 Task: Explore the indoor layout of the Mall of America in Minneapolis.
Action: Key pressed makll<Key.backspace><Key.backspace><Key.backspace>ll<Key.space>of<Key.space>amer
Screenshot: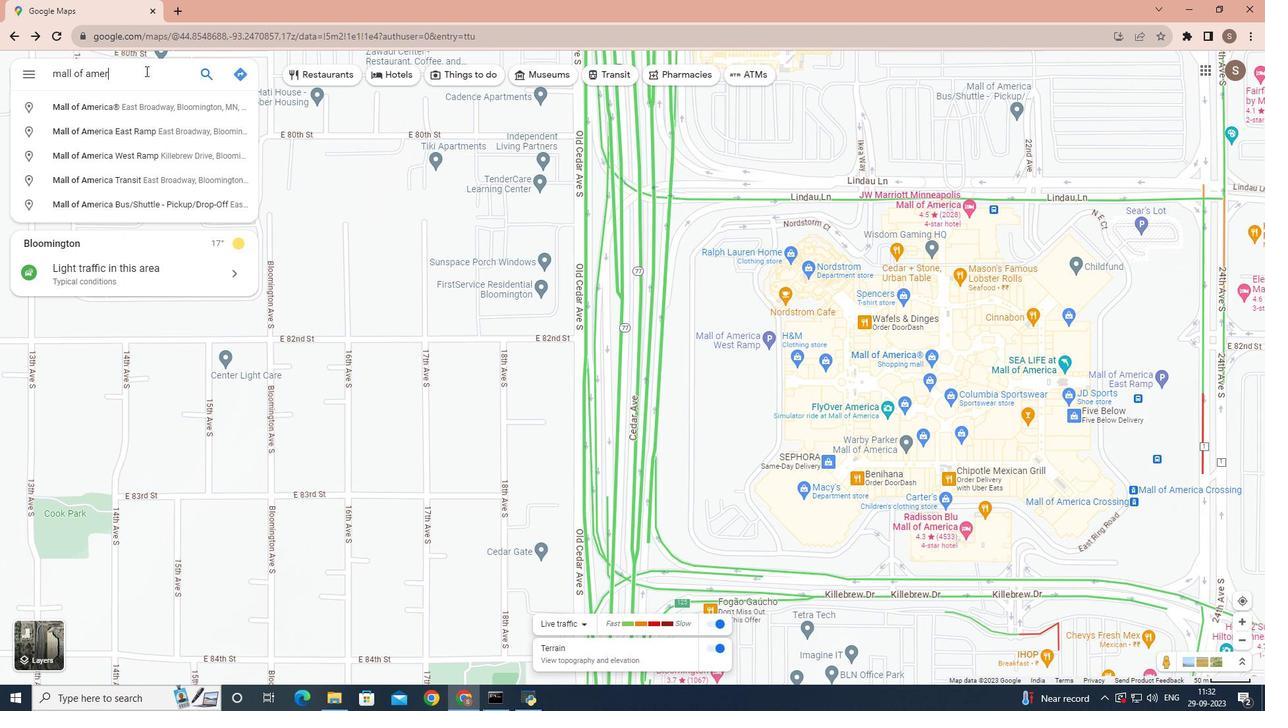 
Action: Mouse moved to (119, 103)
Screenshot: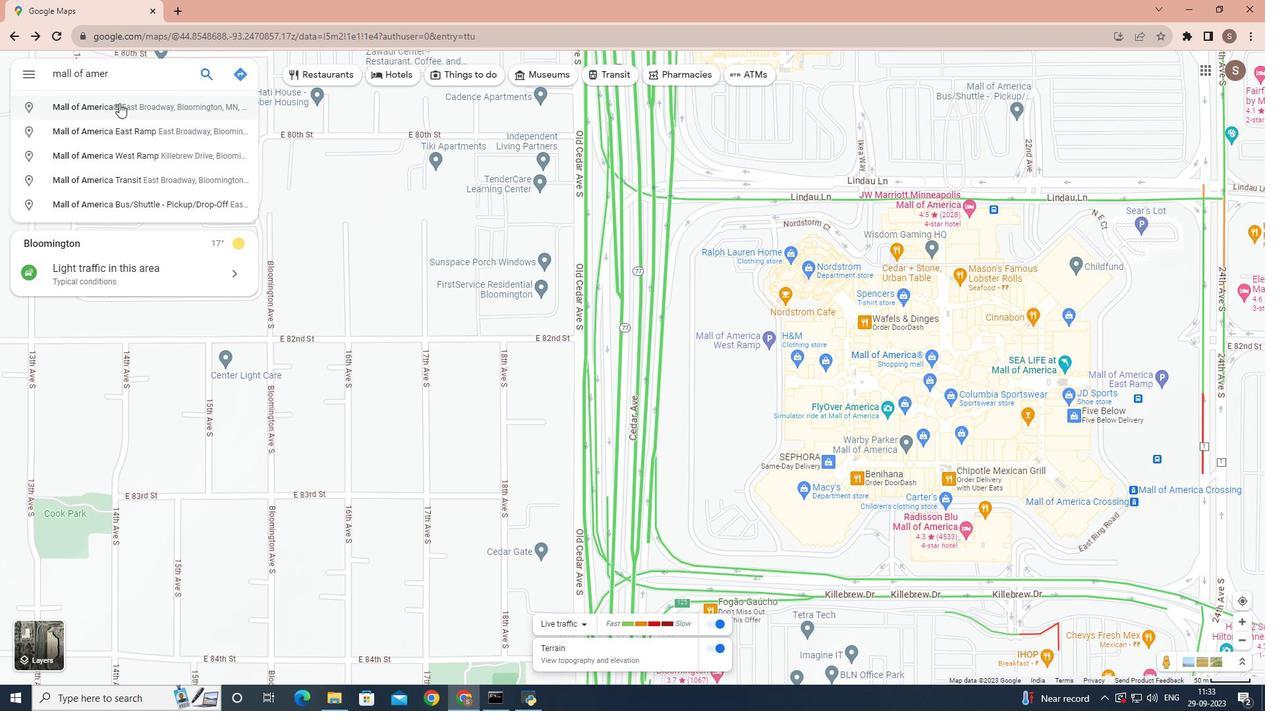 
Action: Mouse pressed left at (119, 103)
Screenshot: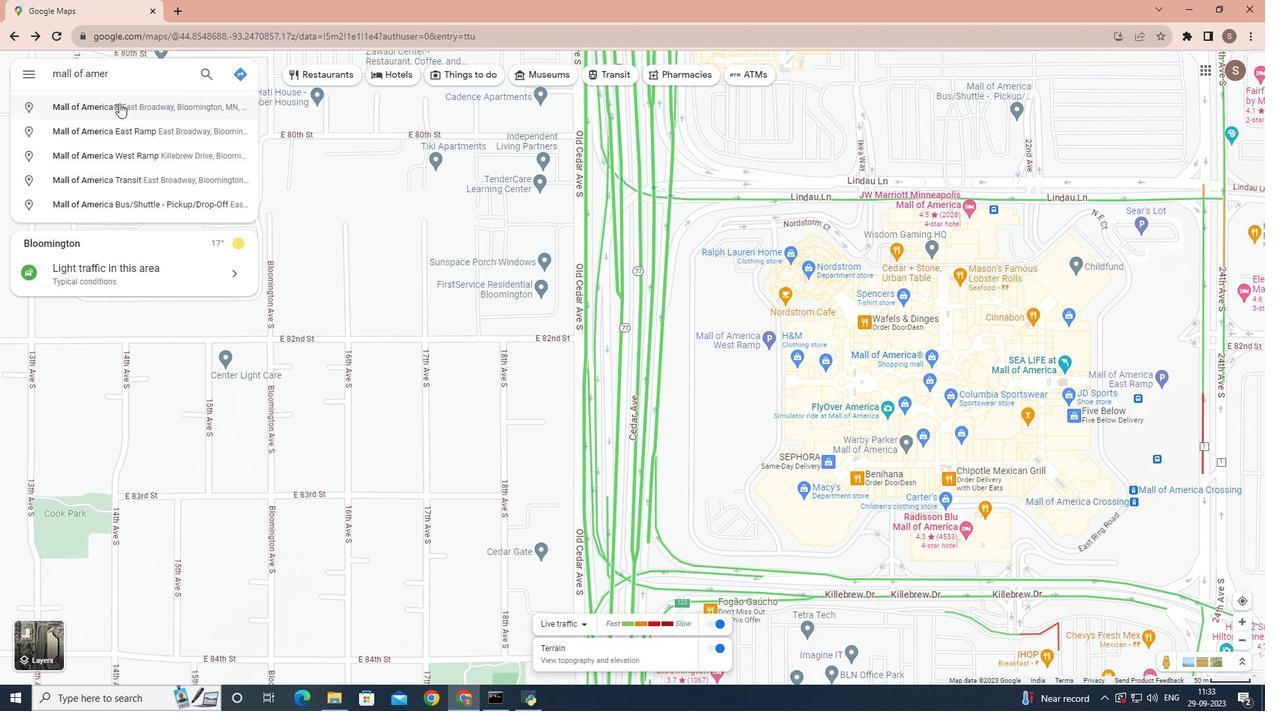 
Action: Mouse moved to (118, 104)
Screenshot: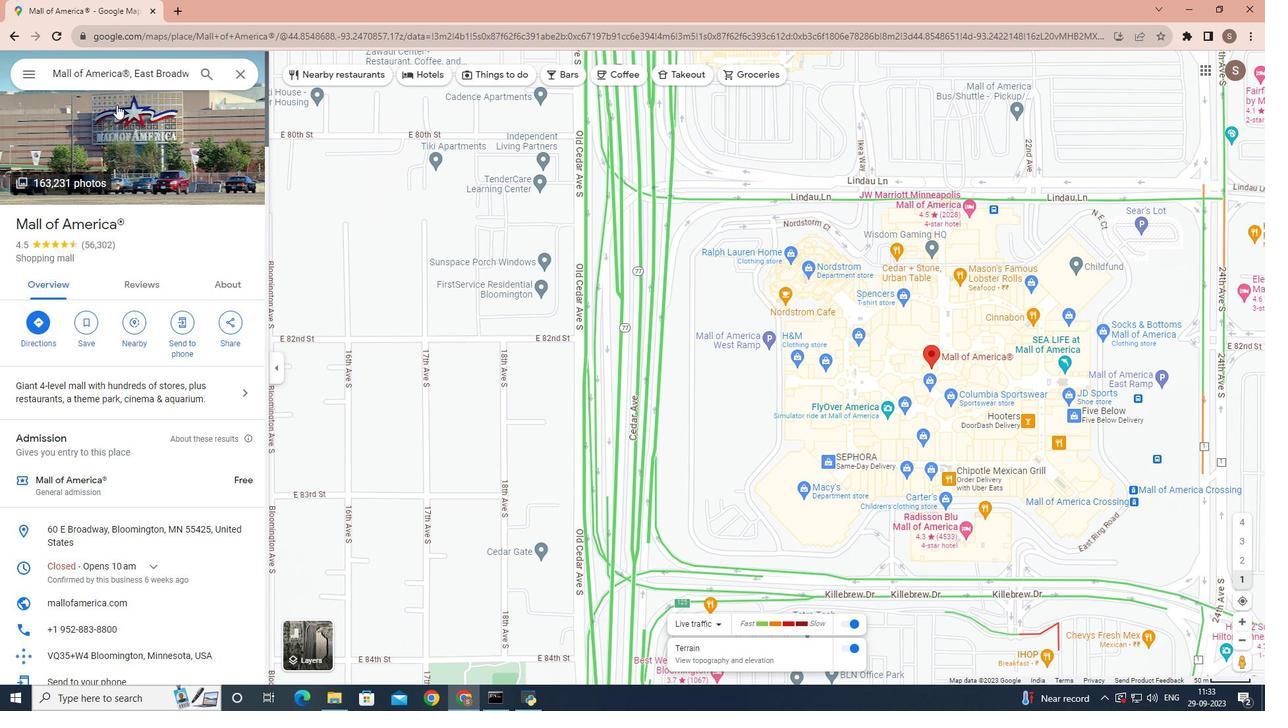 
Action: Mouse scrolled (118, 103) with delta (0, 0)
Screenshot: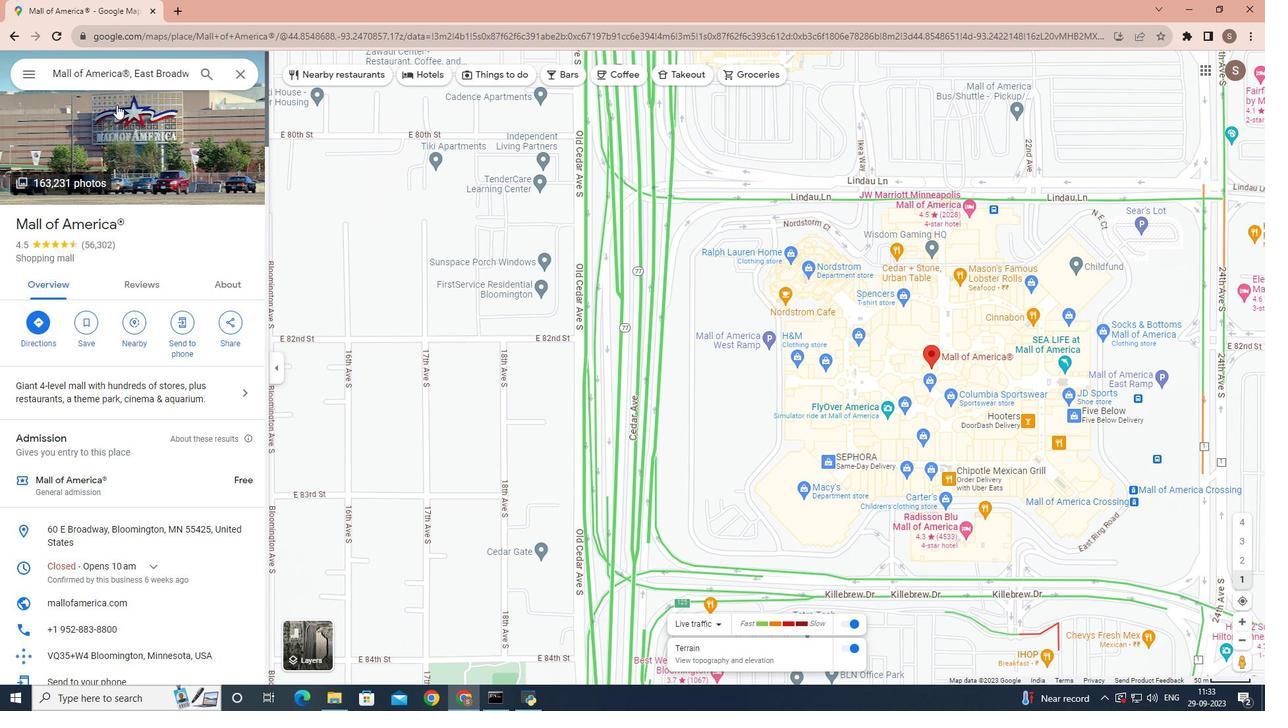 
Action: Mouse moved to (117, 104)
Screenshot: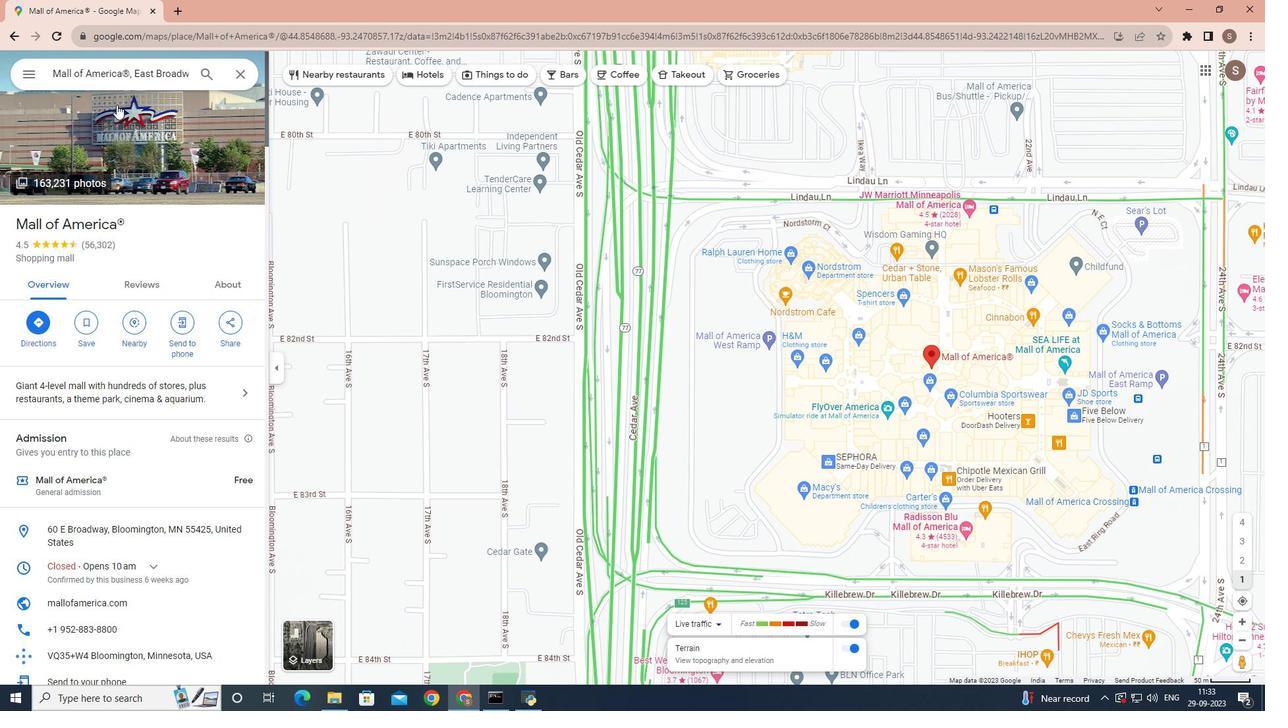 
Action: Mouse scrolled (117, 104) with delta (0, 0)
Screenshot: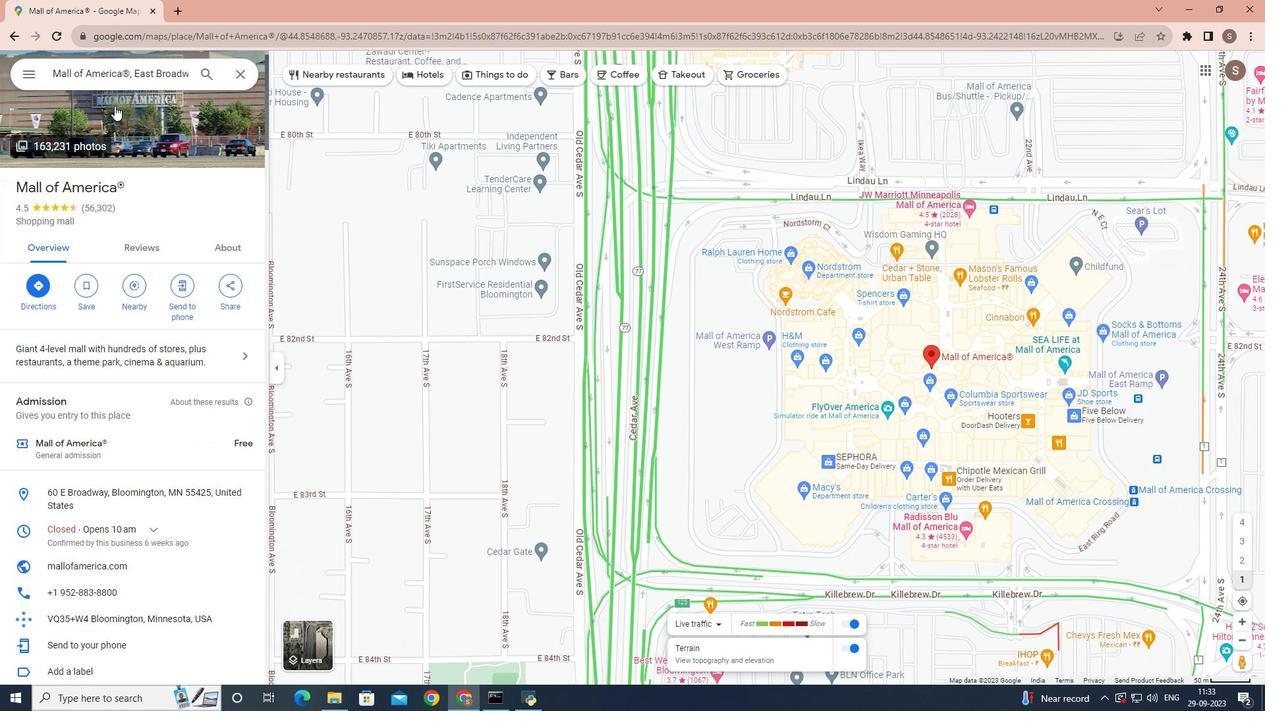 
Action: Mouse moved to (115, 105)
Screenshot: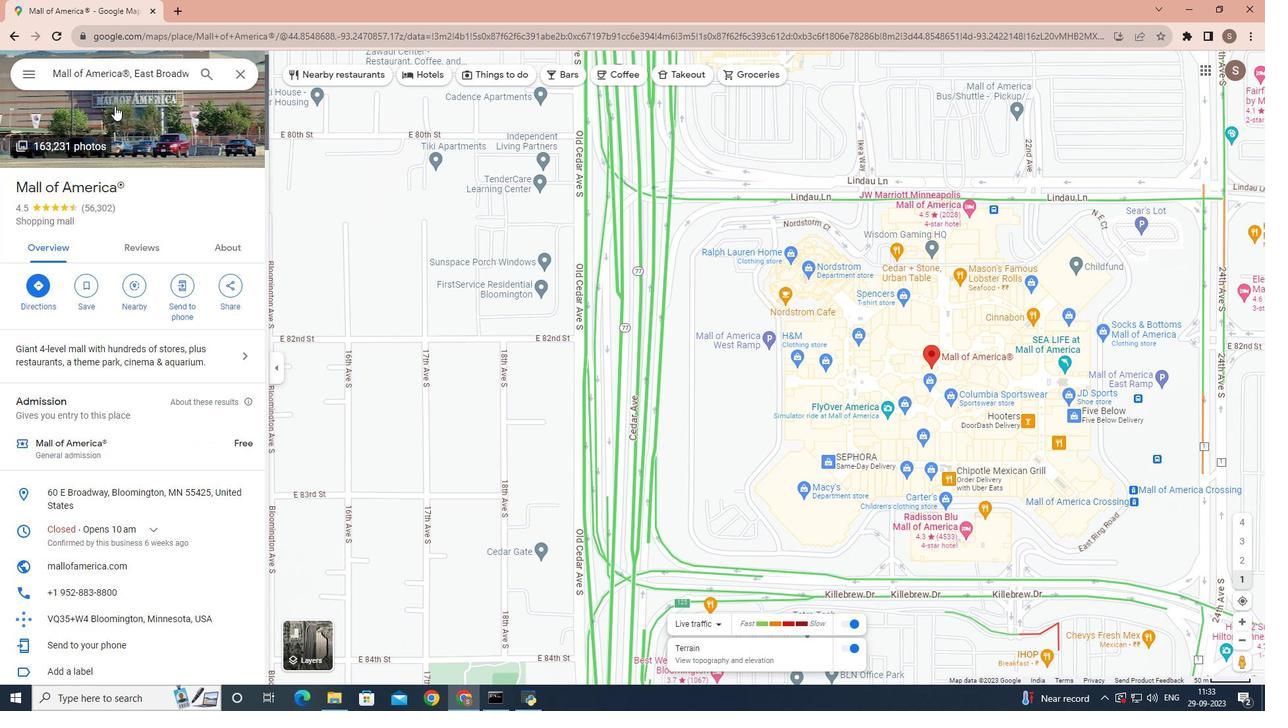 
Action: Mouse scrolled (115, 104) with delta (0, 0)
Screenshot: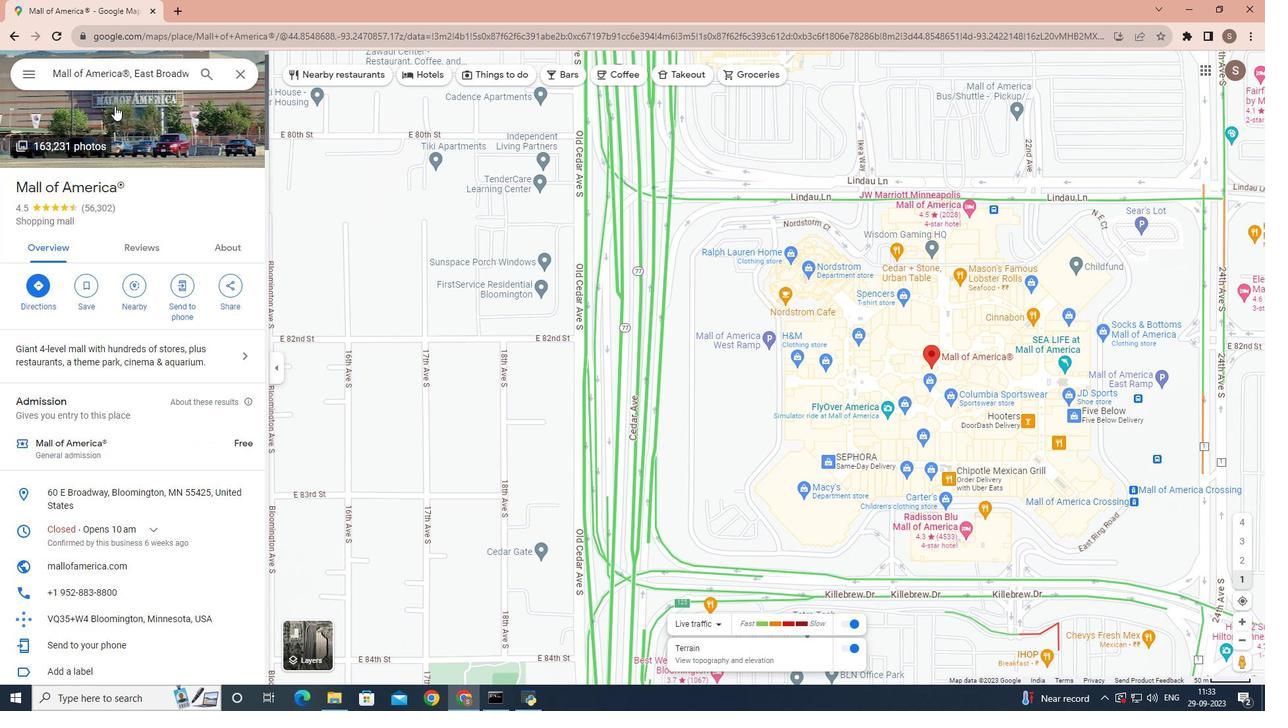 
Action: Mouse moved to (114, 106)
Screenshot: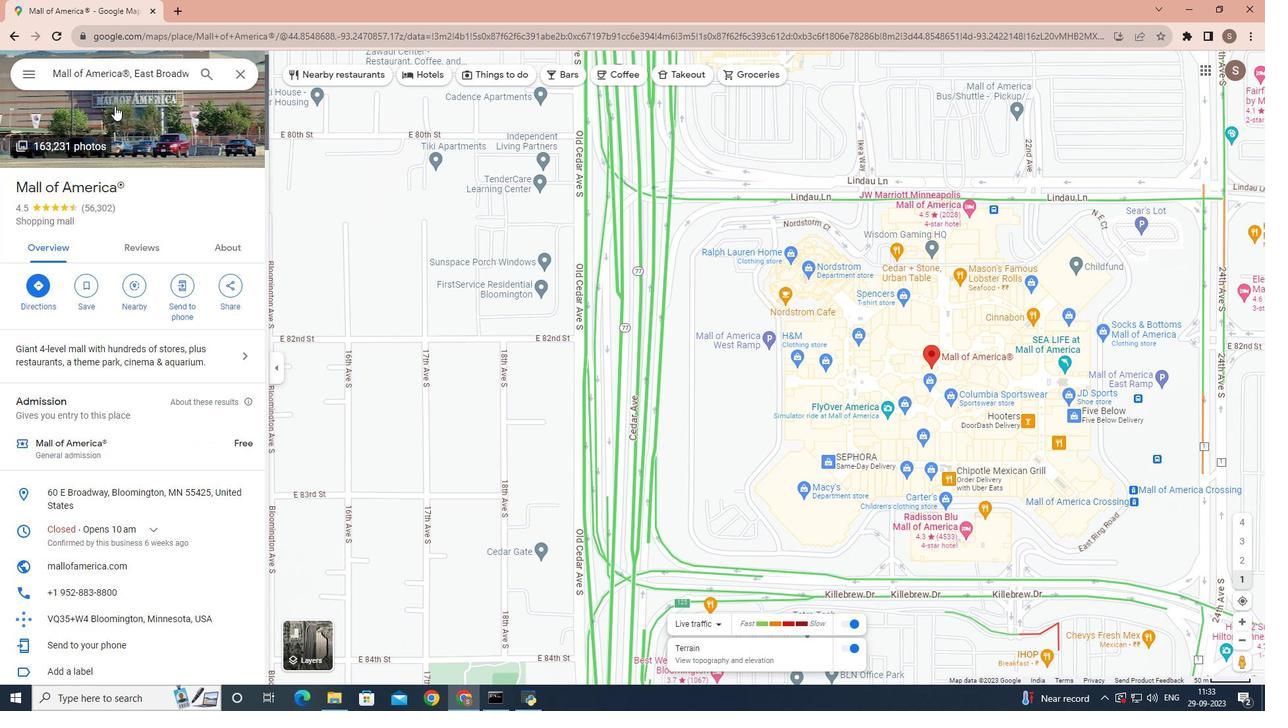 
Action: Mouse scrolled (114, 105) with delta (0, 0)
Screenshot: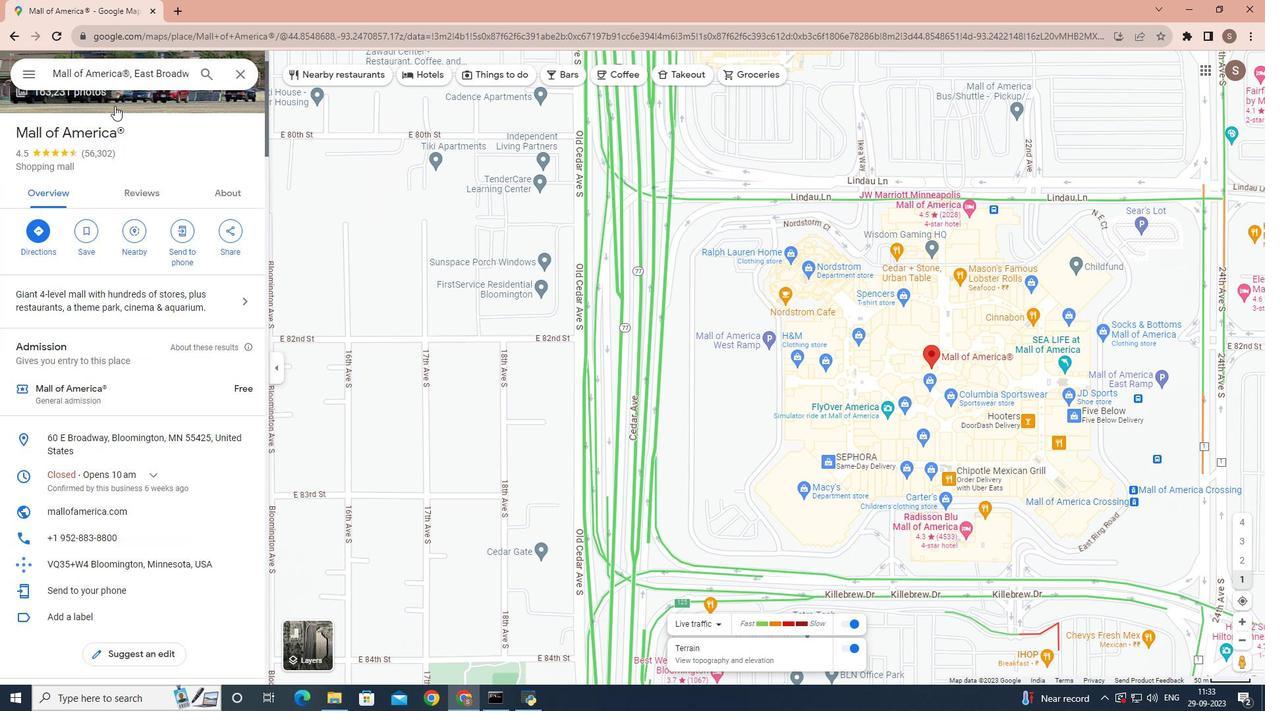 
Action: Mouse scrolled (114, 105) with delta (0, 0)
Screenshot: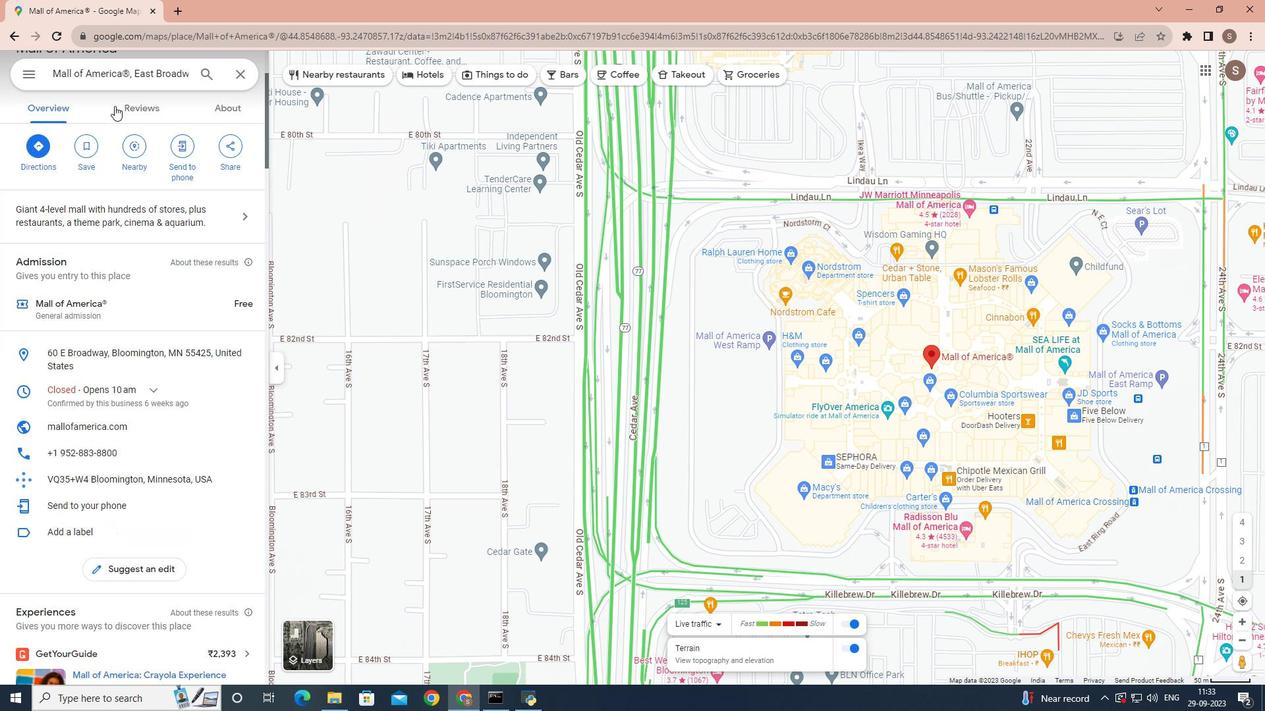 
Action: Mouse moved to (152, 203)
Screenshot: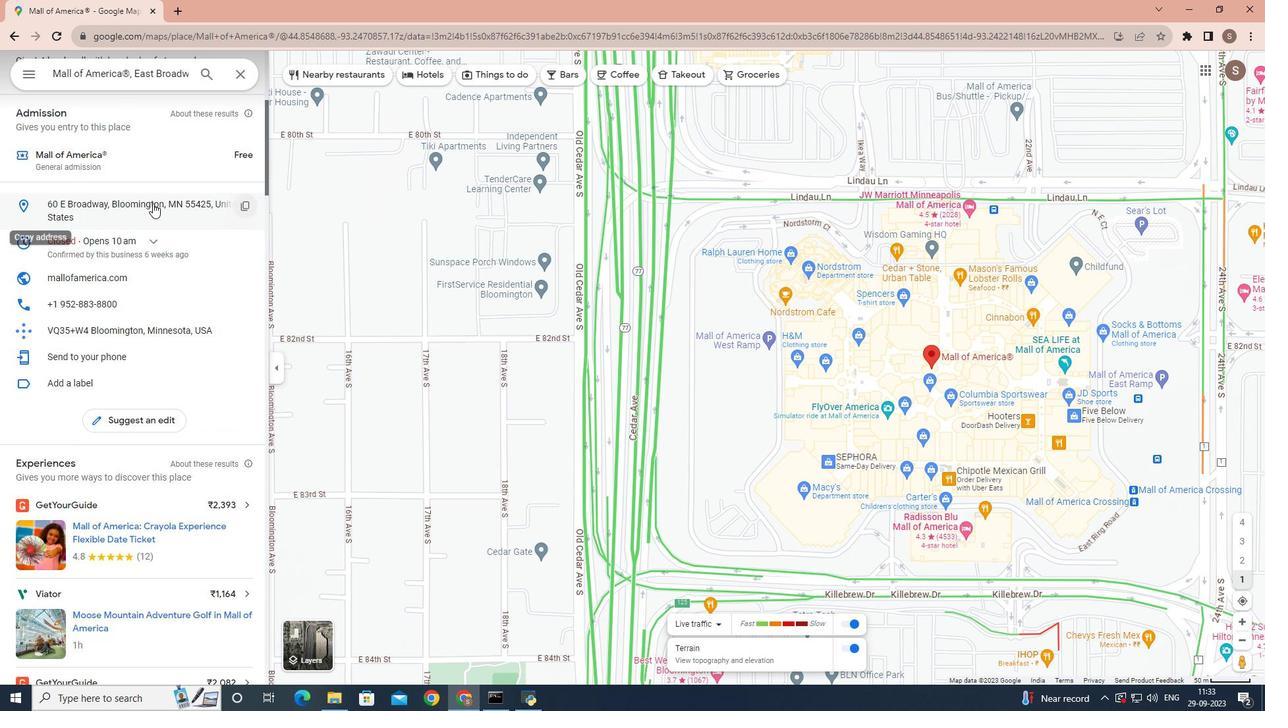 
Action: Mouse scrolled (152, 203) with delta (0, 0)
Screenshot: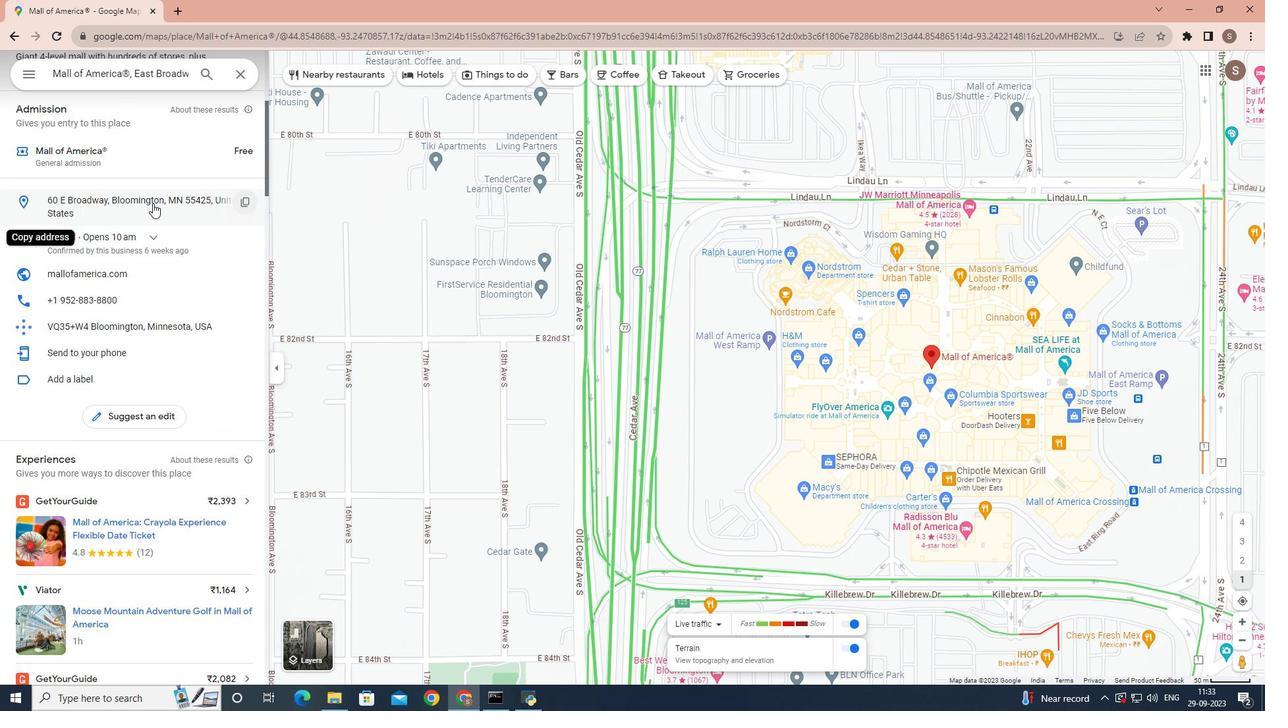 
Action: Mouse scrolled (152, 203) with delta (0, 0)
Screenshot: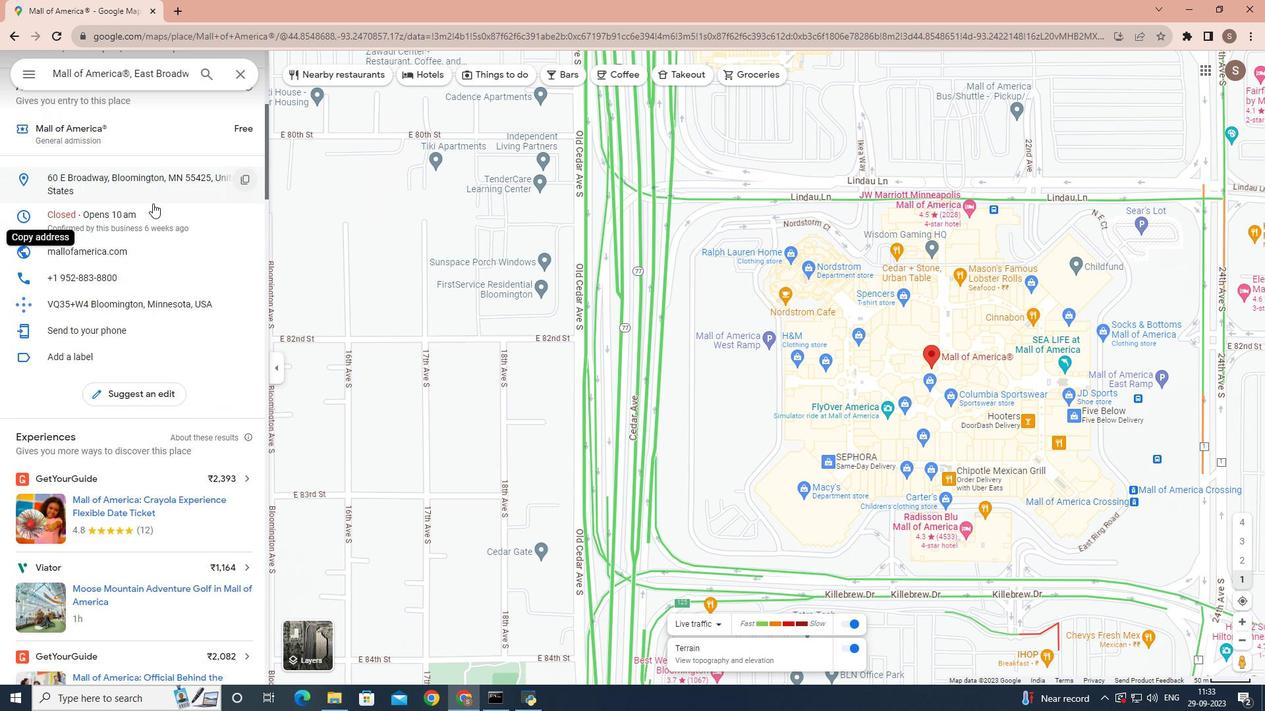 
Action: Mouse scrolled (152, 203) with delta (0, 0)
Screenshot: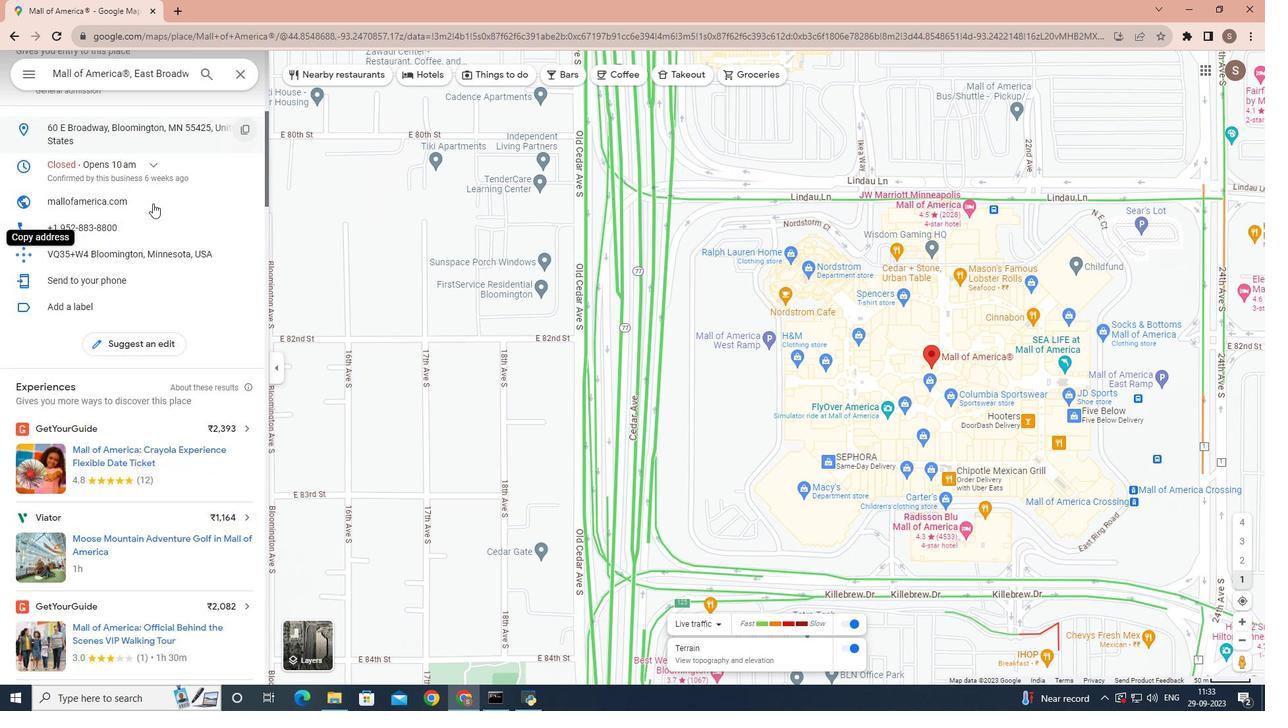 
Action: Mouse scrolled (152, 203) with delta (0, 0)
Screenshot: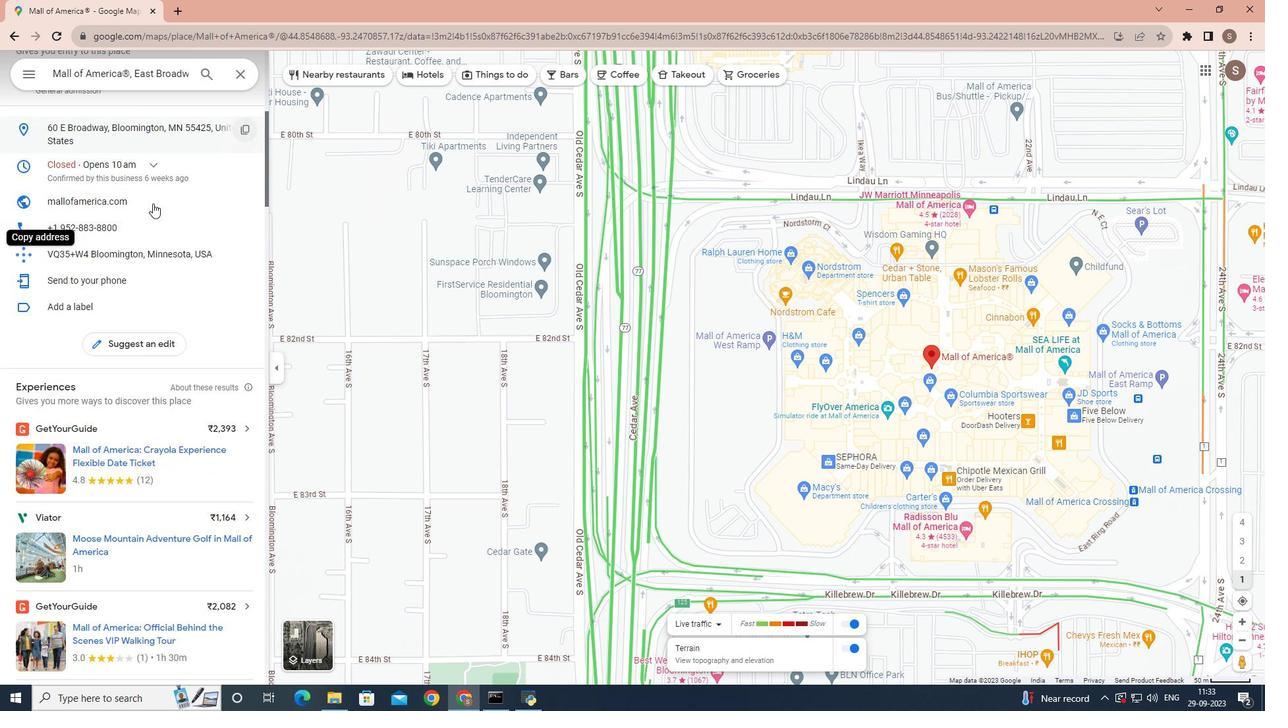 
Action: Mouse scrolled (152, 203) with delta (0, 0)
Screenshot: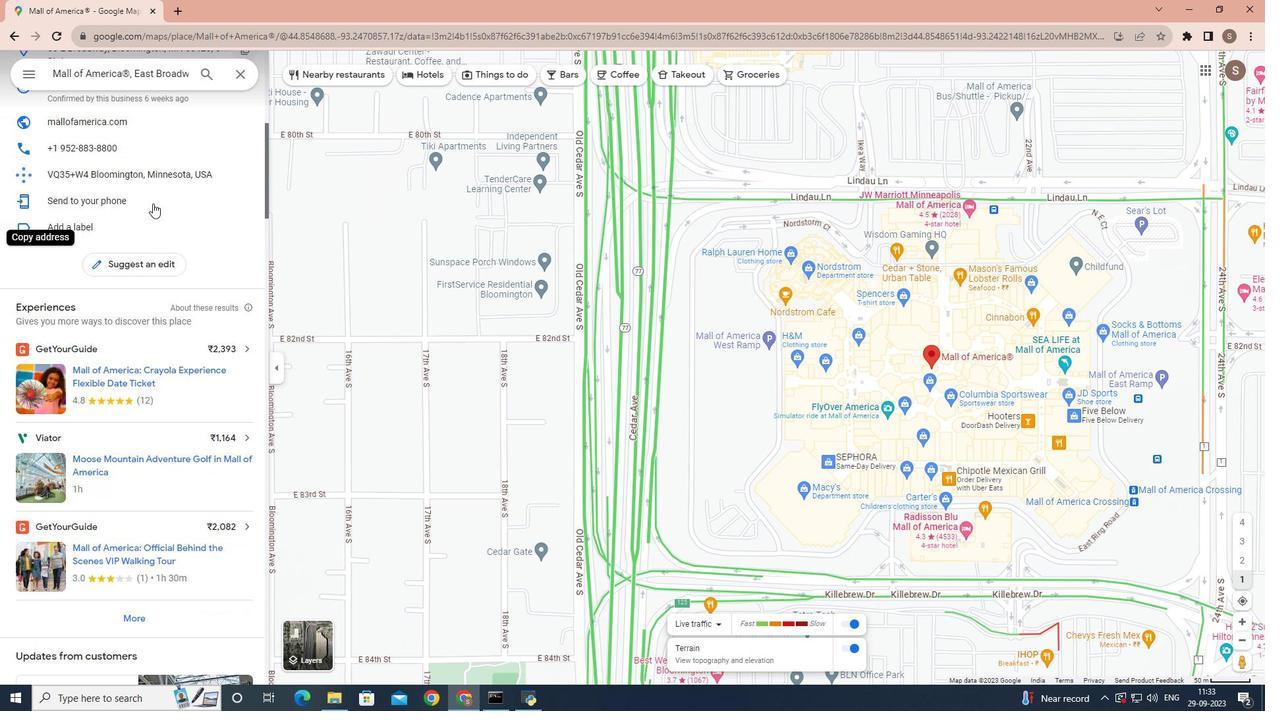 
Action: Mouse scrolled (152, 204) with delta (0, 0)
Screenshot: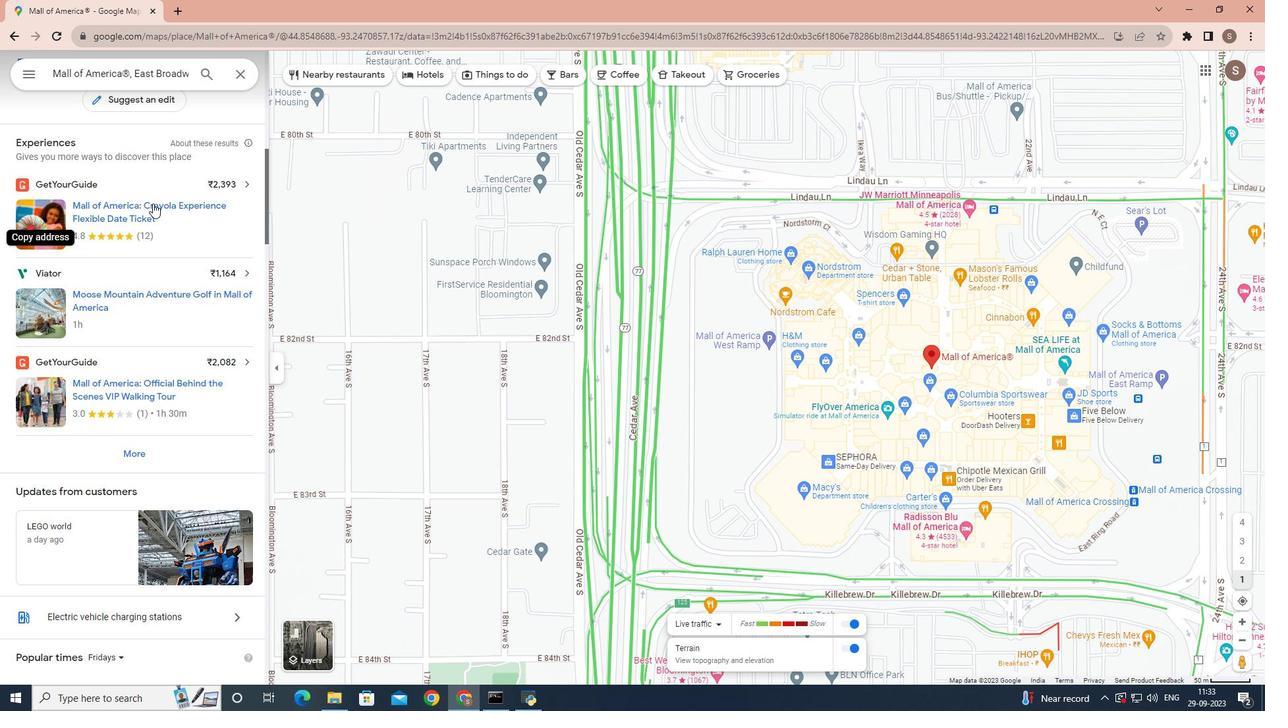 
Action: Mouse scrolled (152, 204) with delta (0, 0)
Screenshot: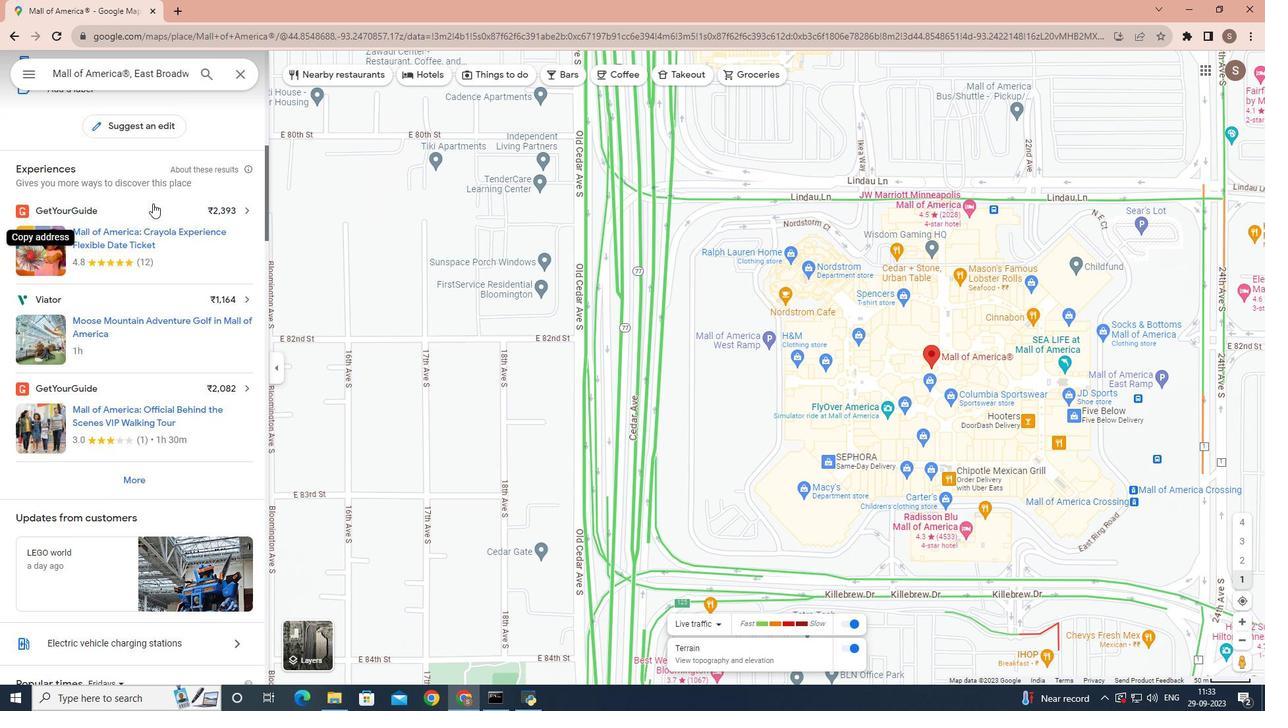 
Action: Mouse scrolled (152, 204) with delta (0, 0)
Screenshot: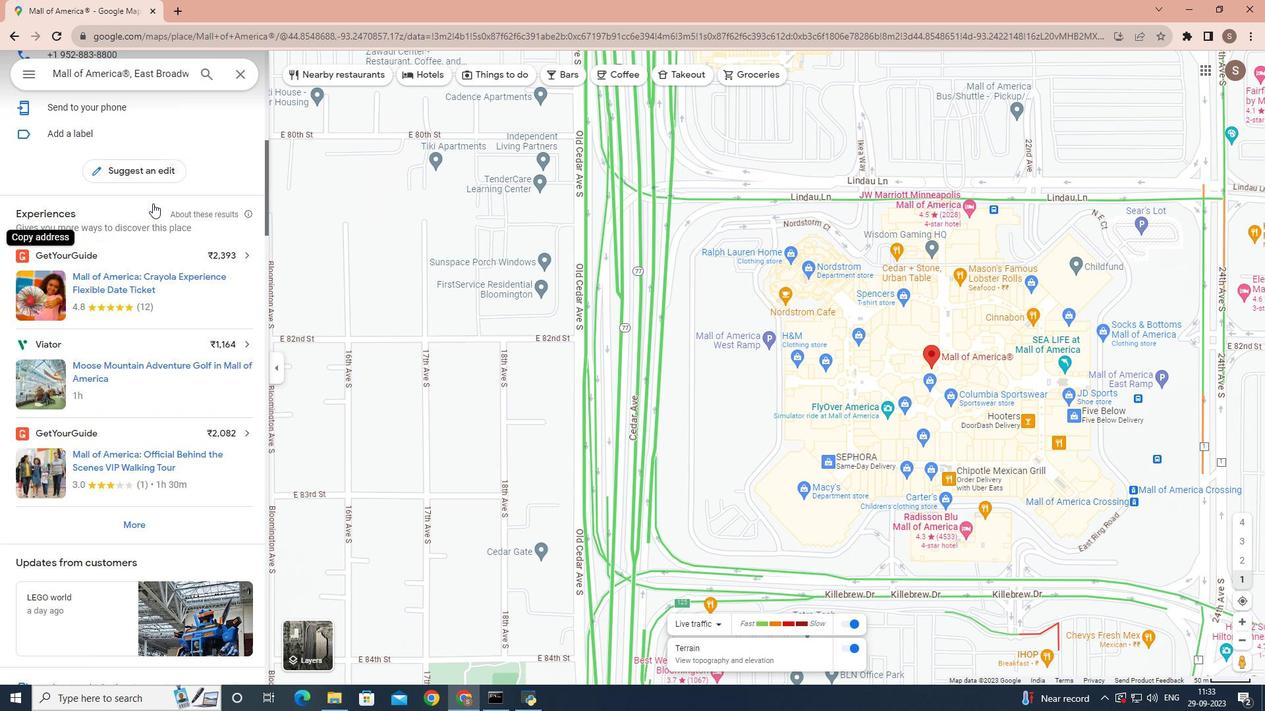 
Action: Mouse scrolled (152, 204) with delta (0, 0)
Screenshot: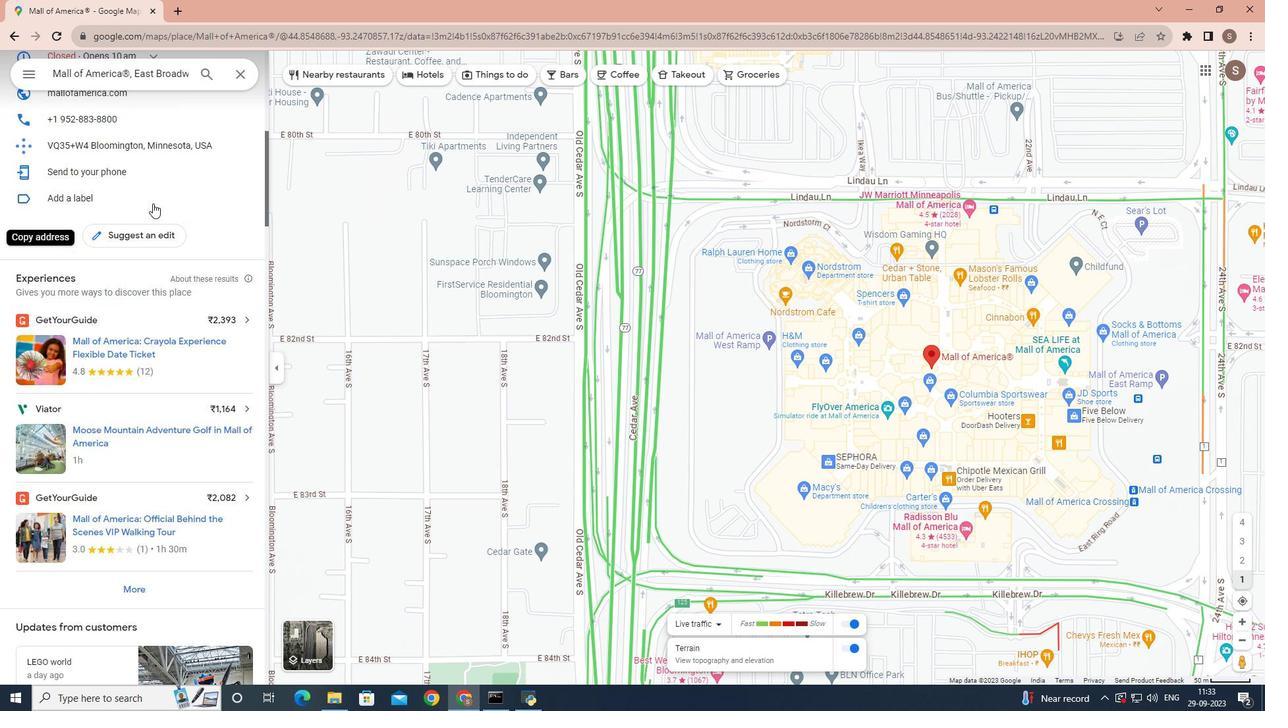 
Action: Mouse scrolled (152, 204) with delta (0, 0)
Screenshot: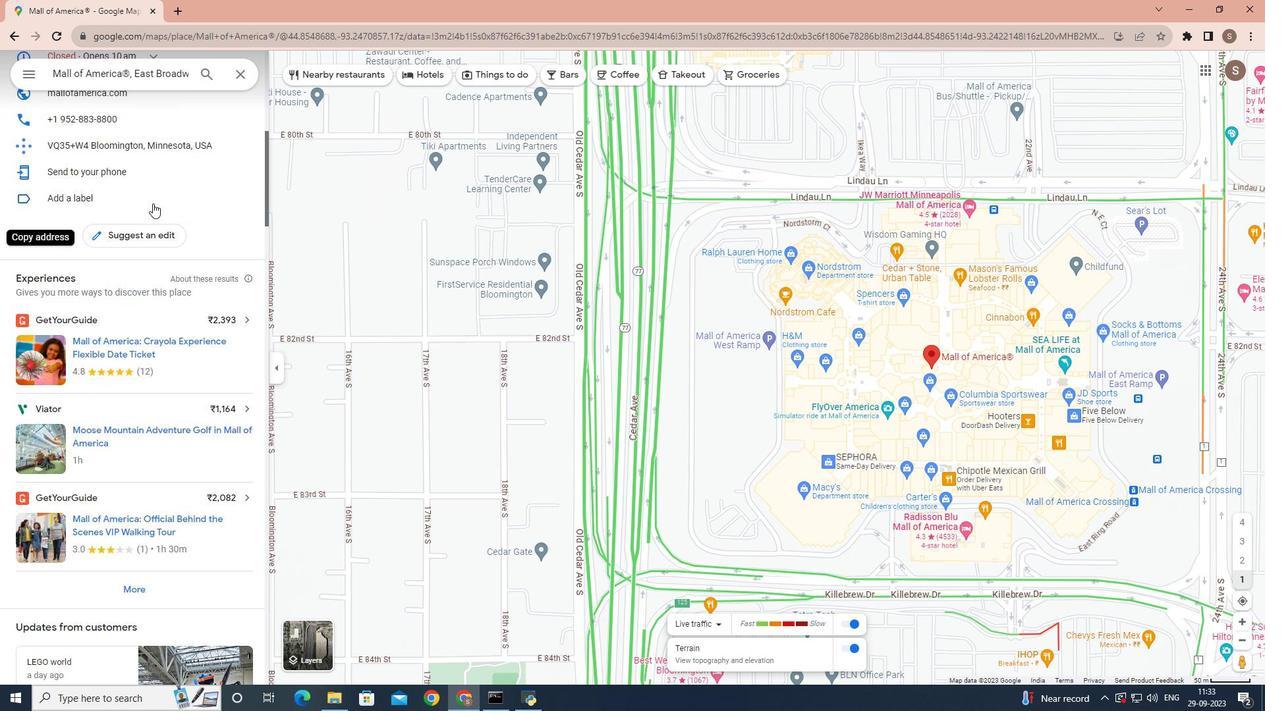 
Action: Mouse scrolled (152, 203) with delta (0, 0)
Screenshot: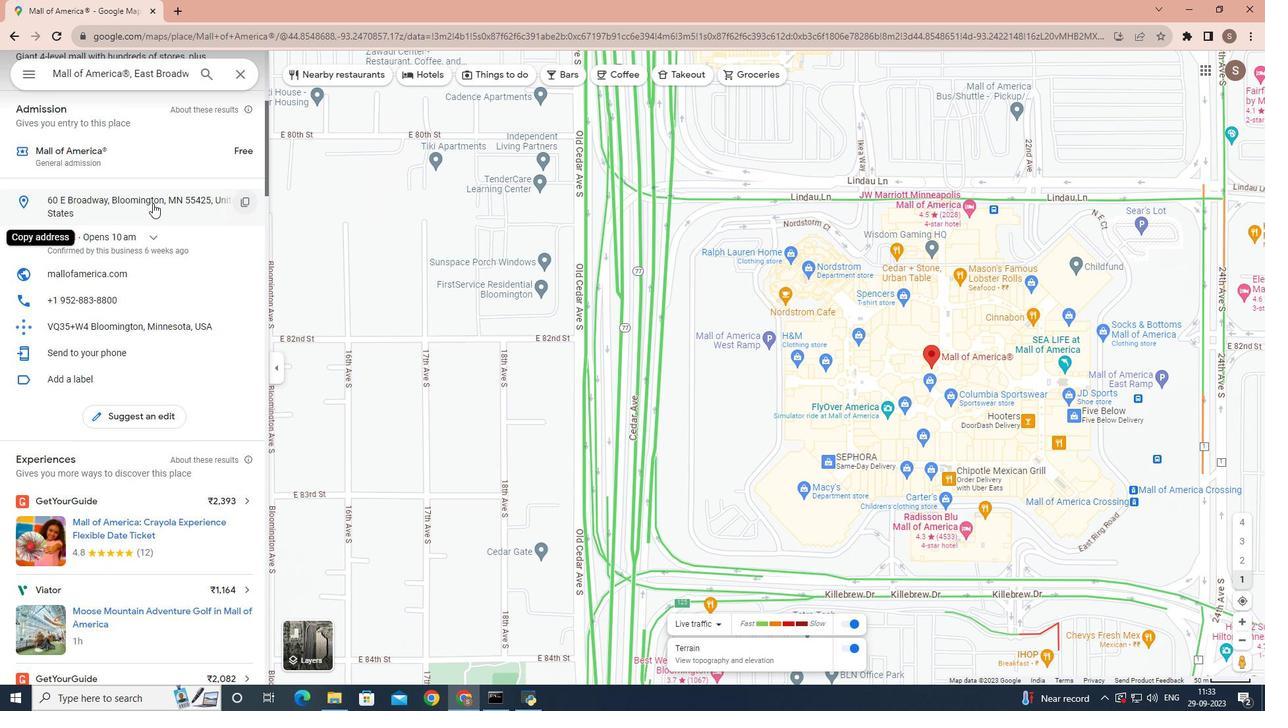 
Action: Mouse scrolled (152, 203) with delta (0, 0)
Screenshot: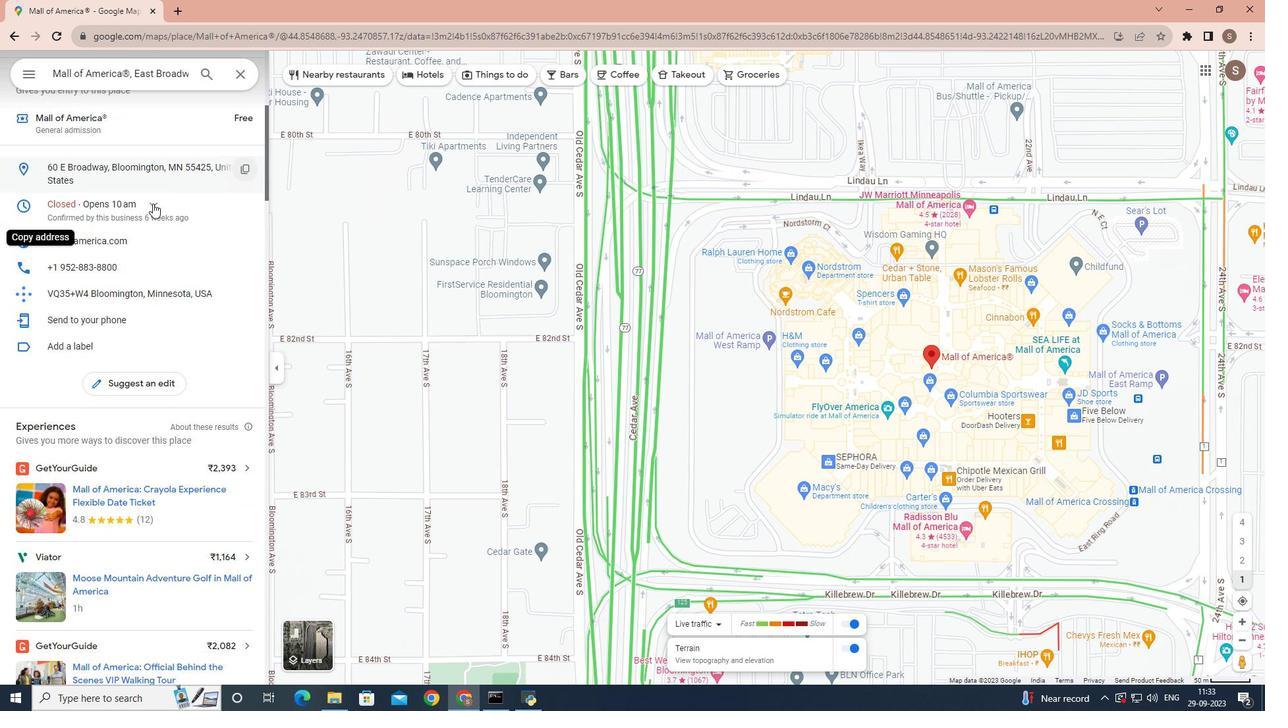 
Action: Mouse scrolled (152, 203) with delta (0, 0)
Screenshot: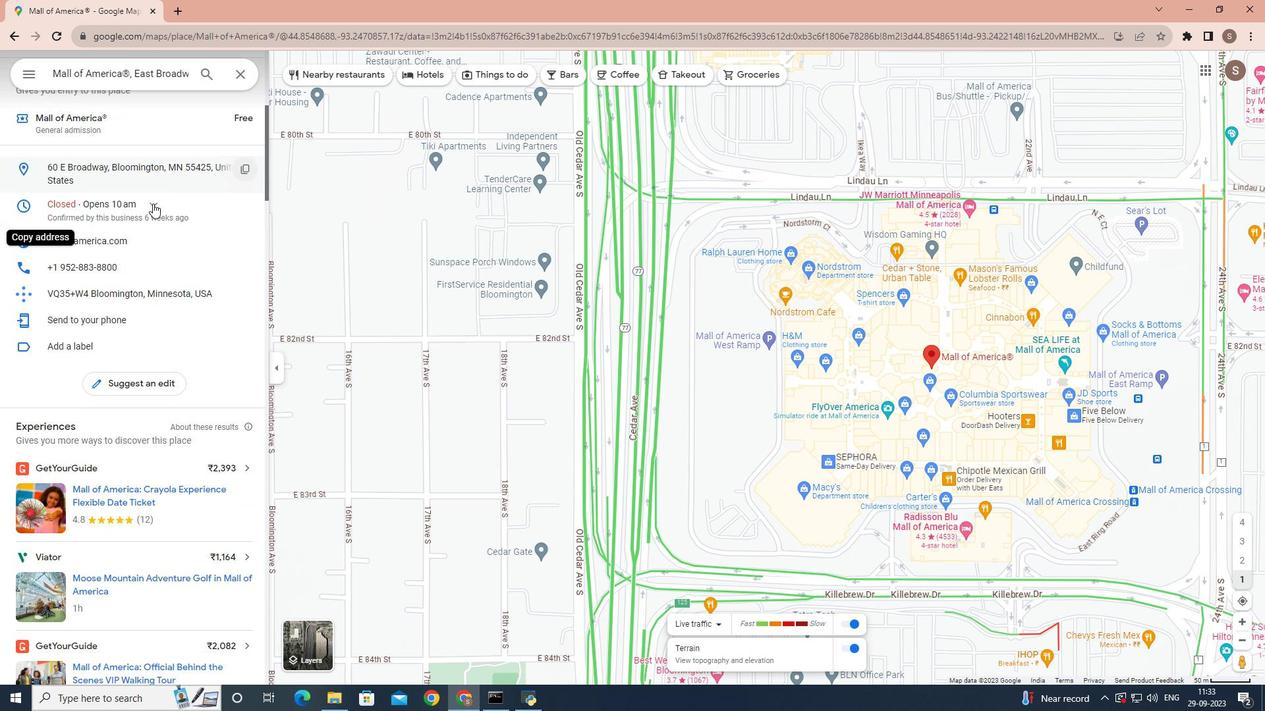 
Action: Mouse scrolled (152, 203) with delta (0, 0)
Screenshot: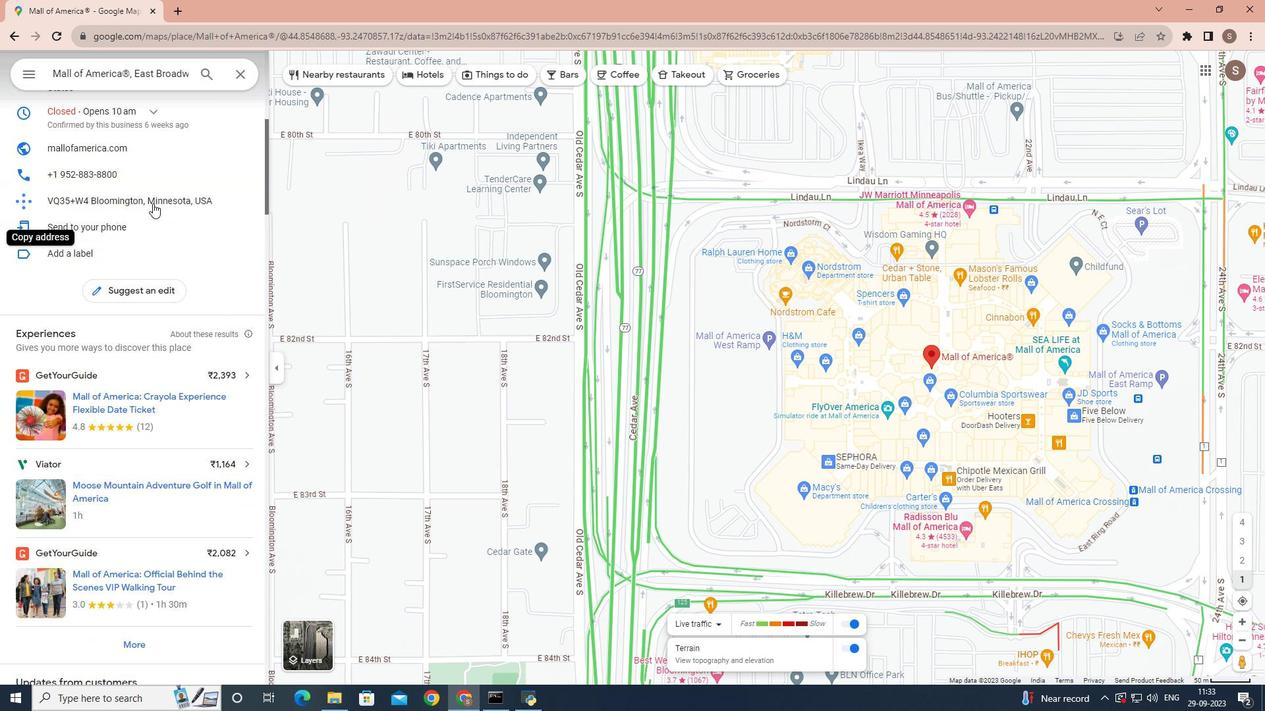 
Action: Mouse scrolled (152, 203) with delta (0, 0)
Screenshot: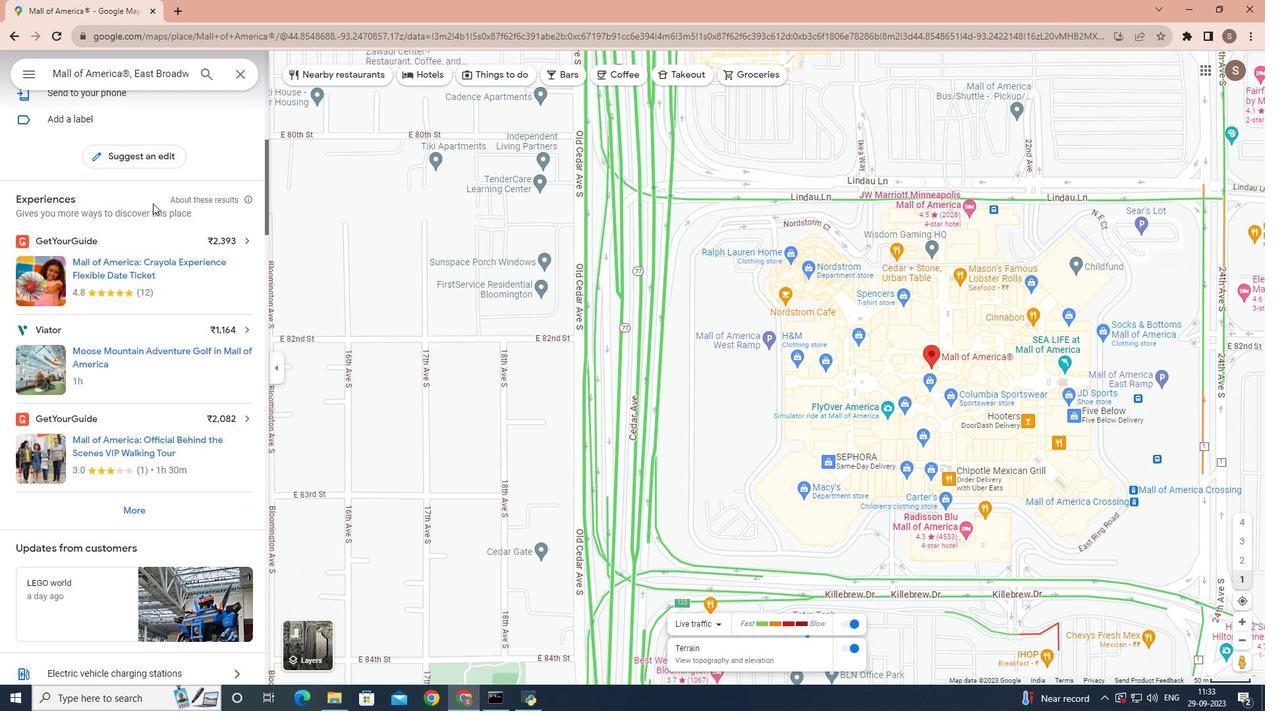 
Action: Mouse scrolled (152, 203) with delta (0, 0)
Screenshot: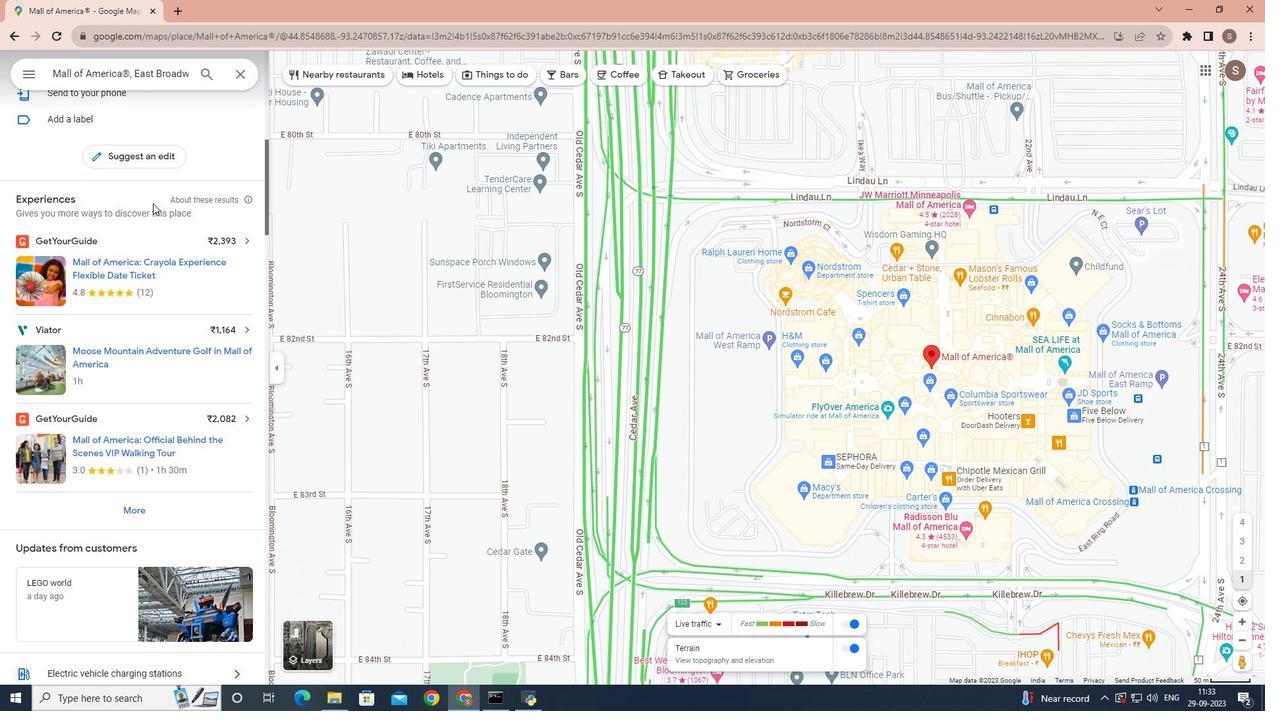 
Action: Mouse scrolled (152, 203) with delta (0, 0)
Screenshot: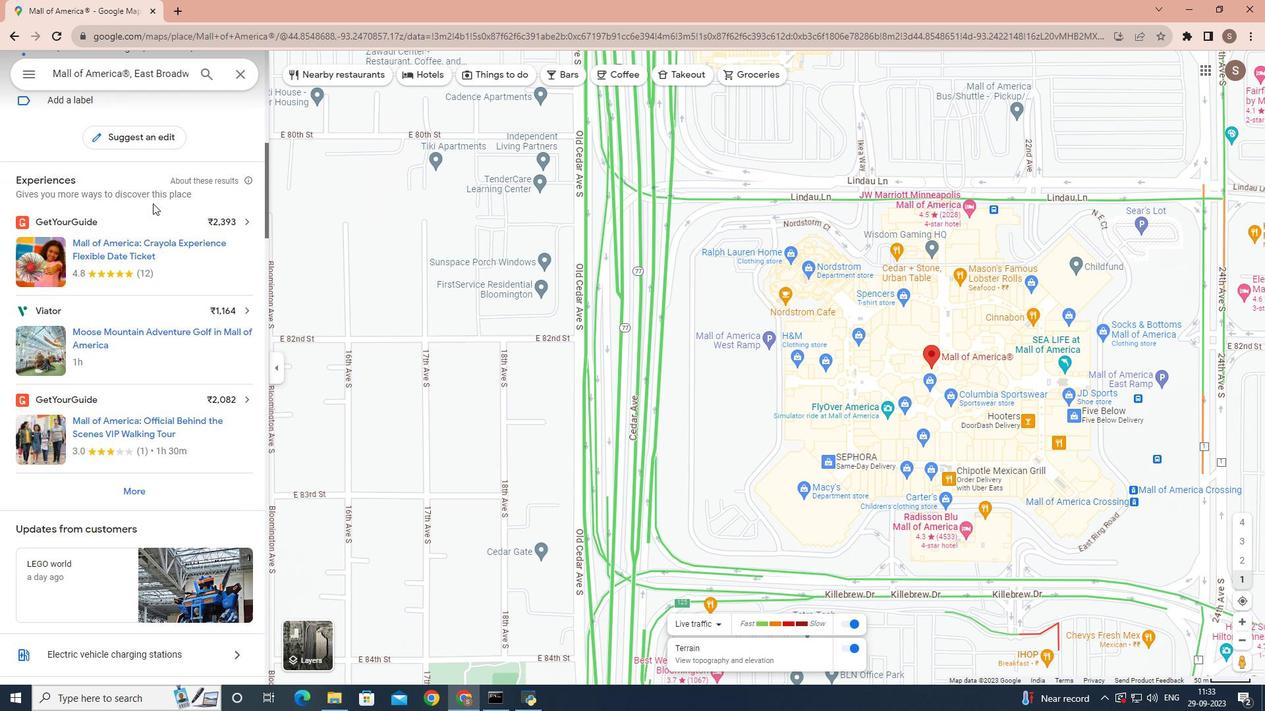 
Action: Mouse scrolled (152, 203) with delta (0, 0)
Screenshot: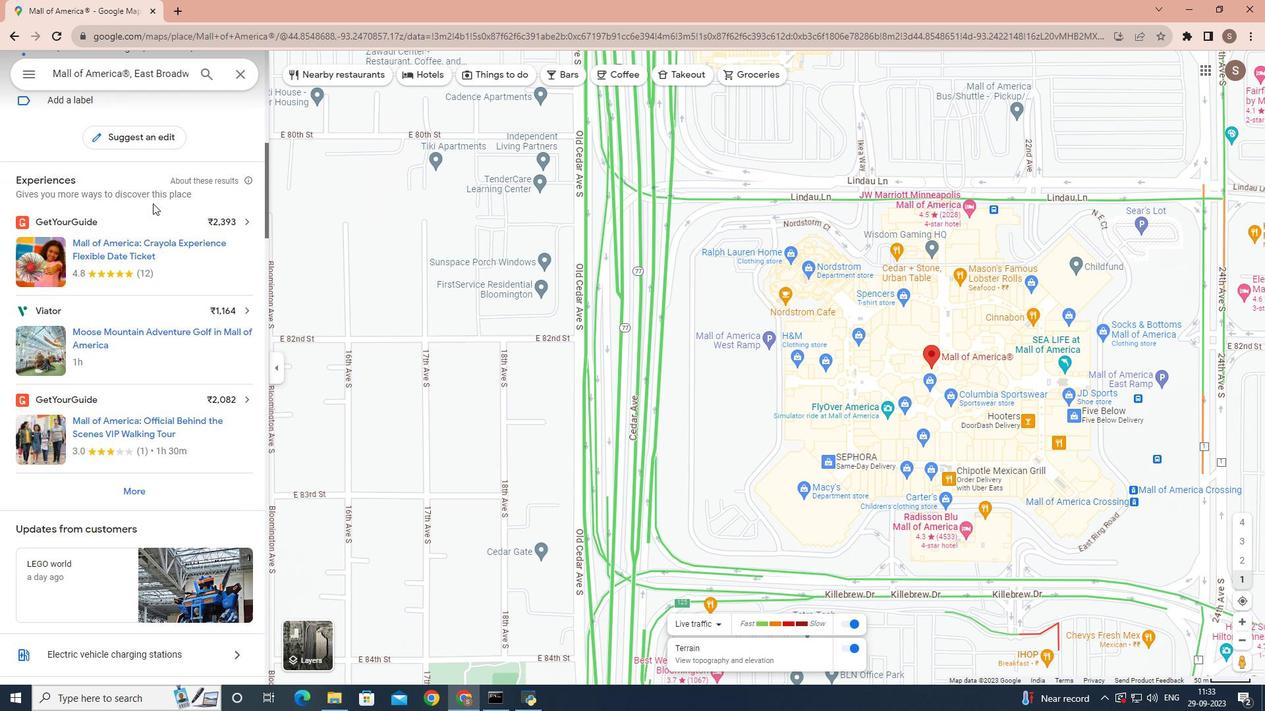 
Action: Mouse scrolled (152, 203) with delta (0, 0)
Screenshot: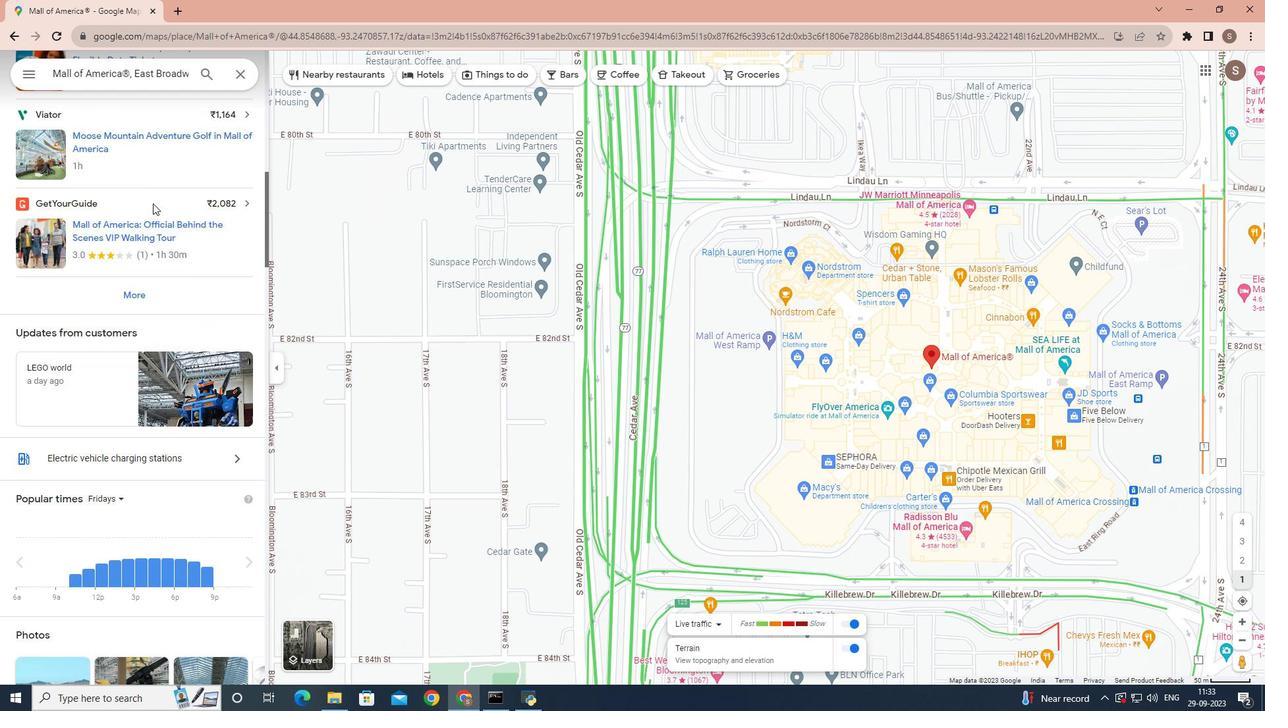 
Action: Mouse scrolled (152, 203) with delta (0, 0)
Screenshot: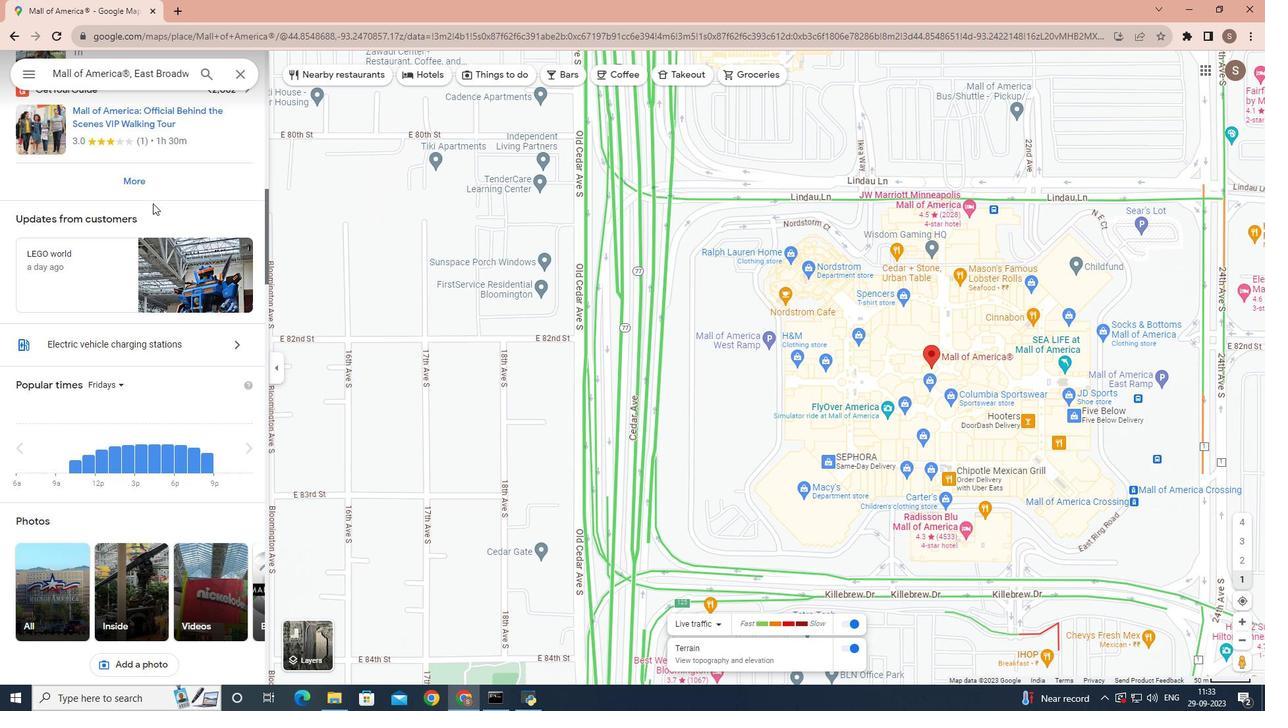 
Action: Mouse scrolled (152, 203) with delta (0, 0)
Screenshot: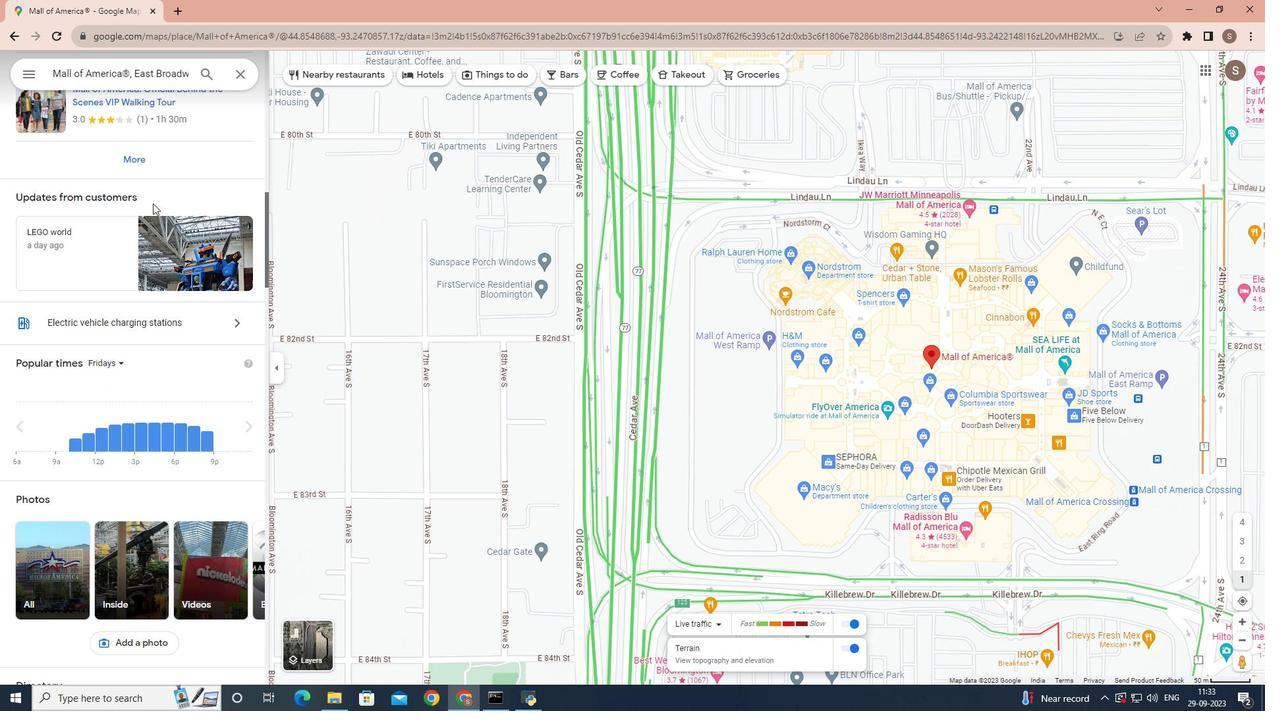 
Action: Mouse scrolled (152, 203) with delta (0, 0)
Screenshot: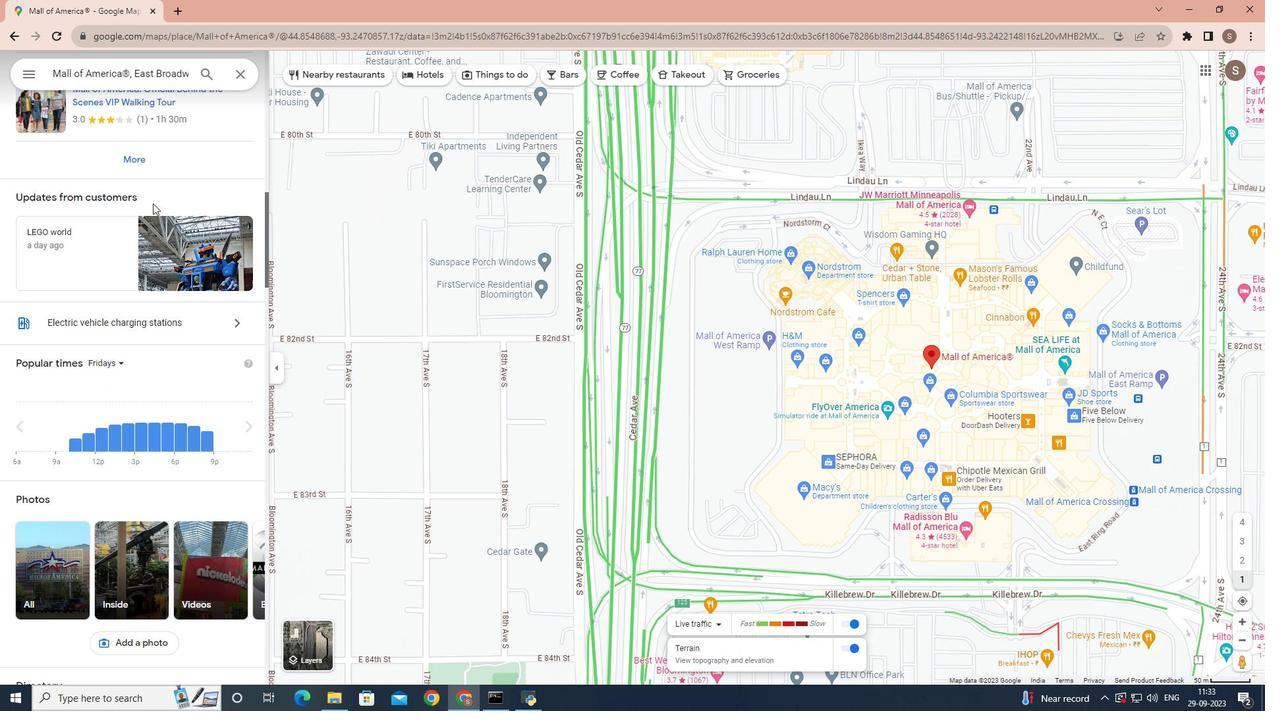 
Action: Mouse scrolled (152, 203) with delta (0, 0)
Screenshot: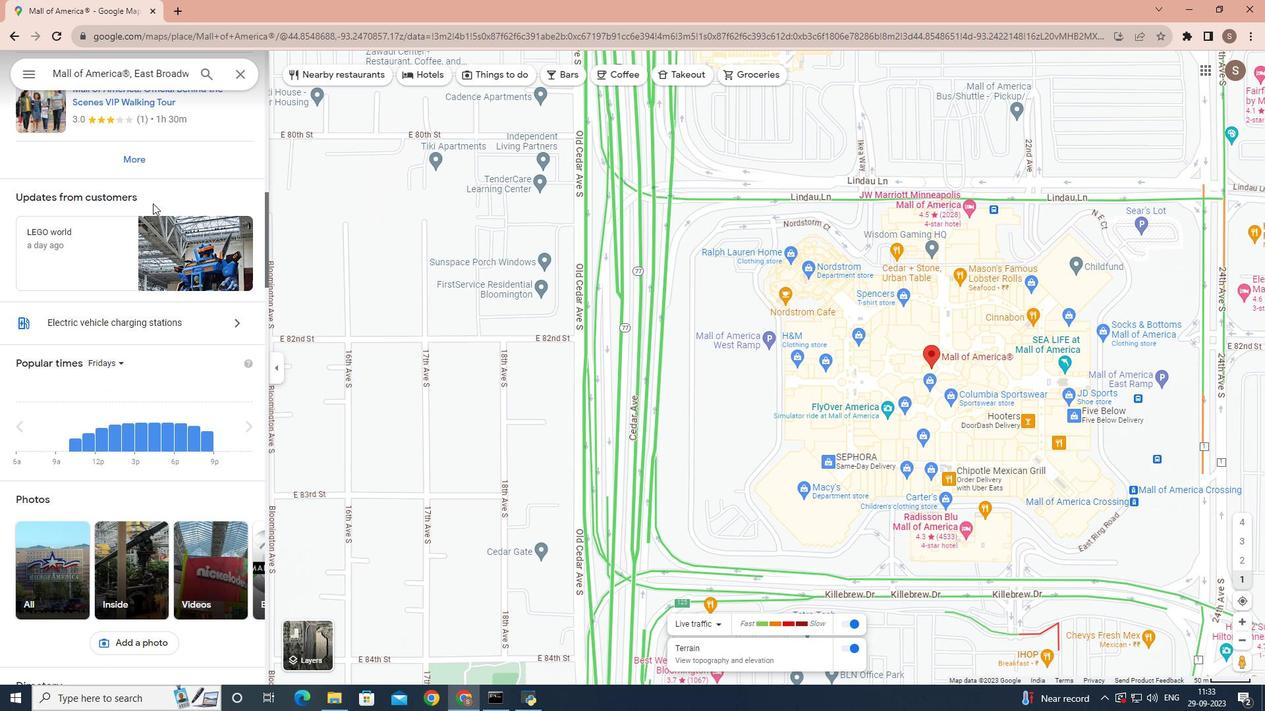 
Action: Mouse scrolled (152, 203) with delta (0, 0)
Screenshot: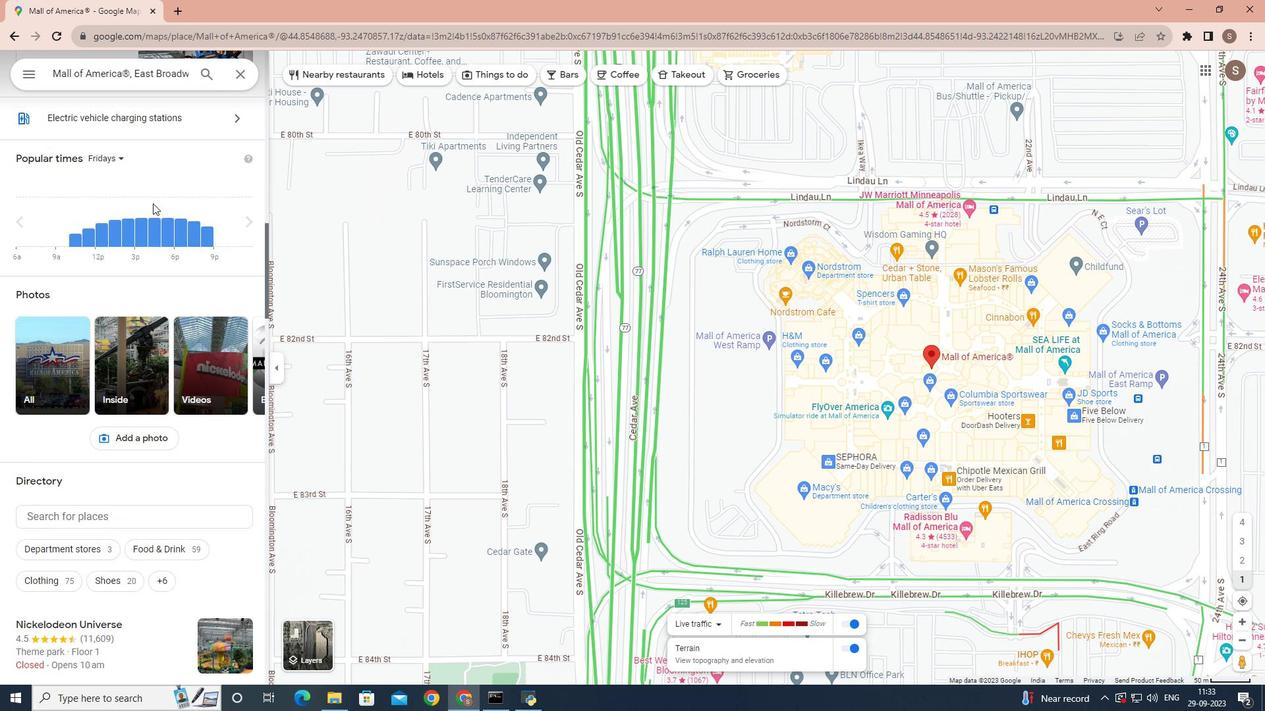 
Action: Mouse scrolled (152, 203) with delta (0, 0)
Screenshot: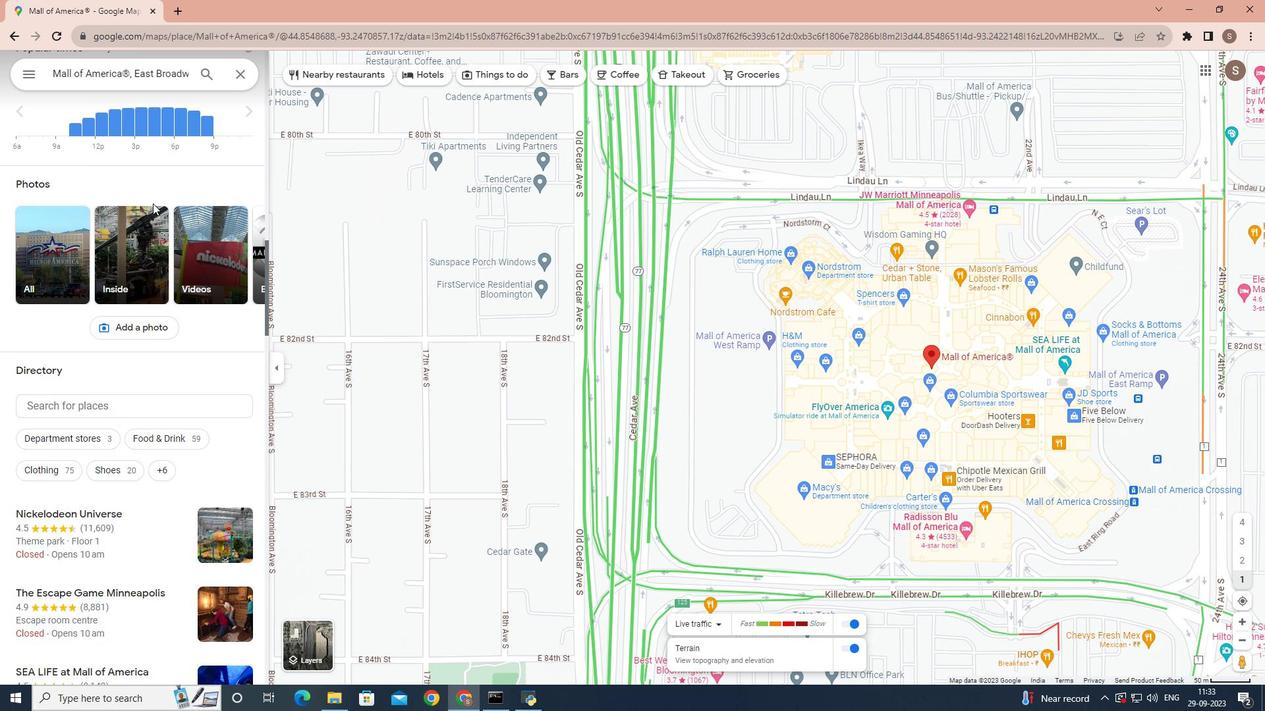 
Action: Mouse scrolled (152, 203) with delta (0, 0)
Screenshot: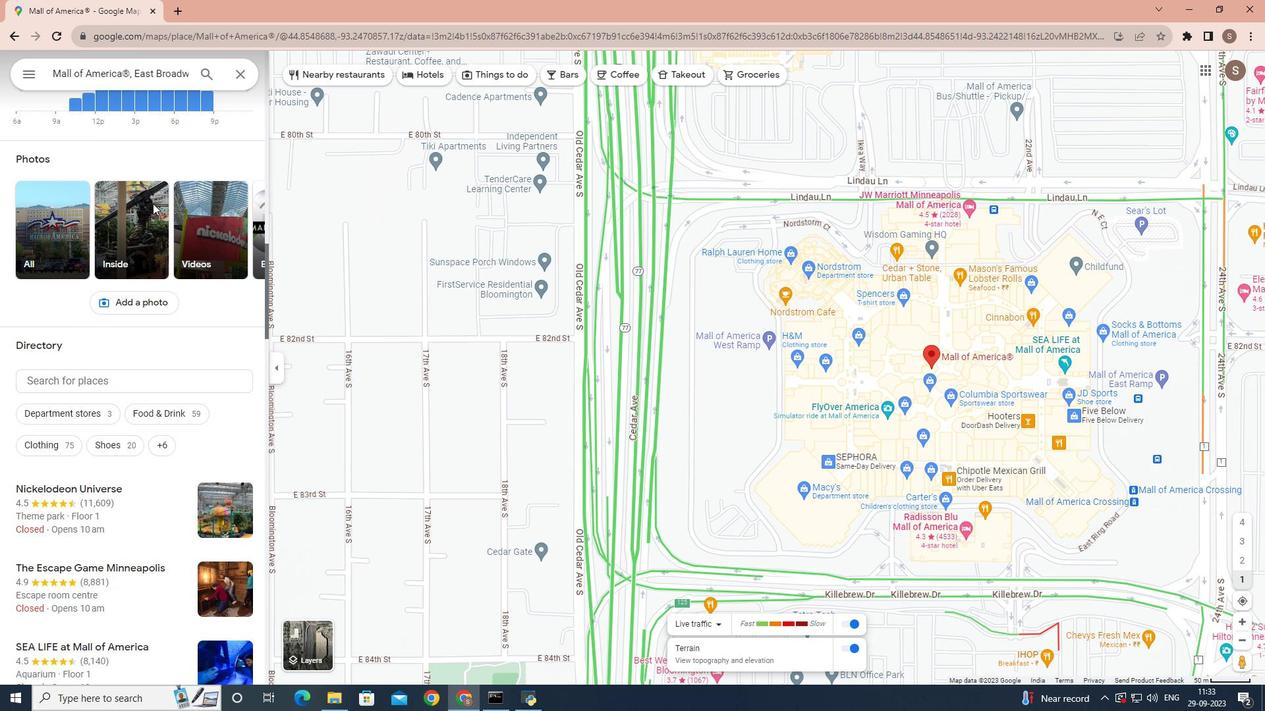
Action: Mouse scrolled (152, 203) with delta (0, 0)
Screenshot: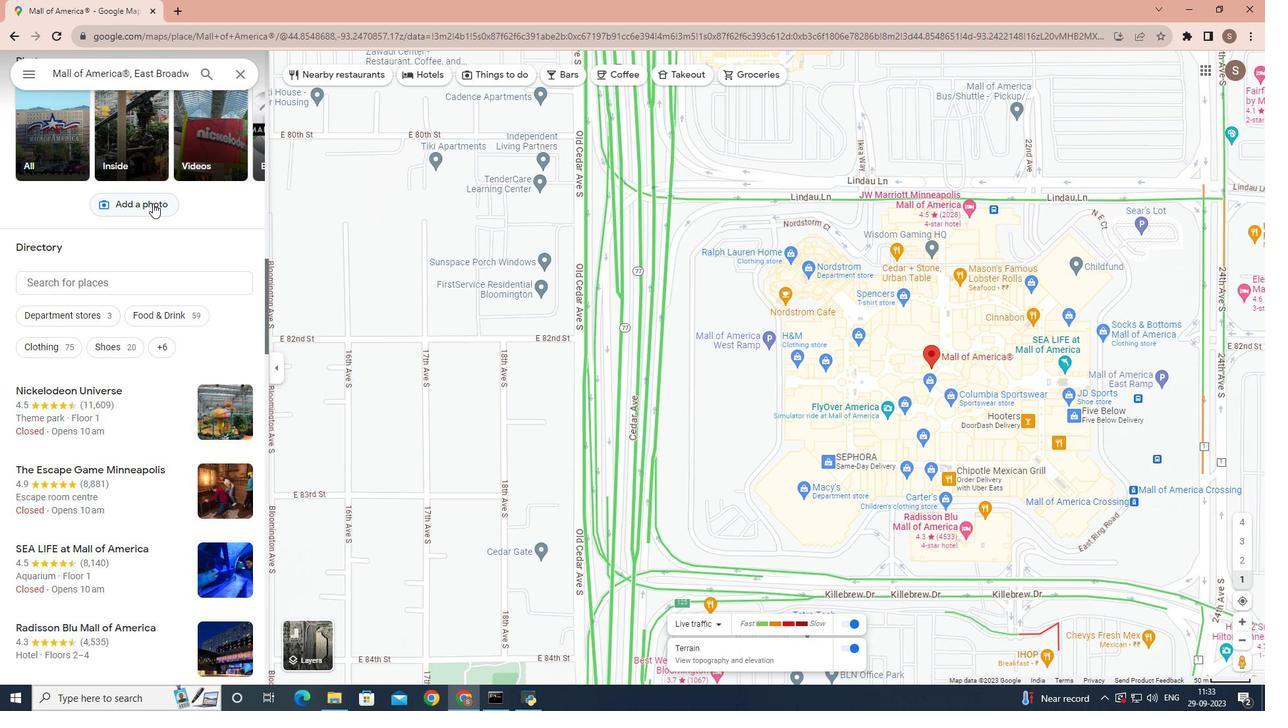 
Action: Mouse scrolled (152, 203) with delta (0, 0)
Screenshot: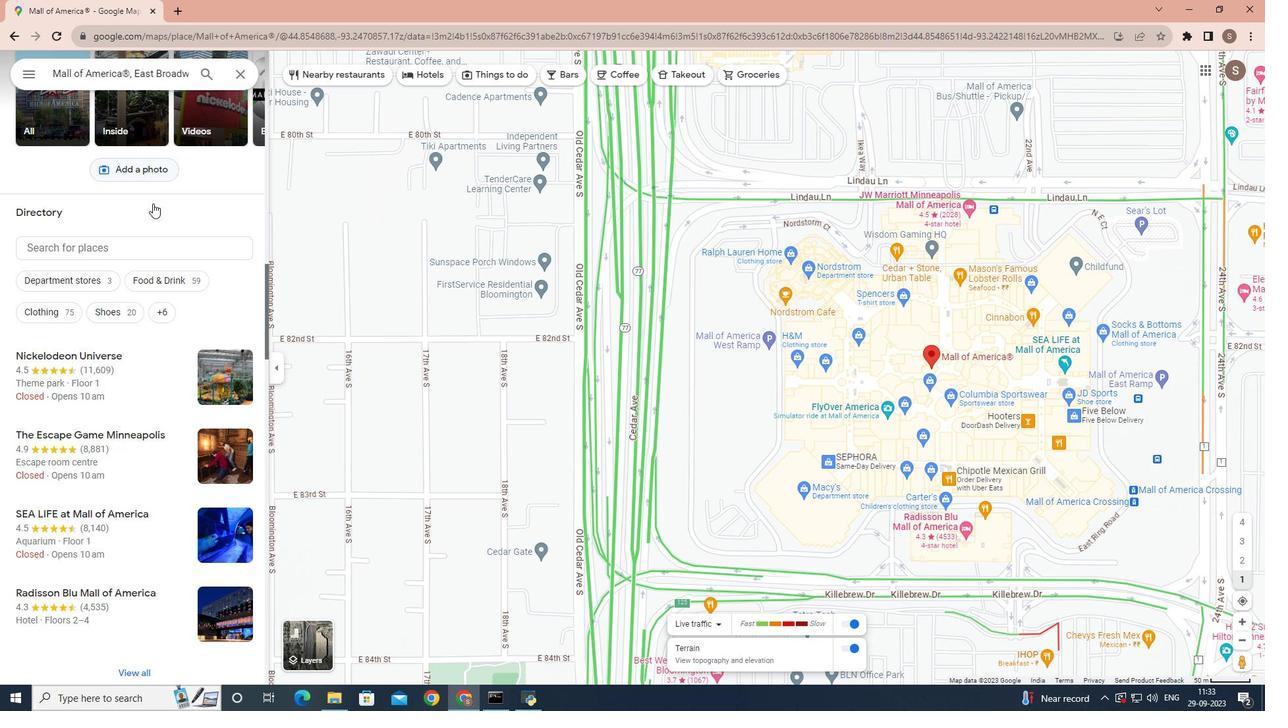 
Action: Mouse scrolled (152, 203) with delta (0, 0)
Screenshot: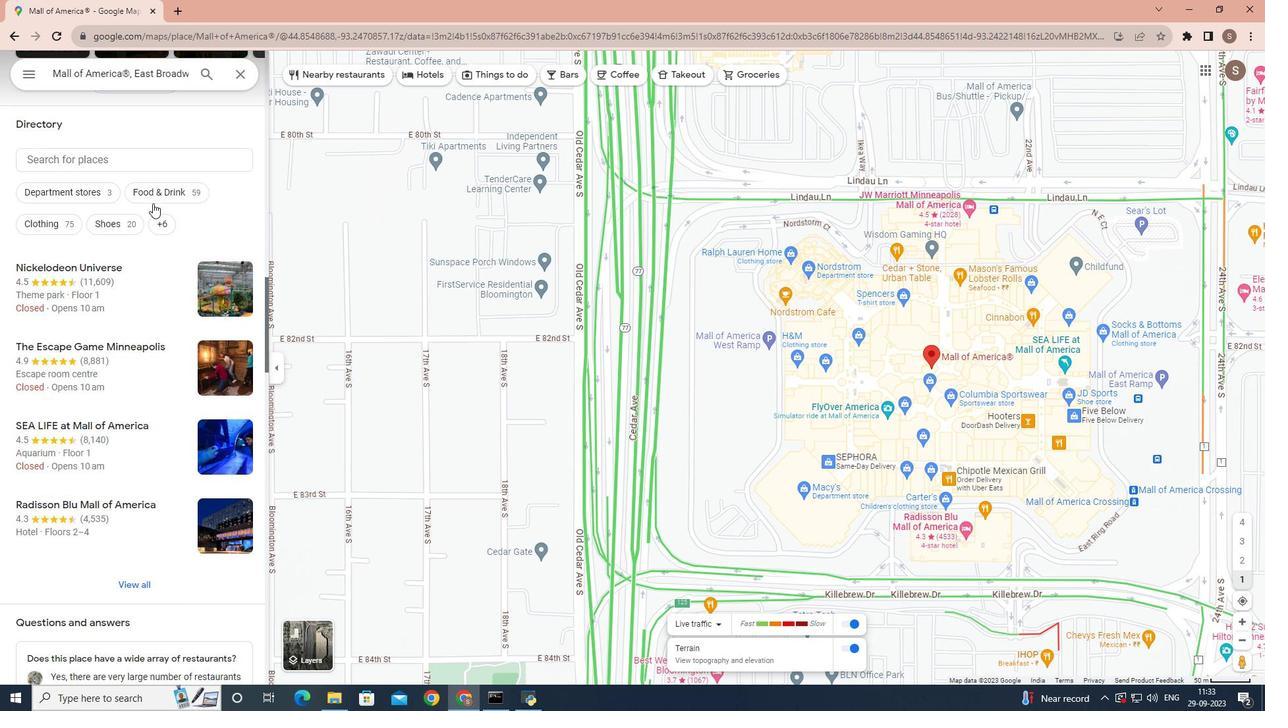 
Action: Mouse scrolled (152, 203) with delta (0, 0)
Screenshot: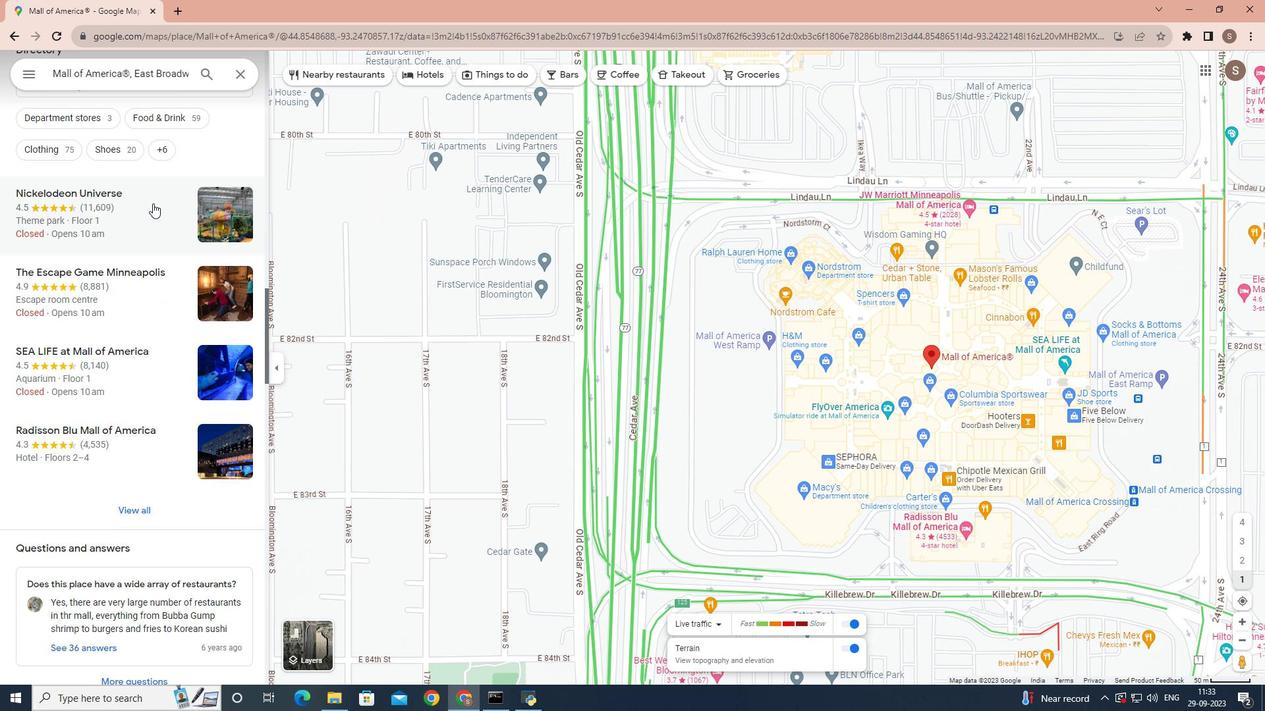 
Action: Mouse scrolled (152, 203) with delta (0, 0)
Screenshot: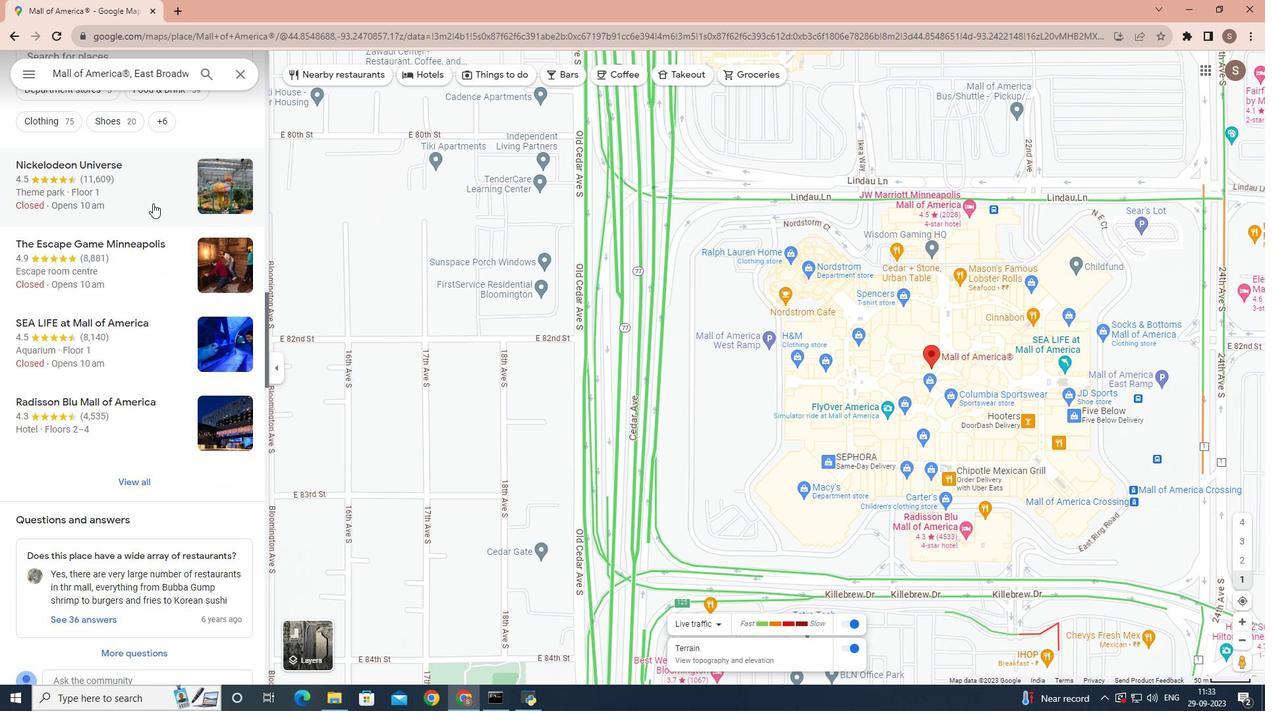 
Action: Mouse scrolled (152, 203) with delta (0, 0)
Screenshot: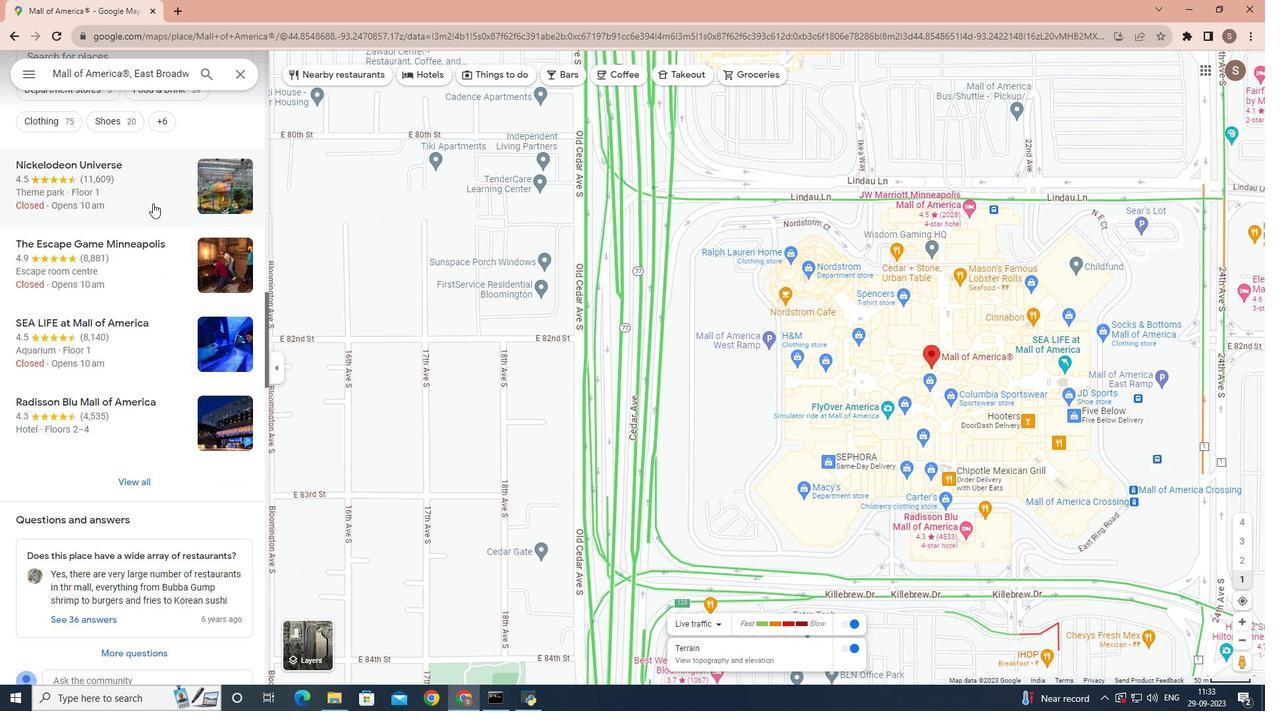 
Action: Mouse scrolled (152, 203) with delta (0, 0)
Screenshot: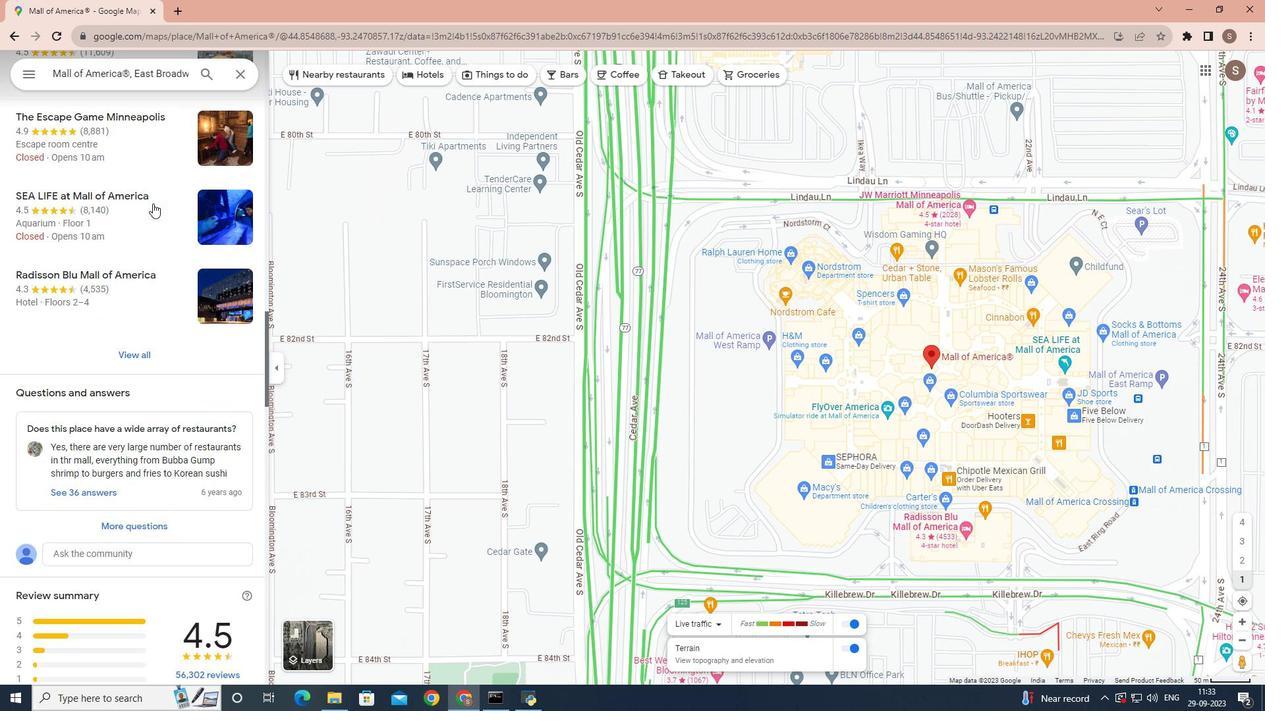 
Action: Mouse moved to (141, 360)
Screenshot: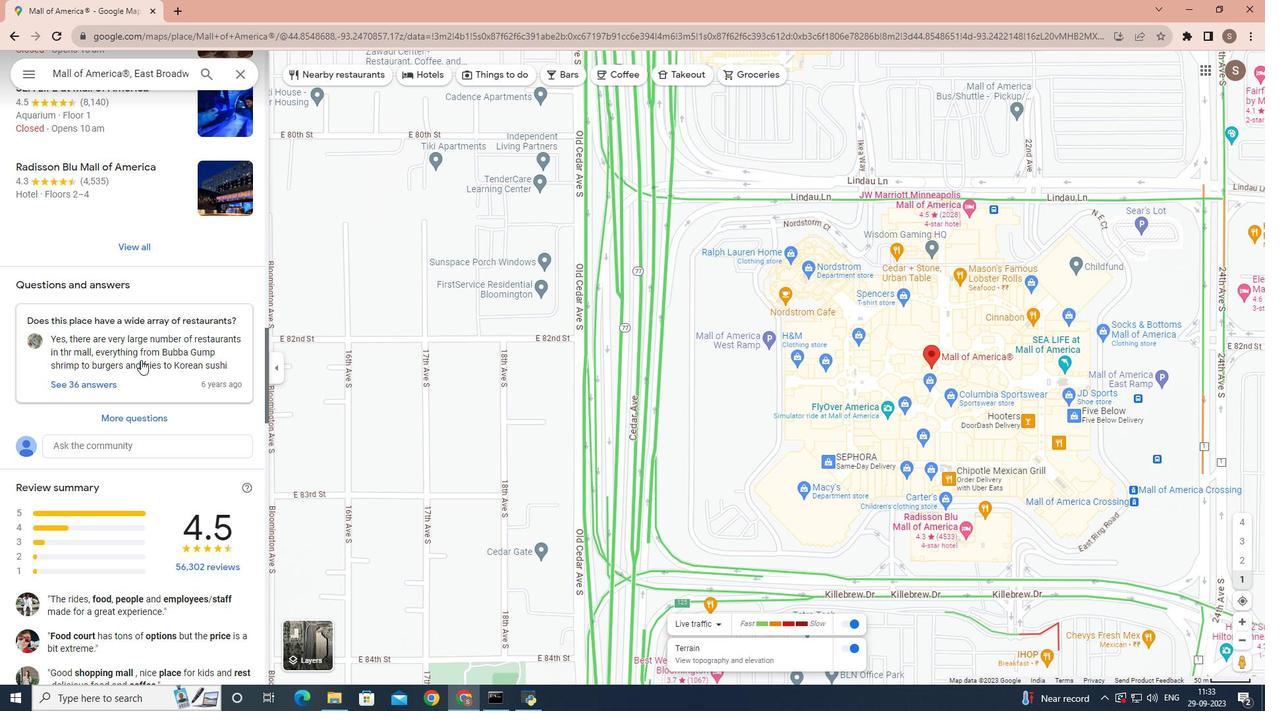 
Action: Mouse scrolled (141, 359) with delta (0, 0)
Screenshot: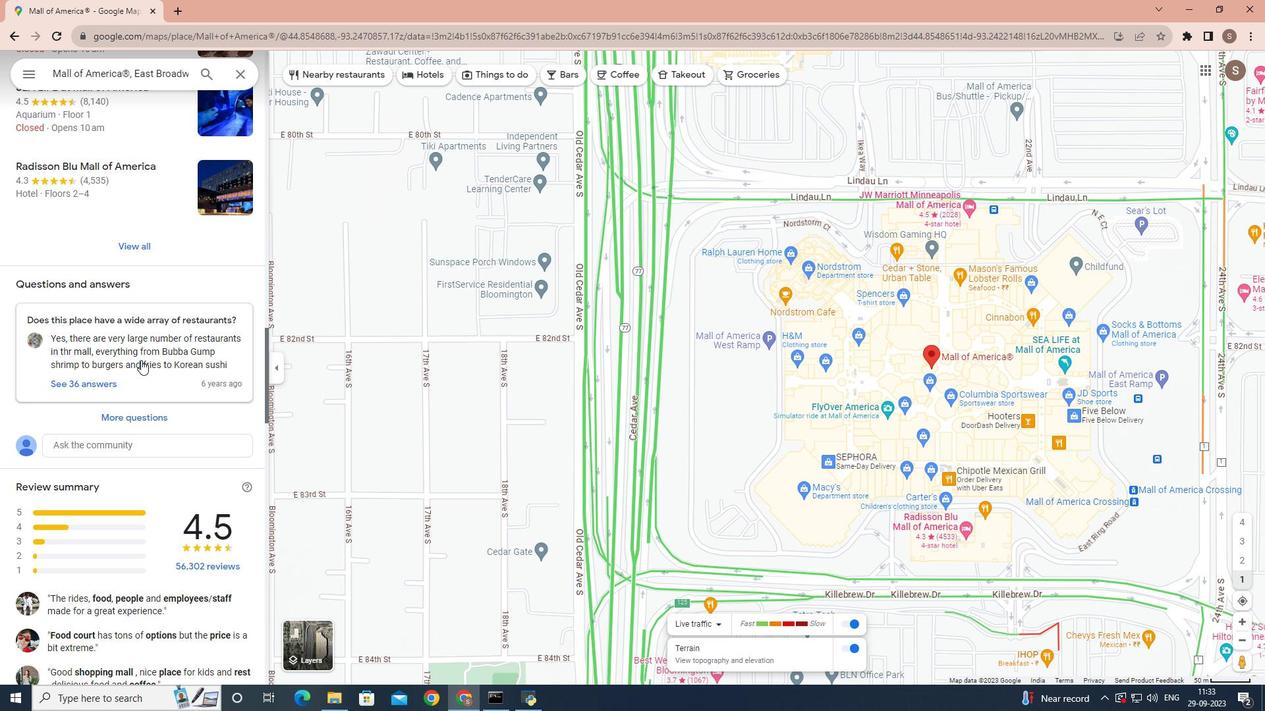 
Action: Mouse scrolled (141, 359) with delta (0, 0)
Screenshot: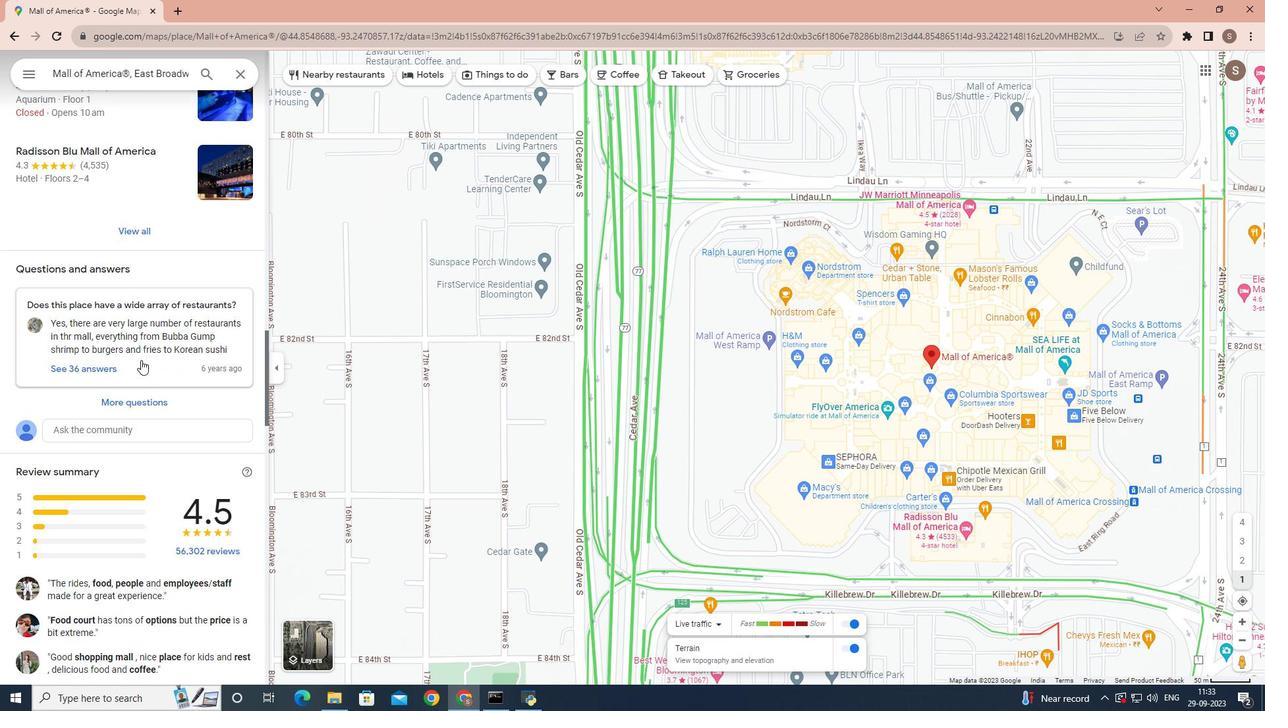 
Action: Mouse scrolled (141, 359) with delta (0, 0)
Screenshot: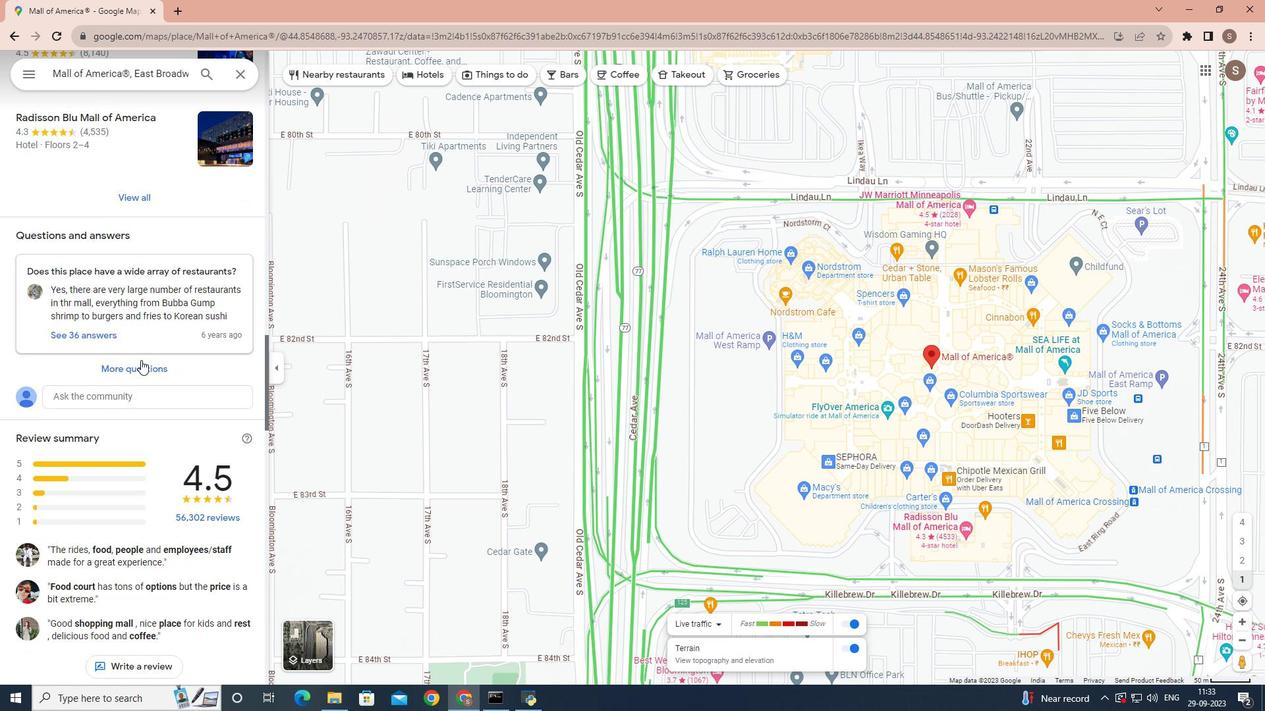 
Action: Mouse scrolled (141, 359) with delta (0, 0)
Screenshot: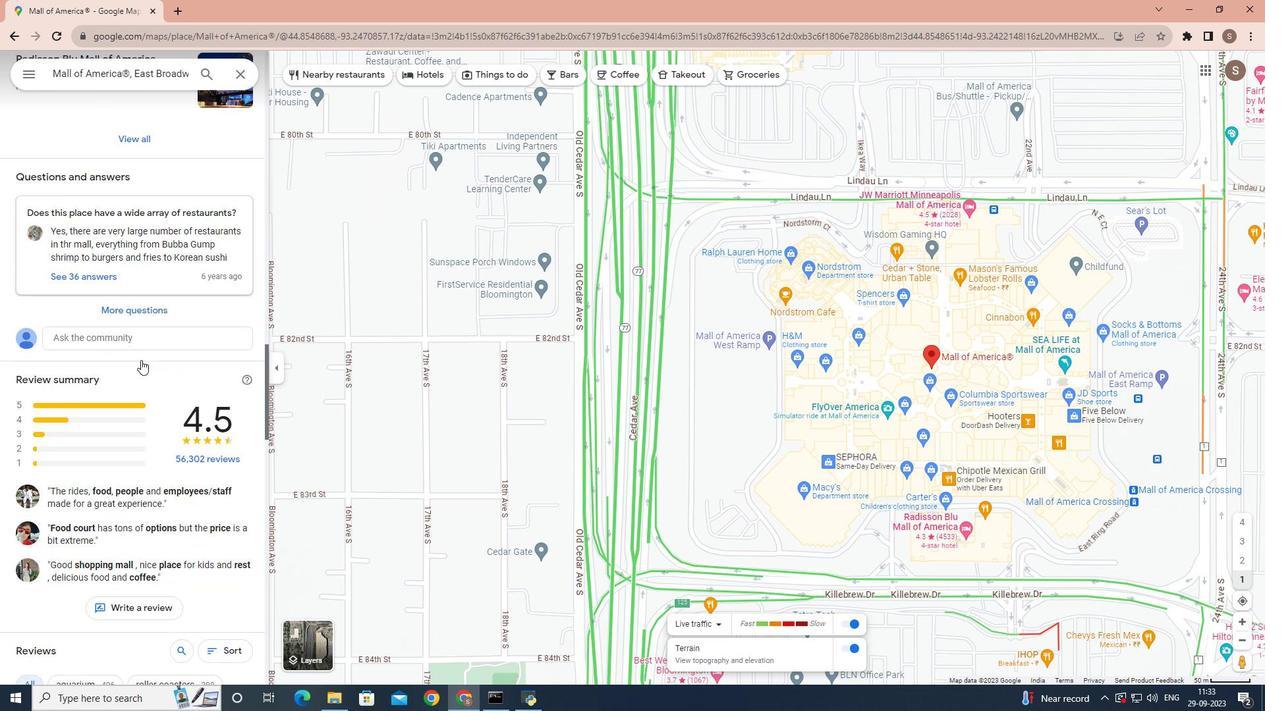 
Action: Mouse moved to (129, 386)
Screenshot: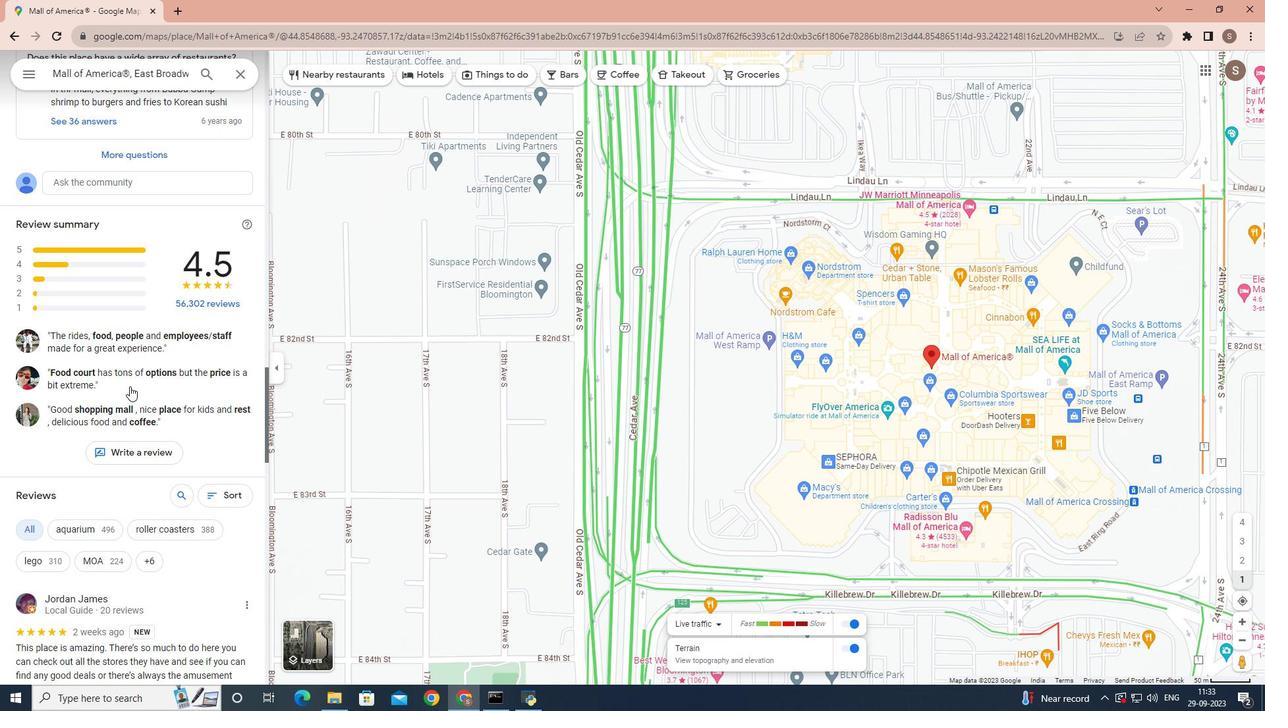 
Action: Mouse scrolled (129, 386) with delta (0, 0)
Screenshot: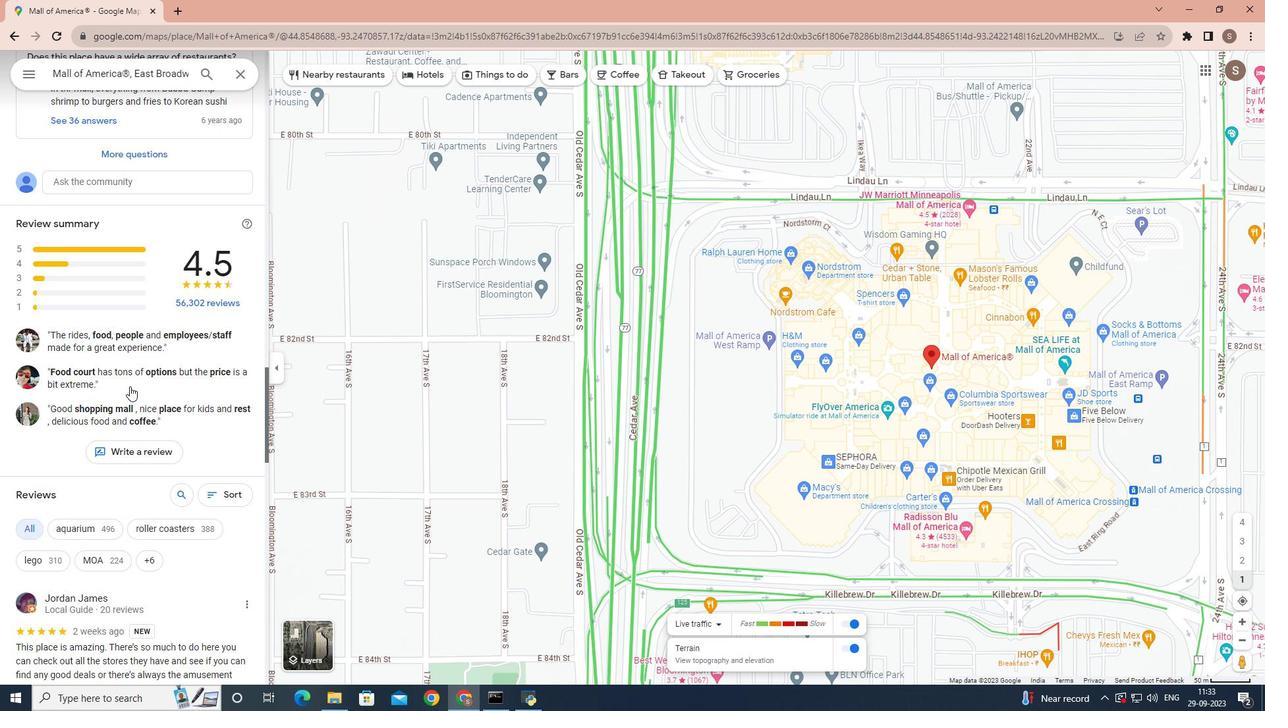 
Action: Mouse scrolled (129, 386) with delta (0, 0)
Screenshot: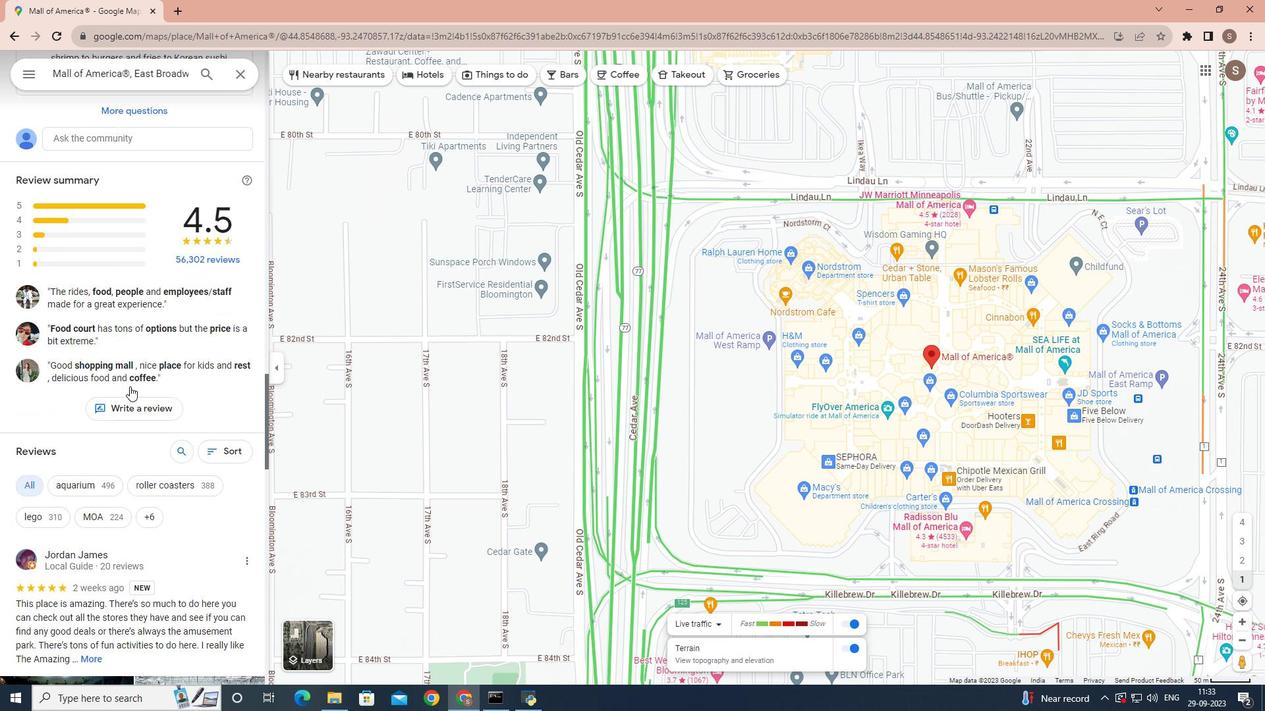 
Action: Mouse scrolled (129, 386) with delta (0, 0)
Screenshot: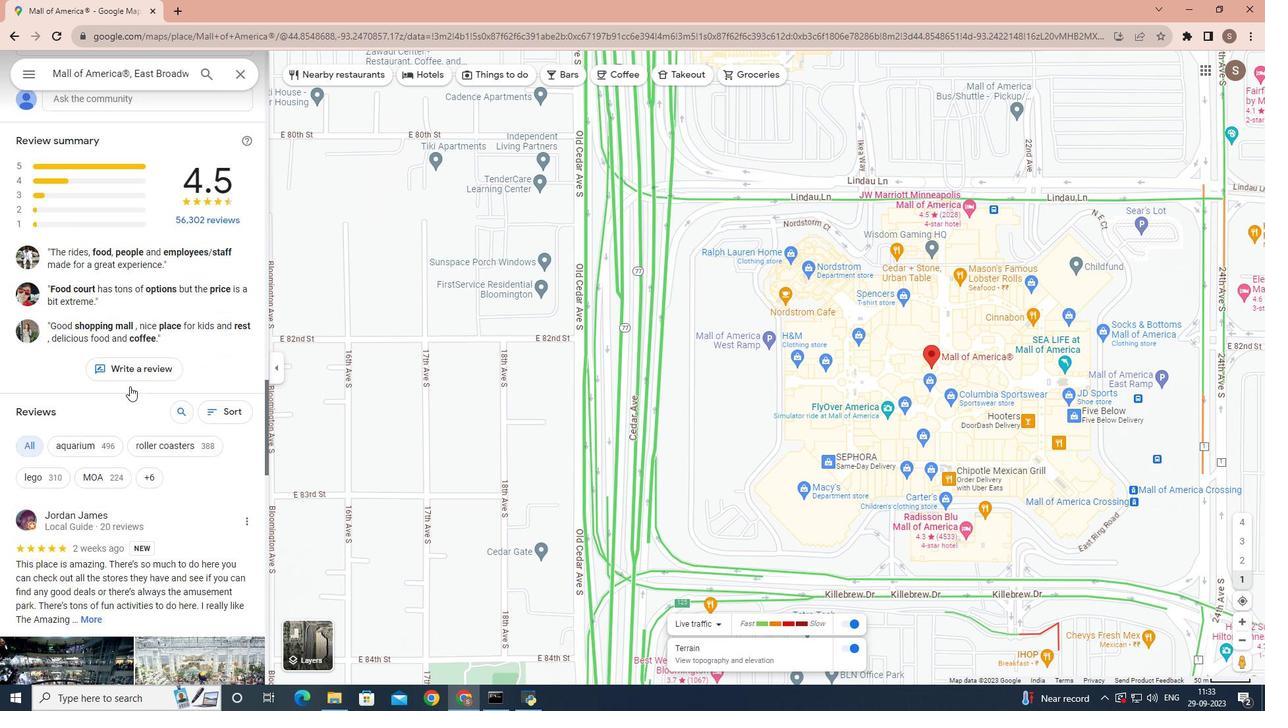
Action: Mouse scrolled (129, 386) with delta (0, 0)
Screenshot: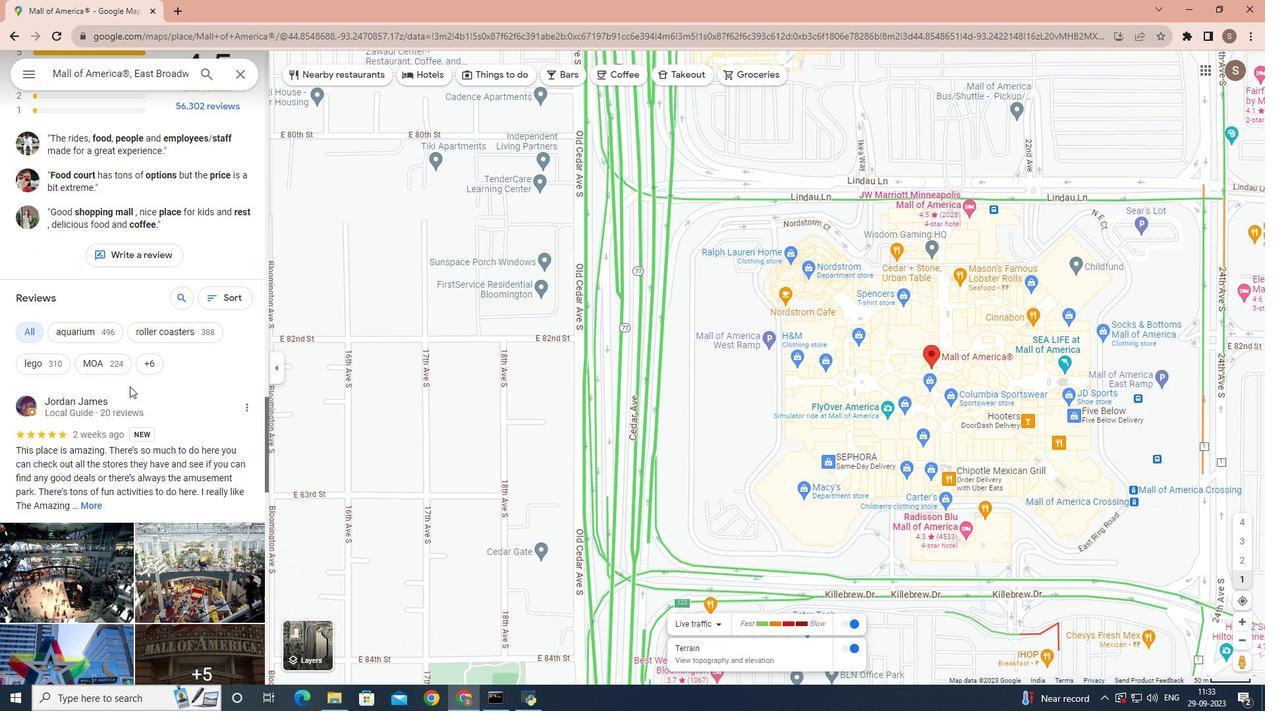 
Action: Mouse scrolled (129, 386) with delta (0, 0)
Screenshot: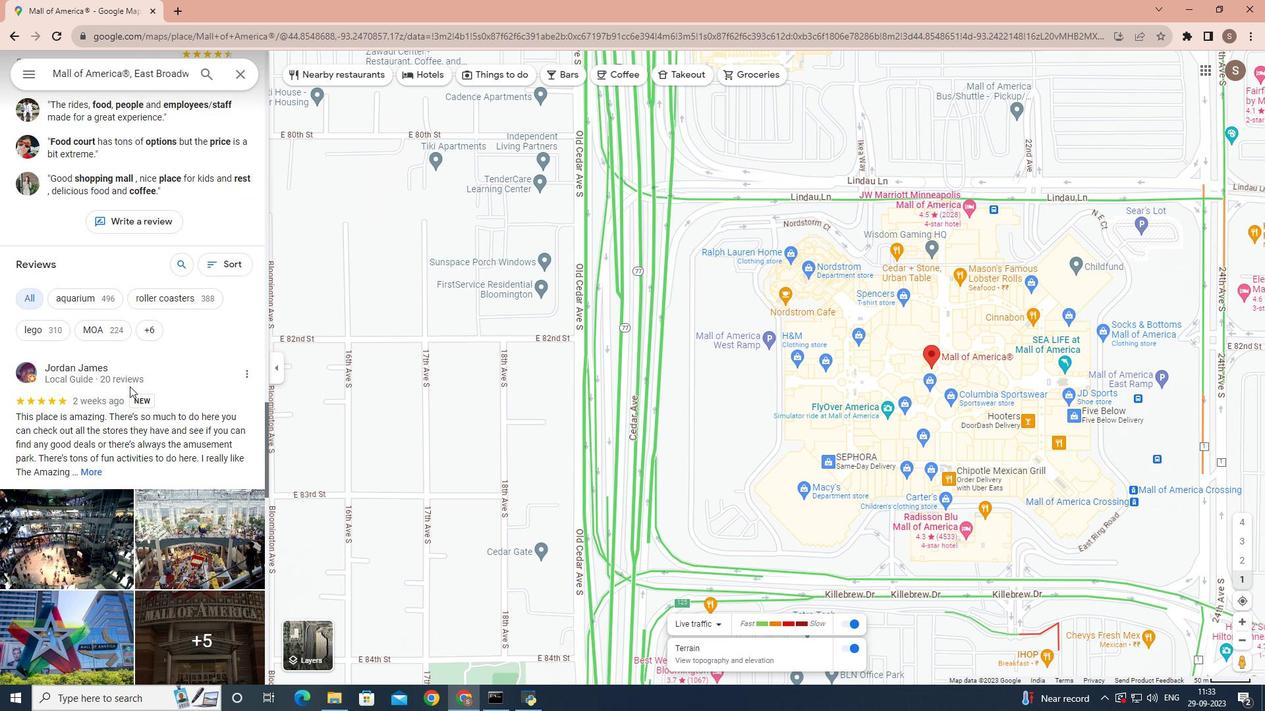 
Action: Mouse scrolled (129, 386) with delta (0, 0)
Screenshot: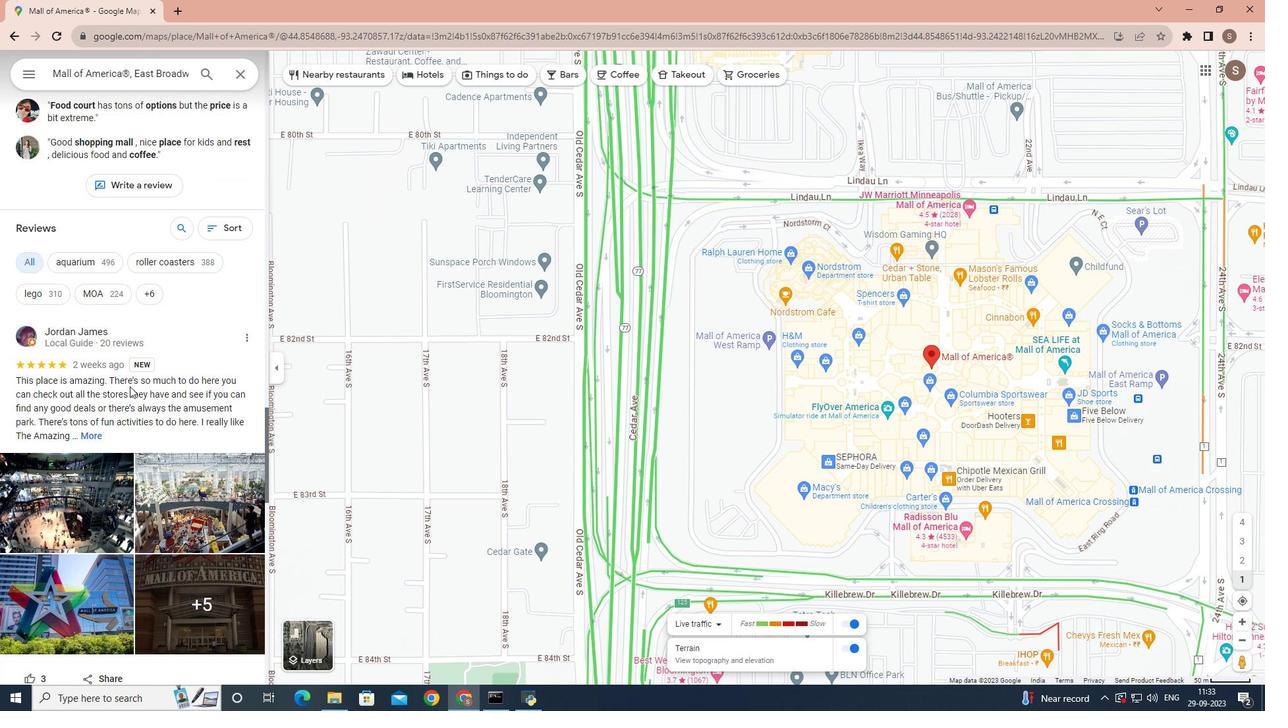 
Action: Mouse scrolled (129, 386) with delta (0, 0)
Screenshot: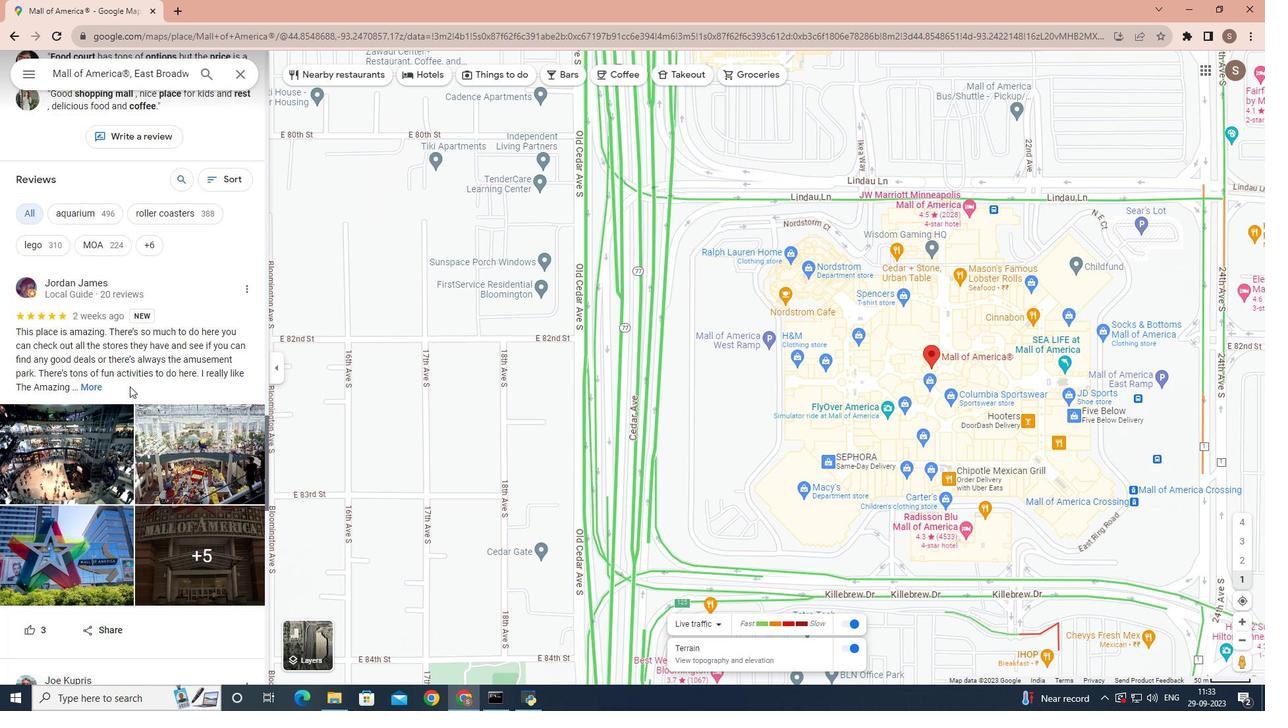
Action: Mouse scrolled (129, 386) with delta (0, 0)
Screenshot: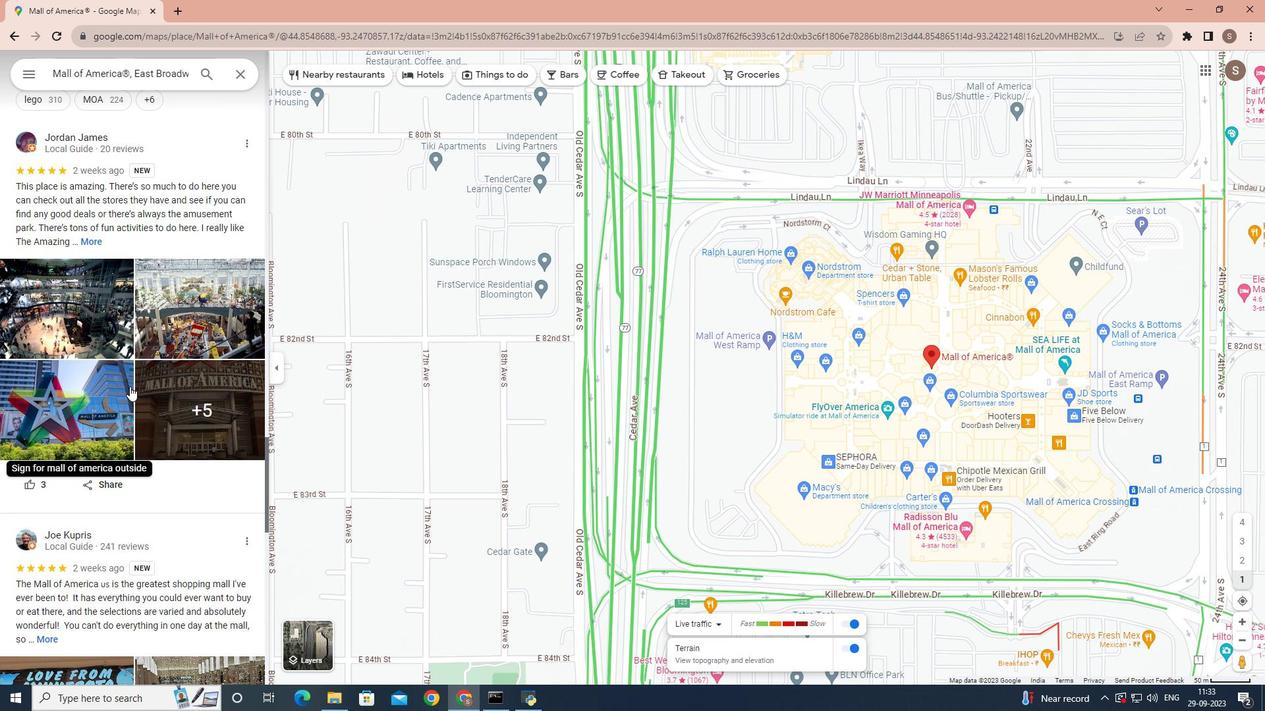 
Action: Mouse scrolled (129, 386) with delta (0, 0)
Screenshot: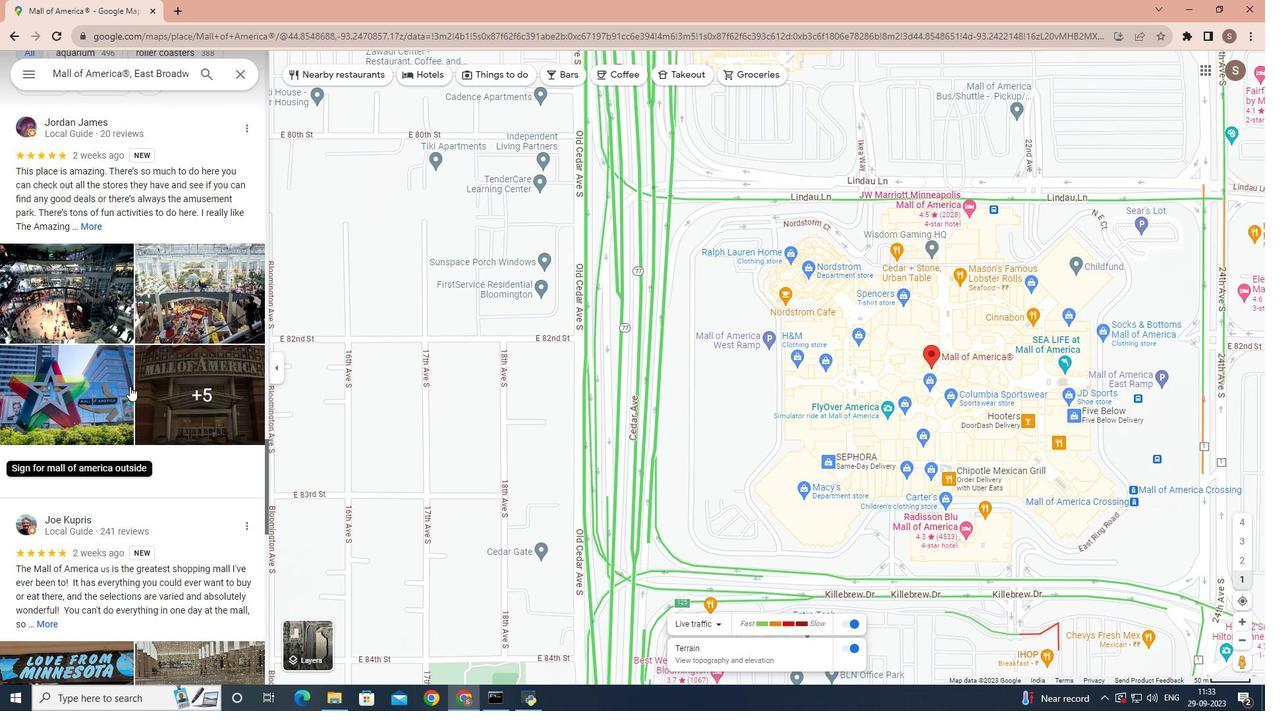 
Action: Mouse scrolled (129, 386) with delta (0, 0)
Screenshot: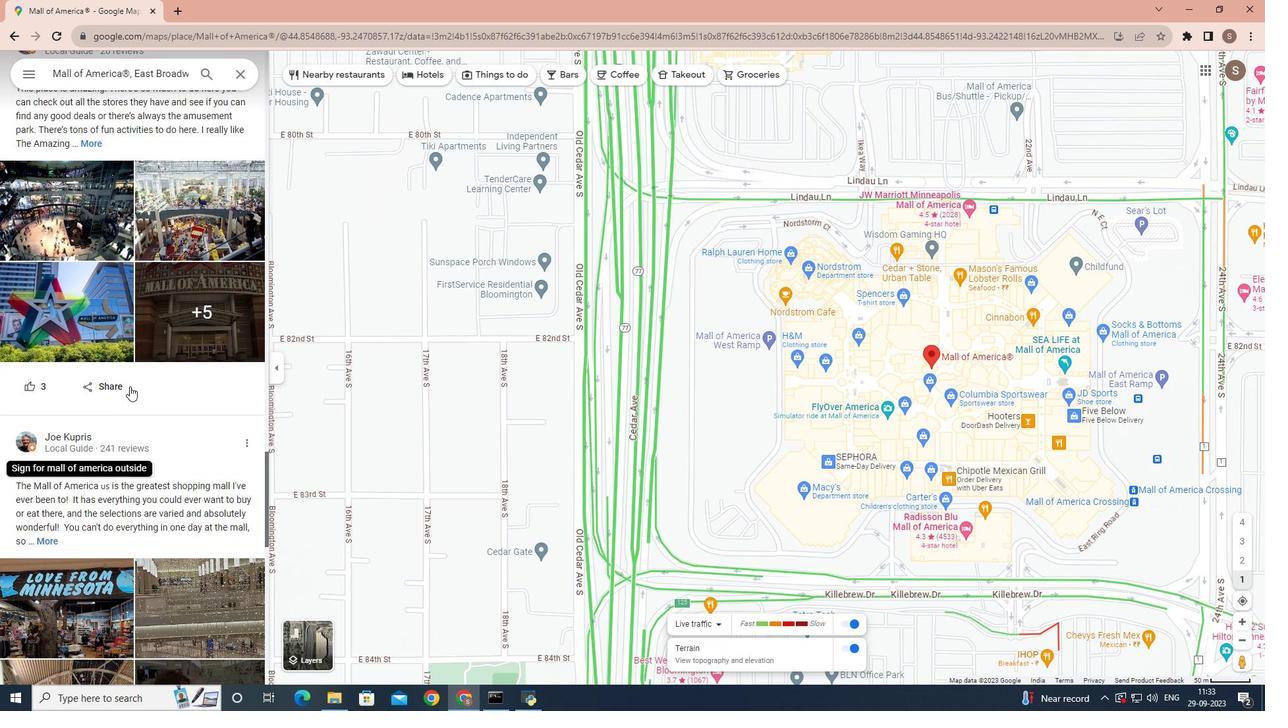 
Action: Mouse scrolled (129, 386) with delta (0, 0)
Screenshot: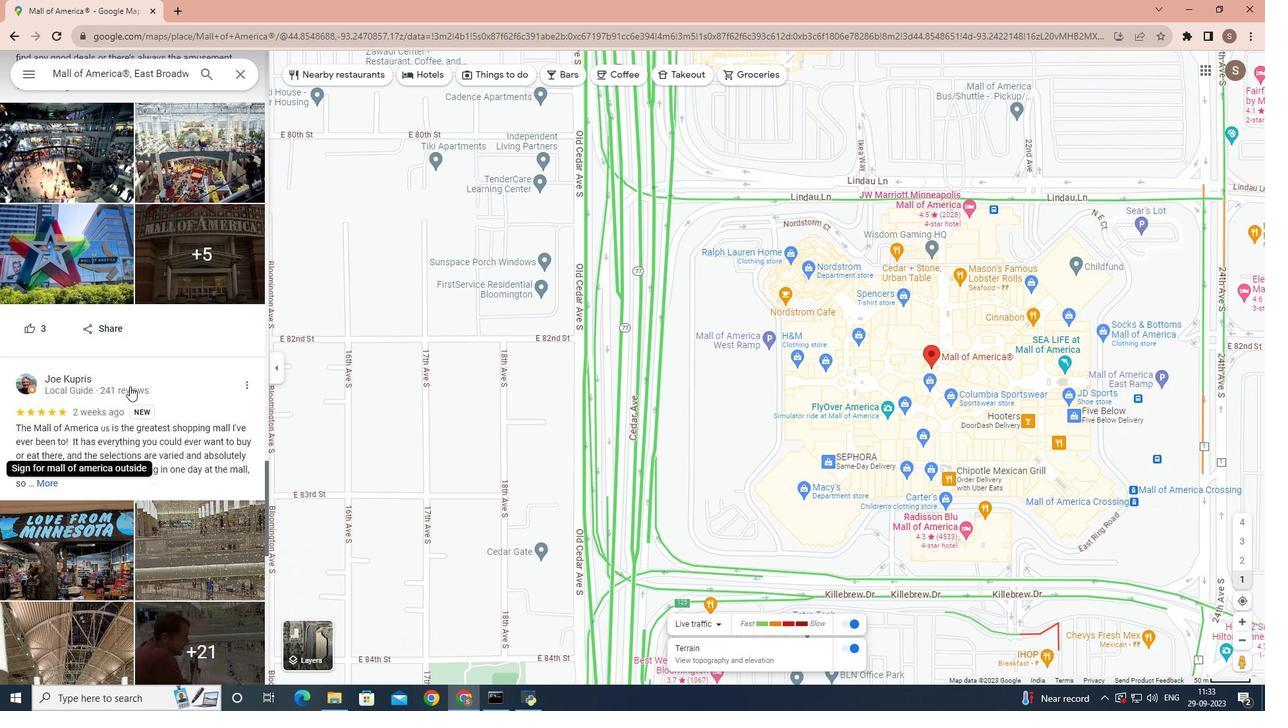 
Action: Mouse scrolled (129, 386) with delta (0, 0)
Screenshot: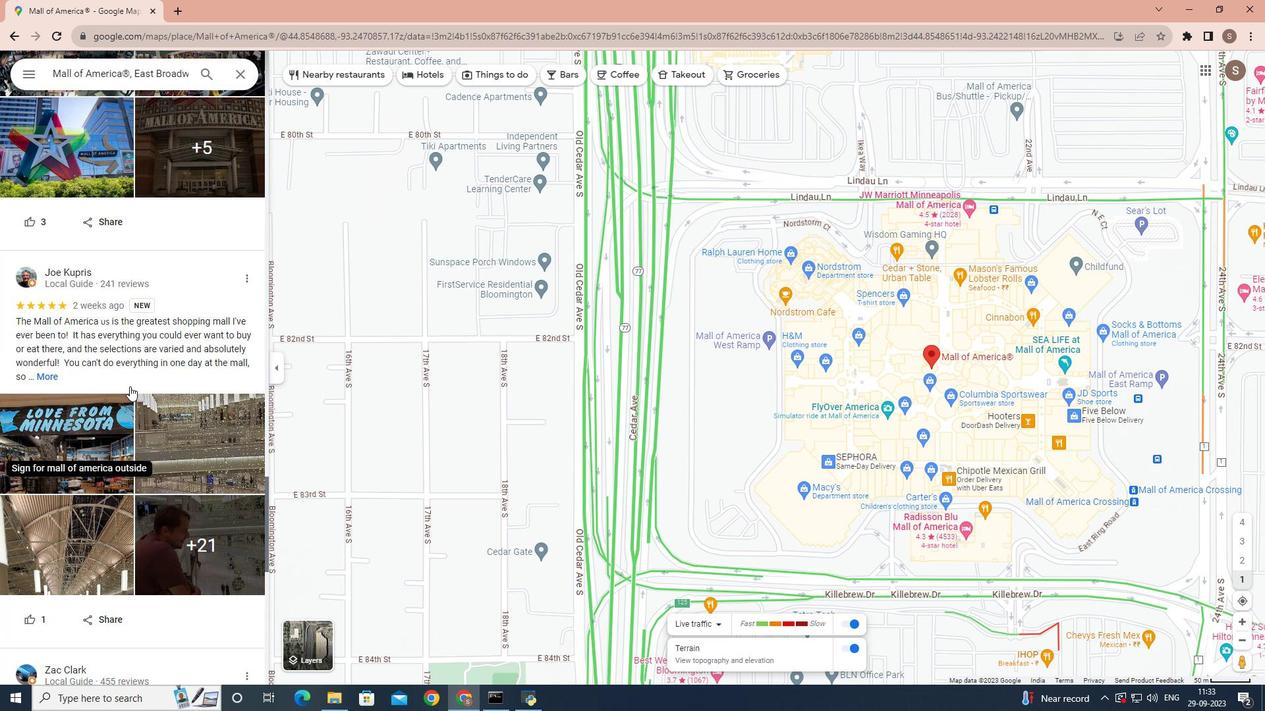 
Action: Mouse scrolled (129, 386) with delta (0, 0)
Screenshot: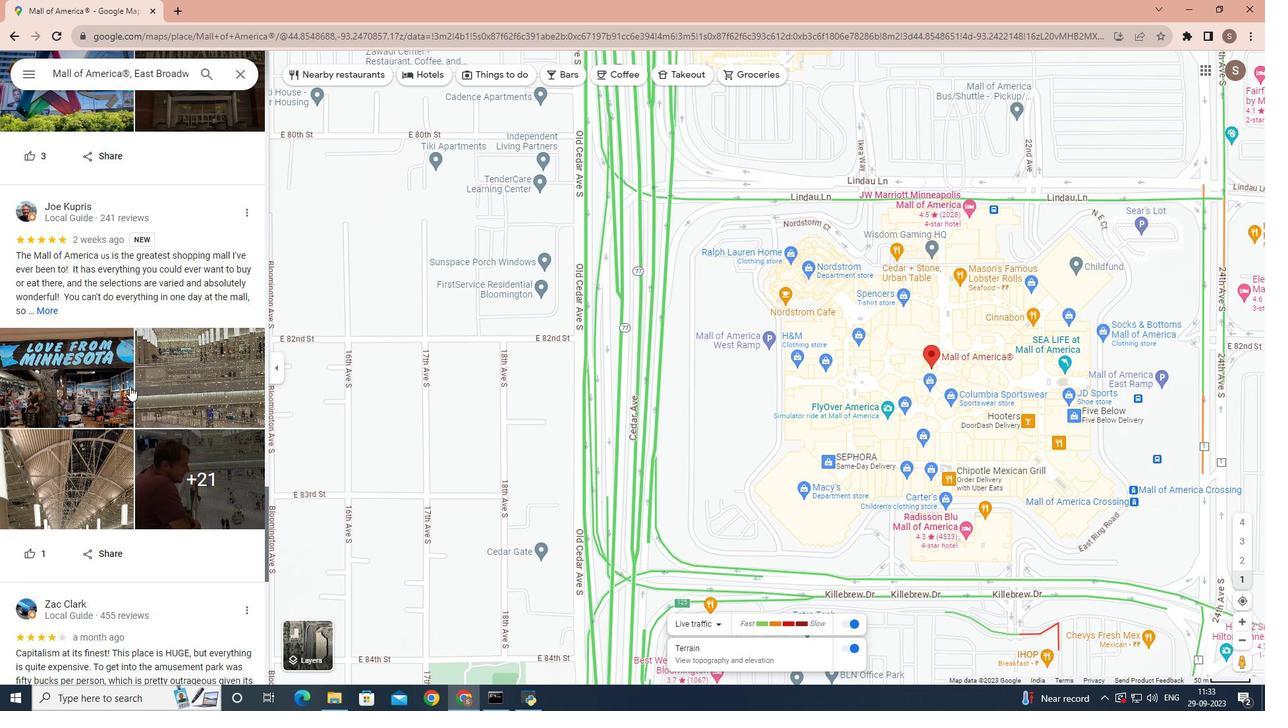 
Action: Mouse scrolled (129, 386) with delta (0, 0)
Screenshot: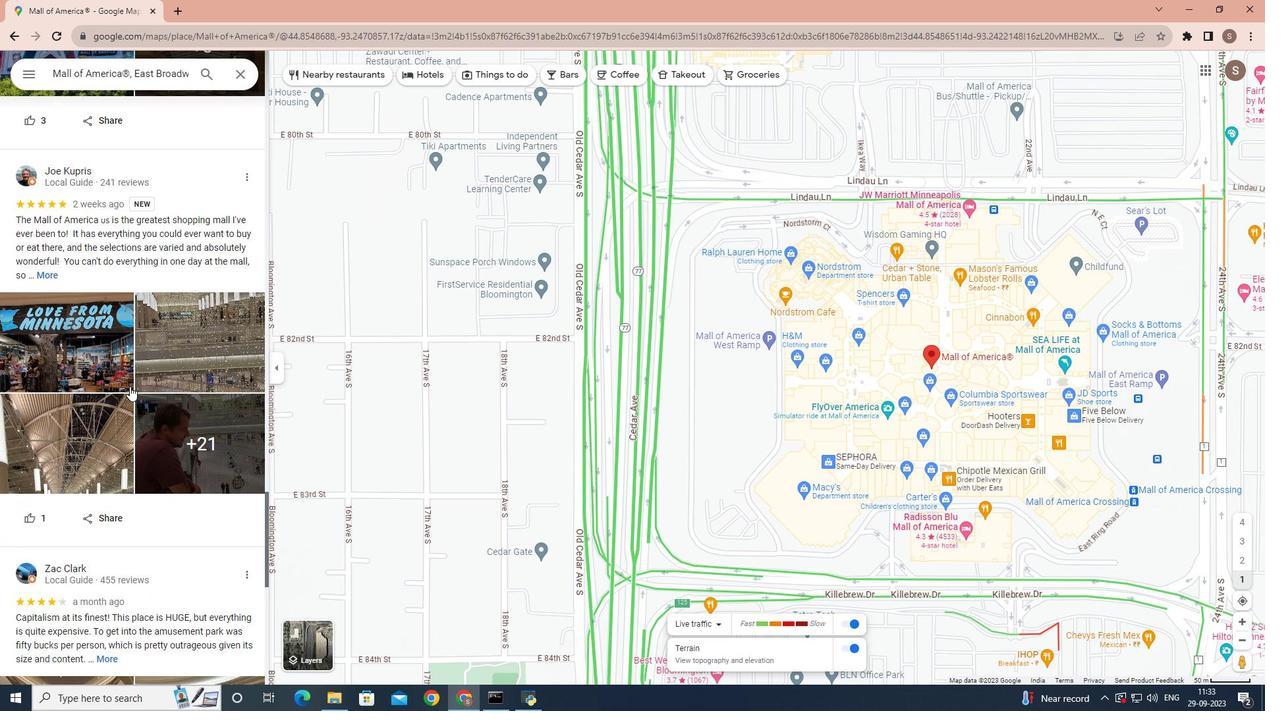 
Action: Mouse scrolled (129, 386) with delta (0, 0)
Screenshot: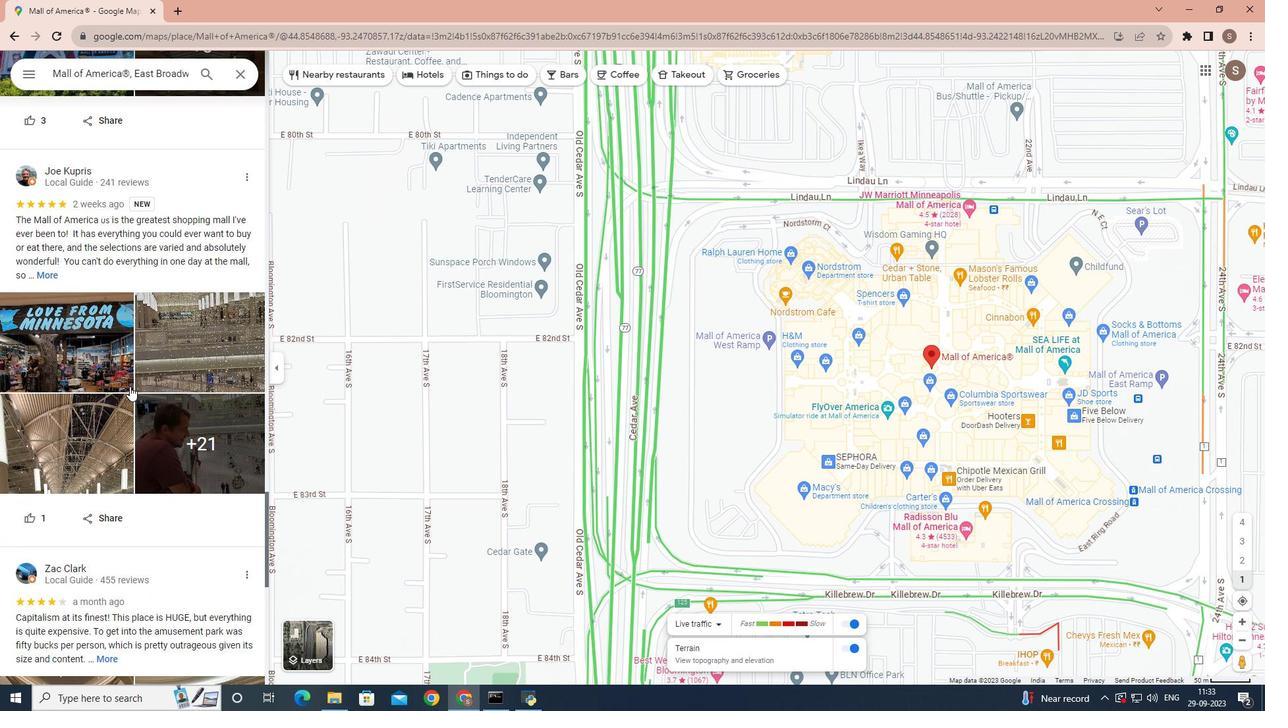 
Action: Mouse scrolled (129, 386) with delta (0, 0)
Screenshot: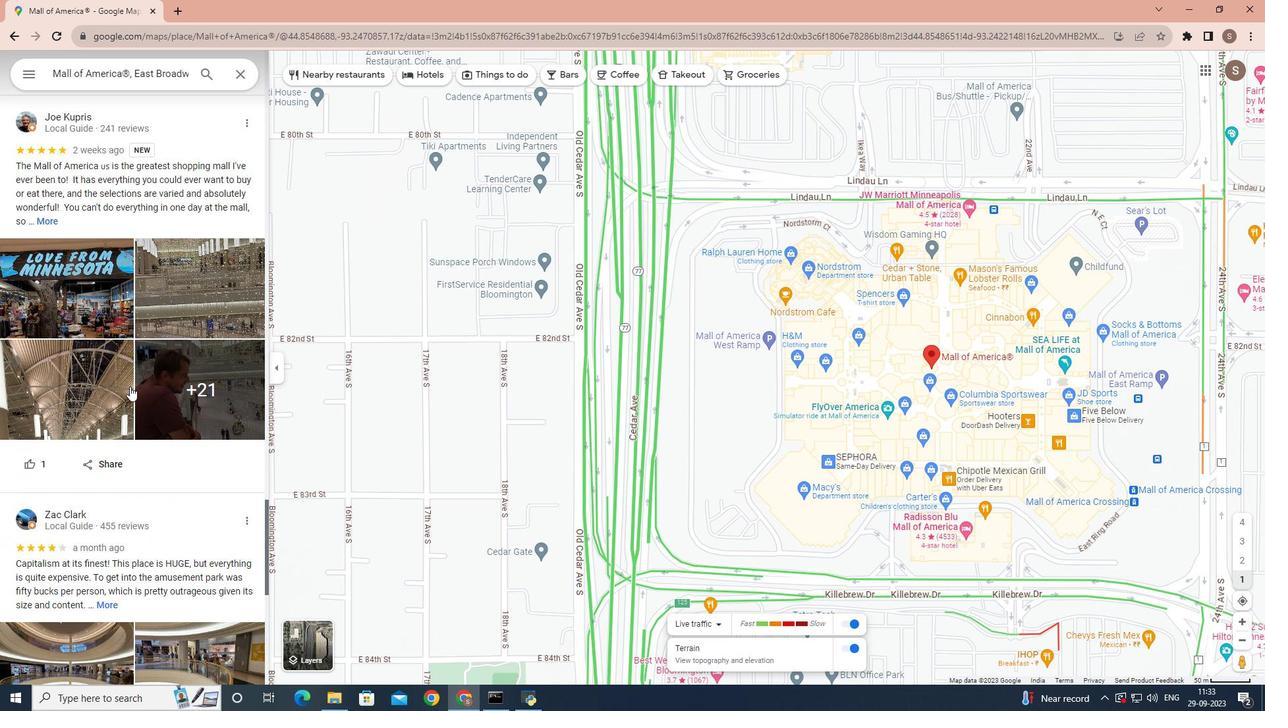 
Action: Mouse scrolled (129, 386) with delta (0, 0)
Screenshot: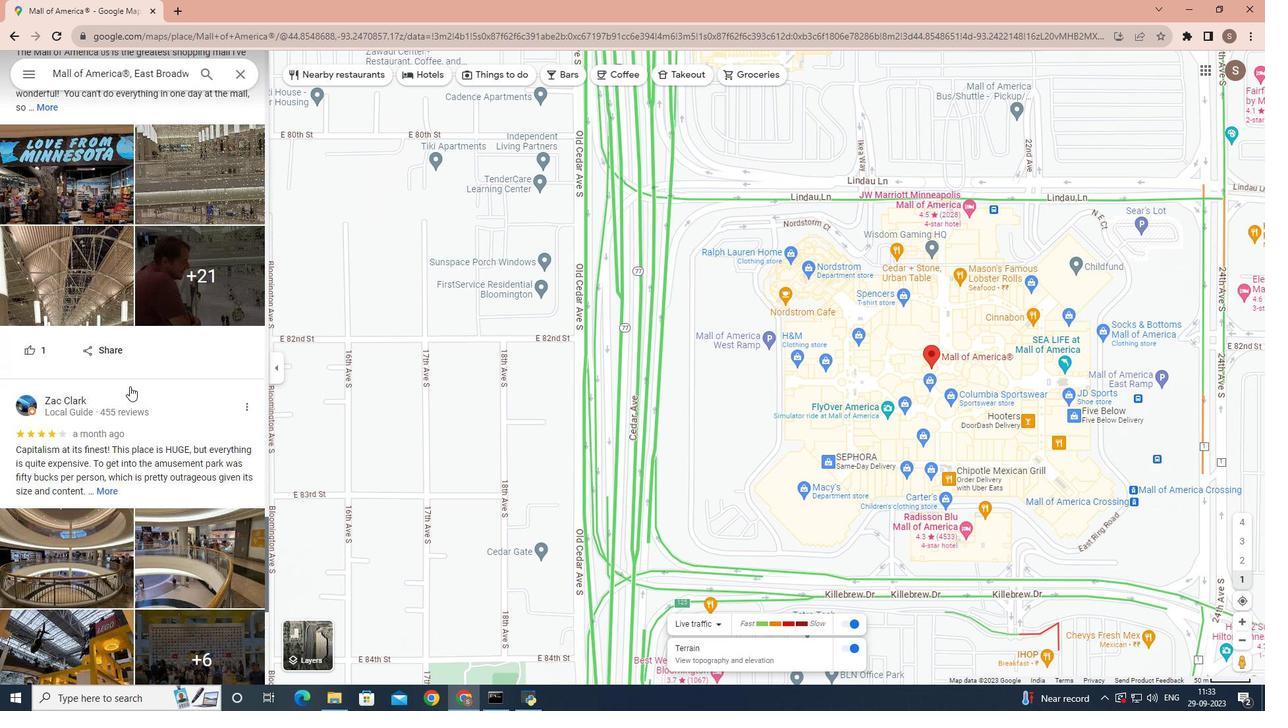 
Action: Mouse scrolled (129, 386) with delta (0, 0)
Screenshot: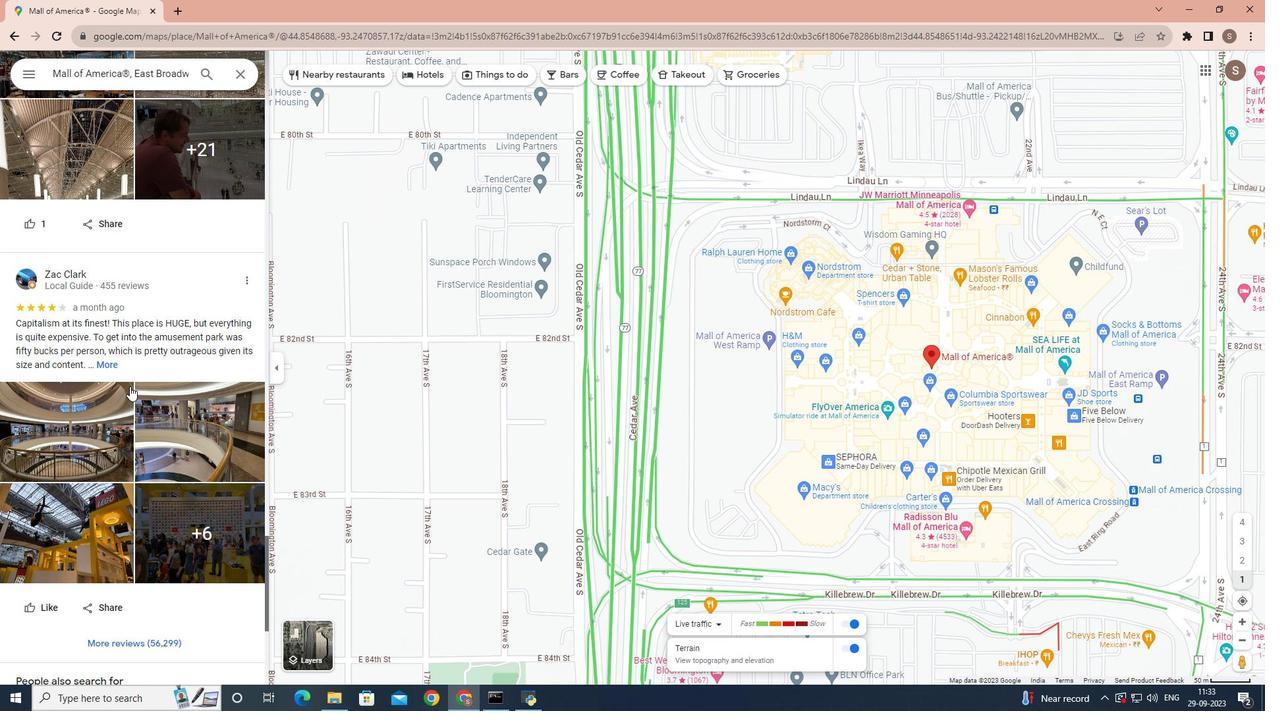 
Action: Mouse scrolled (129, 386) with delta (0, 0)
Screenshot: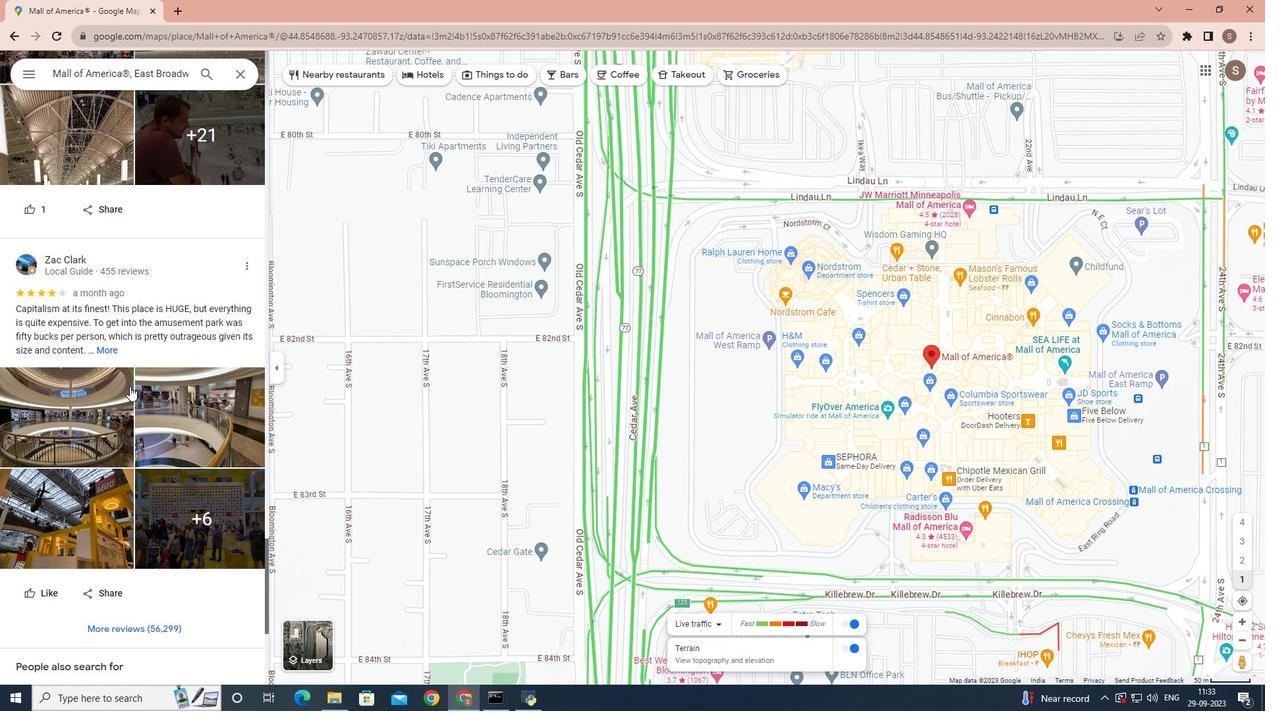 
Action: Mouse scrolled (129, 386) with delta (0, 0)
Screenshot: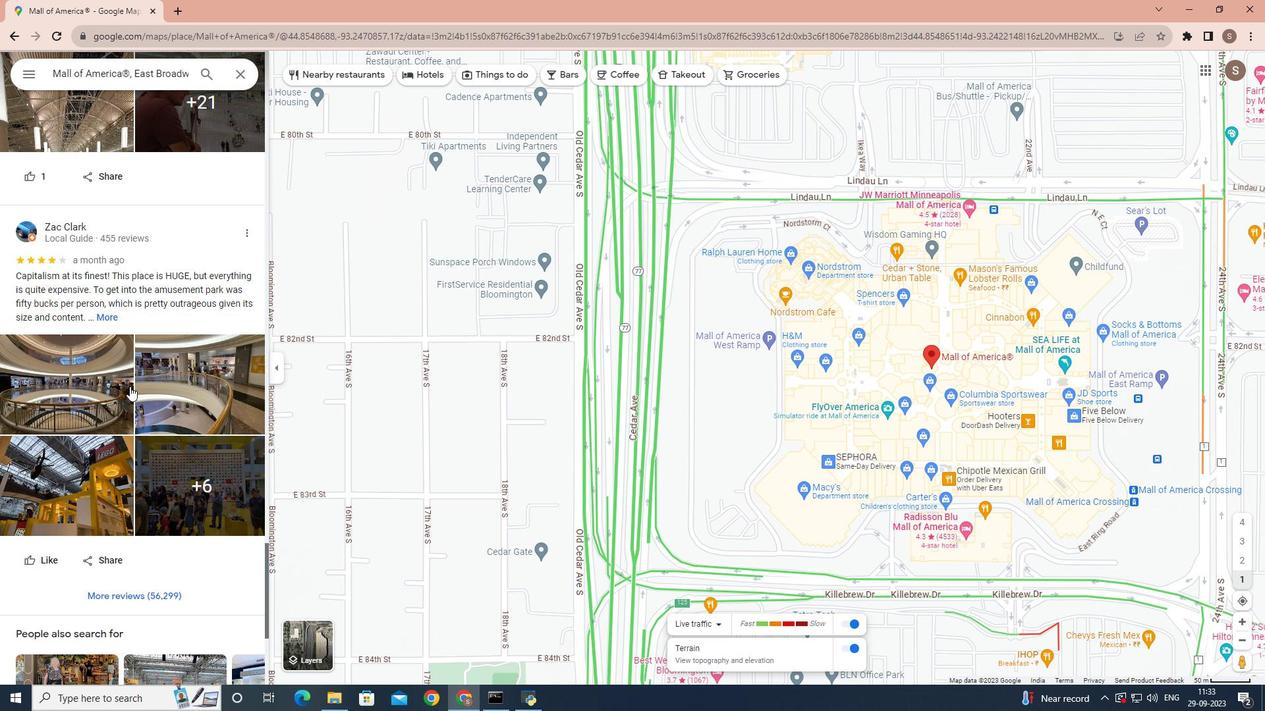 
Action: Mouse scrolled (129, 386) with delta (0, 0)
Screenshot: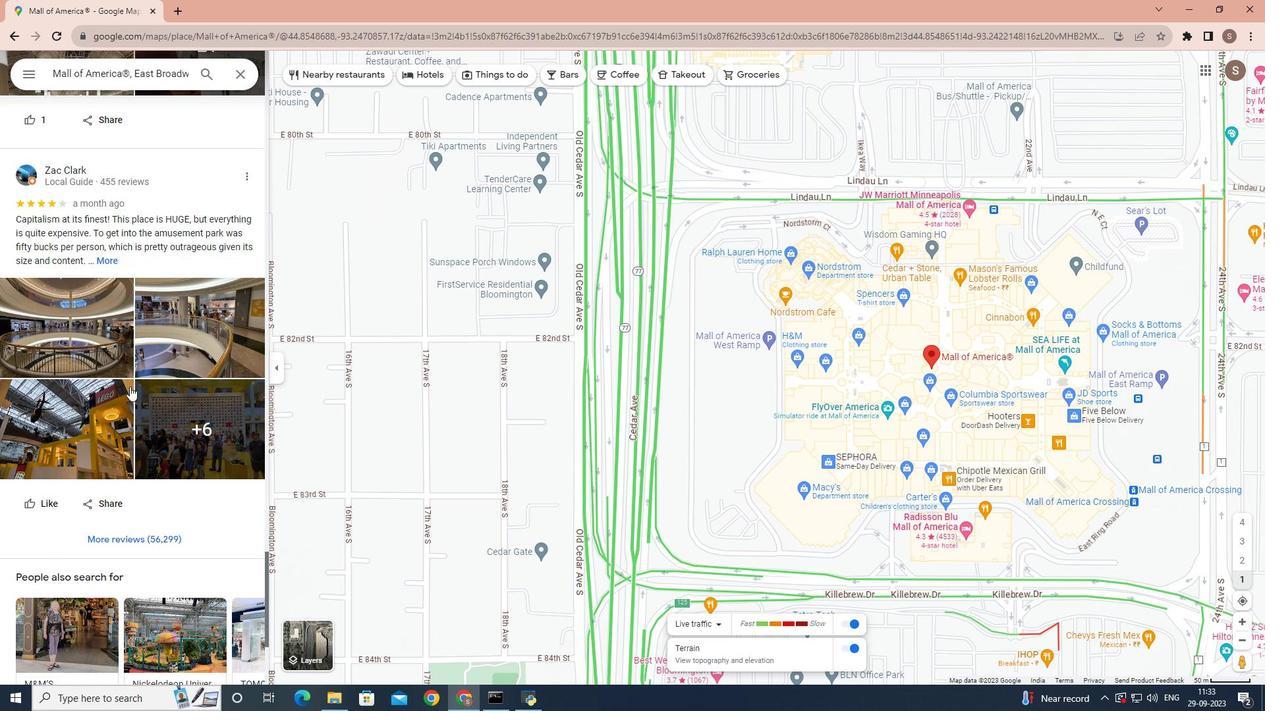 
Action: Mouse scrolled (129, 386) with delta (0, 0)
Screenshot: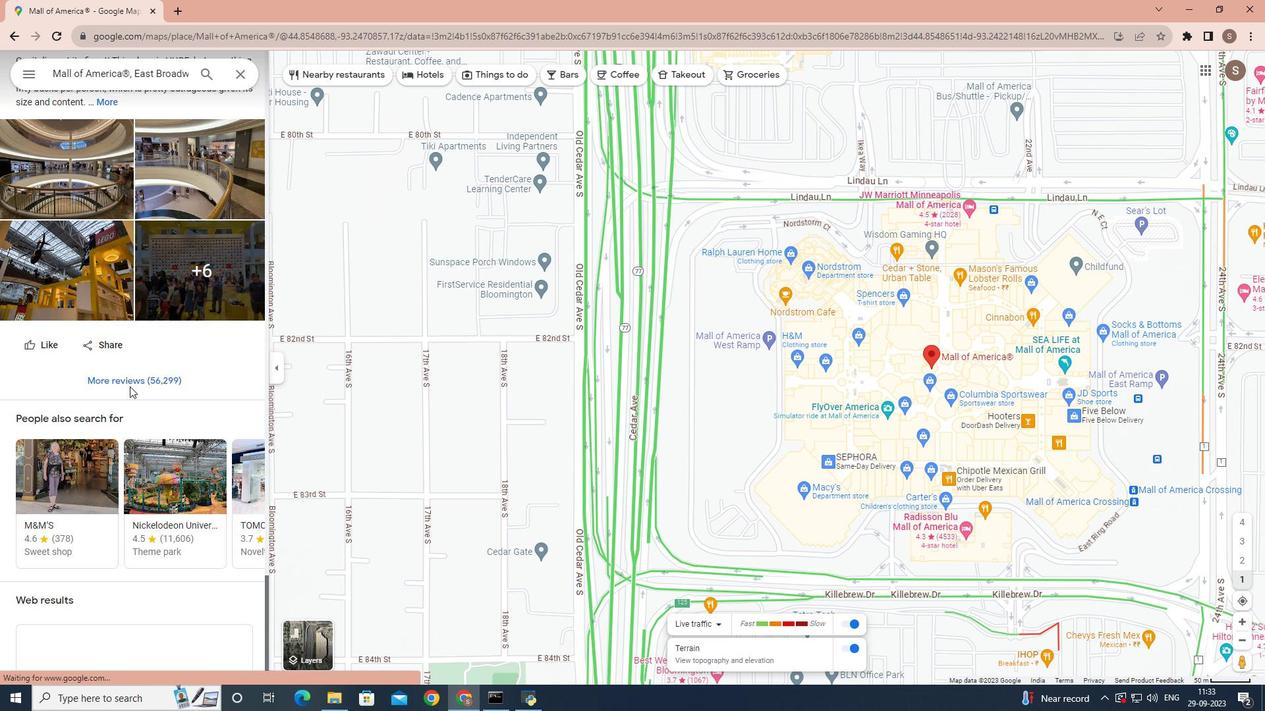 
Action: Mouse scrolled (129, 386) with delta (0, 0)
Screenshot: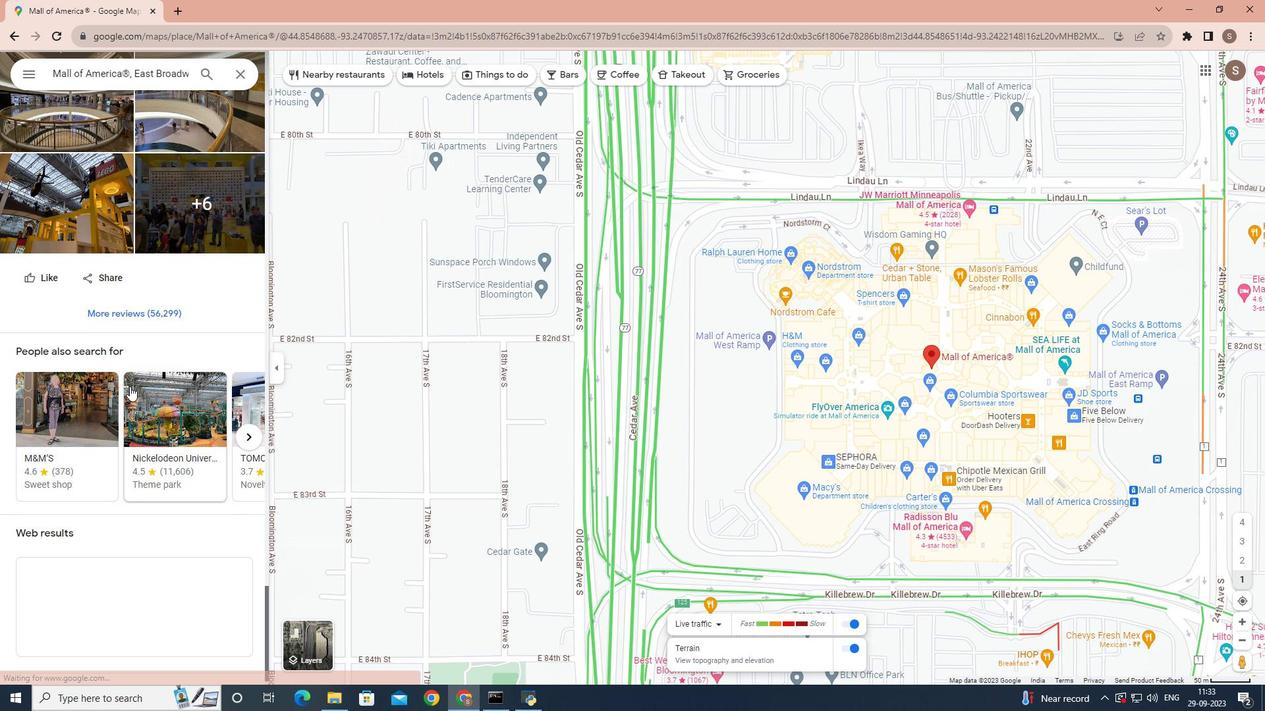 
Action: Mouse moved to (129, 386)
Screenshot: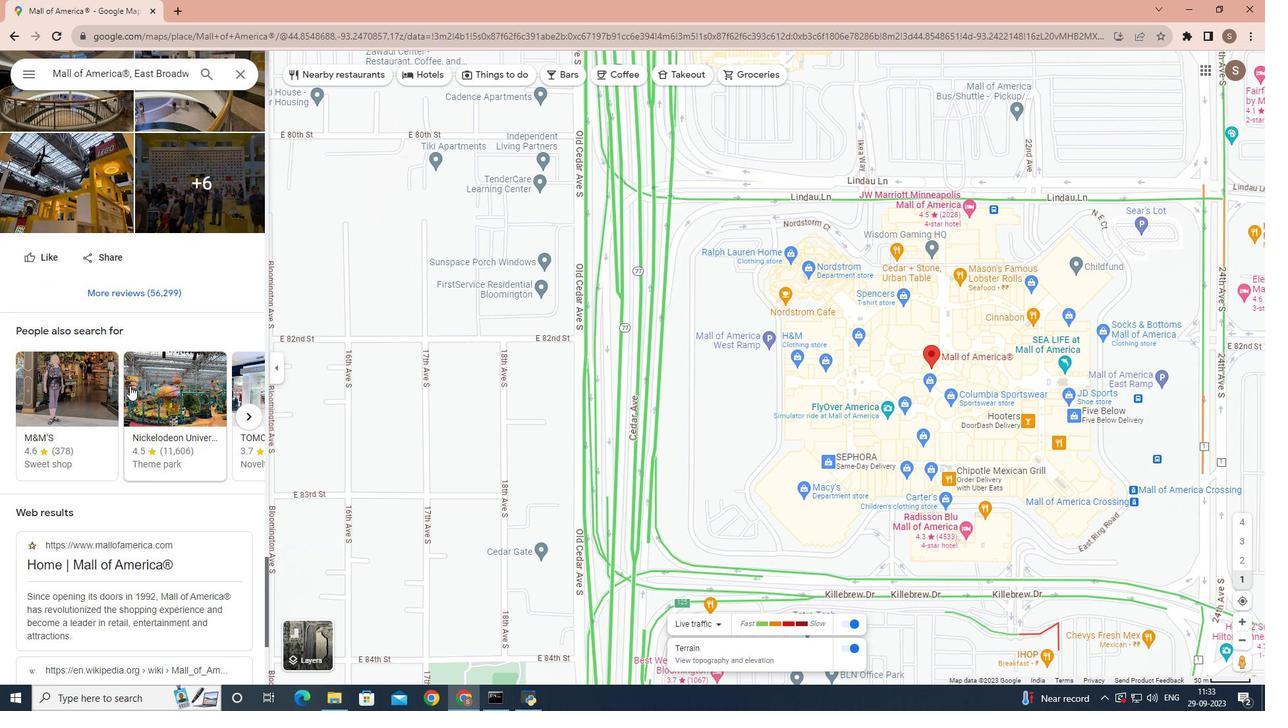 
Action: Mouse scrolled (129, 386) with delta (0, 0)
Screenshot: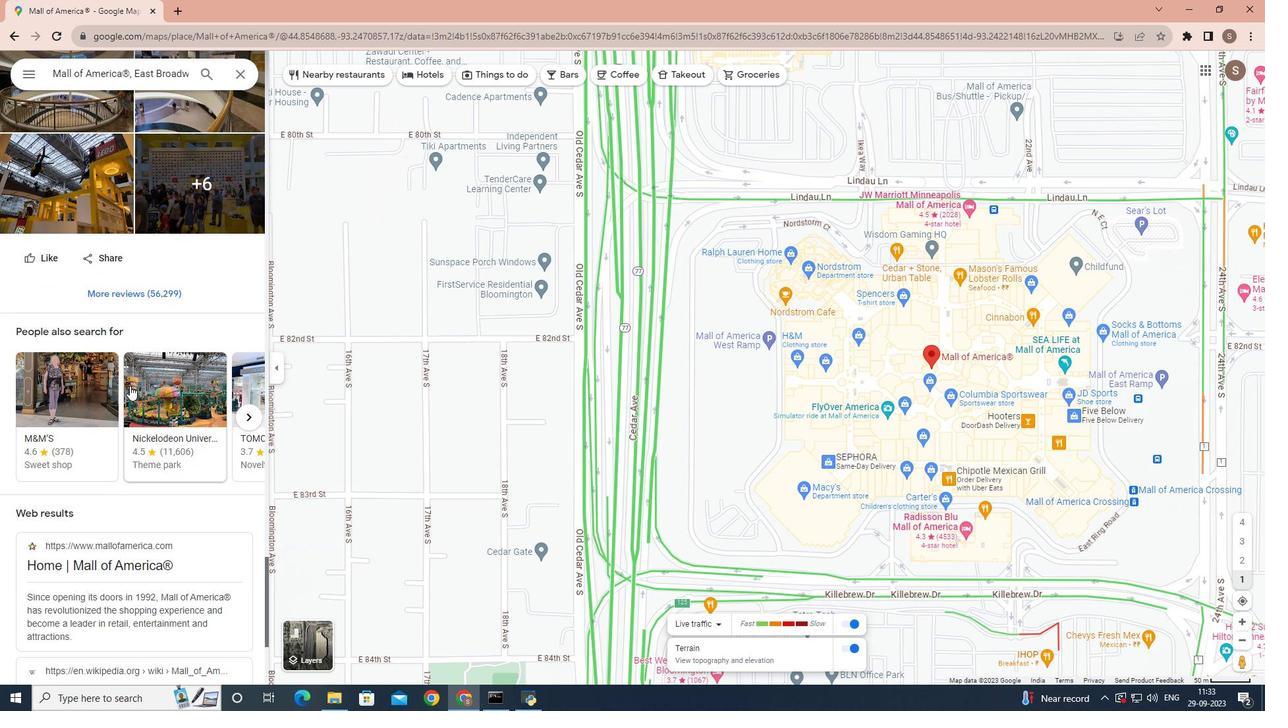 
Action: Mouse scrolled (129, 385) with delta (0, 0)
Screenshot: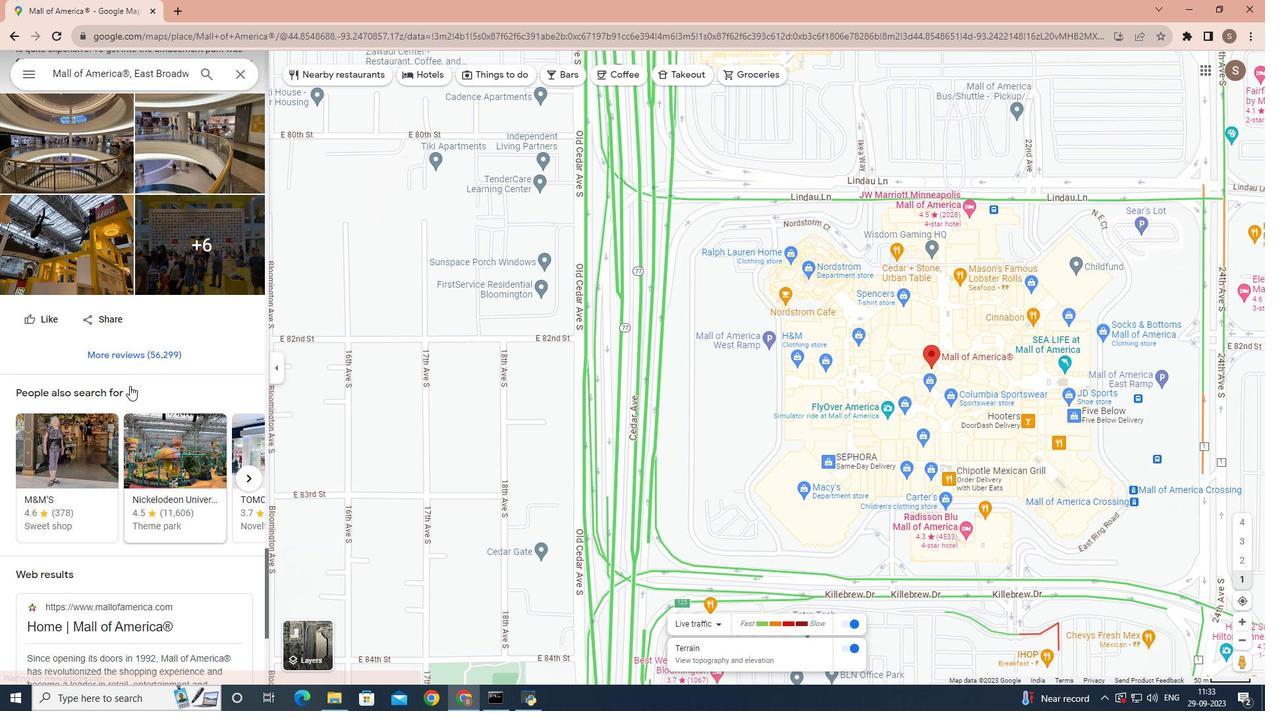 
Action: Mouse scrolled (129, 385) with delta (0, 0)
Screenshot: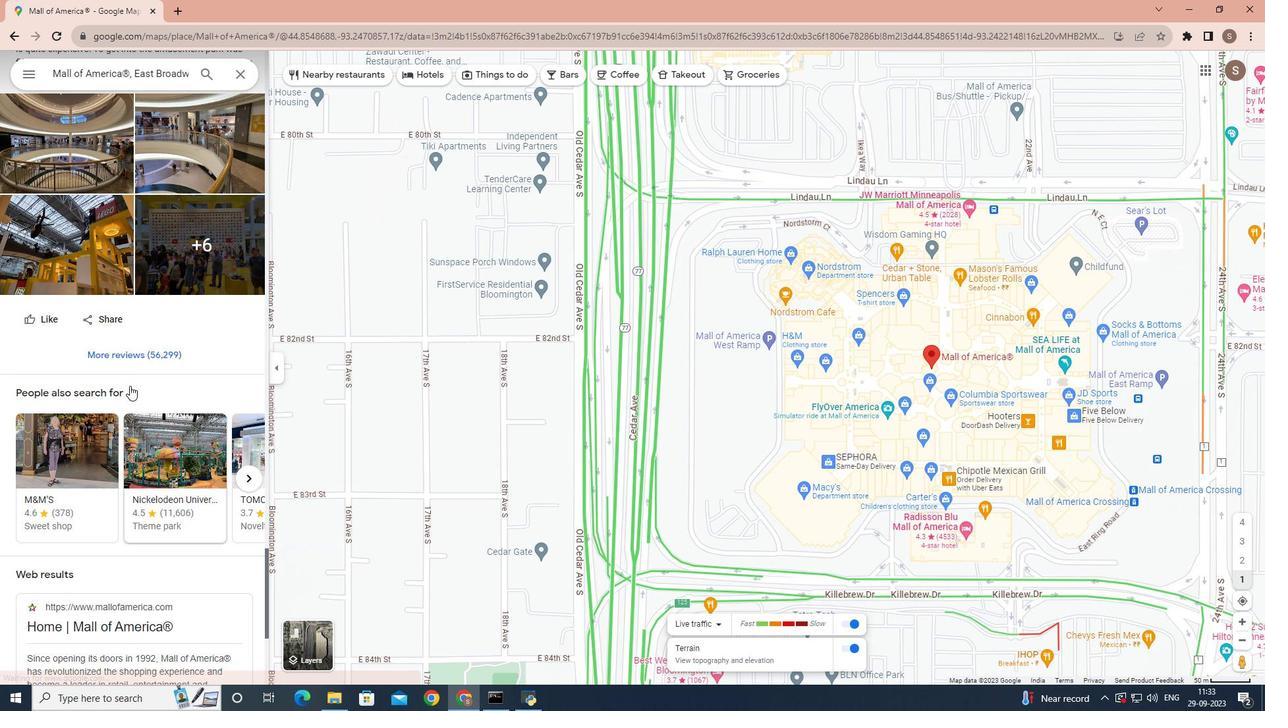 
Action: Mouse scrolled (129, 385) with delta (0, 0)
Screenshot: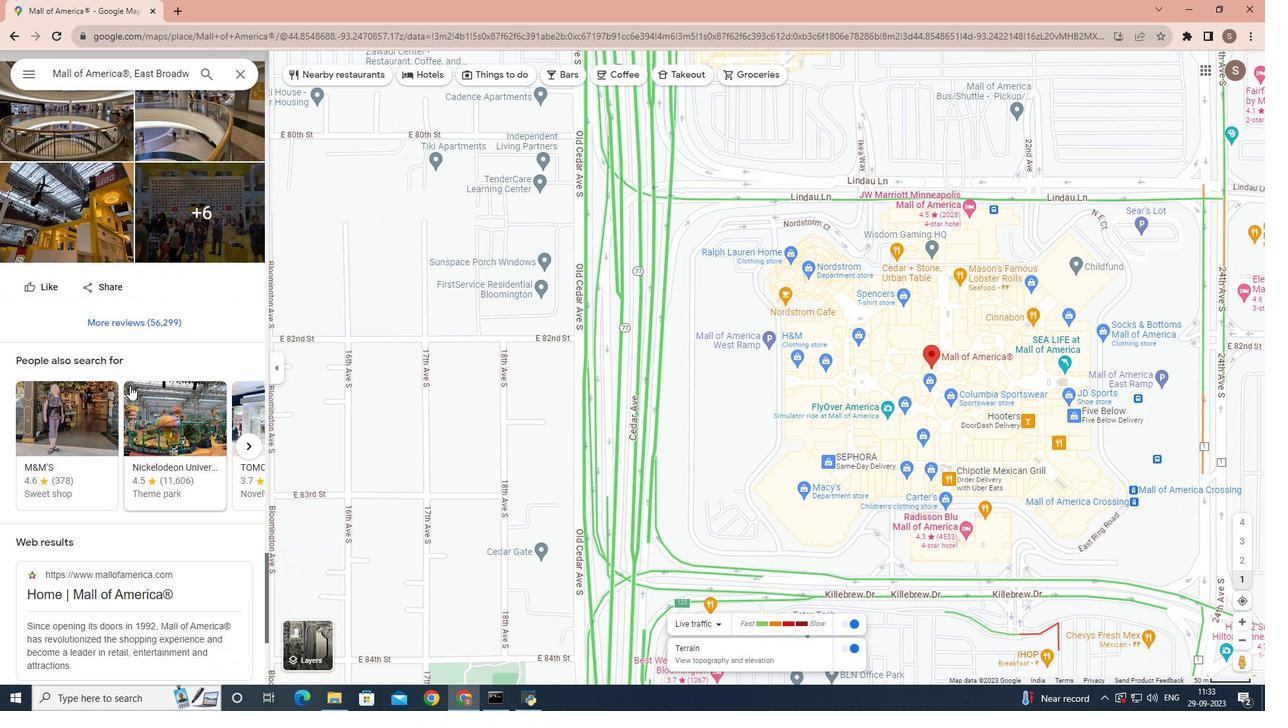 
Action: Mouse scrolled (129, 385) with delta (0, 0)
Screenshot: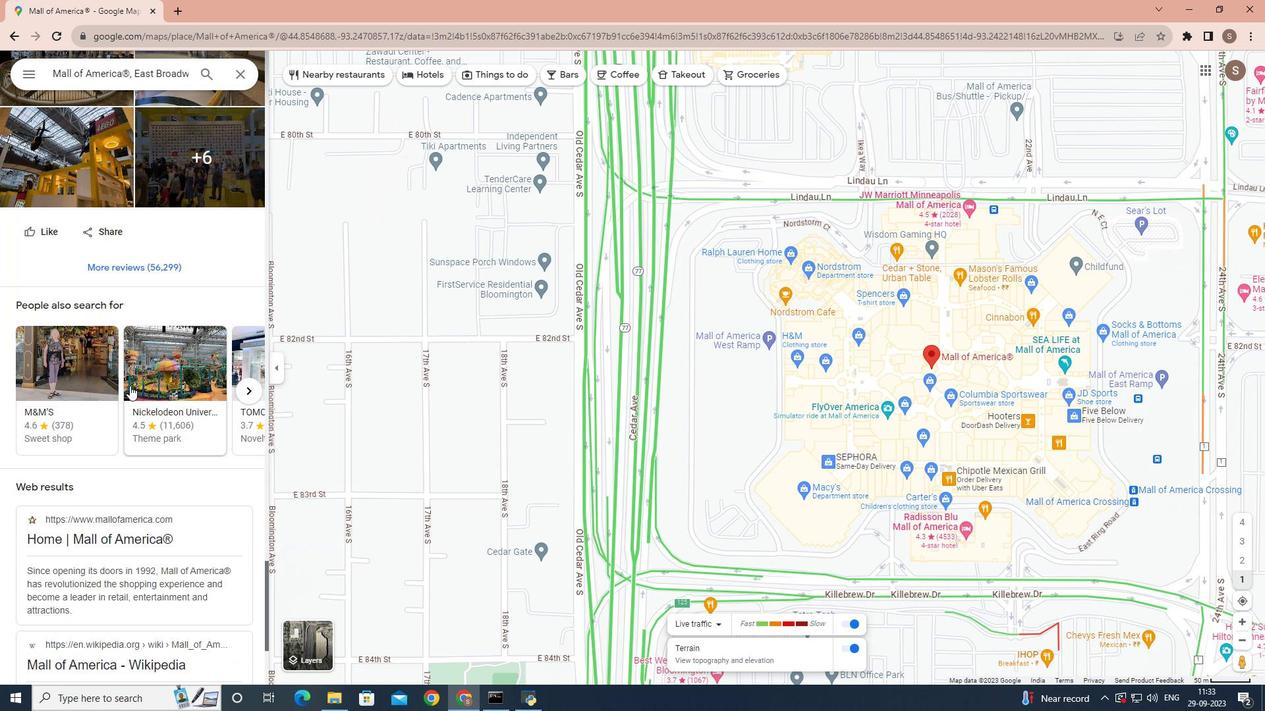 
Action: Mouse scrolled (129, 385) with delta (0, 0)
Screenshot: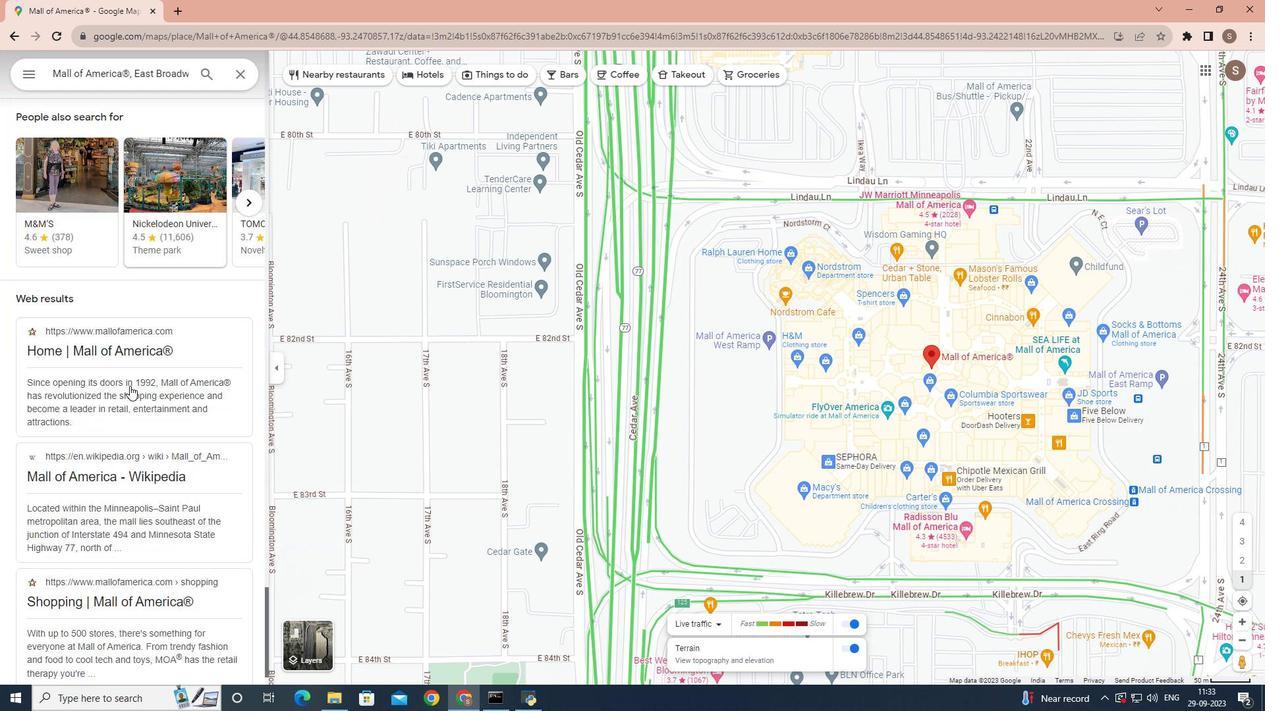 
Action: Mouse scrolled (129, 385) with delta (0, 0)
Screenshot: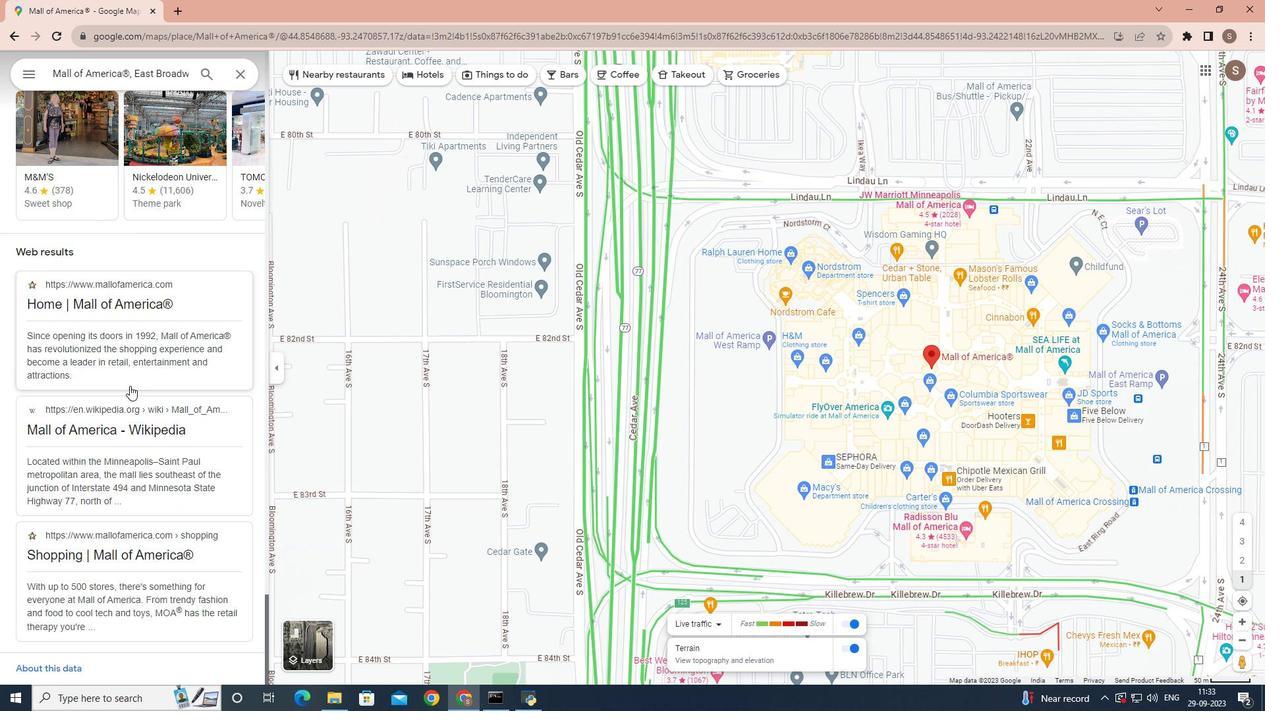 
Action: Mouse scrolled (129, 385) with delta (0, 0)
Screenshot: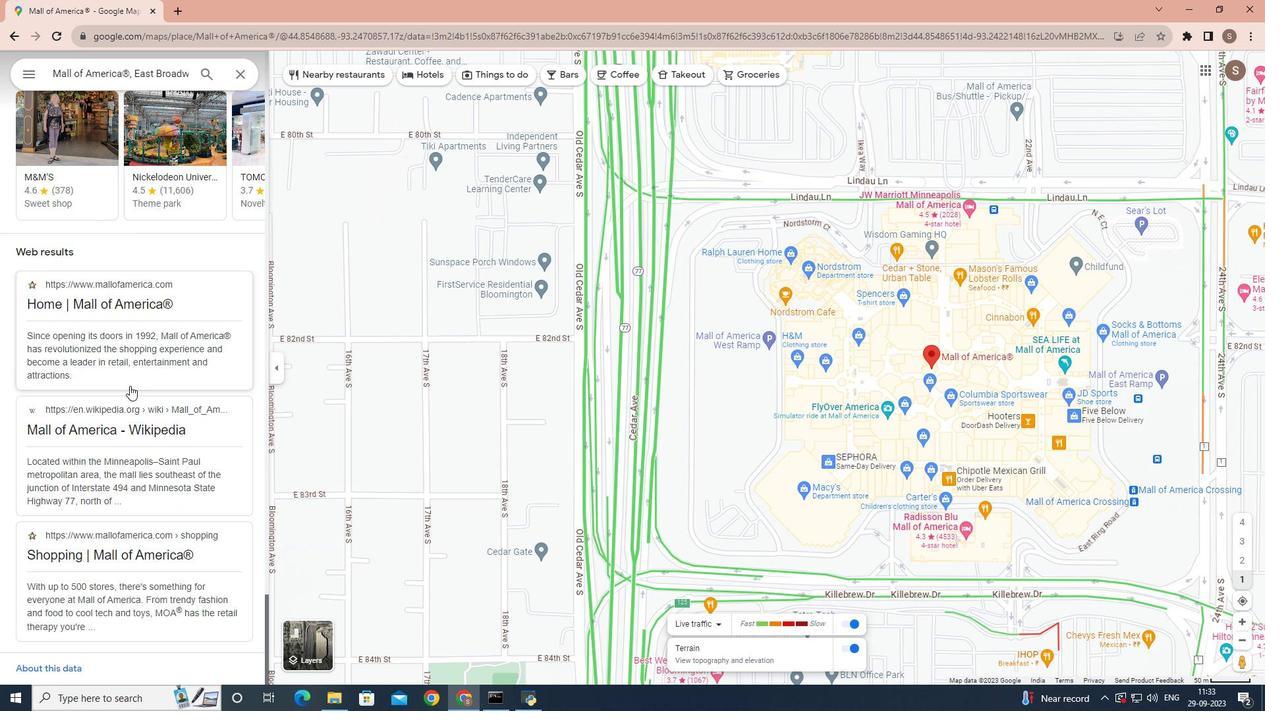 
Action: Mouse scrolled (129, 385) with delta (0, 0)
Screenshot: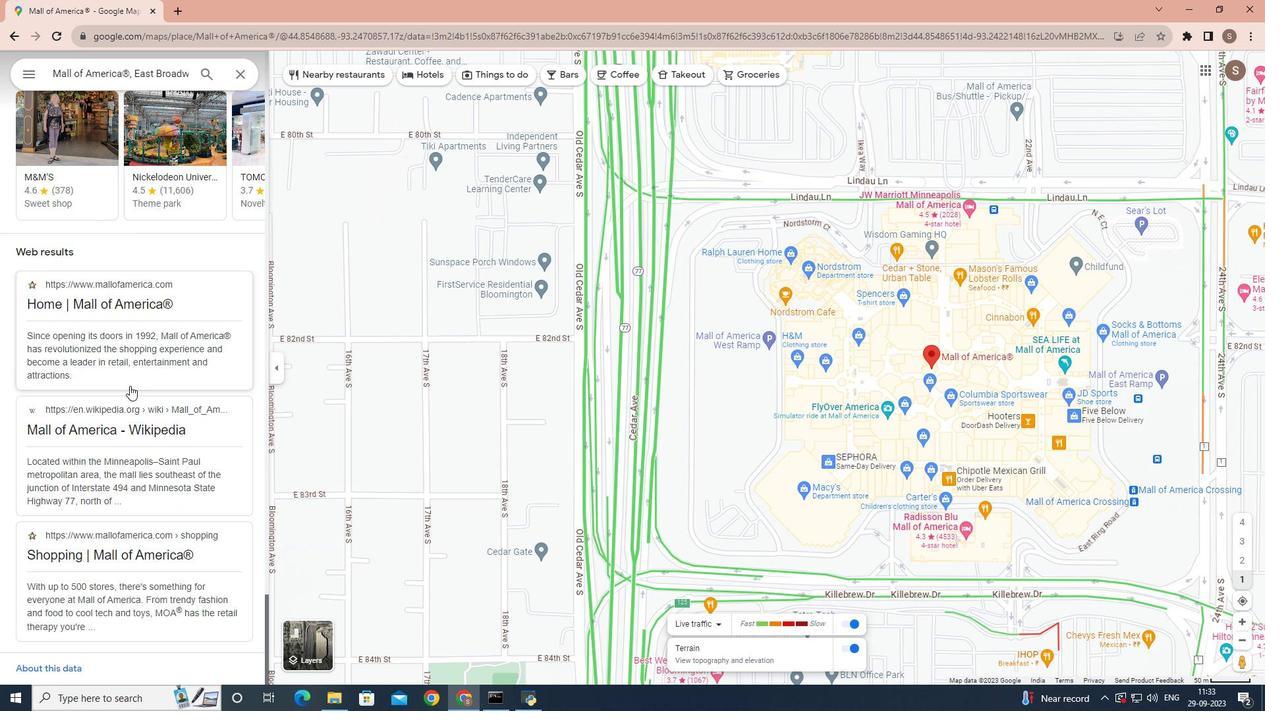 
Action: Mouse scrolled (129, 385) with delta (0, 0)
Screenshot: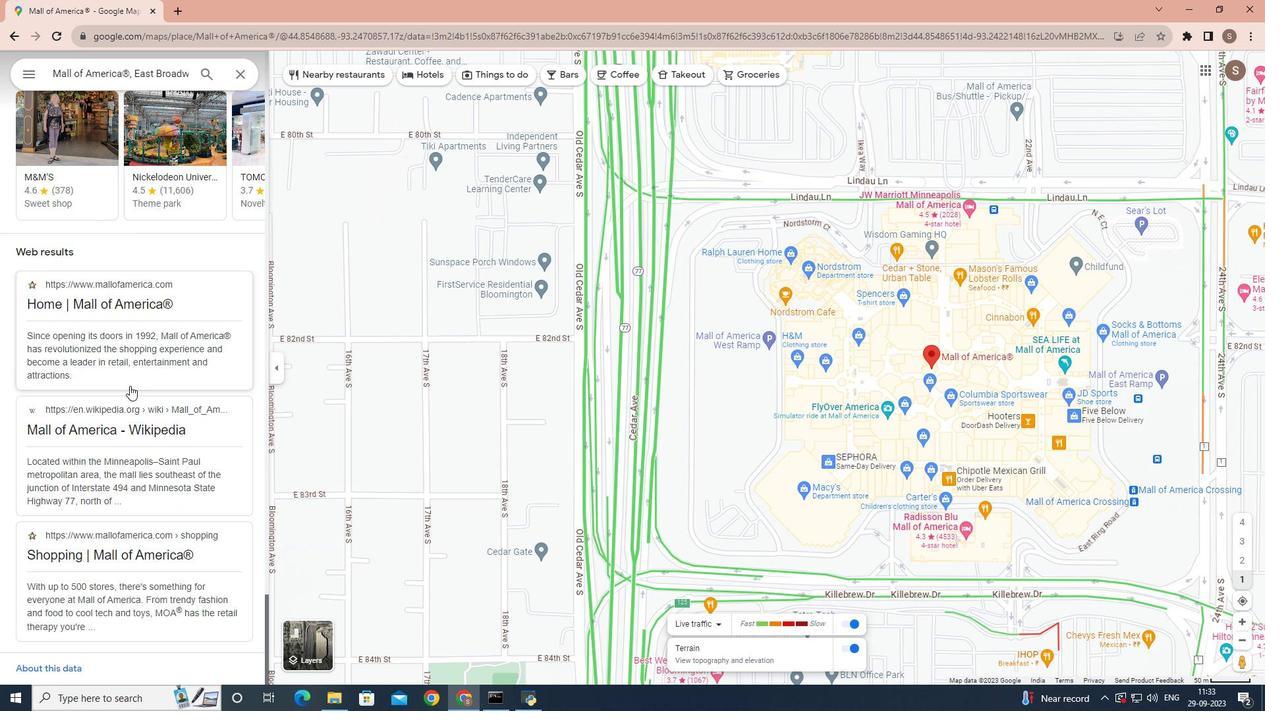 
Action: Mouse moved to (122, 365)
Screenshot: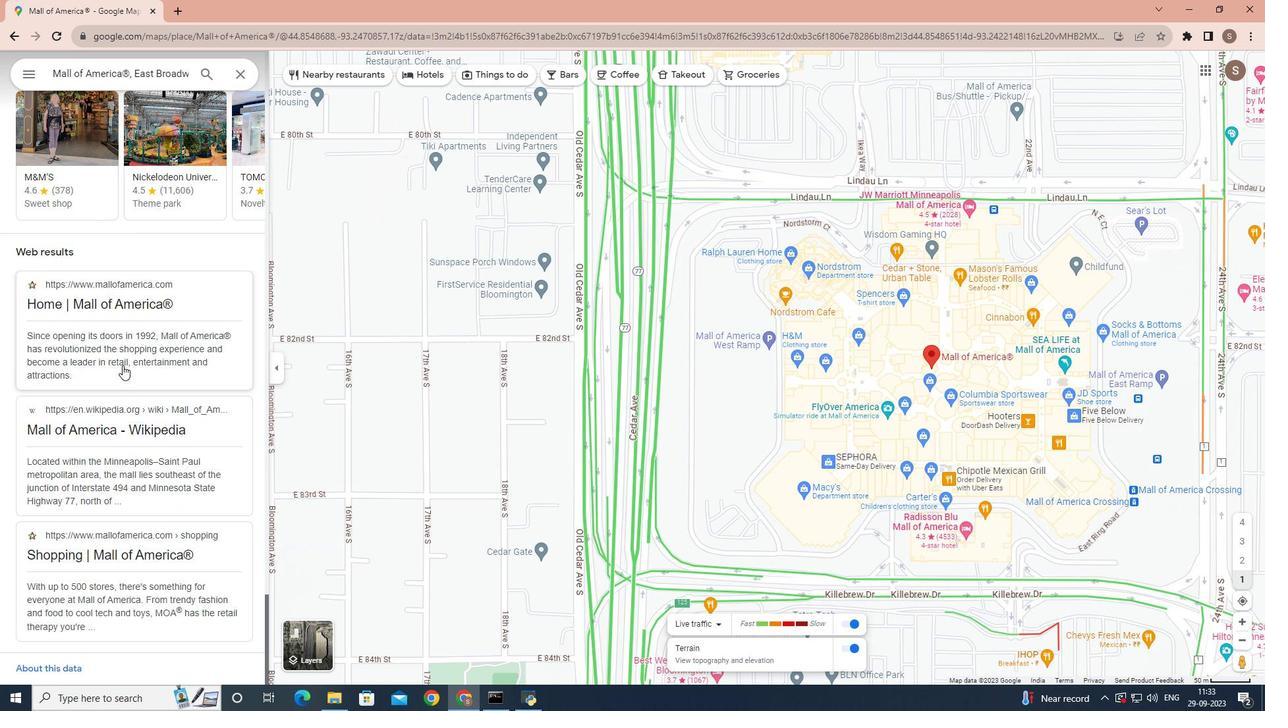 
Action: Mouse scrolled (122, 366) with delta (0, 0)
Screenshot: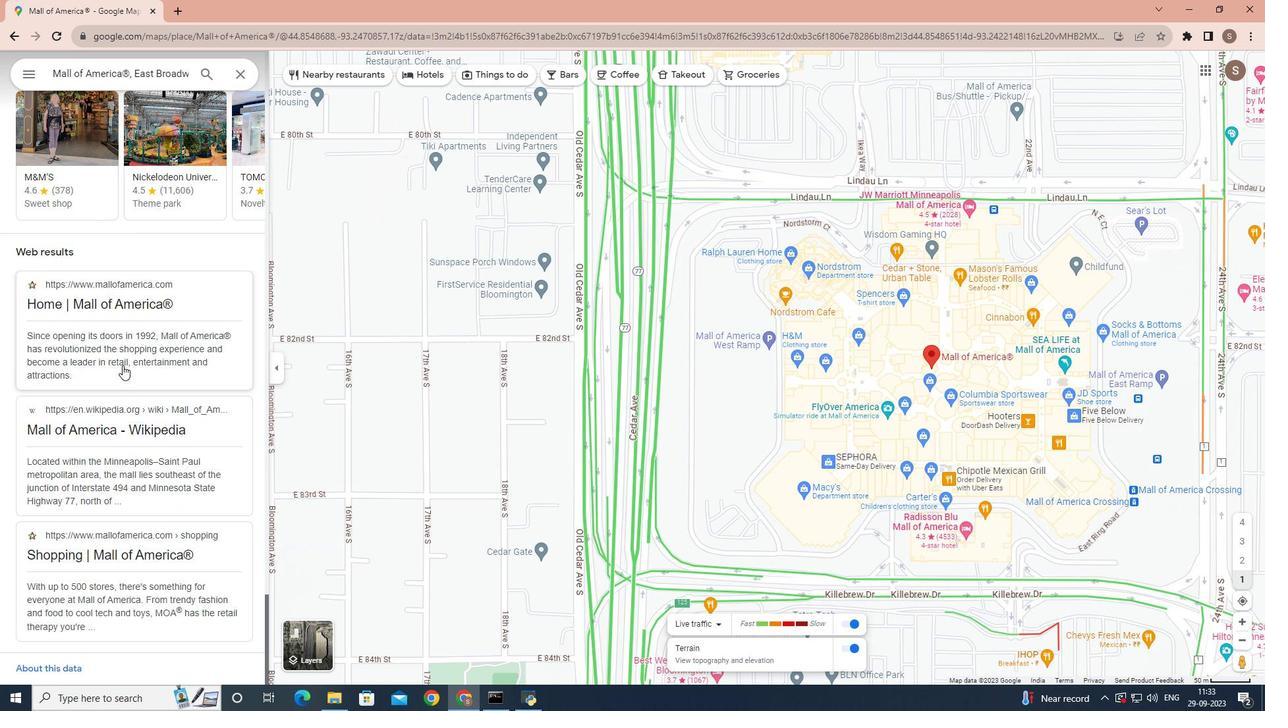 
Action: Mouse scrolled (122, 366) with delta (0, 0)
Screenshot: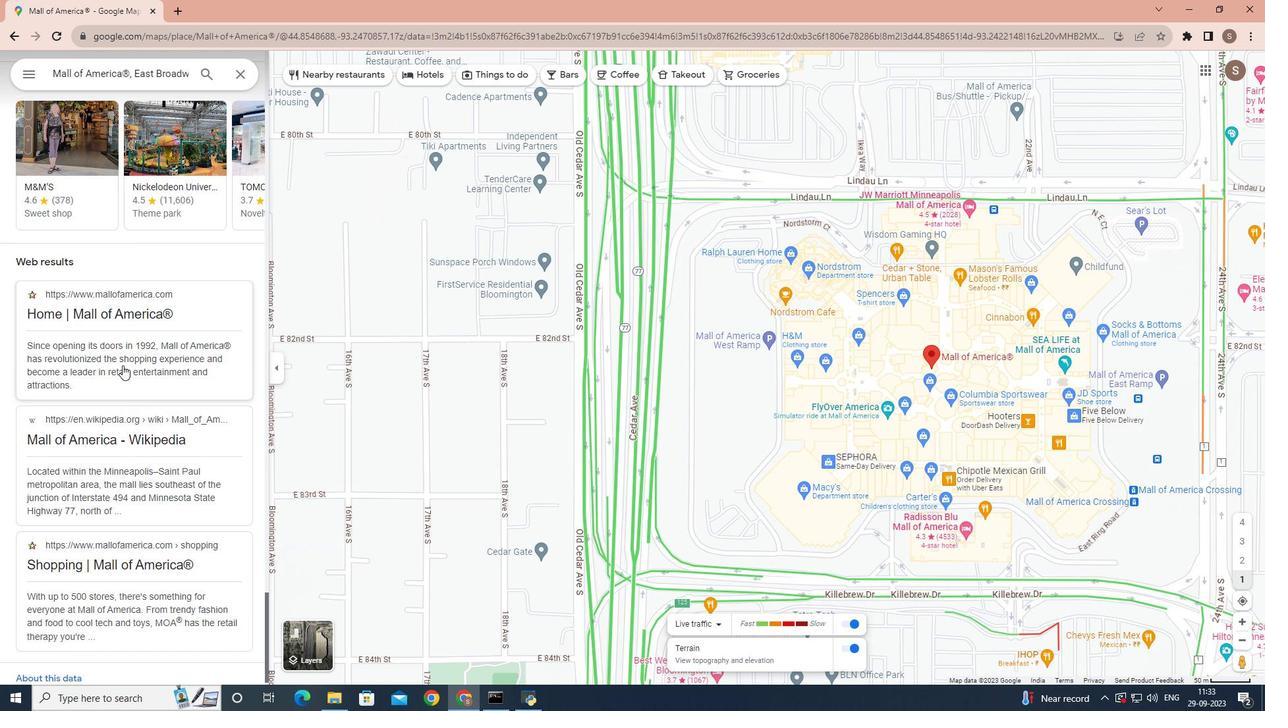 
Action: Mouse scrolled (122, 366) with delta (0, 0)
Screenshot: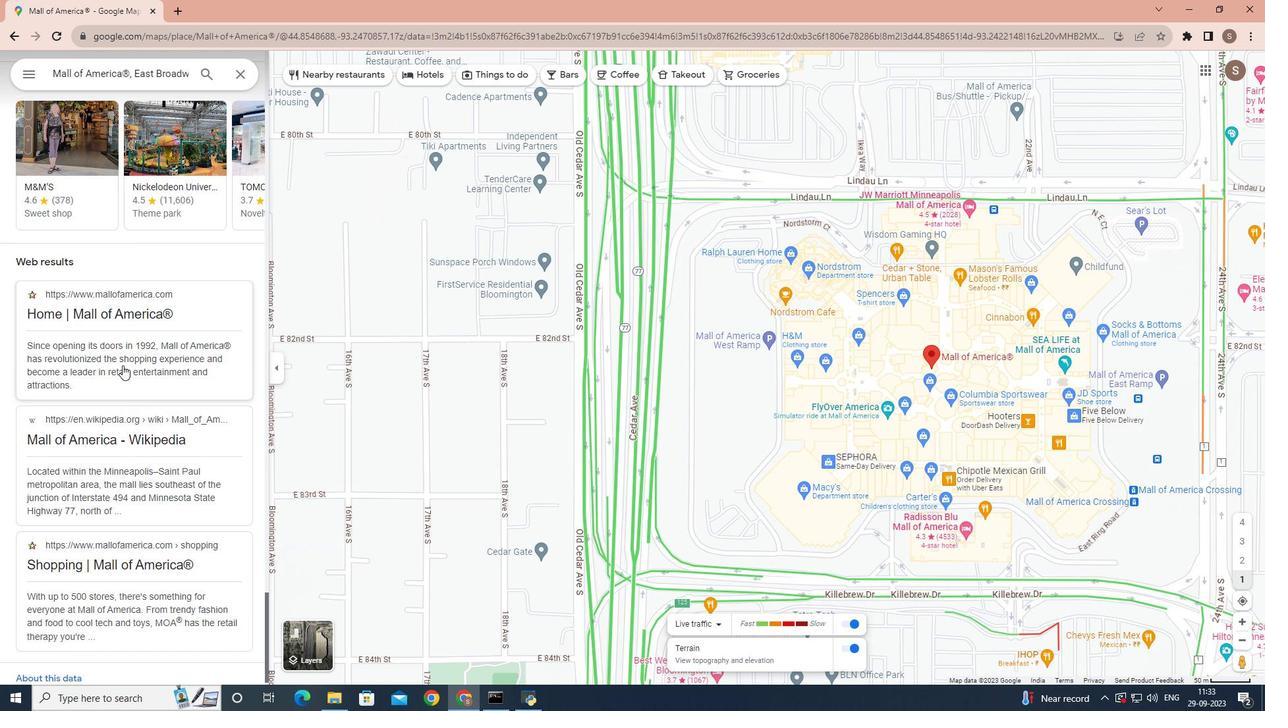 
Action: Mouse scrolled (122, 366) with delta (0, 0)
Screenshot: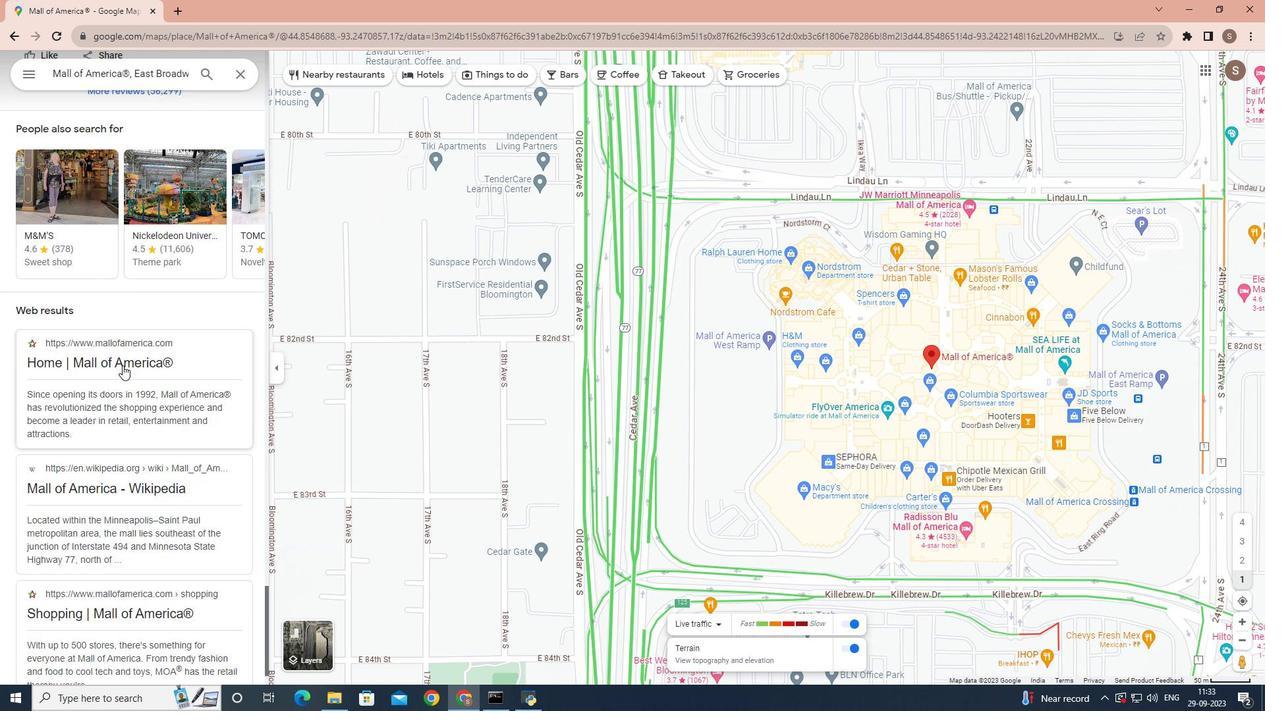 
Action: Mouse scrolled (122, 366) with delta (0, 0)
Screenshot: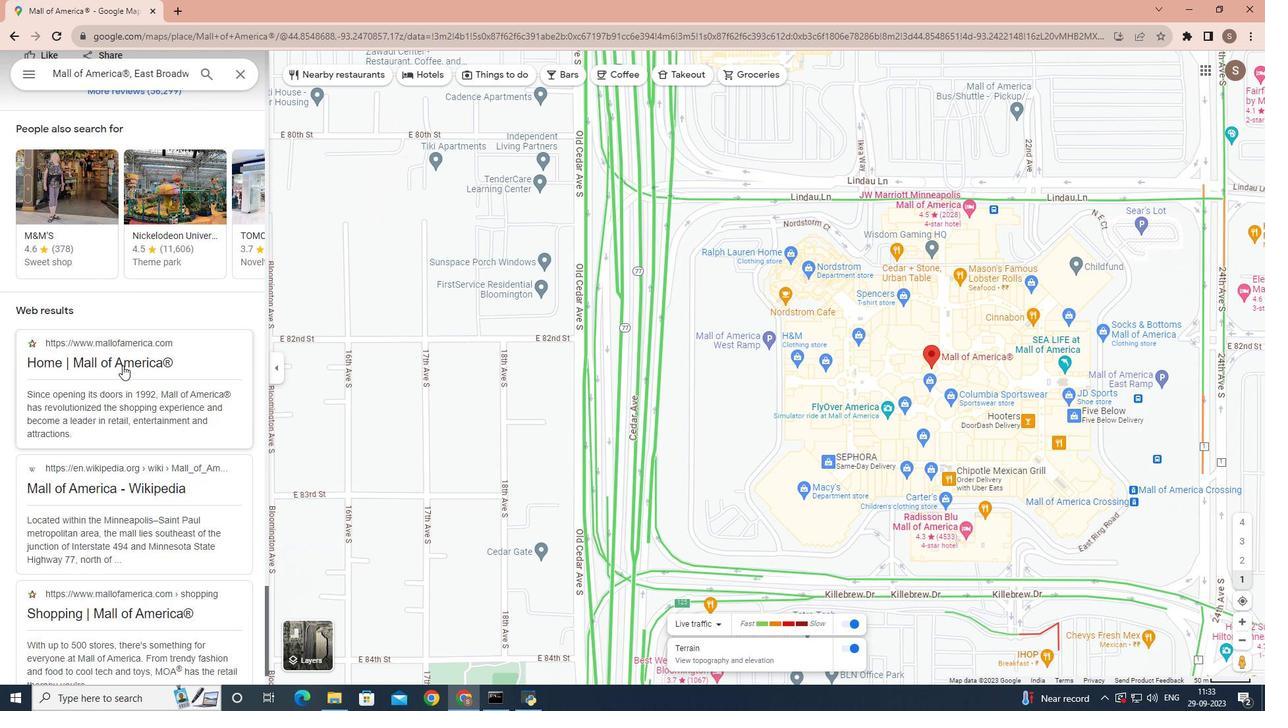 
Action: Mouse scrolled (122, 366) with delta (0, 0)
Screenshot: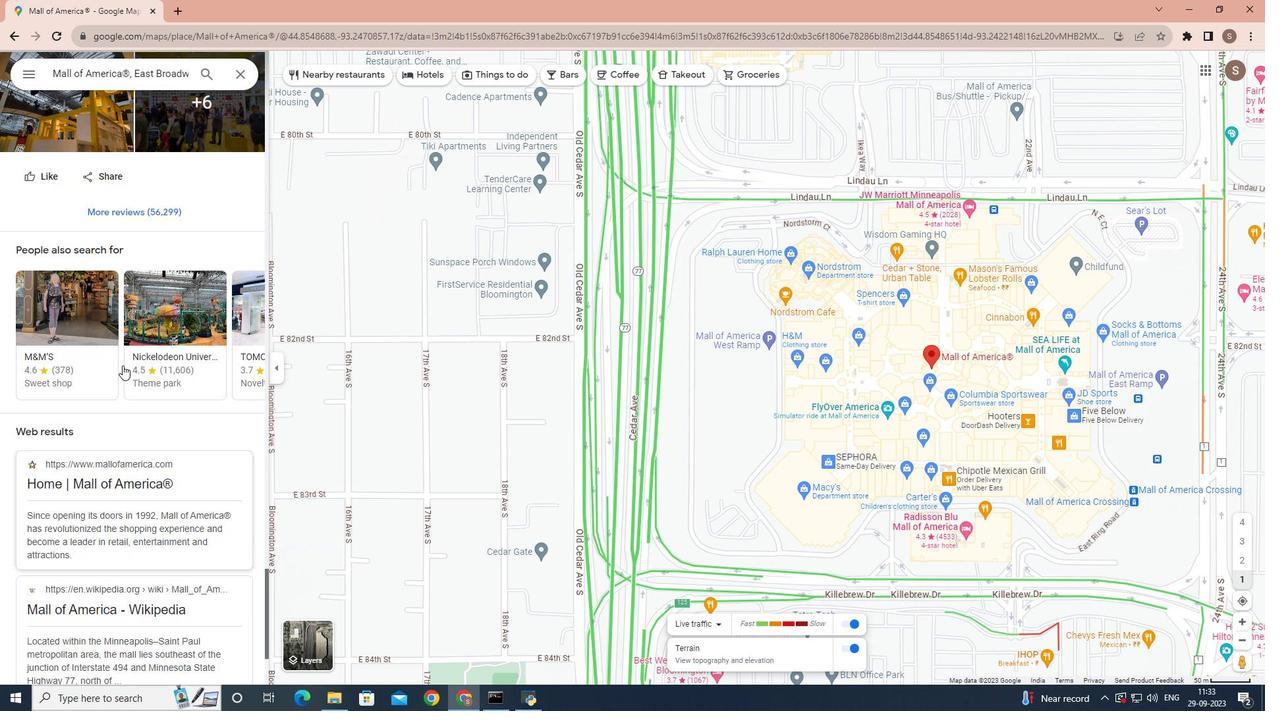 
Action: Mouse scrolled (122, 366) with delta (0, 0)
Screenshot: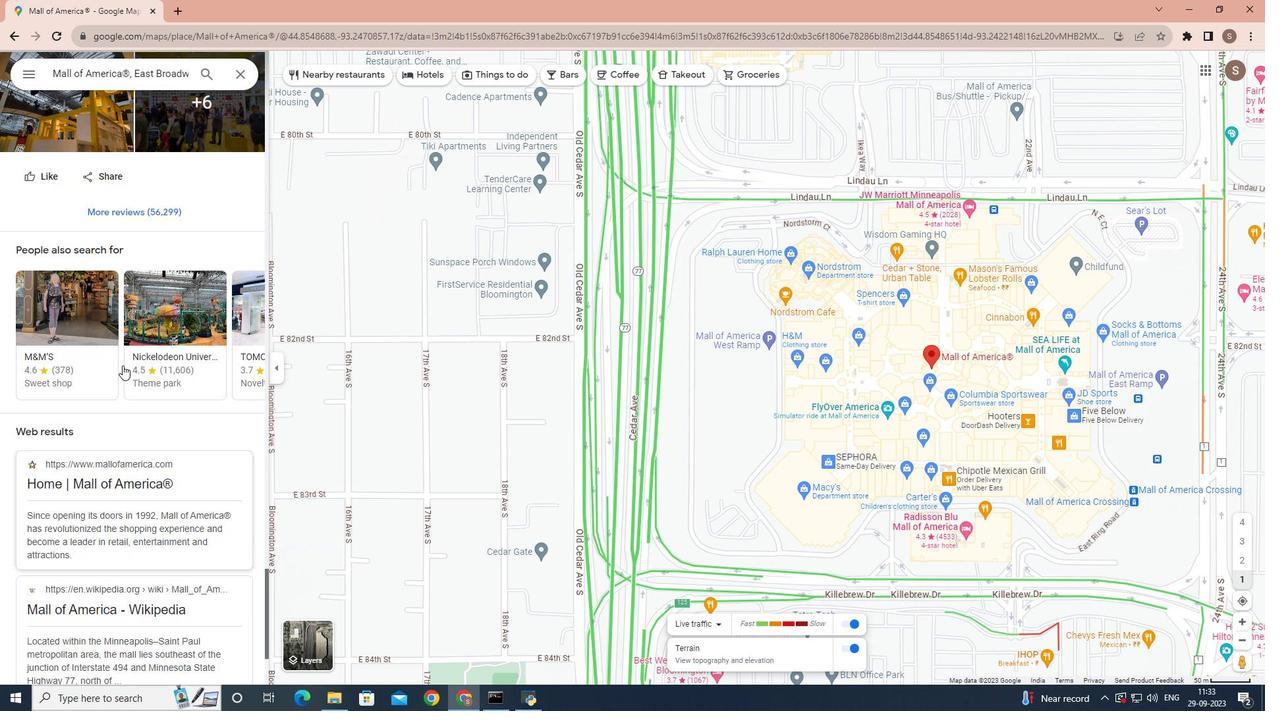 
Action: Mouse scrolled (122, 366) with delta (0, 0)
Screenshot: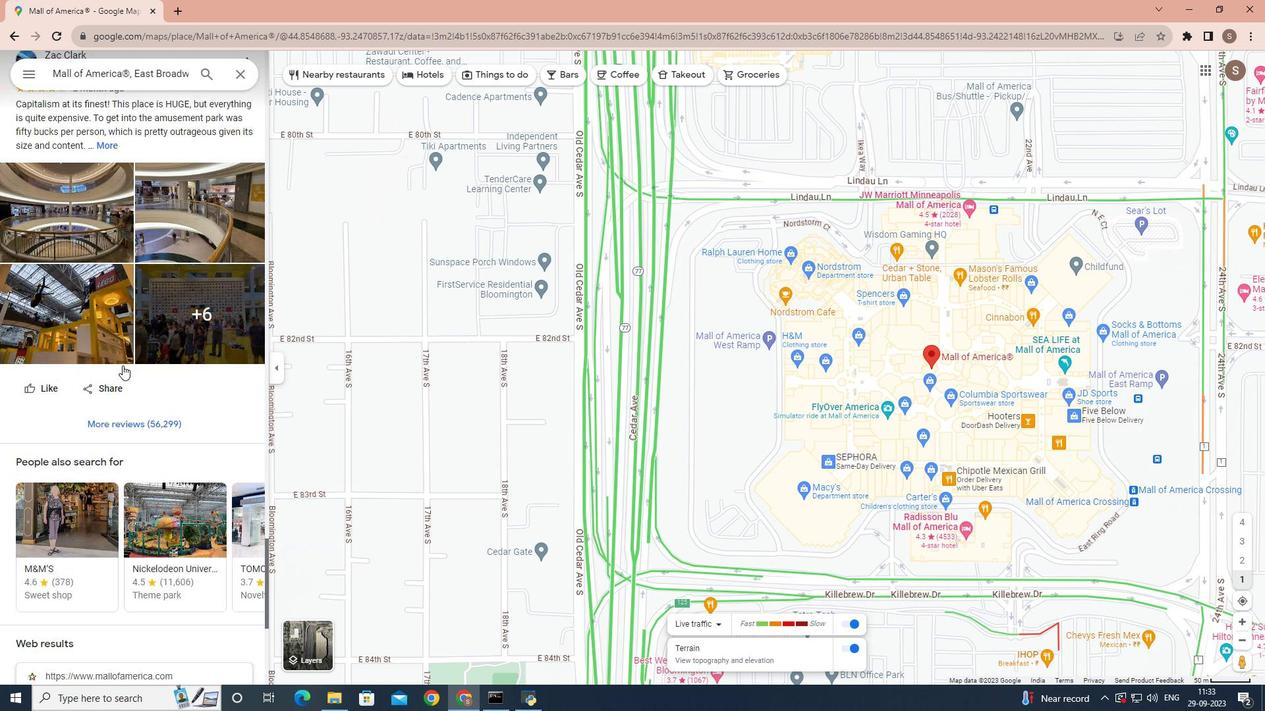 
Action: Mouse scrolled (122, 366) with delta (0, 0)
Screenshot: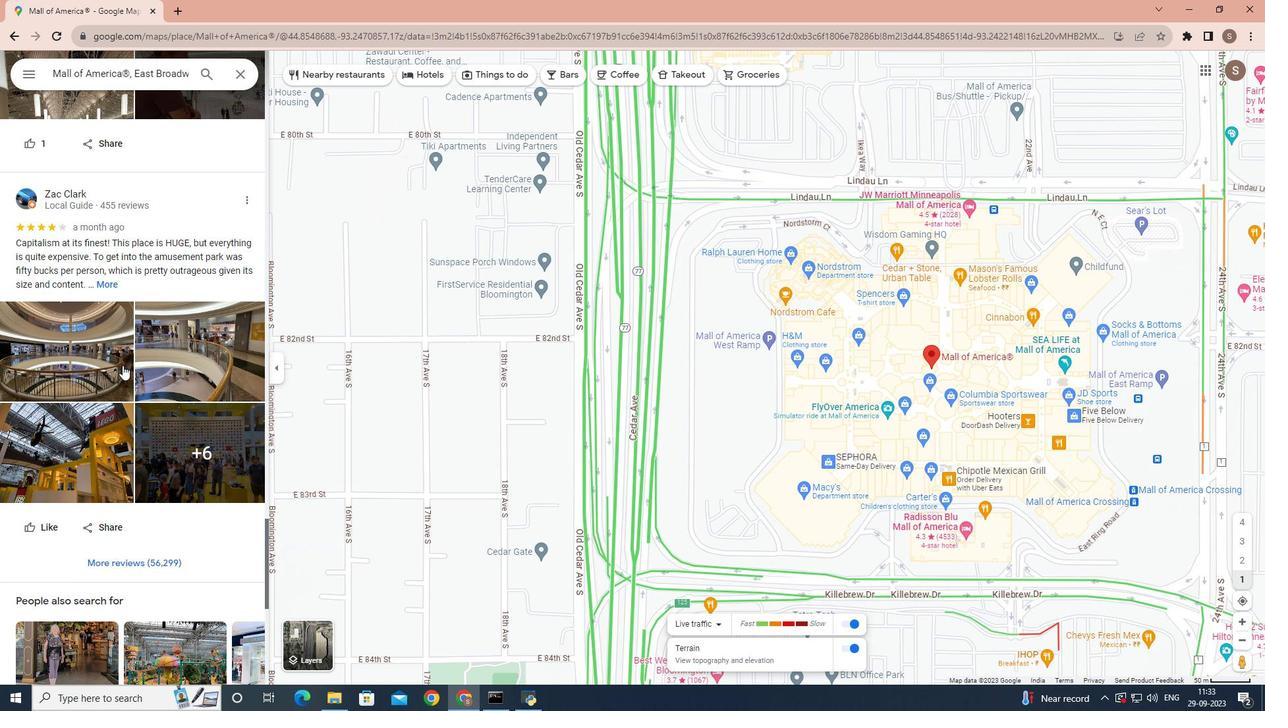
Action: Mouse scrolled (122, 366) with delta (0, 0)
Screenshot: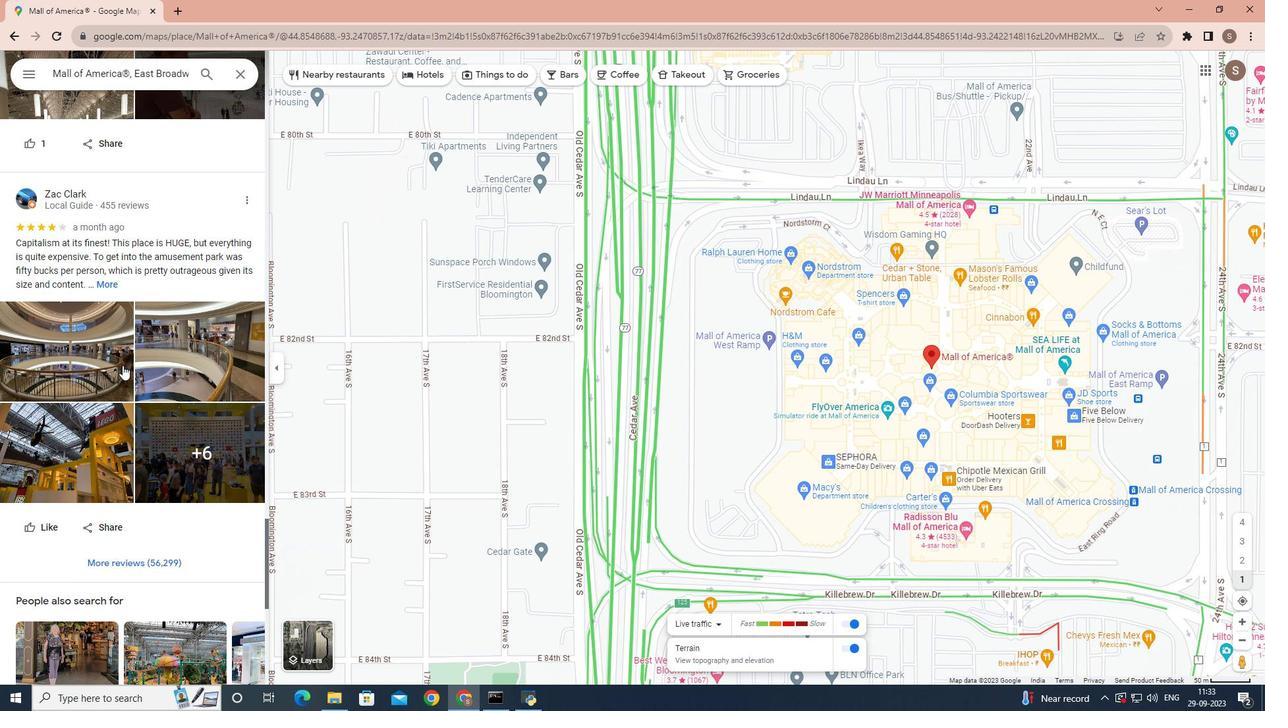 
Action: Mouse scrolled (122, 366) with delta (0, 0)
Screenshot: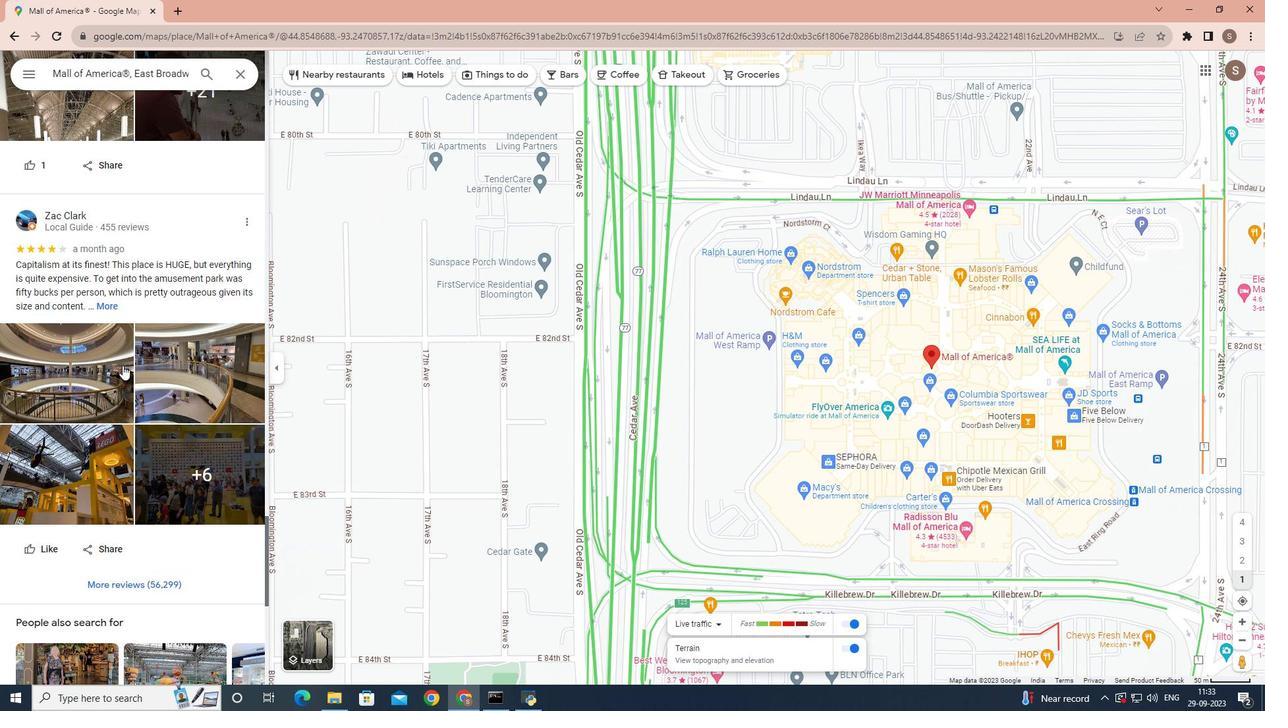 
Action: Mouse scrolled (122, 366) with delta (0, 0)
Screenshot: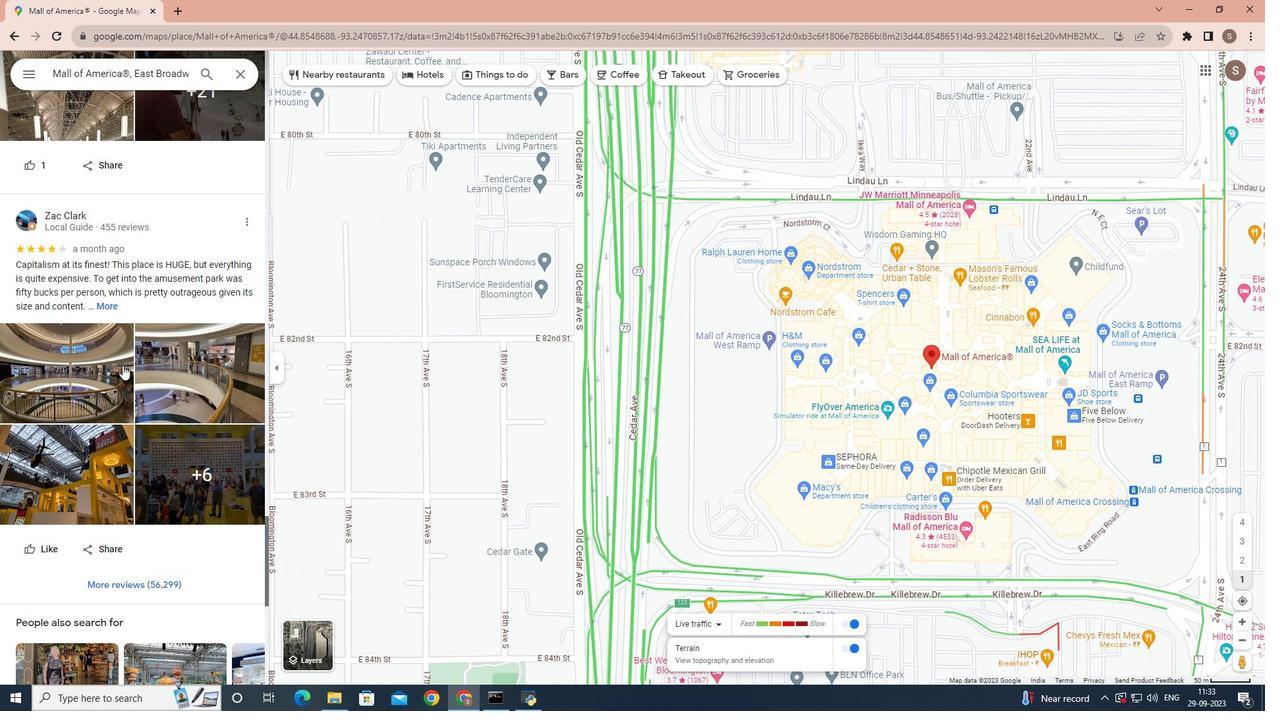
Action: Mouse scrolled (122, 366) with delta (0, 0)
Screenshot: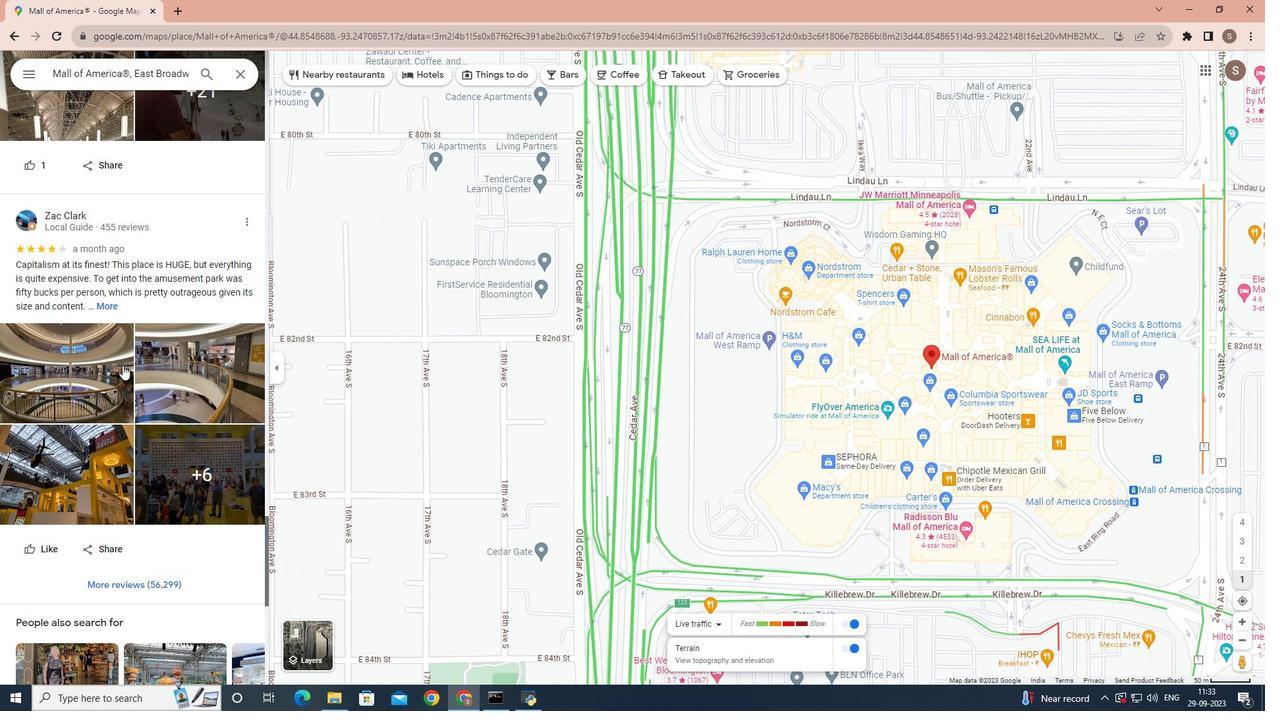 
Action: Mouse scrolled (122, 366) with delta (0, 0)
Screenshot: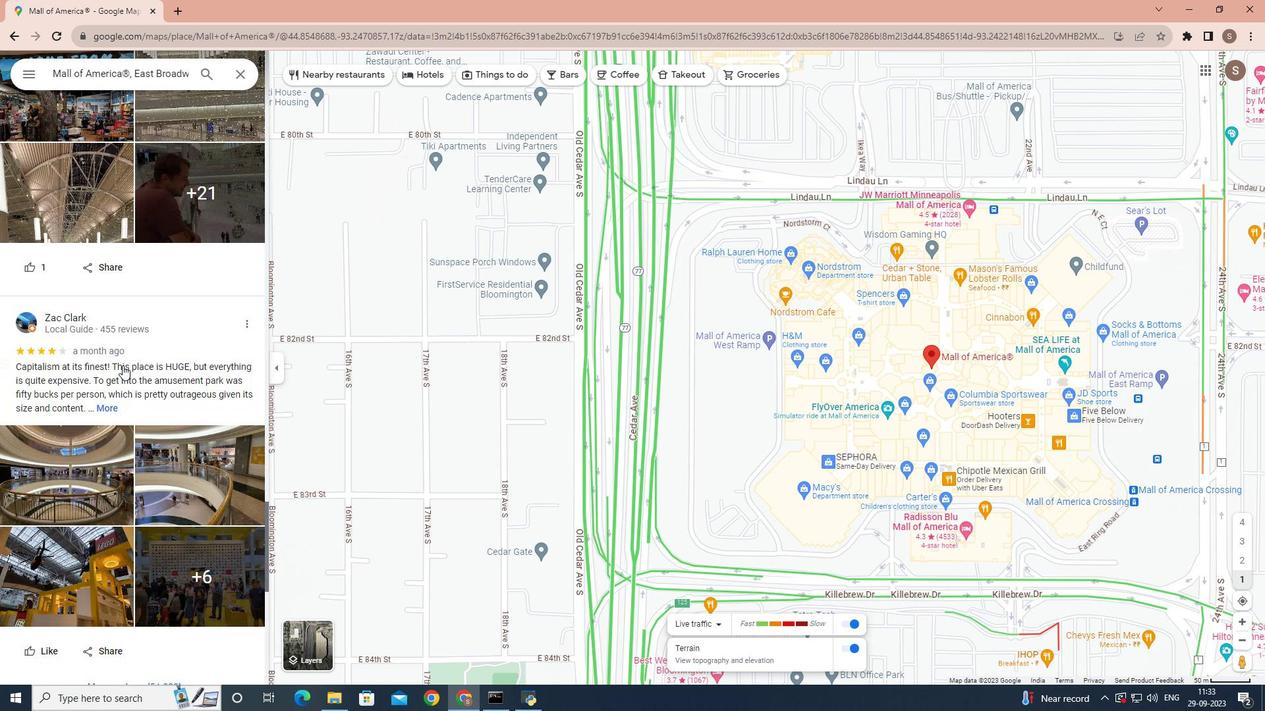 
Action: Mouse scrolled (122, 366) with delta (0, 0)
Screenshot: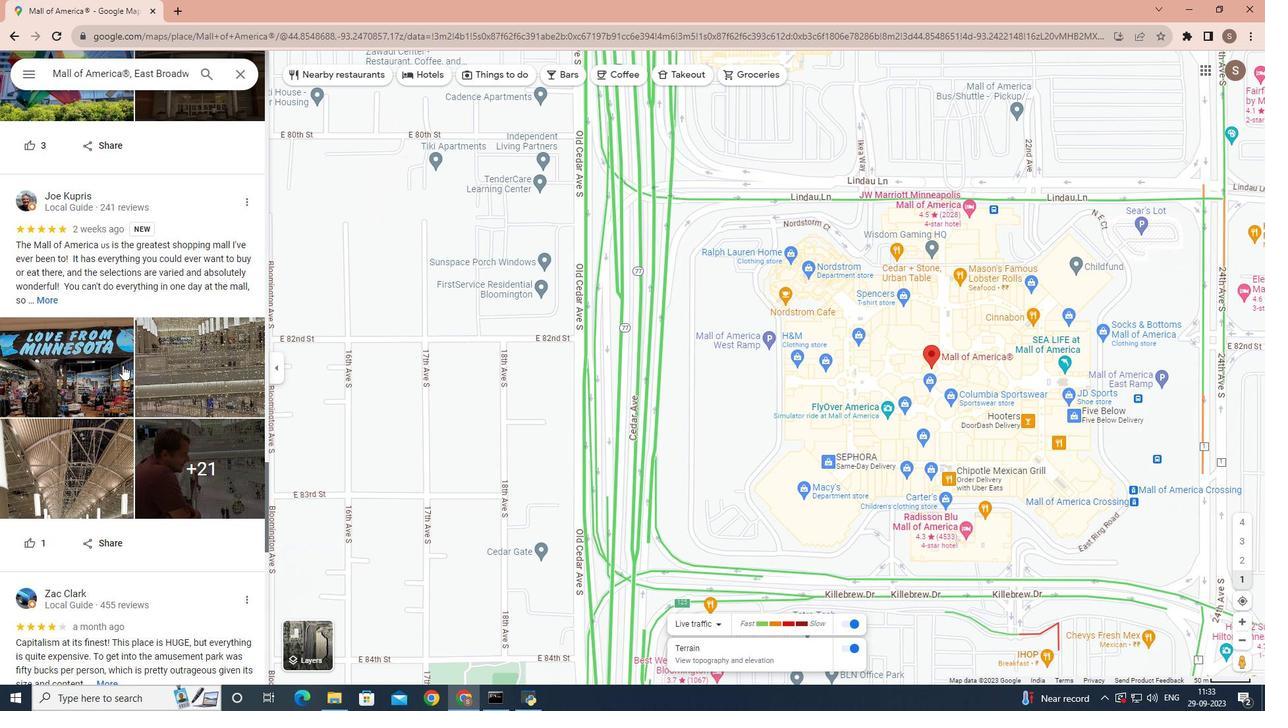 
Action: Mouse scrolled (122, 366) with delta (0, 0)
Screenshot: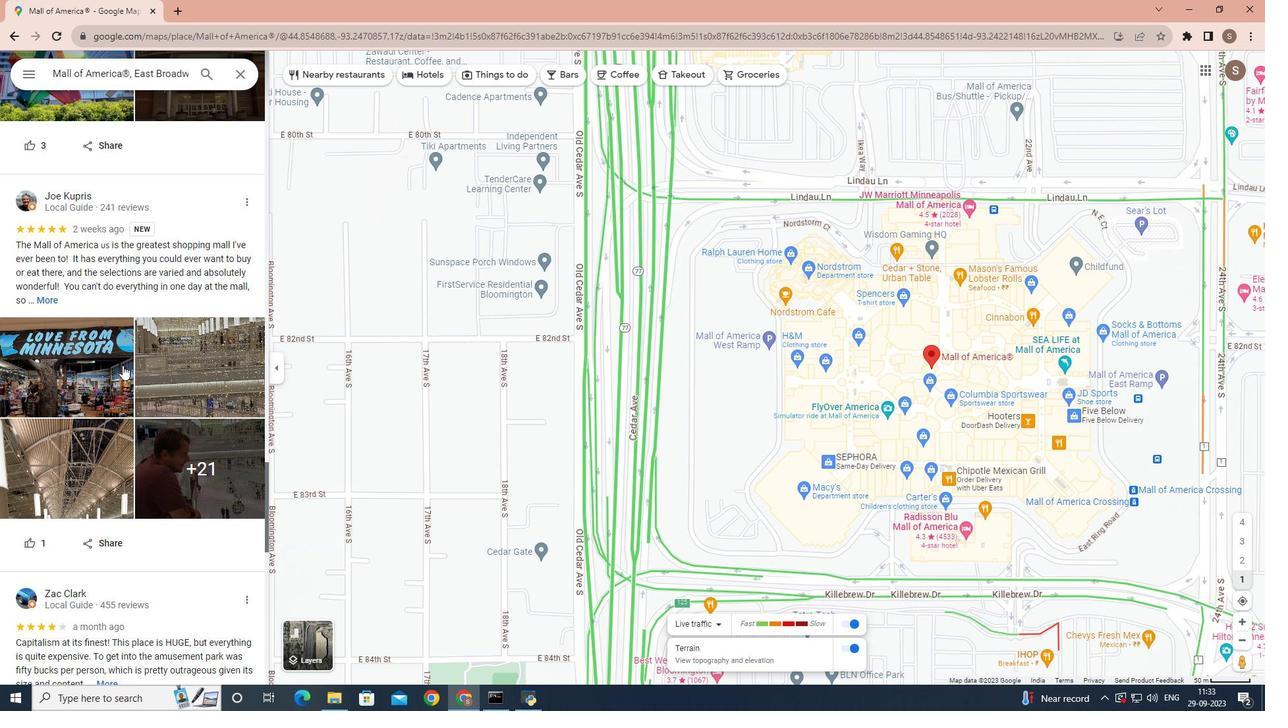 
Action: Mouse scrolled (122, 366) with delta (0, 0)
Screenshot: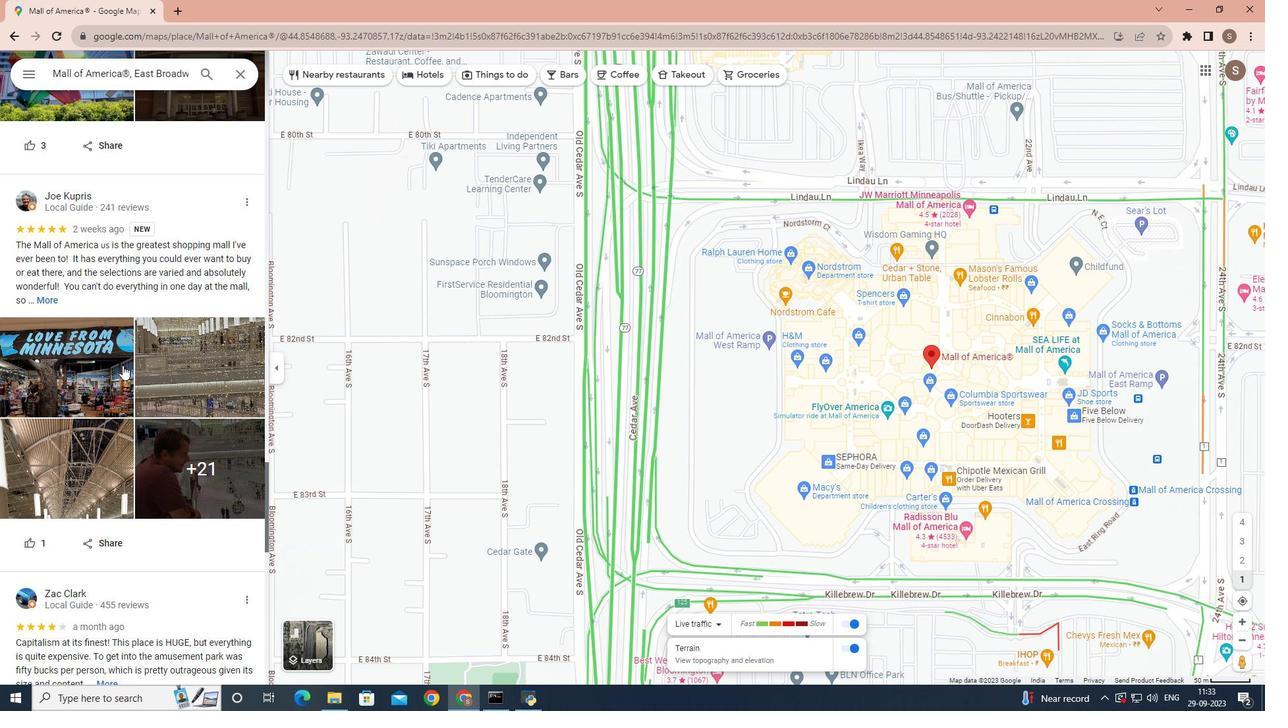 
Action: Mouse scrolled (122, 366) with delta (0, 0)
Screenshot: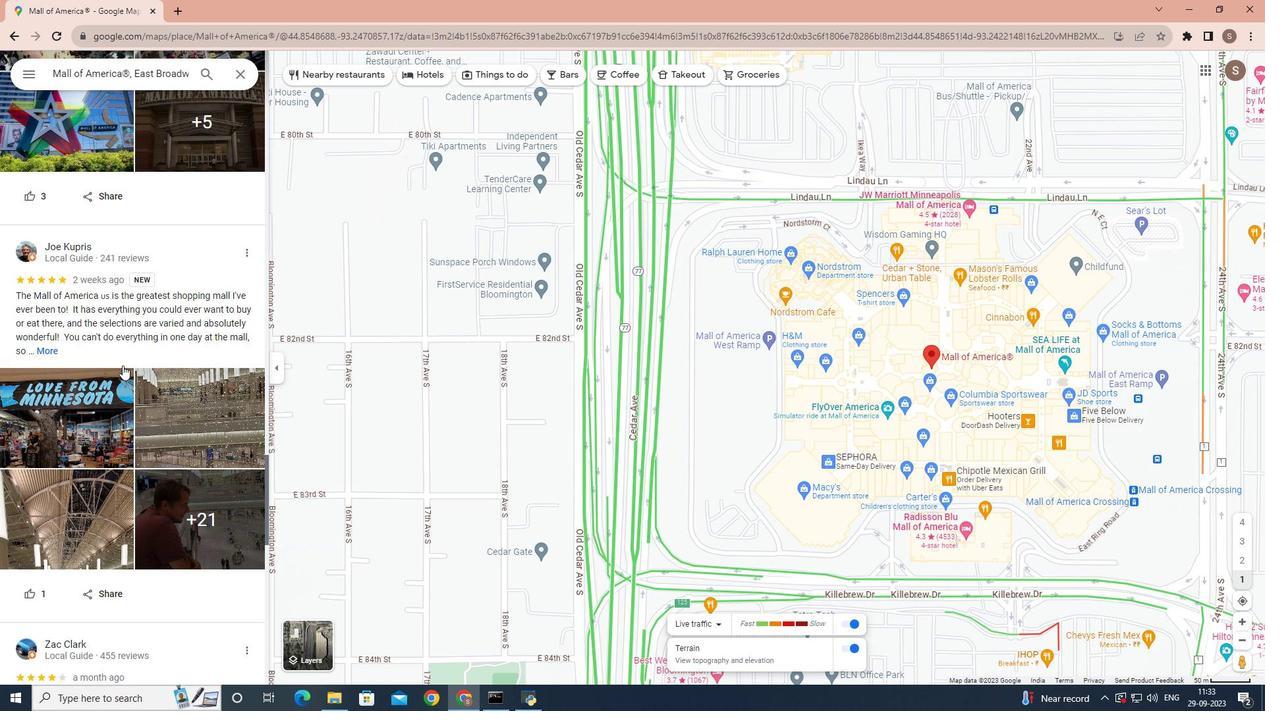 
Action: Mouse scrolled (122, 366) with delta (0, 0)
Screenshot: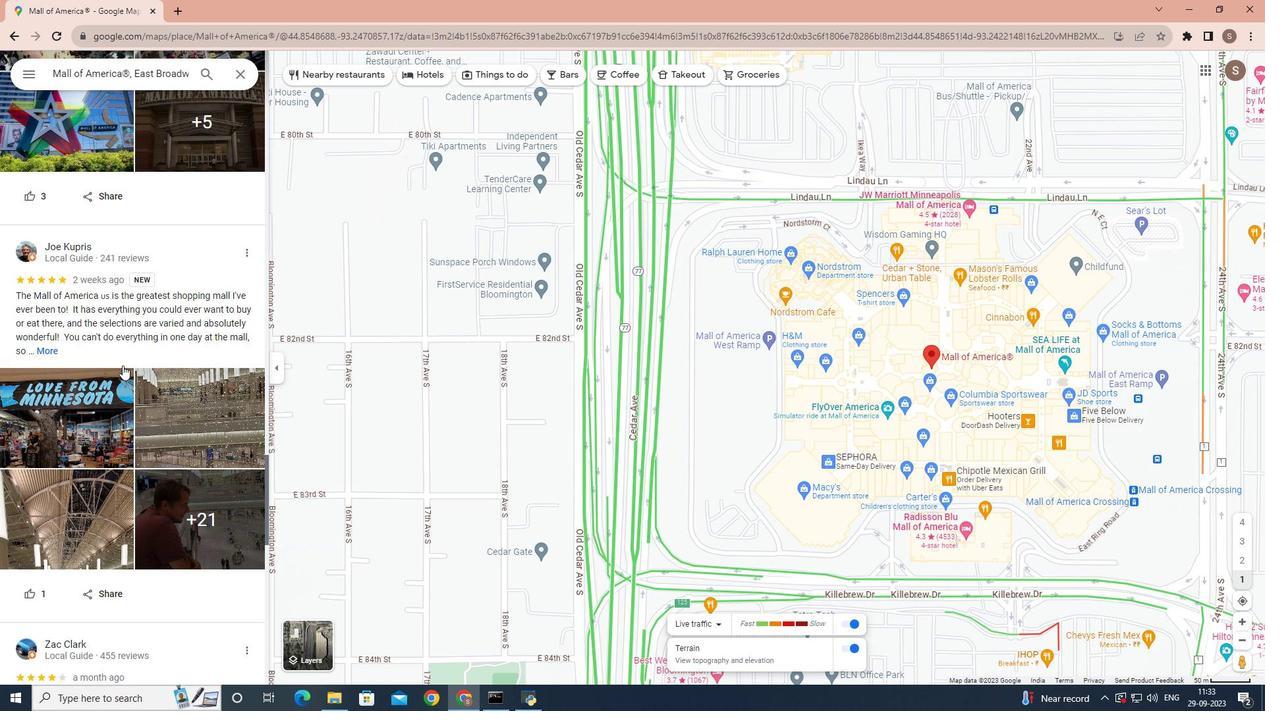 
Action: Mouse scrolled (122, 366) with delta (0, 0)
Screenshot: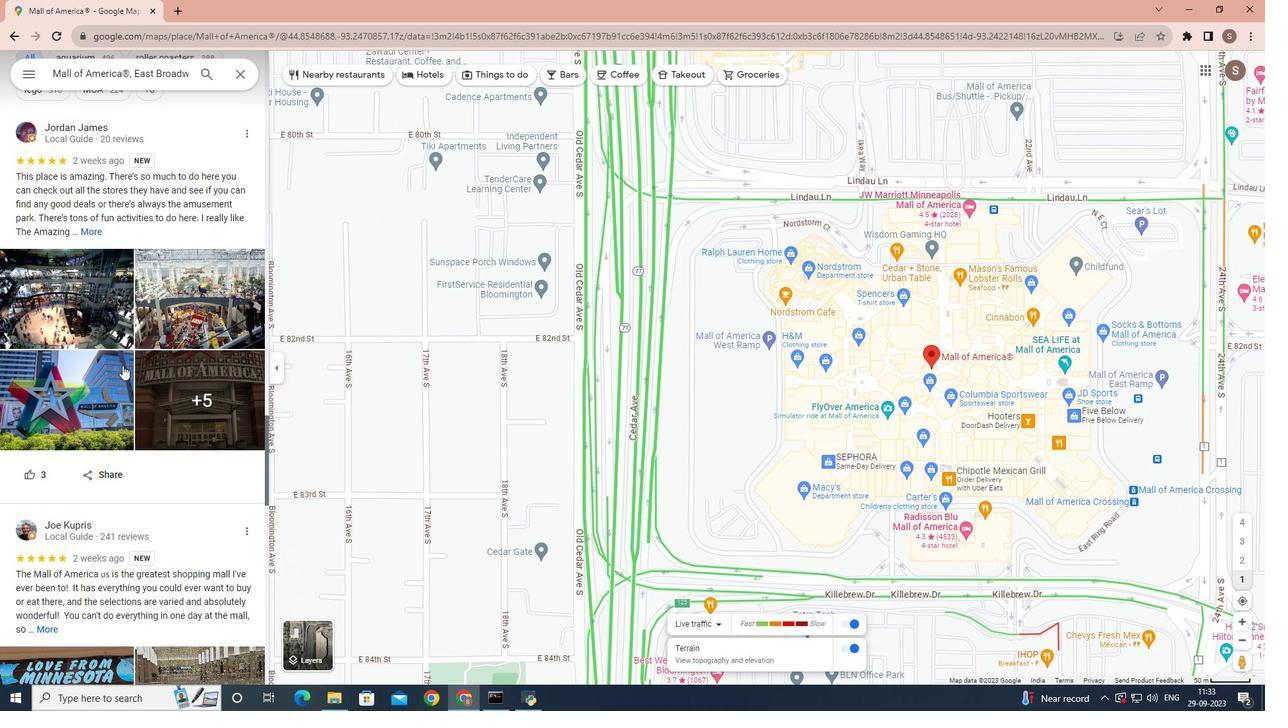 
Action: Mouse scrolled (122, 366) with delta (0, 0)
Screenshot: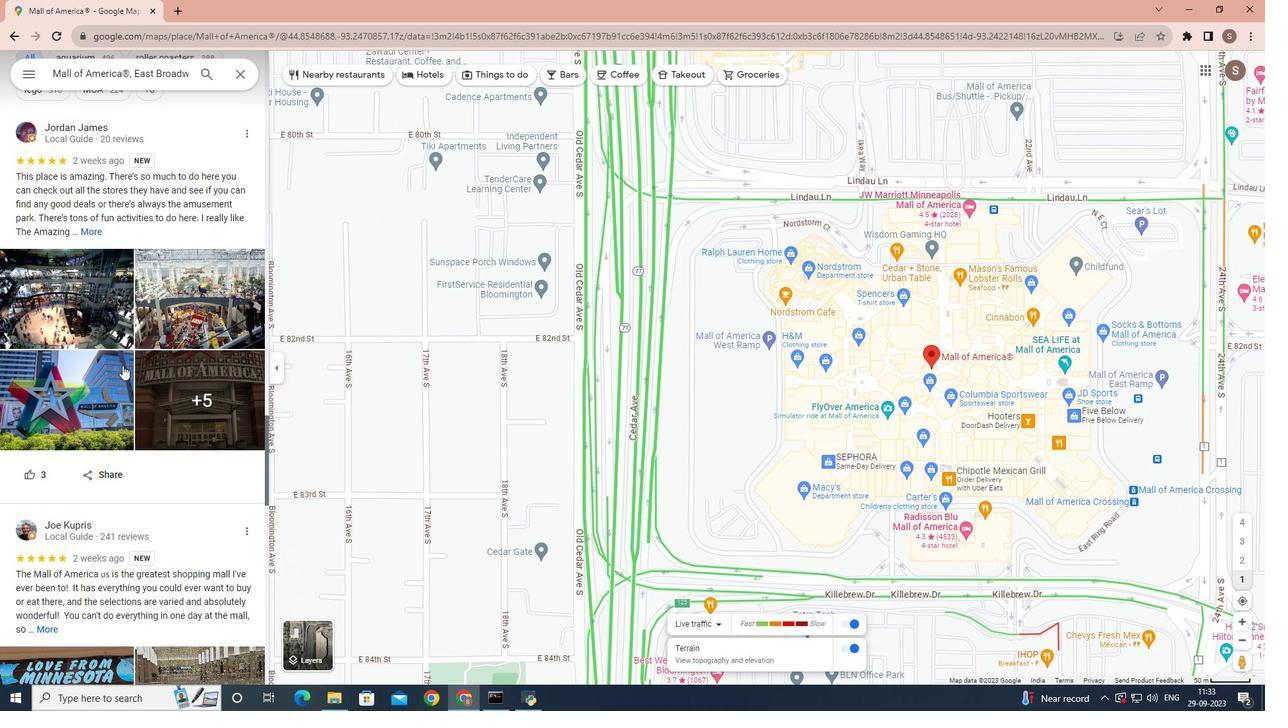 
Action: Mouse scrolled (122, 366) with delta (0, 0)
Screenshot: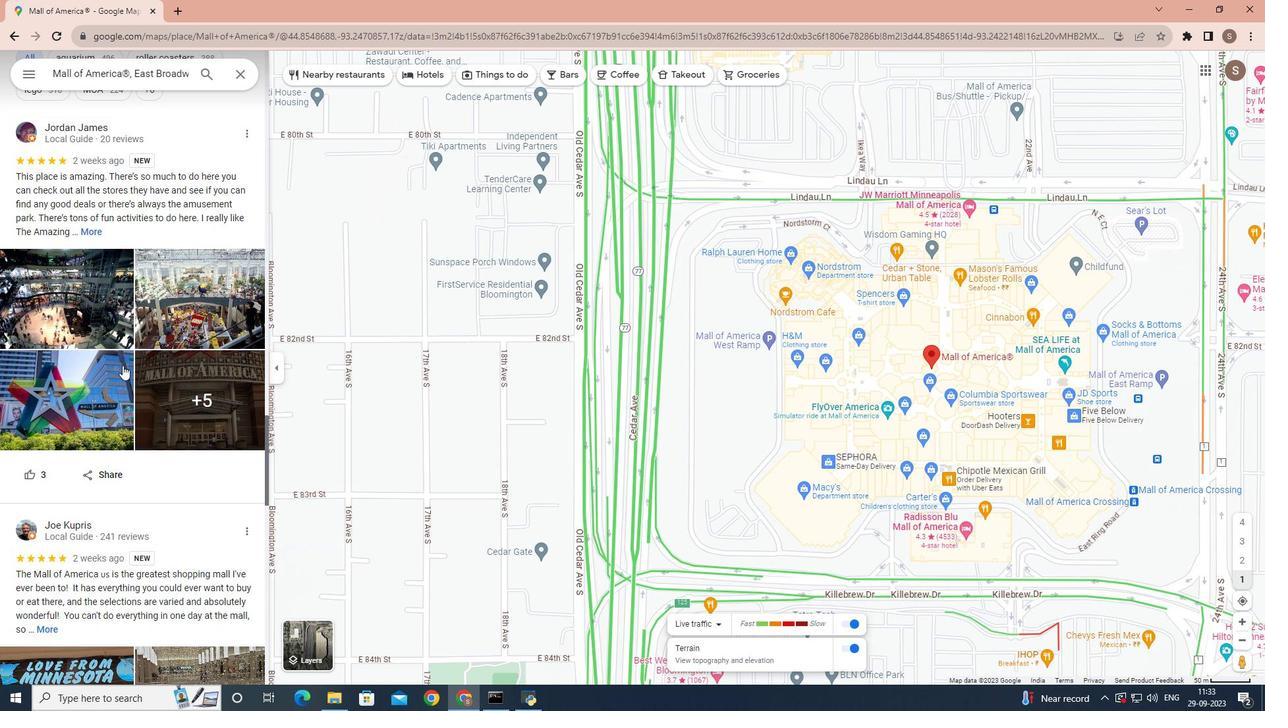 
Action: Mouse scrolled (122, 366) with delta (0, 0)
Screenshot: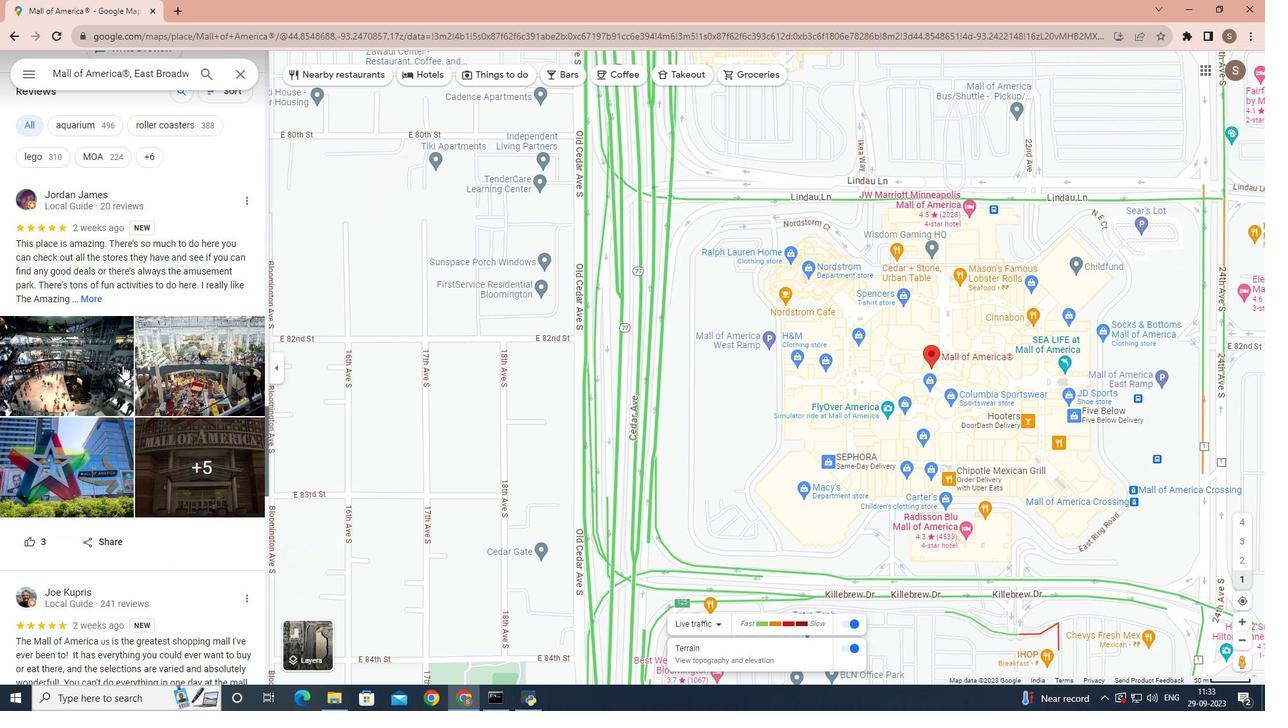
Action: Mouse scrolled (122, 366) with delta (0, 0)
Screenshot: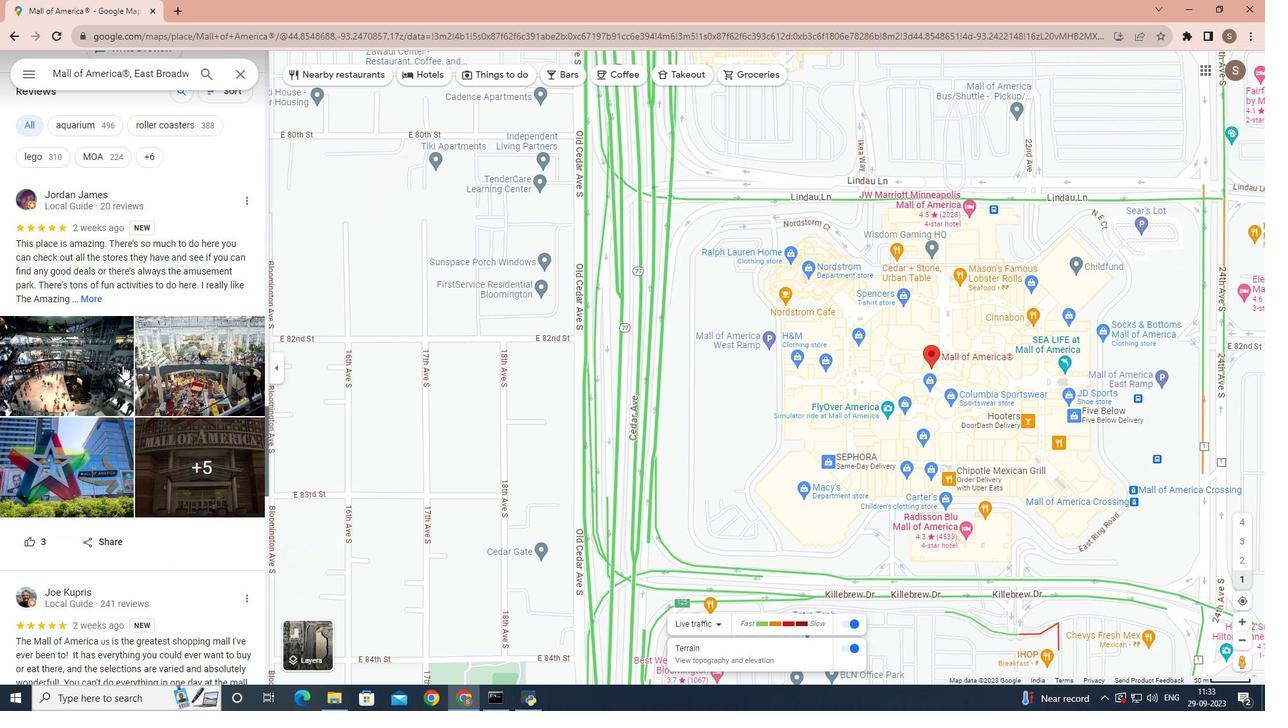 
Action: Mouse scrolled (122, 366) with delta (0, 0)
Screenshot: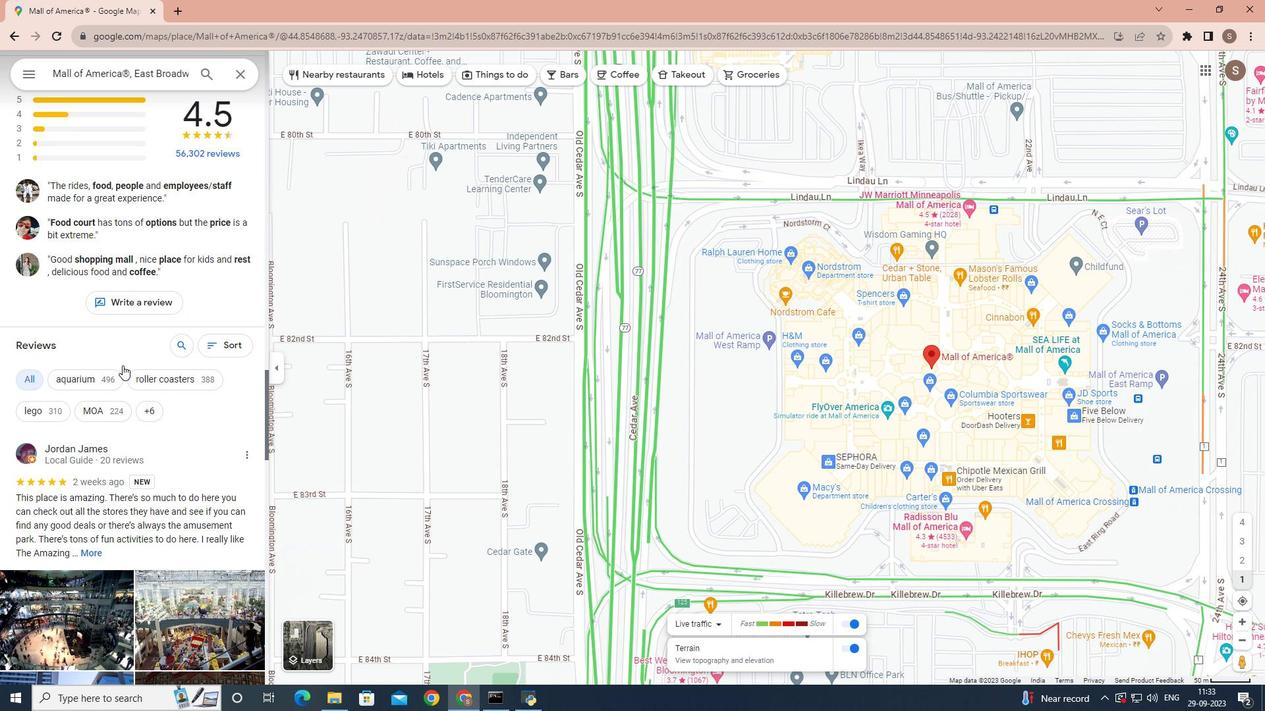 
Action: Mouse scrolled (122, 366) with delta (0, 0)
Screenshot: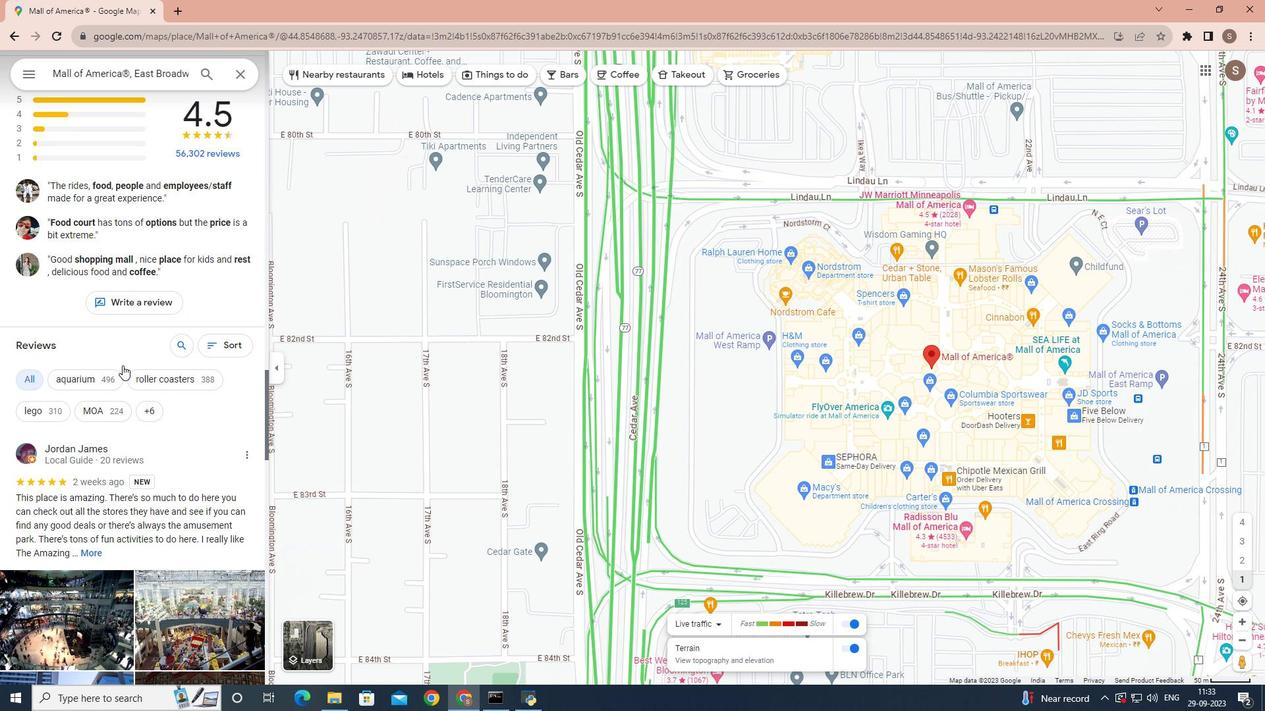 
Action: Mouse scrolled (122, 366) with delta (0, 0)
Screenshot: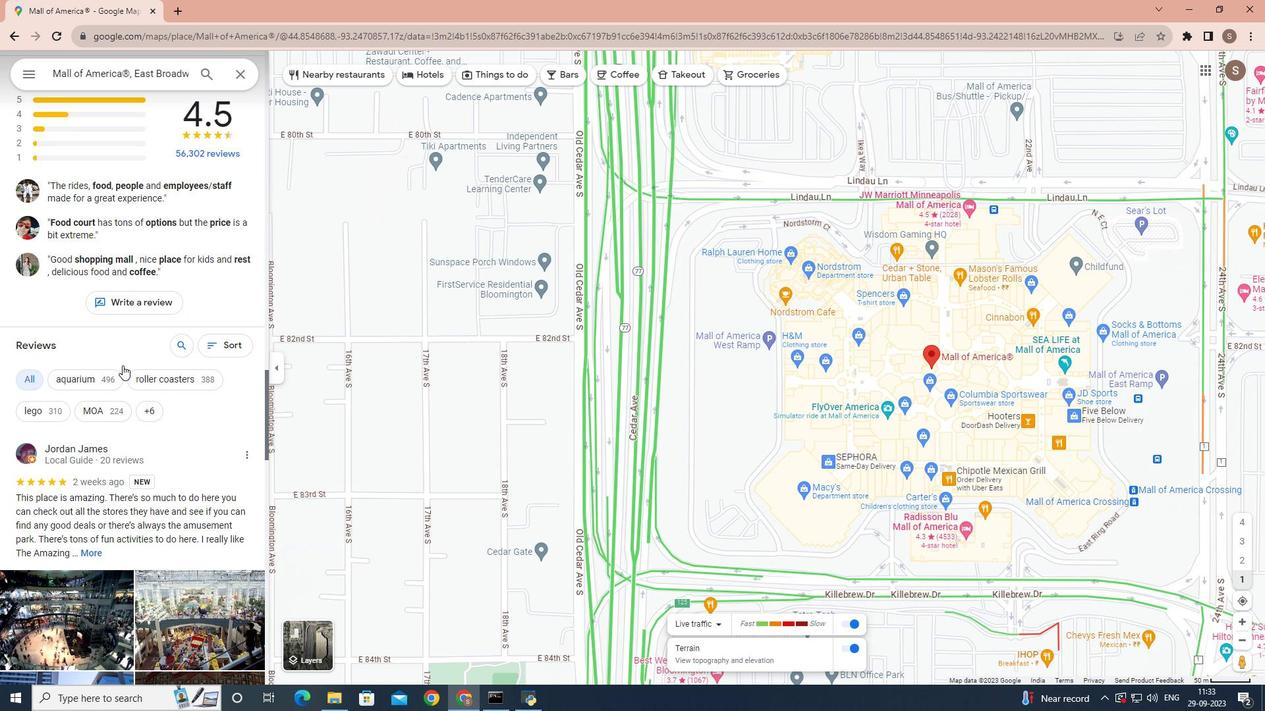 
Action: Mouse scrolled (122, 366) with delta (0, 0)
Screenshot: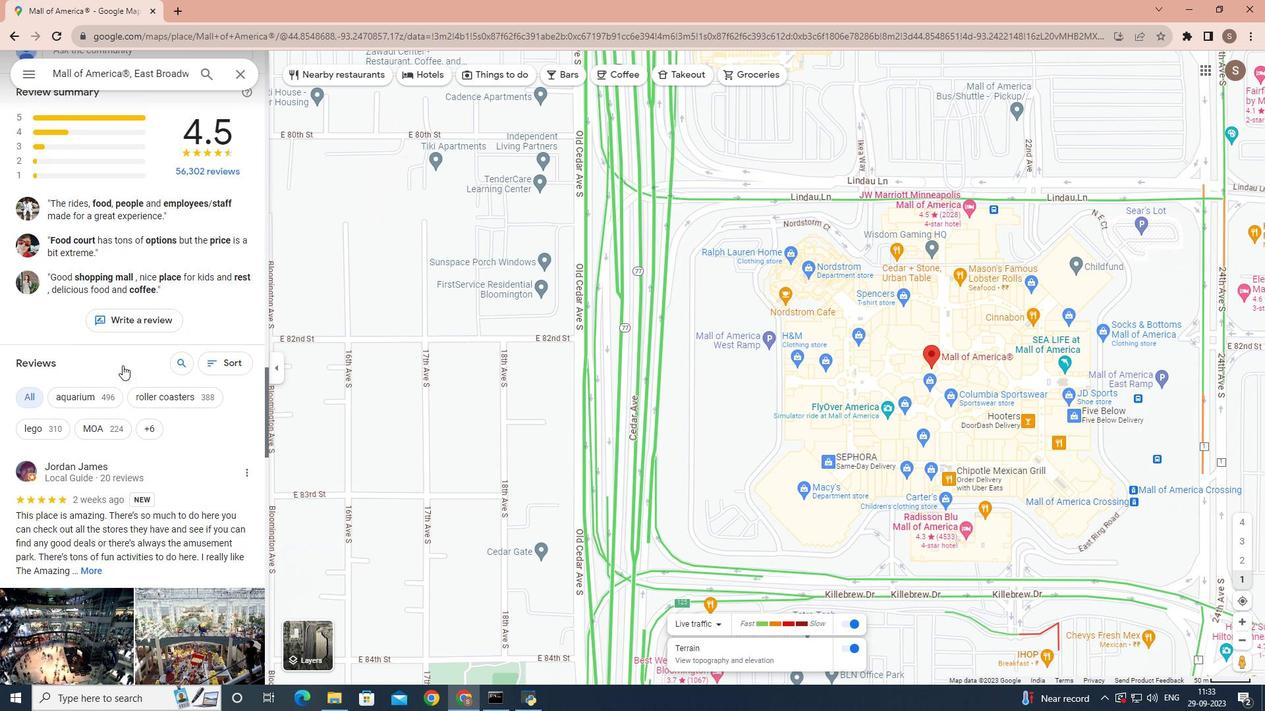 
Action: Mouse scrolled (122, 366) with delta (0, 0)
Screenshot: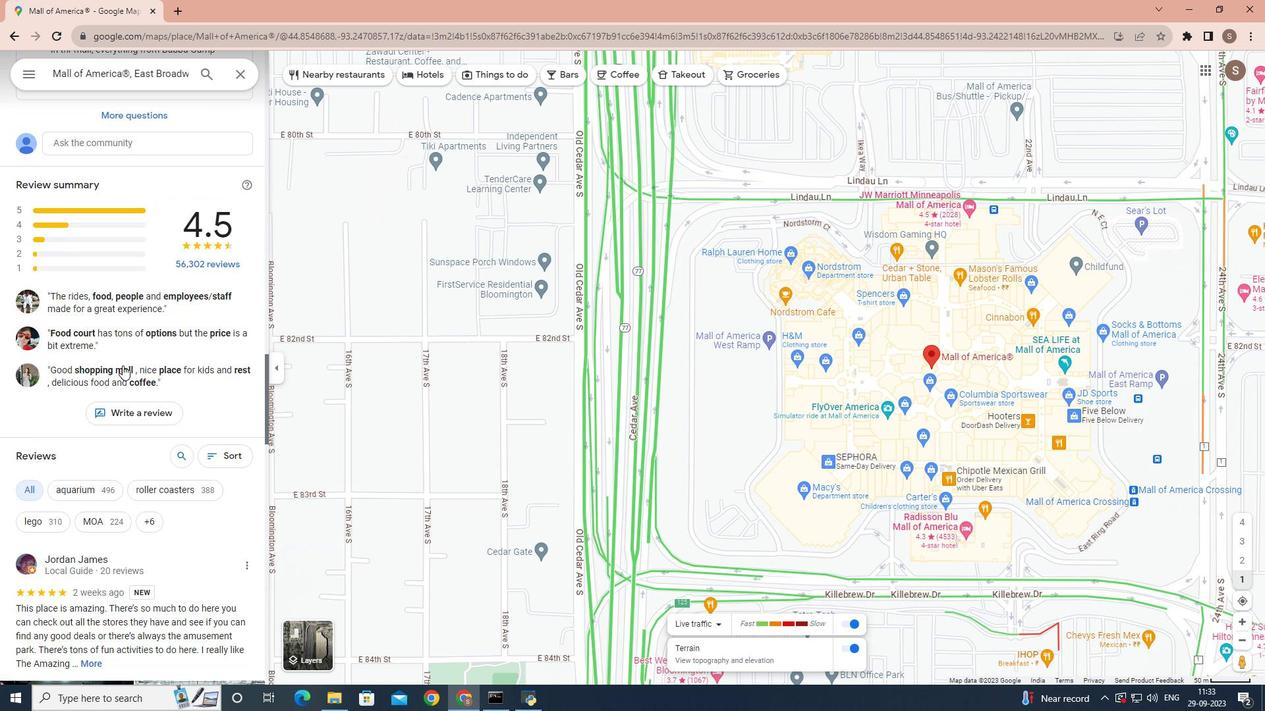 
Action: Mouse scrolled (122, 366) with delta (0, 0)
Screenshot: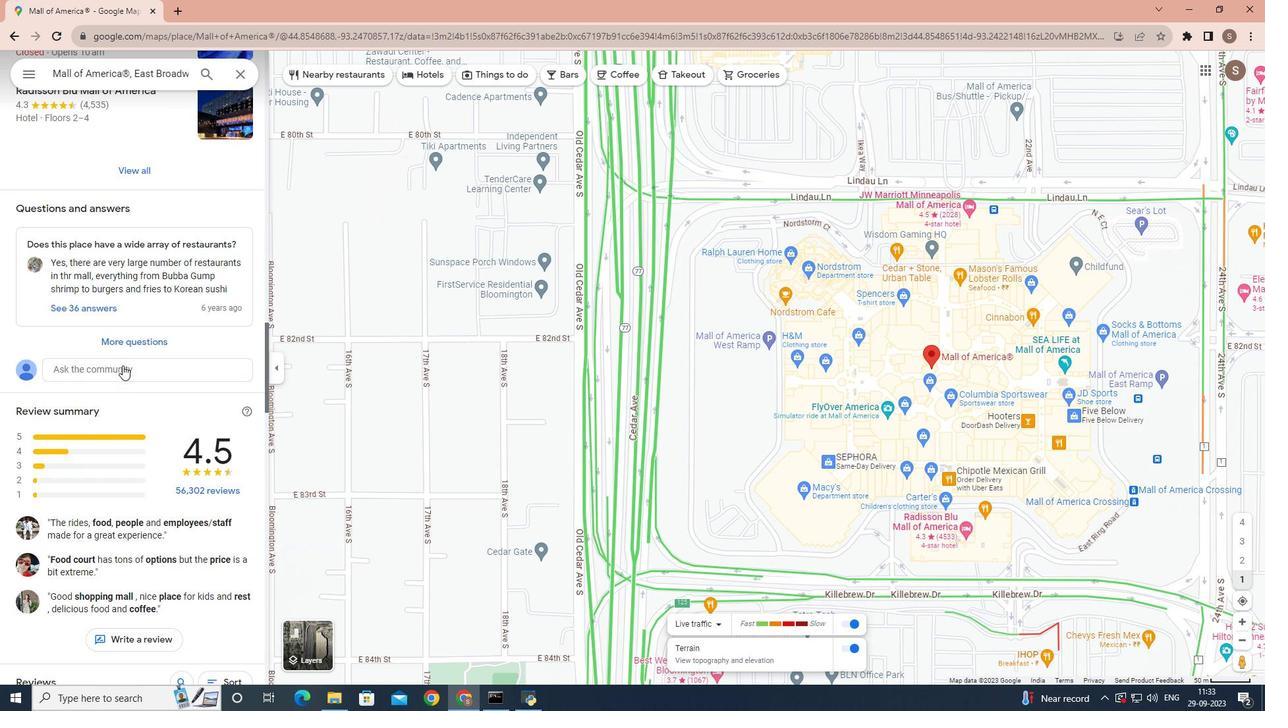 
Action: Mouse scrolled (122, 366) with delta (0, 0)
Screenshot: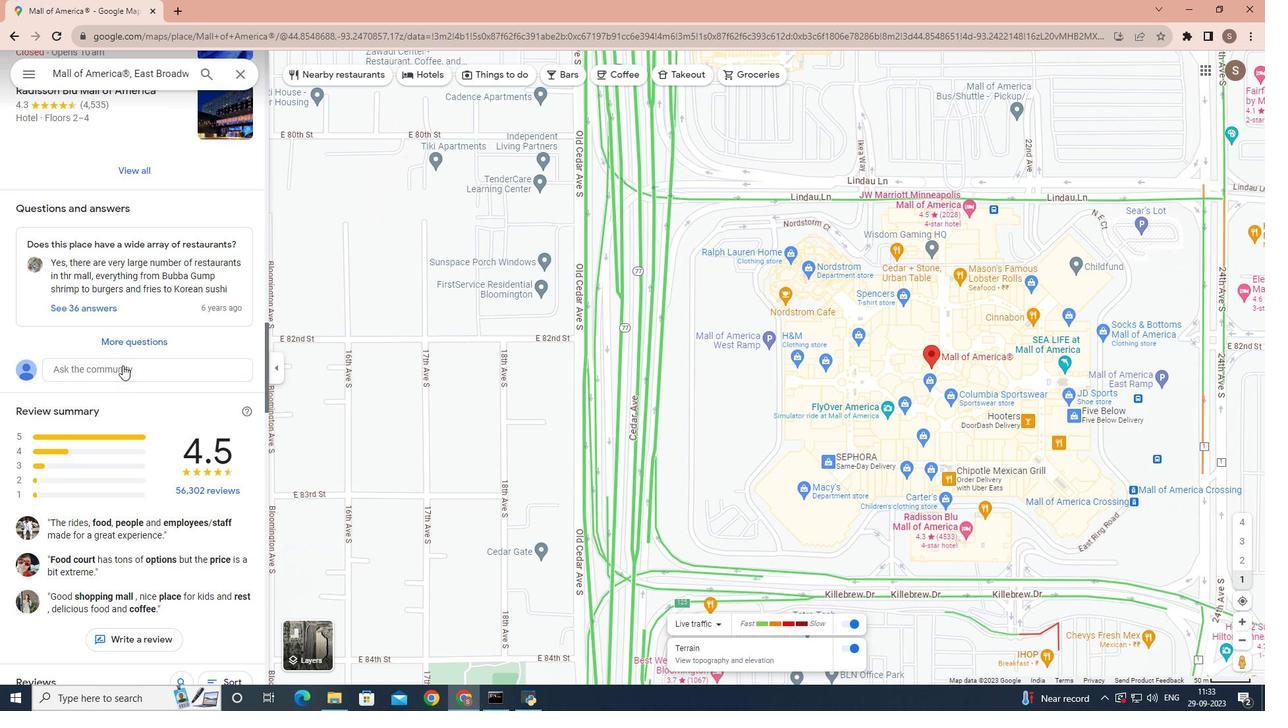 
Action: Mouse scrolled (122, 366) with delta (0, 0)
Screenshot: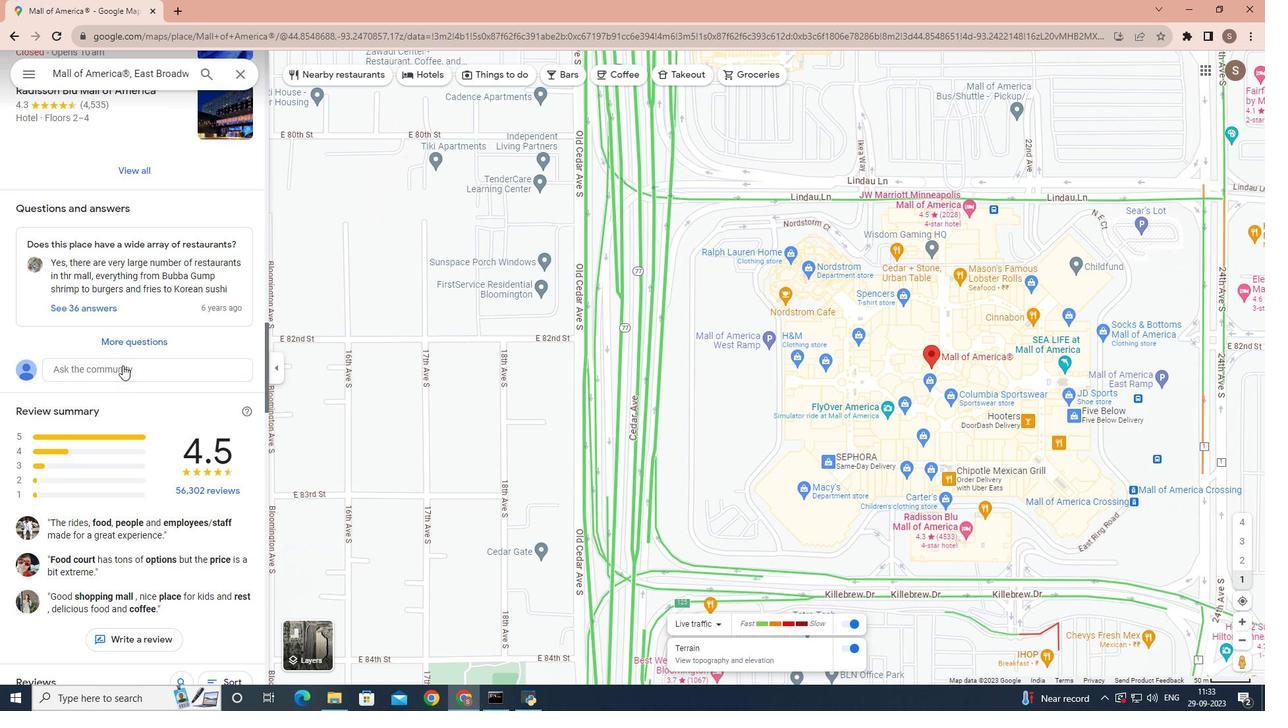 
Action: Mouse scrolled (122, 366) with delta (0, 0)
Screenshot: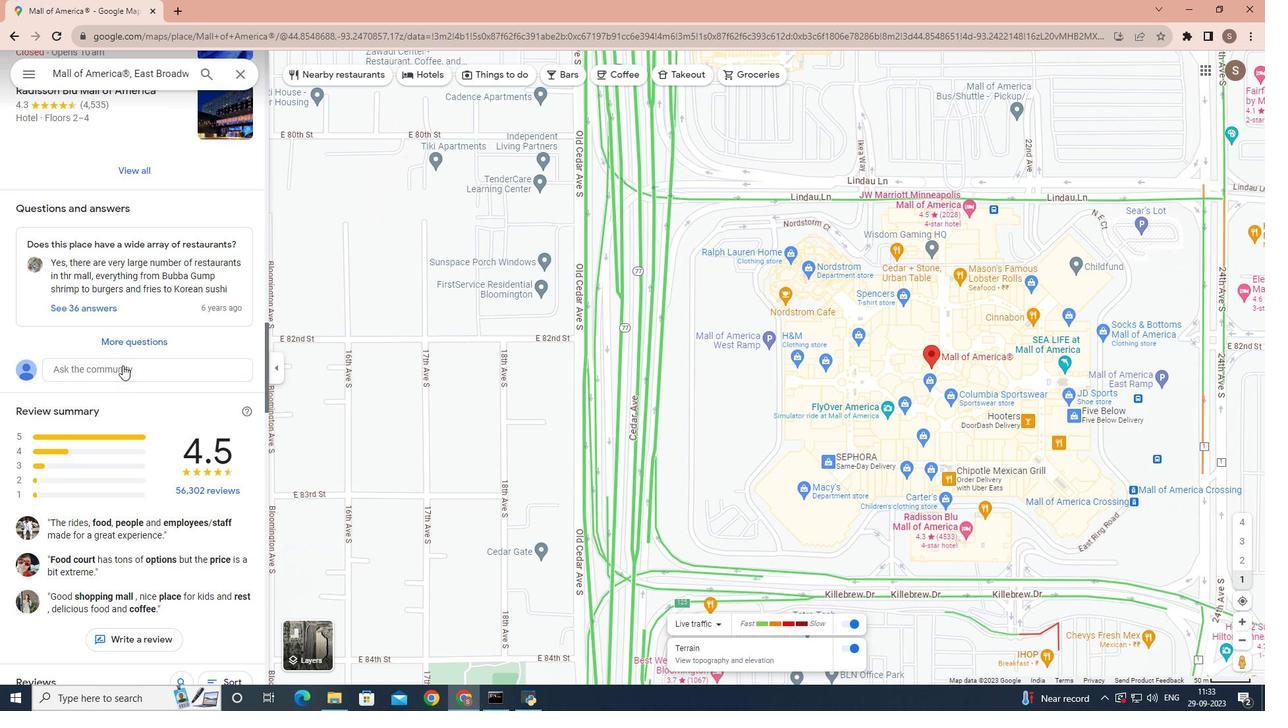 
Action: Mouse scrolled (122, 366) with delta (0, 0)
Screenshot: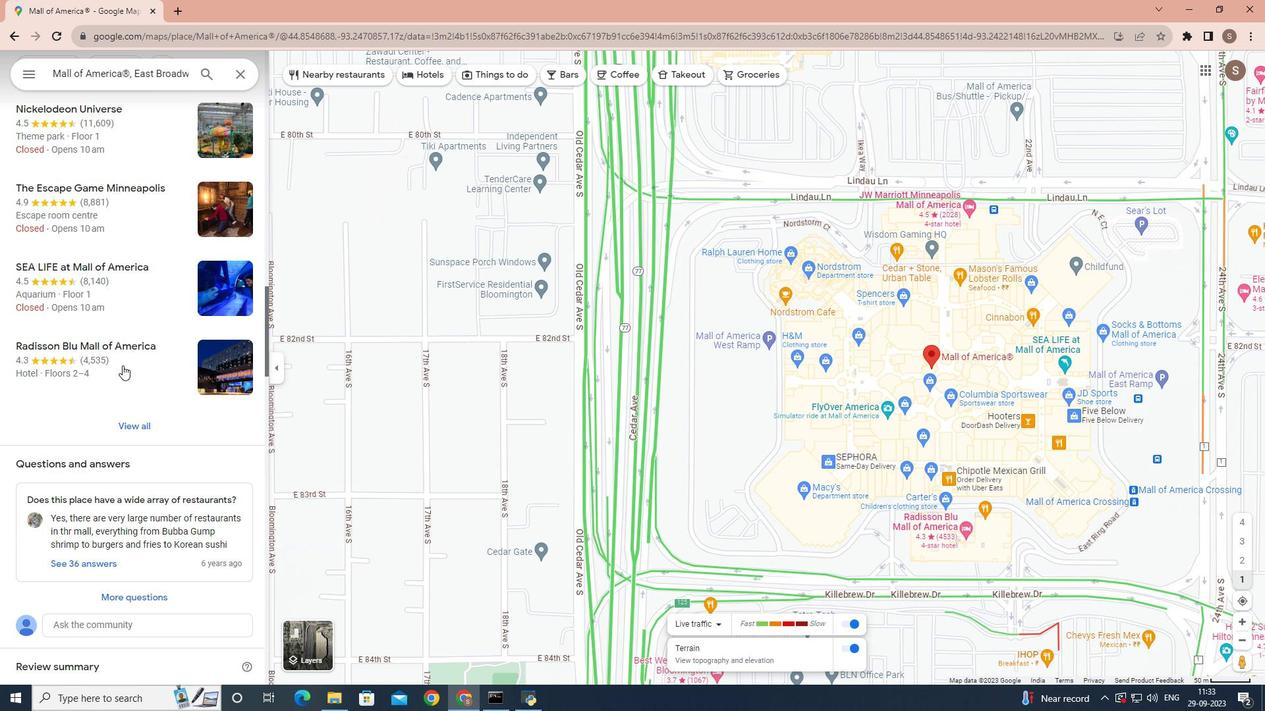 
Action: Mouse scrolled (122, 366) with delta (0, 0)
Screenshot: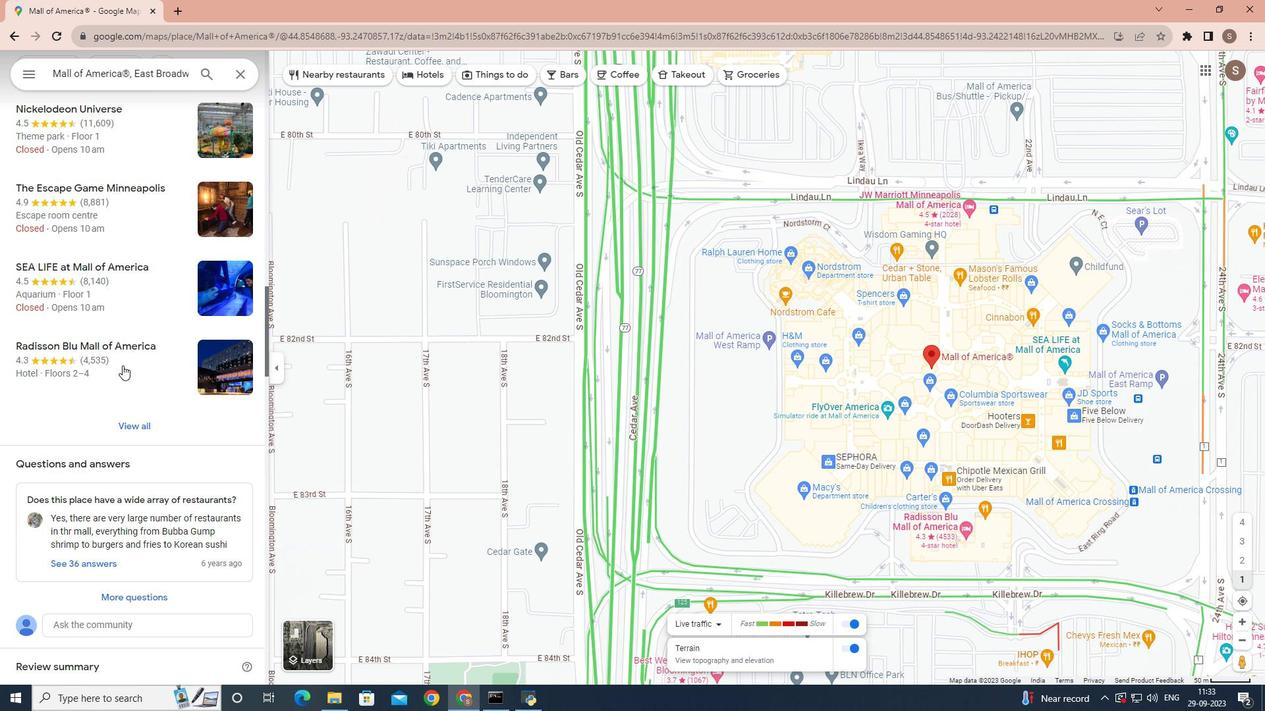 
Action: Mouse scrolled (122, 366) with delta (0, 0)
Screenshot: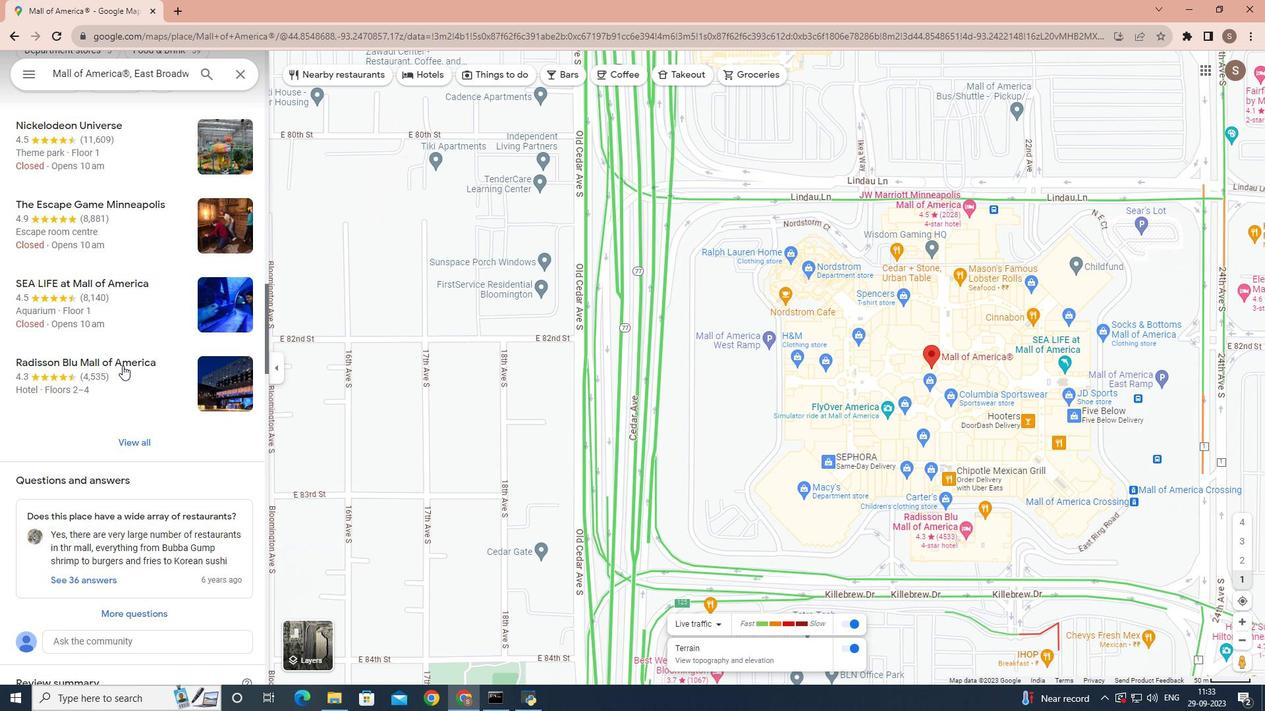 
Action: Mouse scrolled (122, 366) with delta (0, 0)
Screenshot: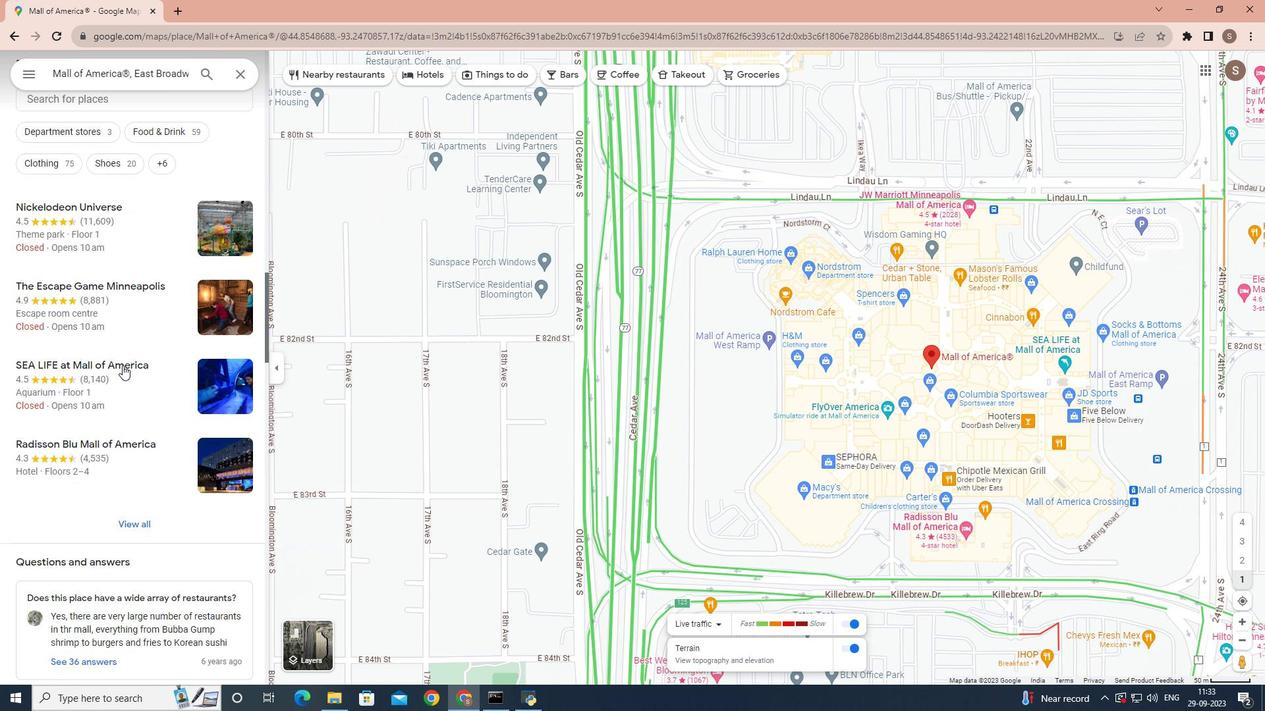 
Action: Mouse scrolled (122, 366) with delta (0, 0)
Screenshot: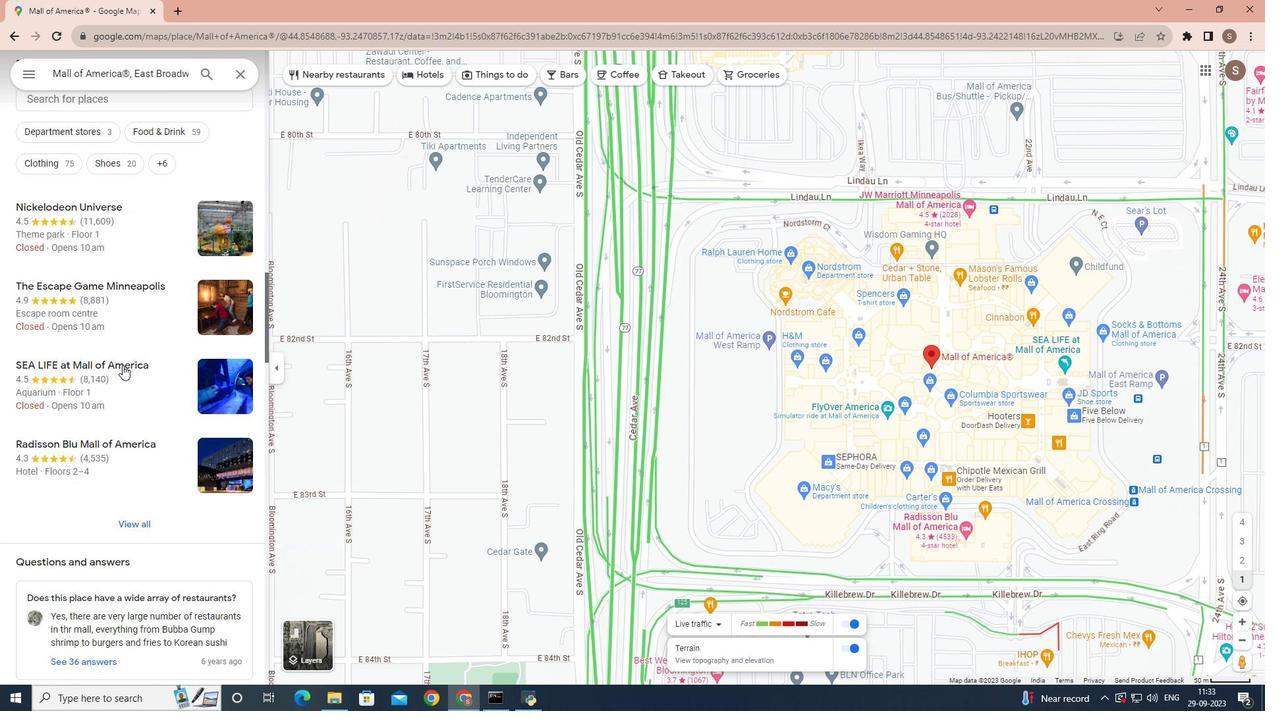
Action: Mouse scrolled (122, 366) with delta (0, 0)
Screenshot: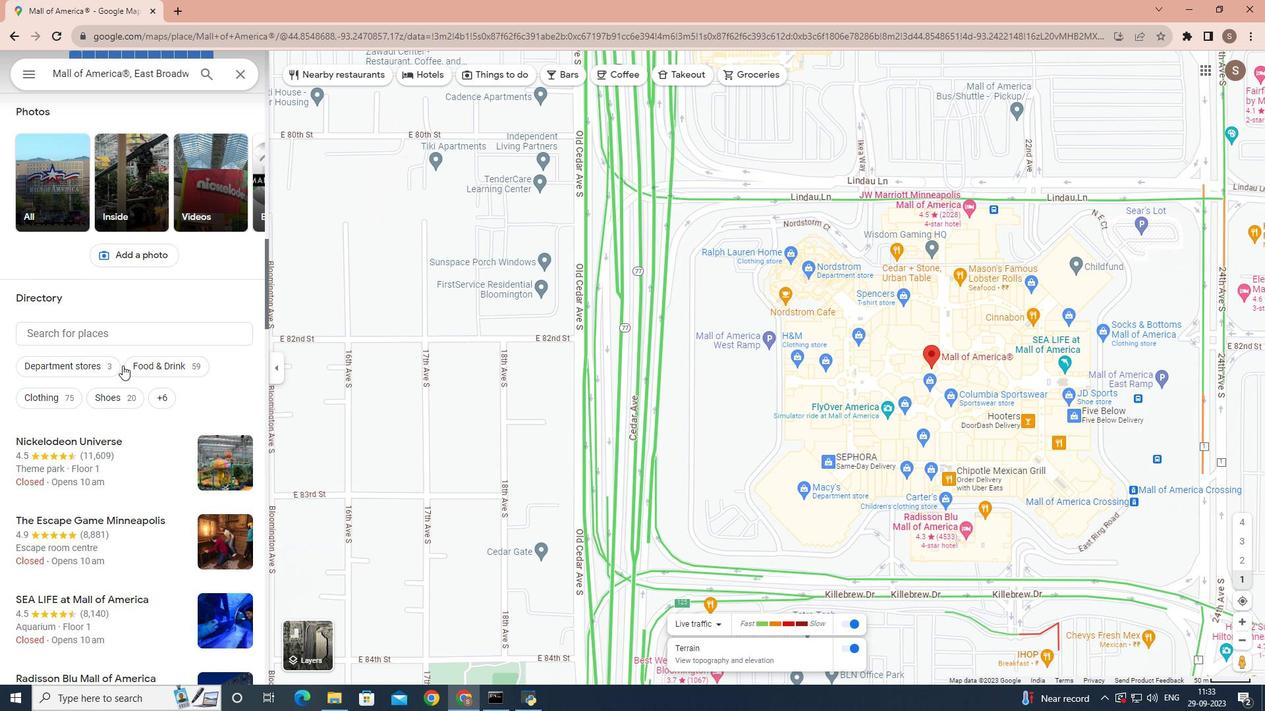 
Action: Mouse scrolled (122, 366) with delta (0, 0)
Screenshot: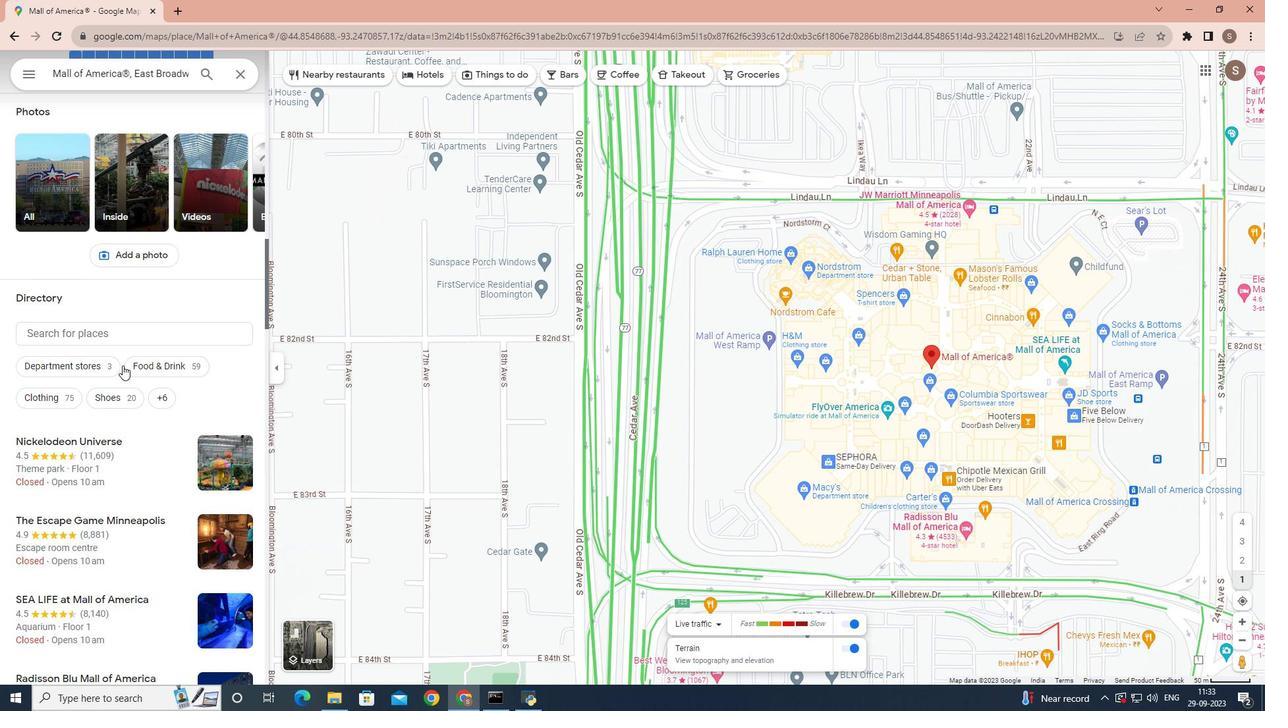 
Action: Mouse scrolled (122, 366) with delta (0, 0)
Screenshot: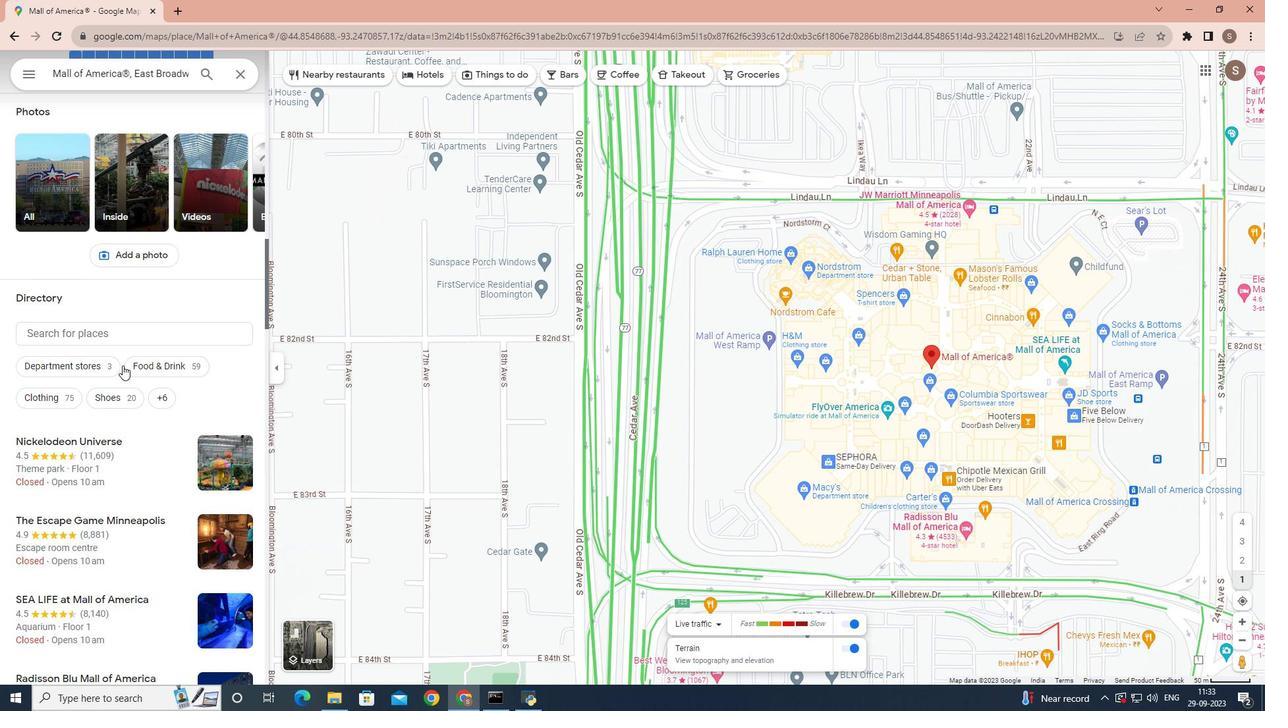 
Action: Mouse scrolled (122, 366) with delta (0, 0)
Screenshot: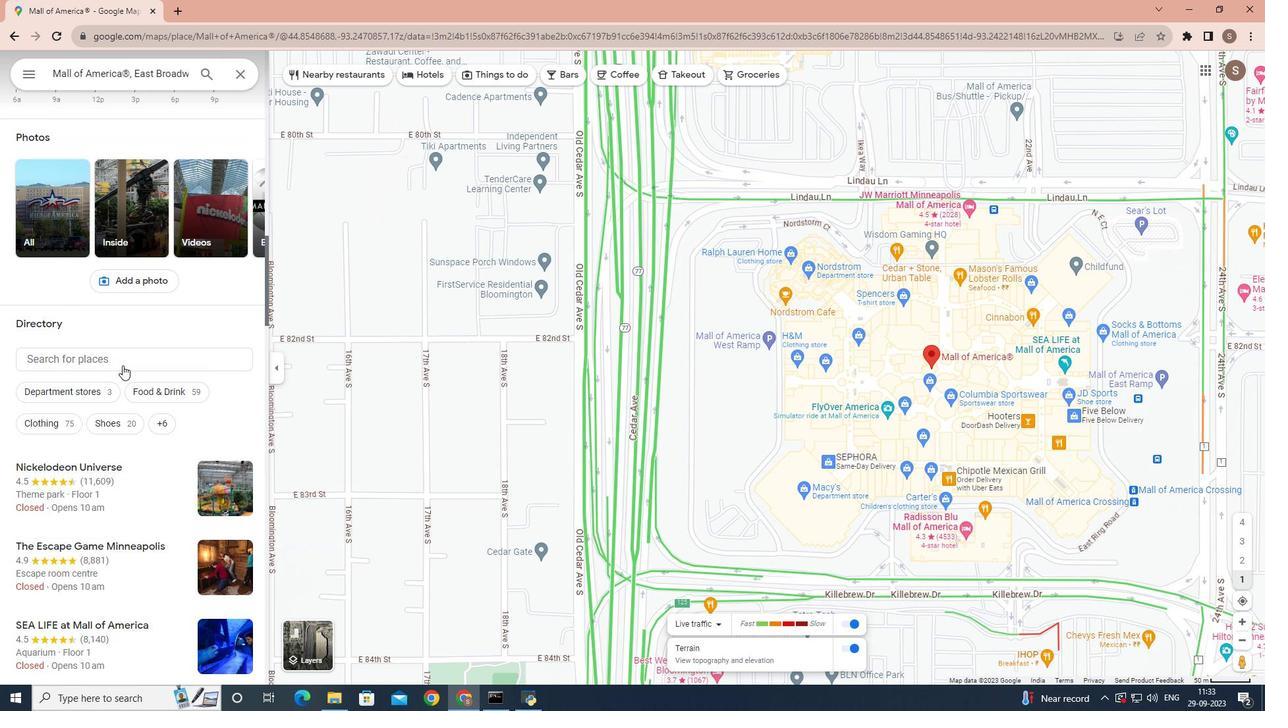 
Action: Mouse scrolled (122, 366) with delta (0, 0)
Screenshot: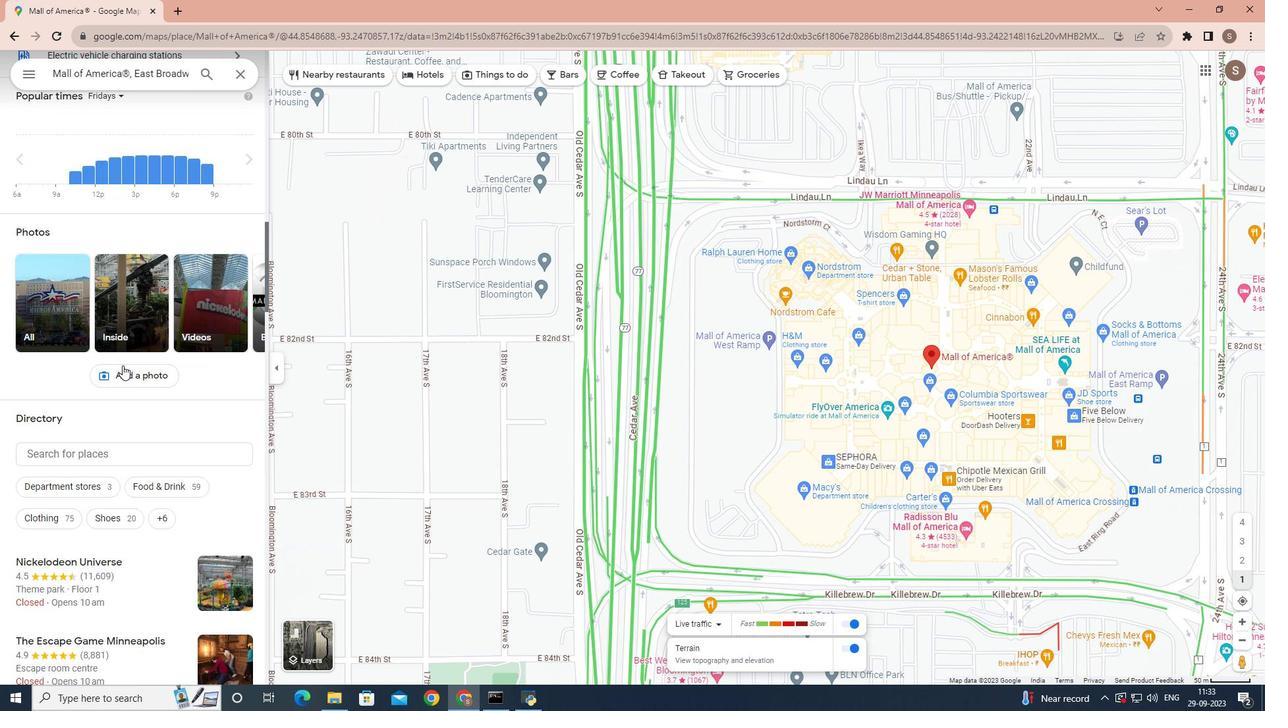 
Action: Mouse scrolled (122, 366) with delta (0, 0)
Screenshot: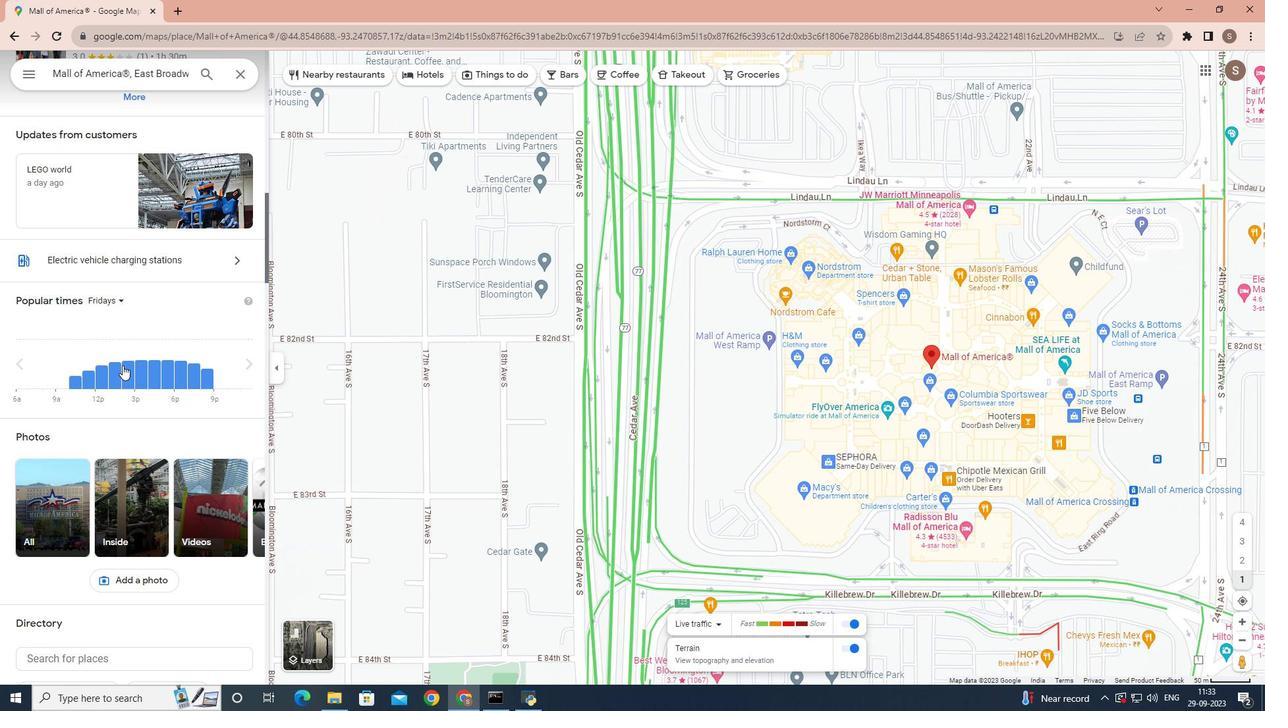 
Action: Mouse scrolled (122, 366) with delta (0, 0)
Screenshot: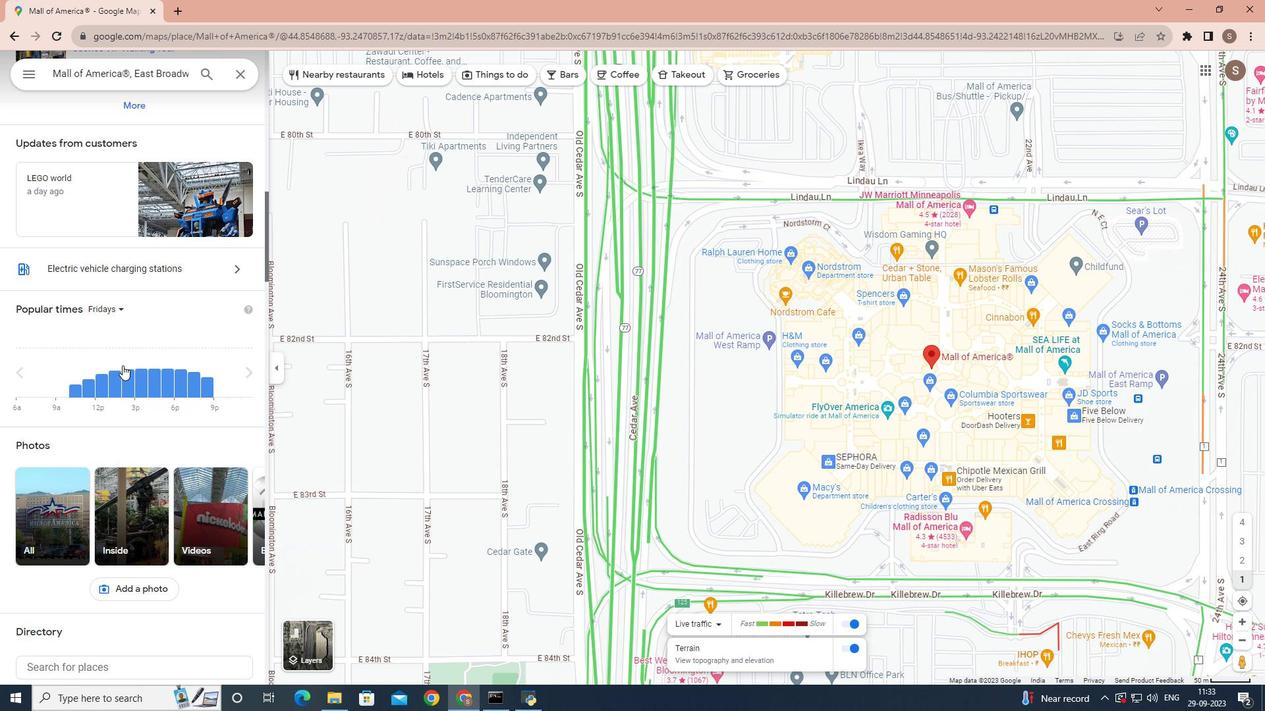 
Action: Mouse scrolled (122, 366) with delta (0, 0)
Screenshot: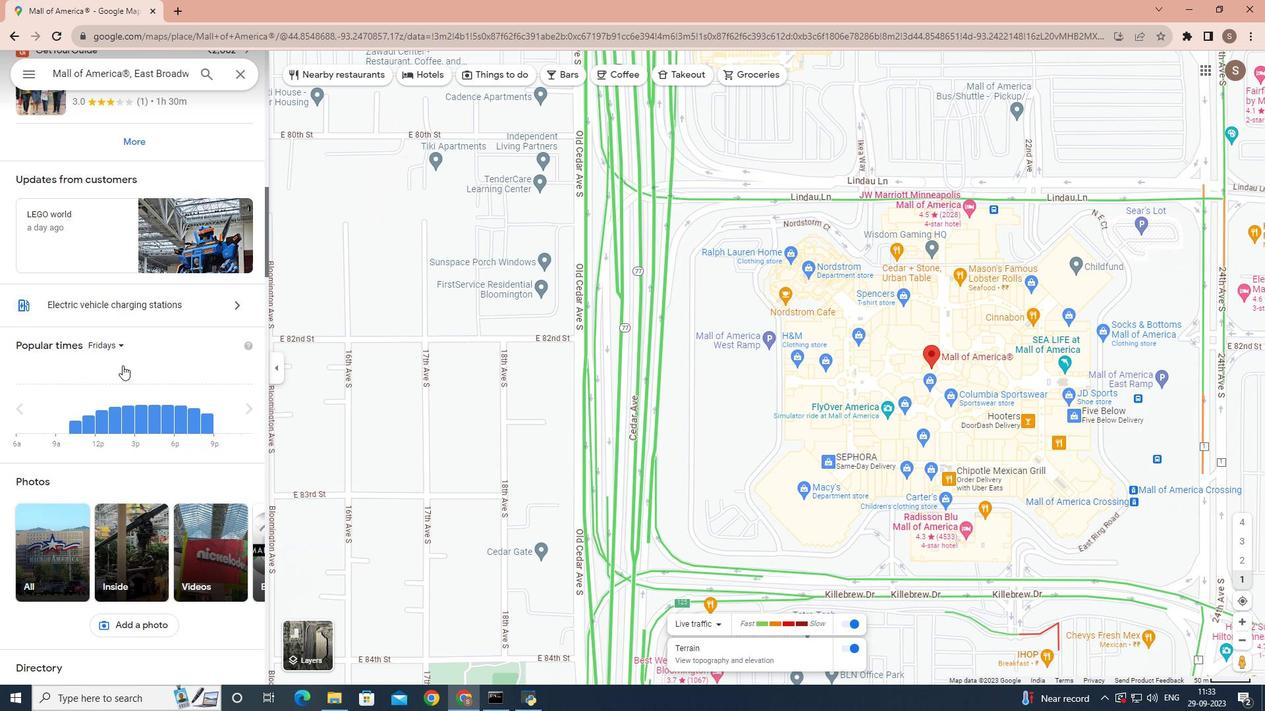 
Action: Mouse scrolled (122, 366) with delta (0, 0)
Screenshot: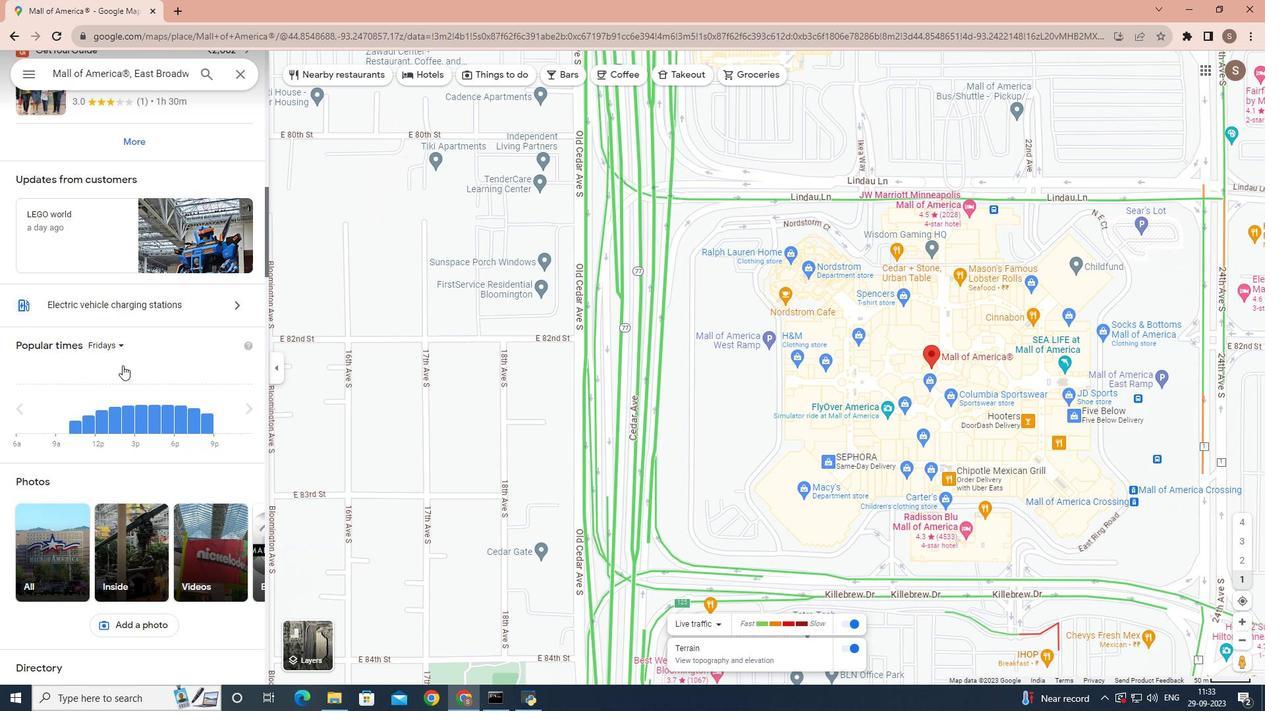 
Action: Mouse scrolled (122, 365) with delta (0, 0)
Screenshot: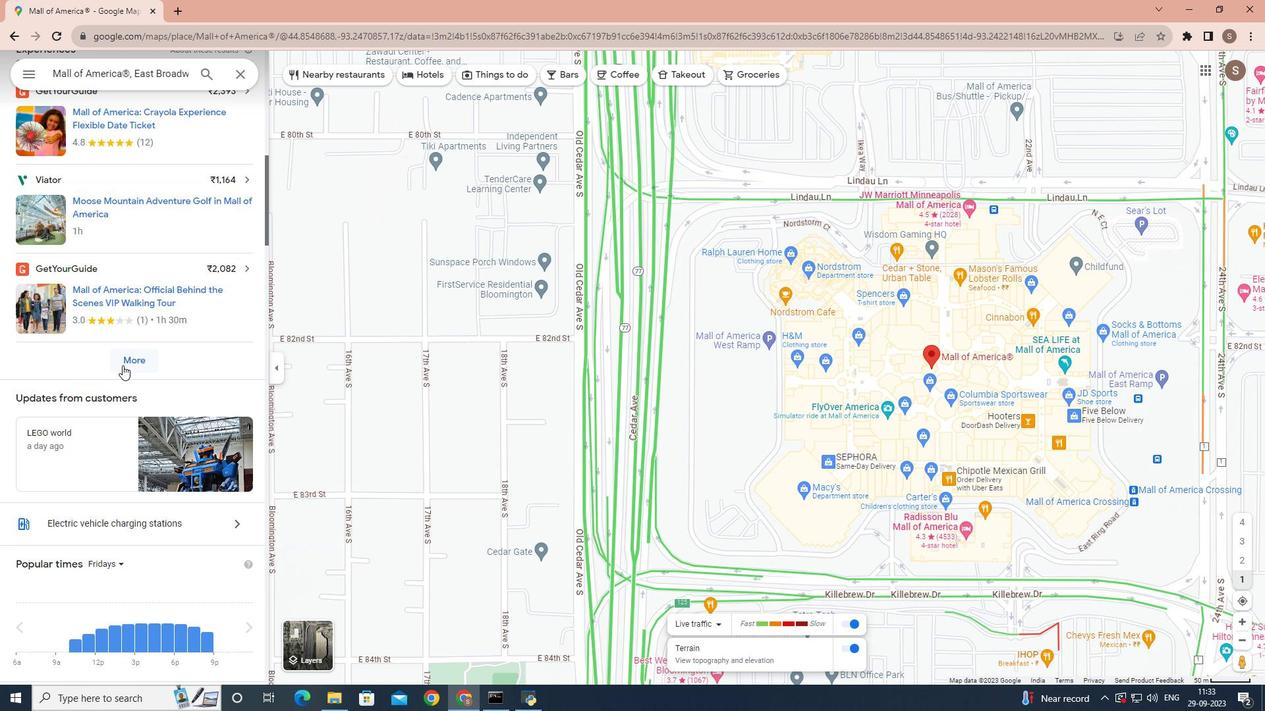 
Action: Mouse scrolled (122, 365) with delta (0, 0)
Screenshot: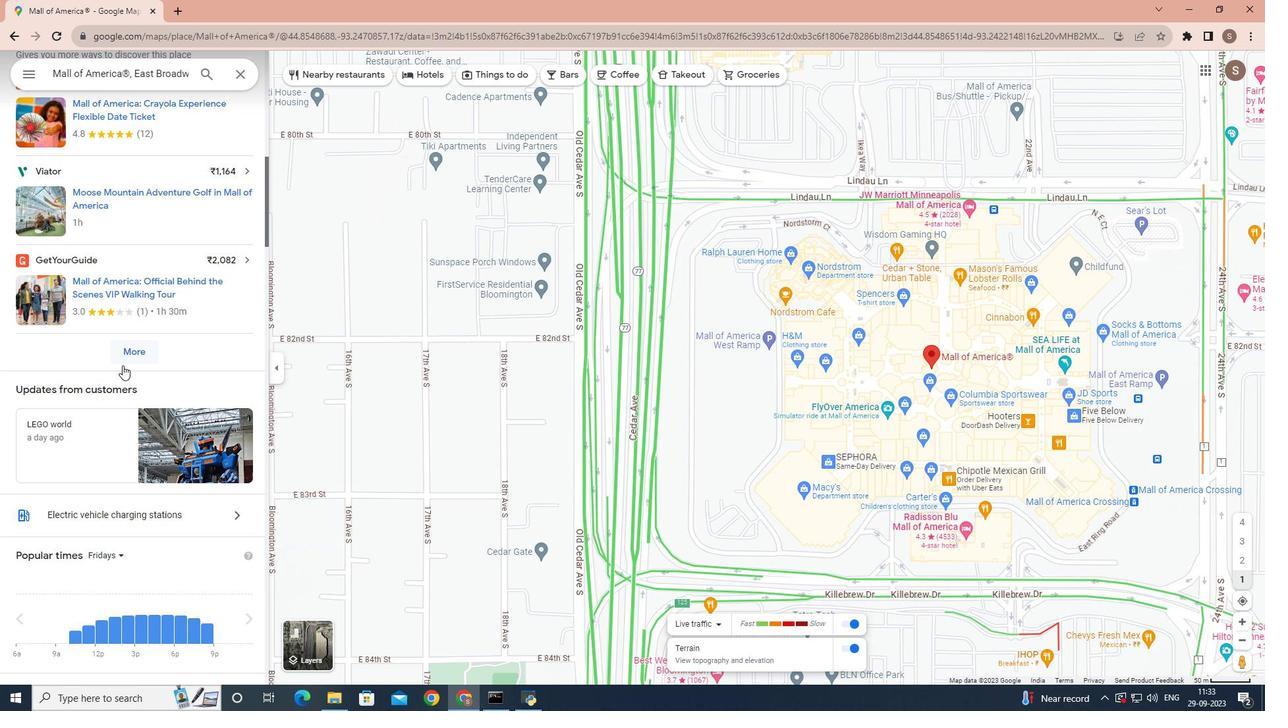 
Action: Mouse scrolled (122, 365) with delta (0, 0)
Screenshot: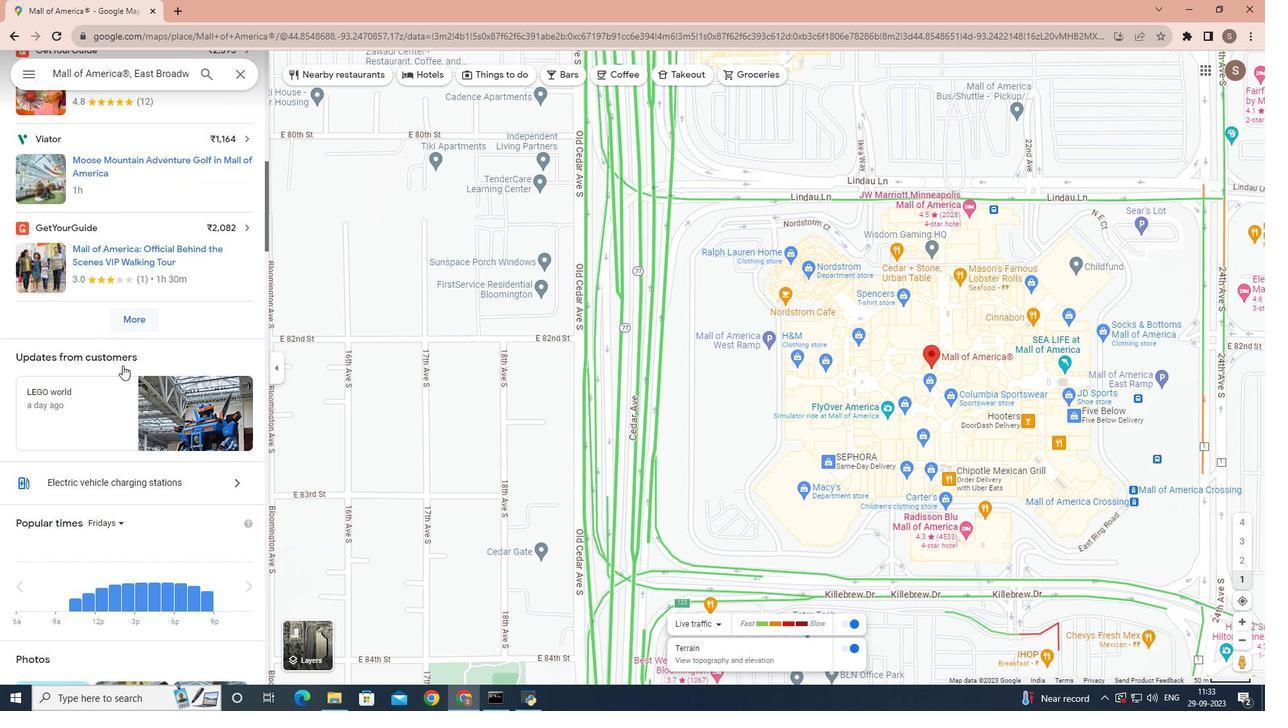 
Action: Mouse scrolled (122, 365) with delta (0, 0)
Screenshot: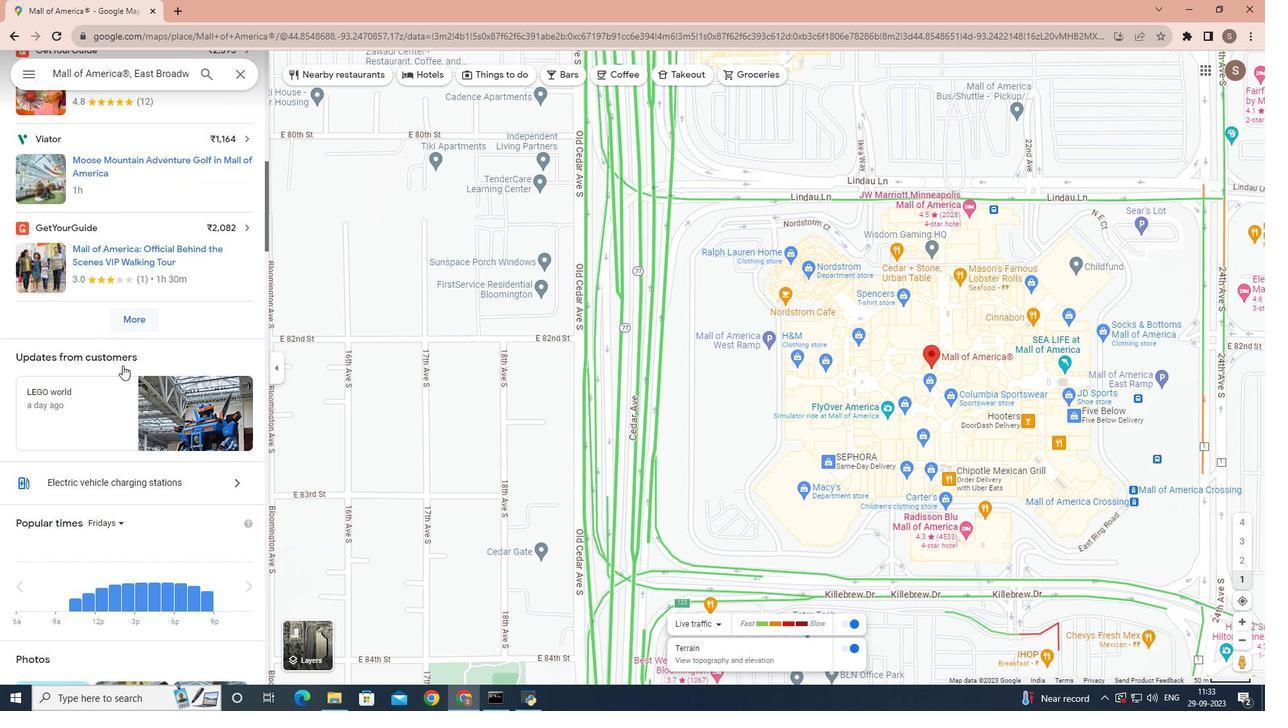 
Action: Mouse scrolled (122, 365) with delta (0, 0)
Screenshot: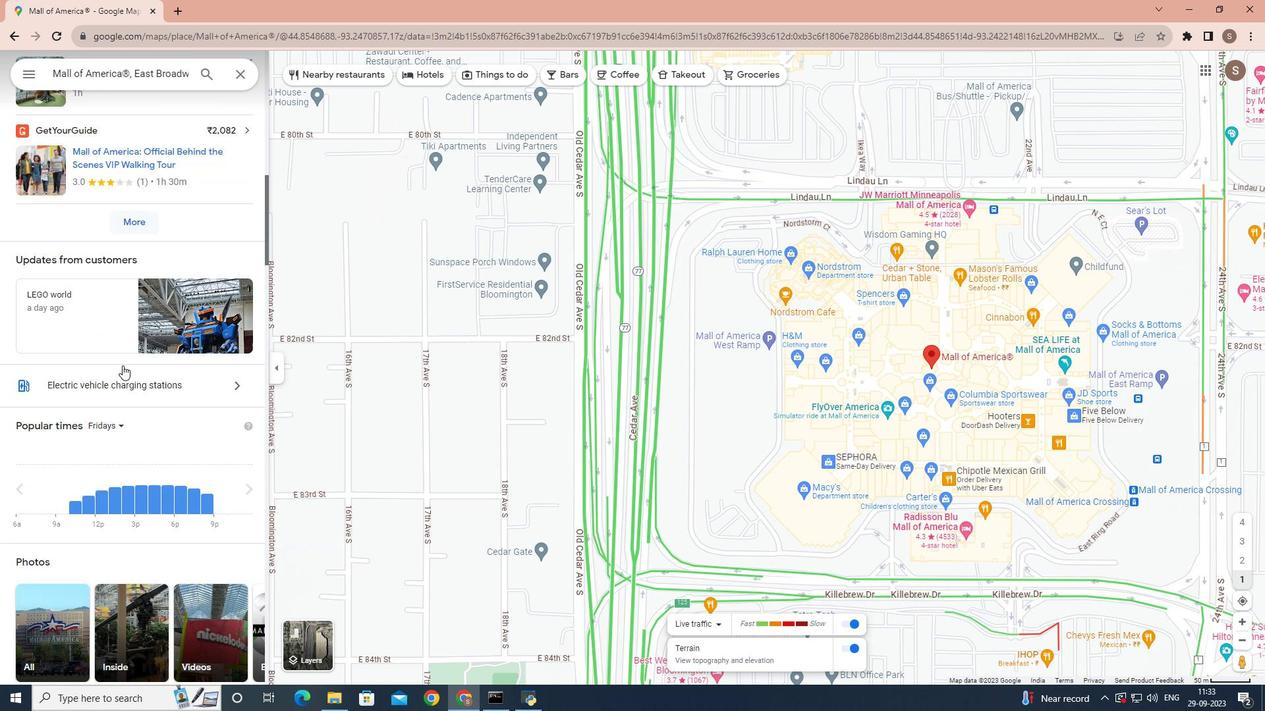 
Action: Mouse scrolled (122, 366) with delta (0, 0)
Screenshot: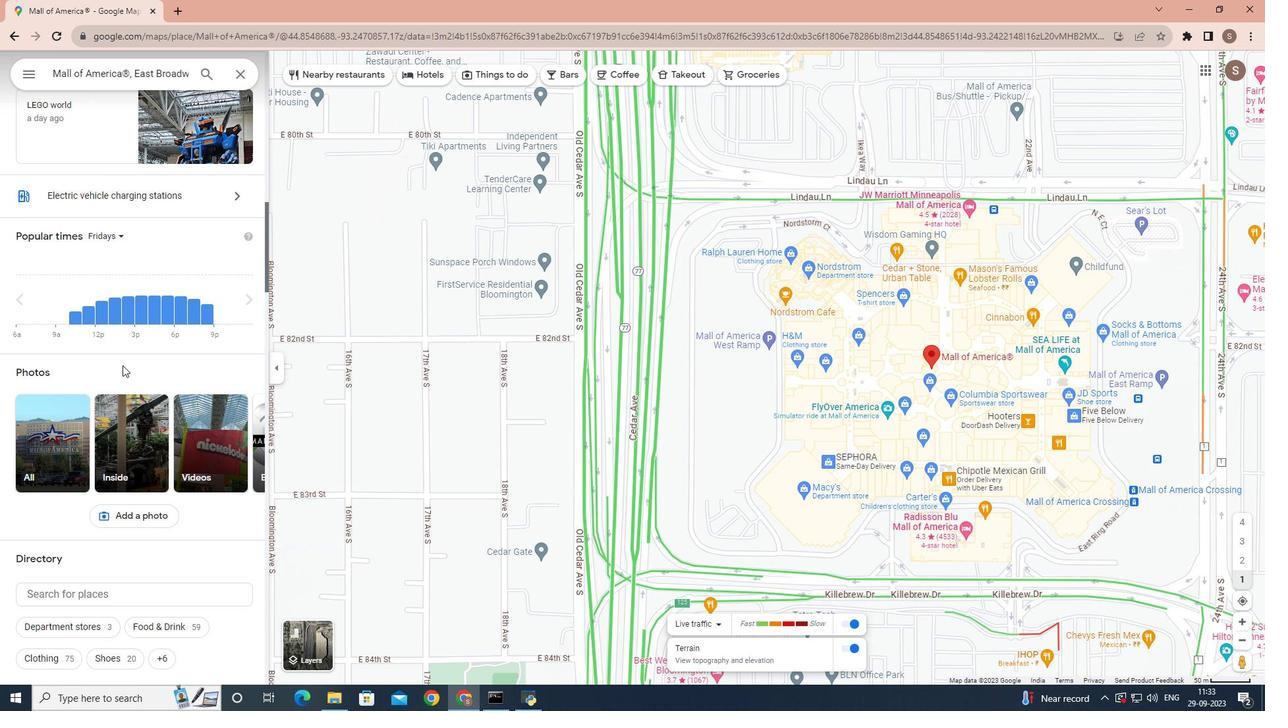
Action: Mouse scrolled (122, 366) with delta (0, 0)
Screenshot: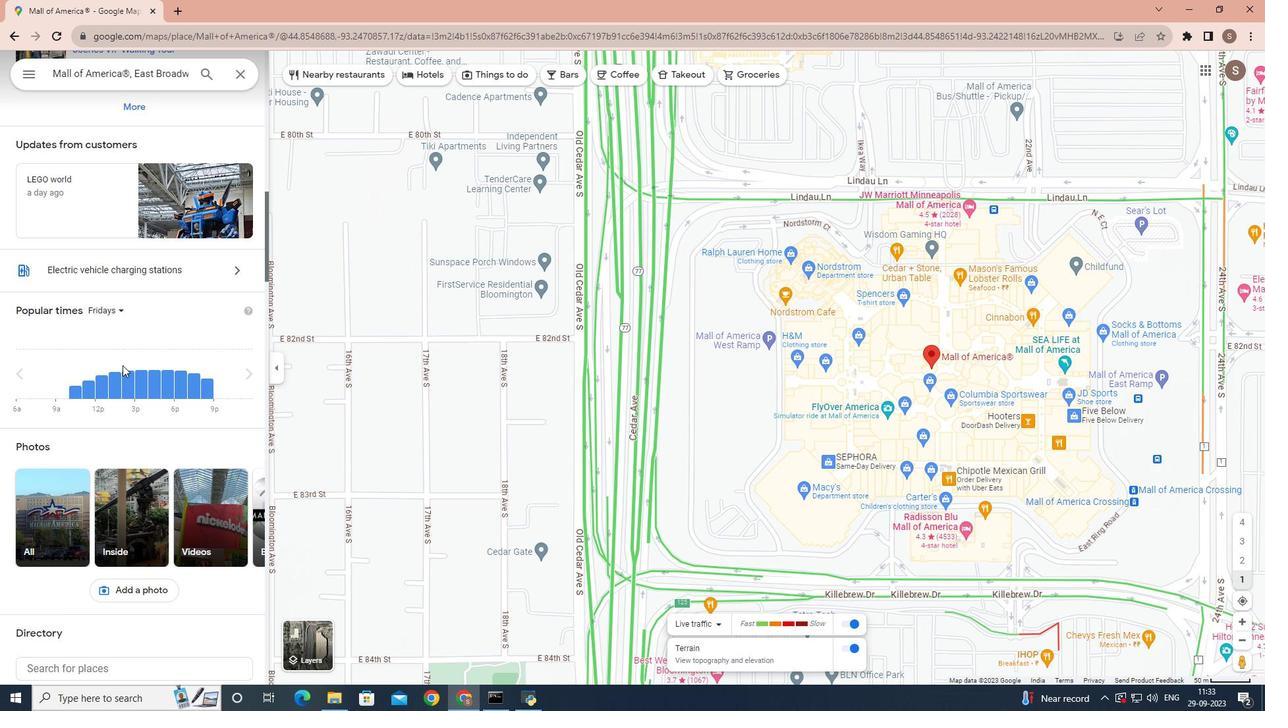 
Action: Mouse scrolled (122, 366) with delta (0, 0)
Screenshot: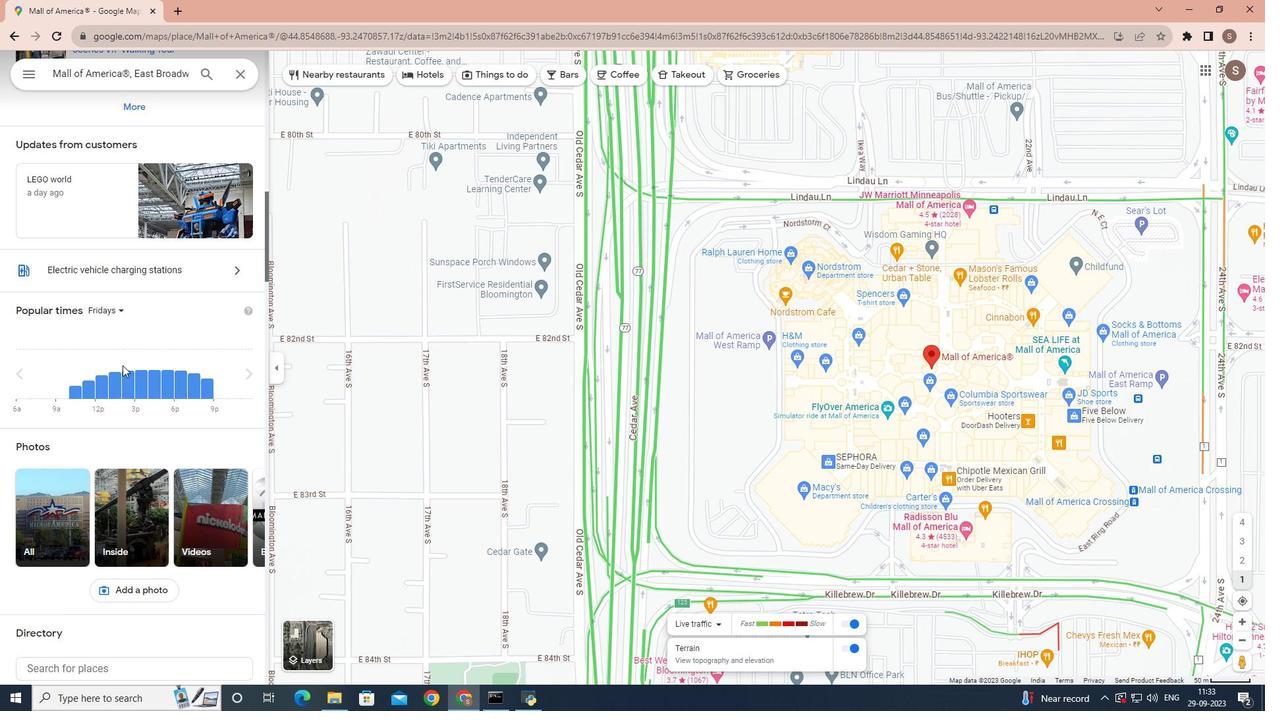
Action: Mouse scrolled (122, 366) with delta (0, 0)
Screenshot: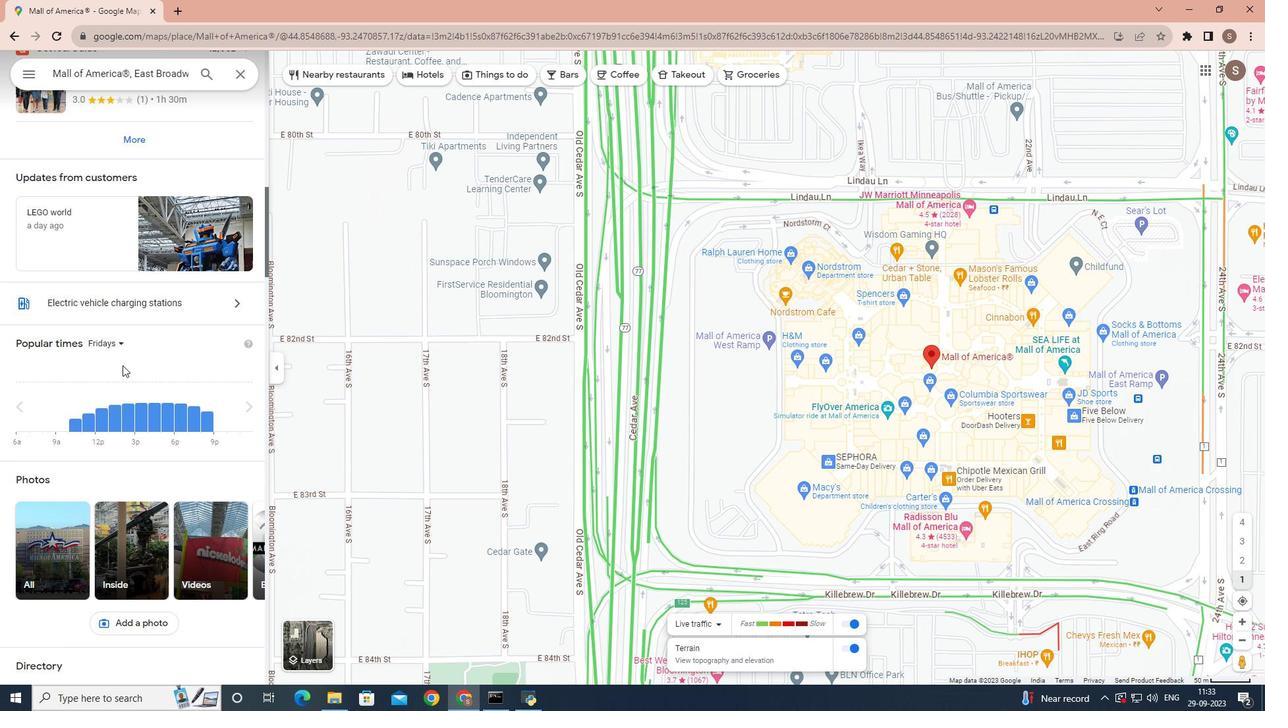 
Action: Mouse scrolled (122, 366) with delta (0, 0)
Screenshot: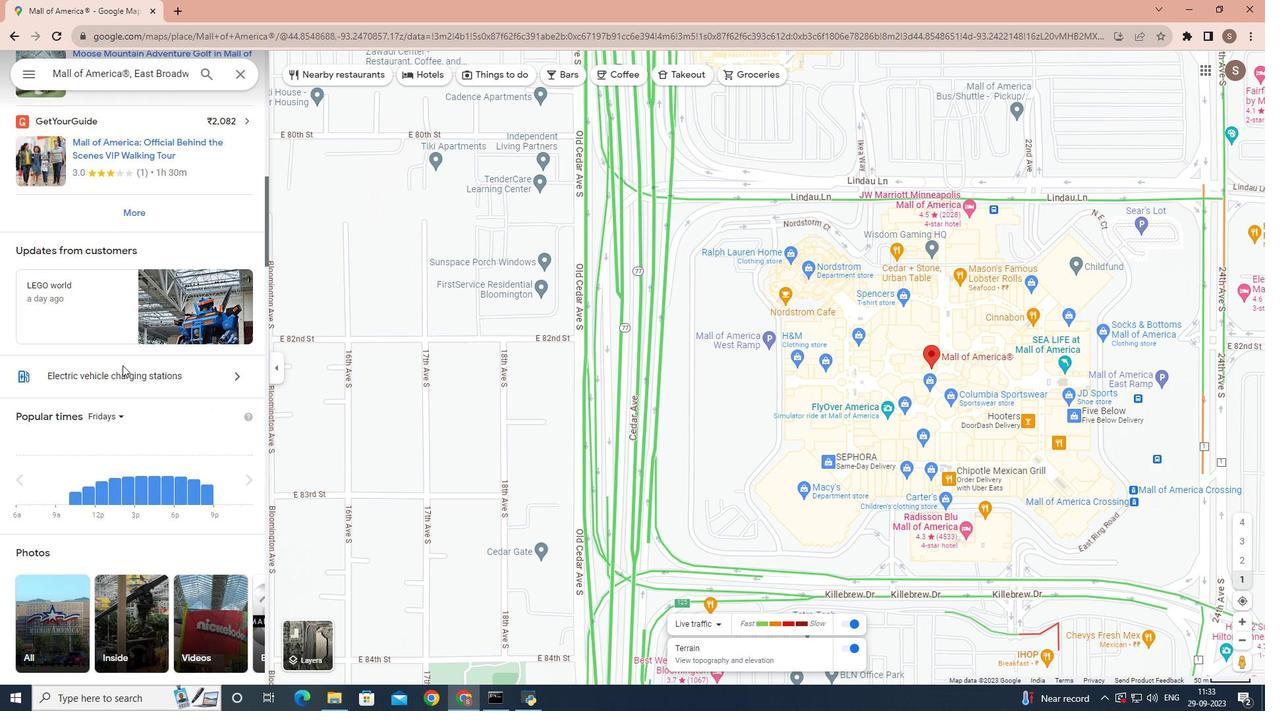 
Action: Mouse scrolled (122, 366) with delta (0, 0)
Screenshot: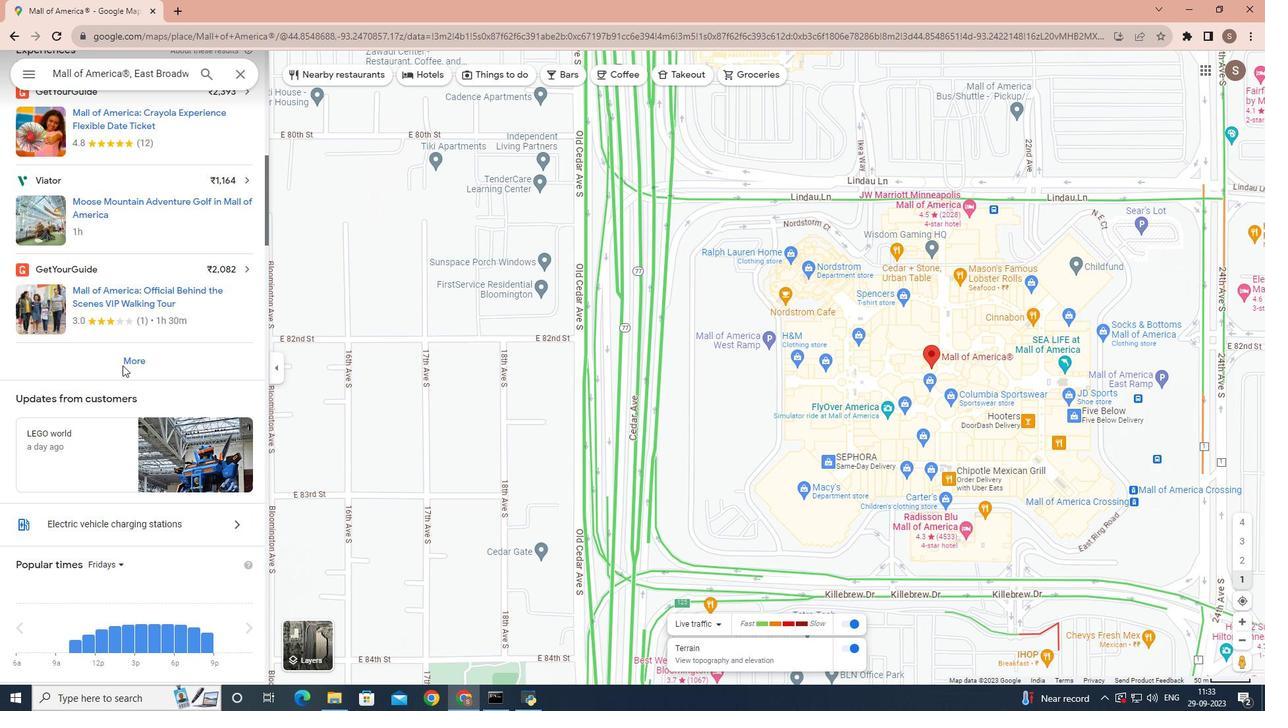 
Action: Mouse scrolled (122, 366) with delta (0, 0)
Screenshot: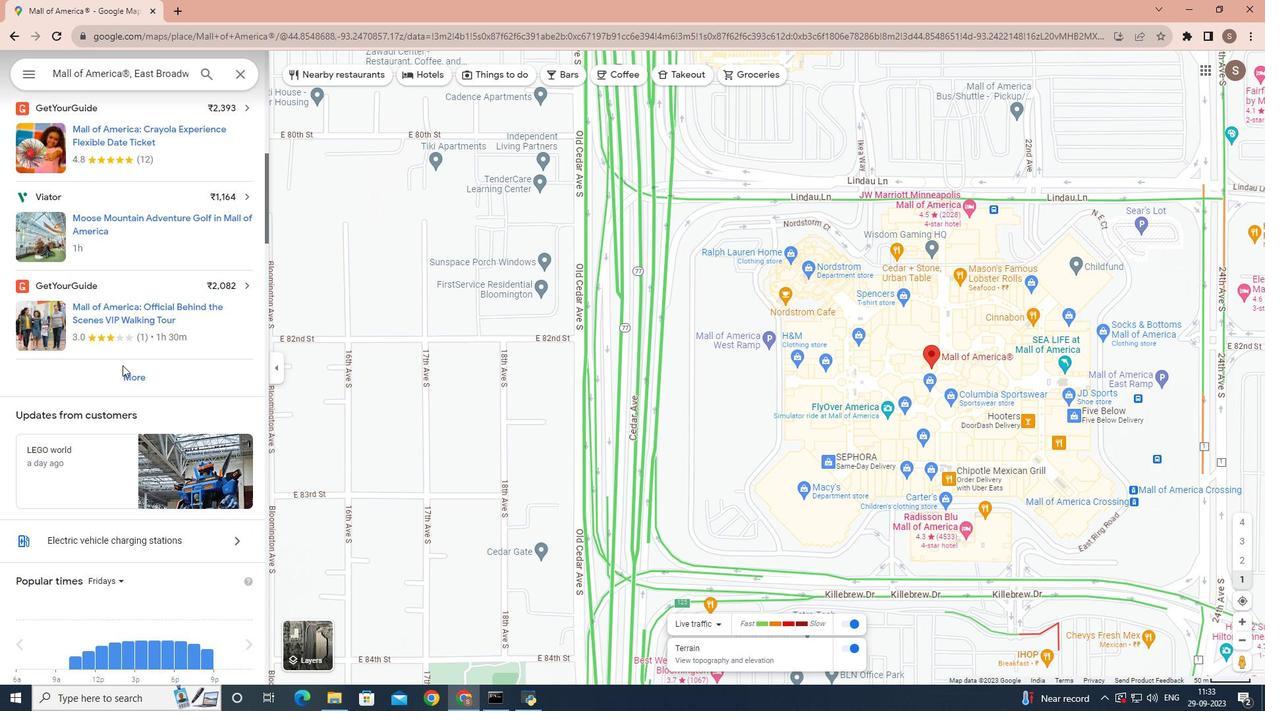 
Action: Mouse scrolled (122, 366) with delta (0, 0)
Screenshot: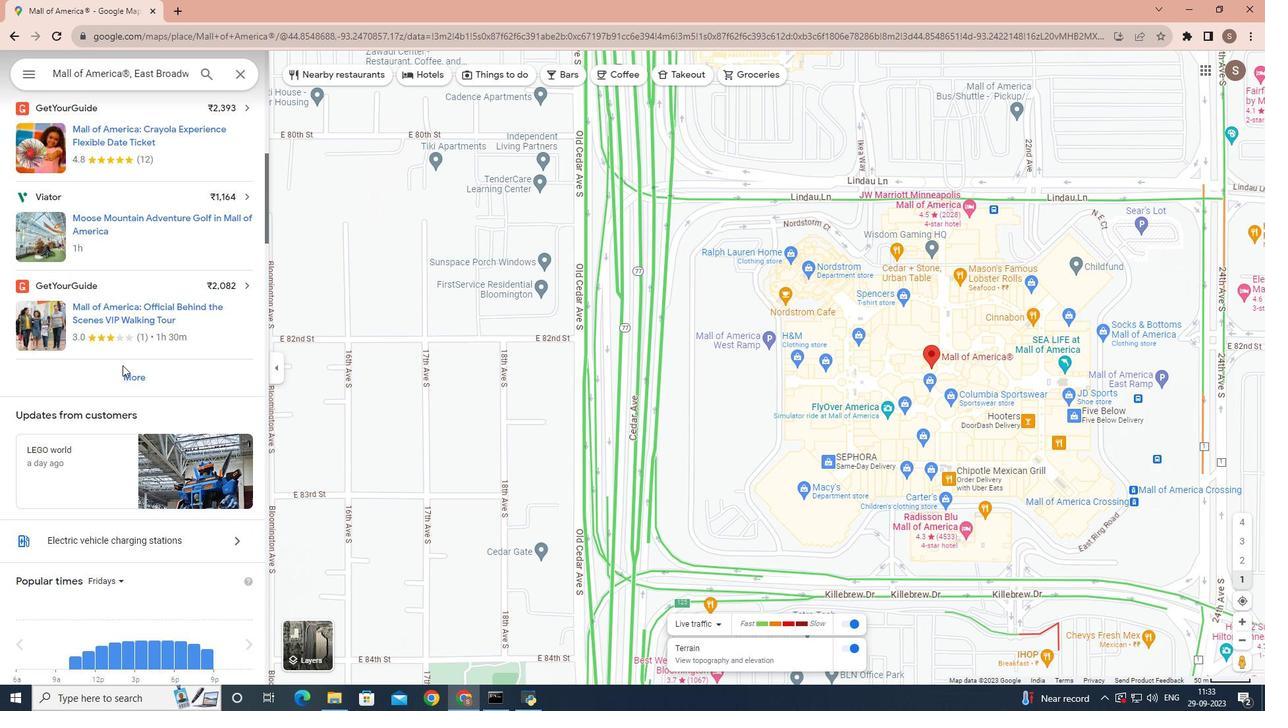 
Action: Mouse scrolled (122, 366) with delta (0, 0)
Screenshot: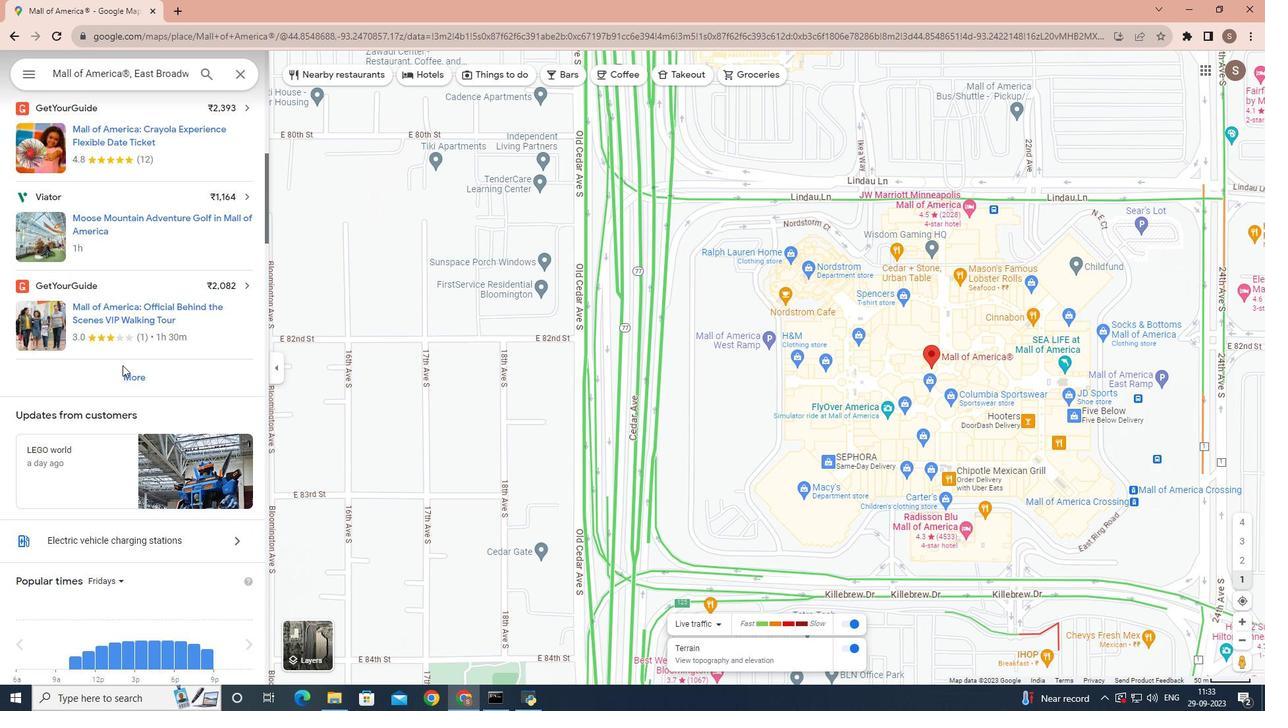 
Action: Mouse scrolled (122, 366) with delta (0, 0)
Screenshot: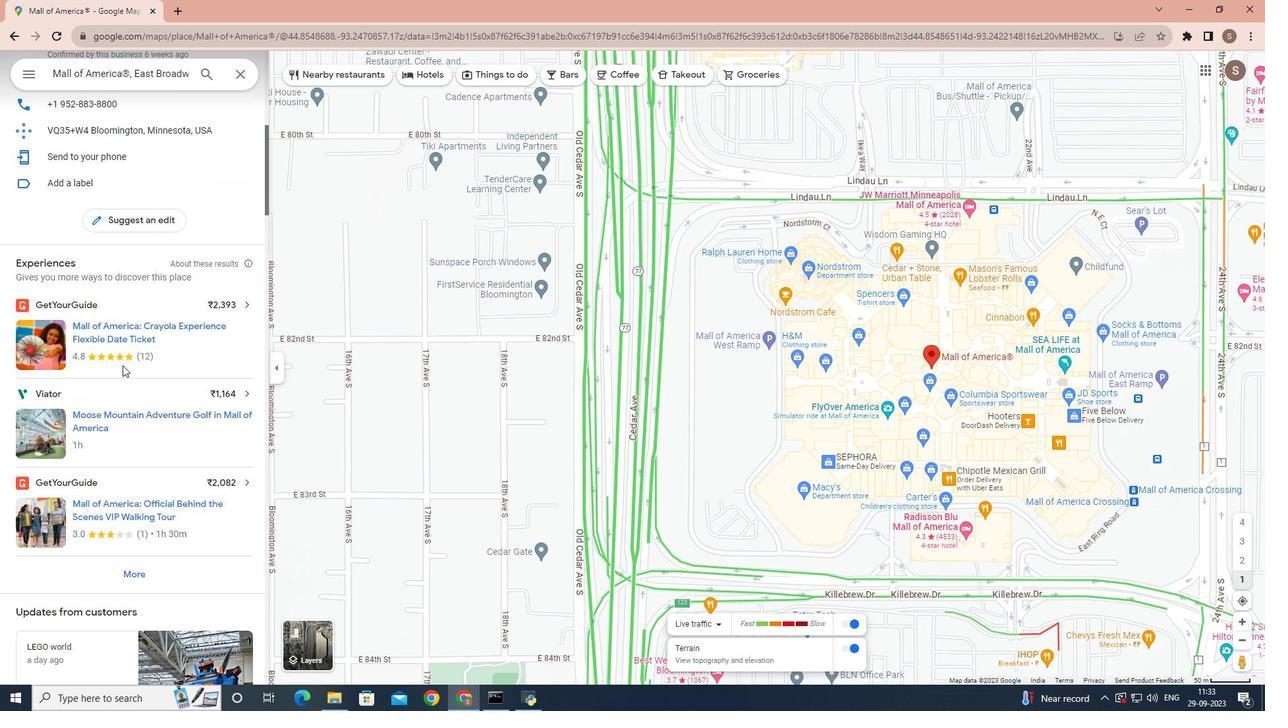 
Action: Mouse scrolled (122, 366) with delta (0, 0)
Screenshot: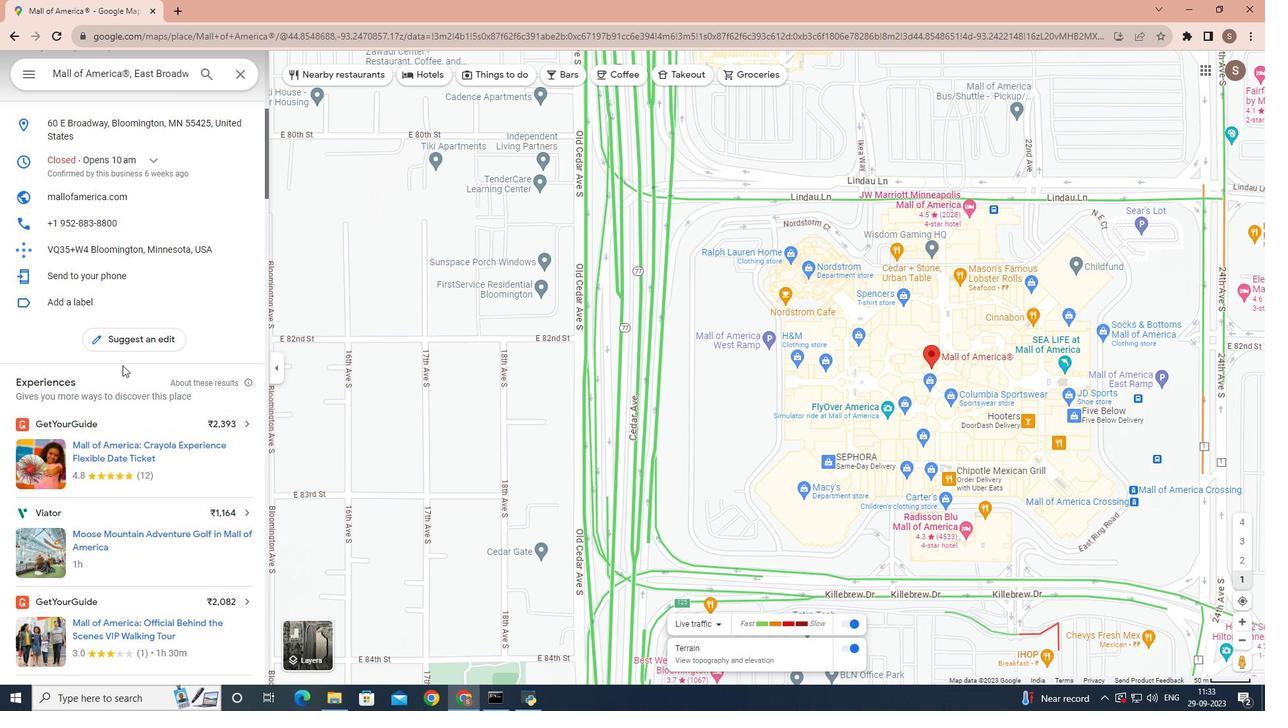 
Action: Mouse scrolled (122, 366) with delta (0, 0)
Screenshot: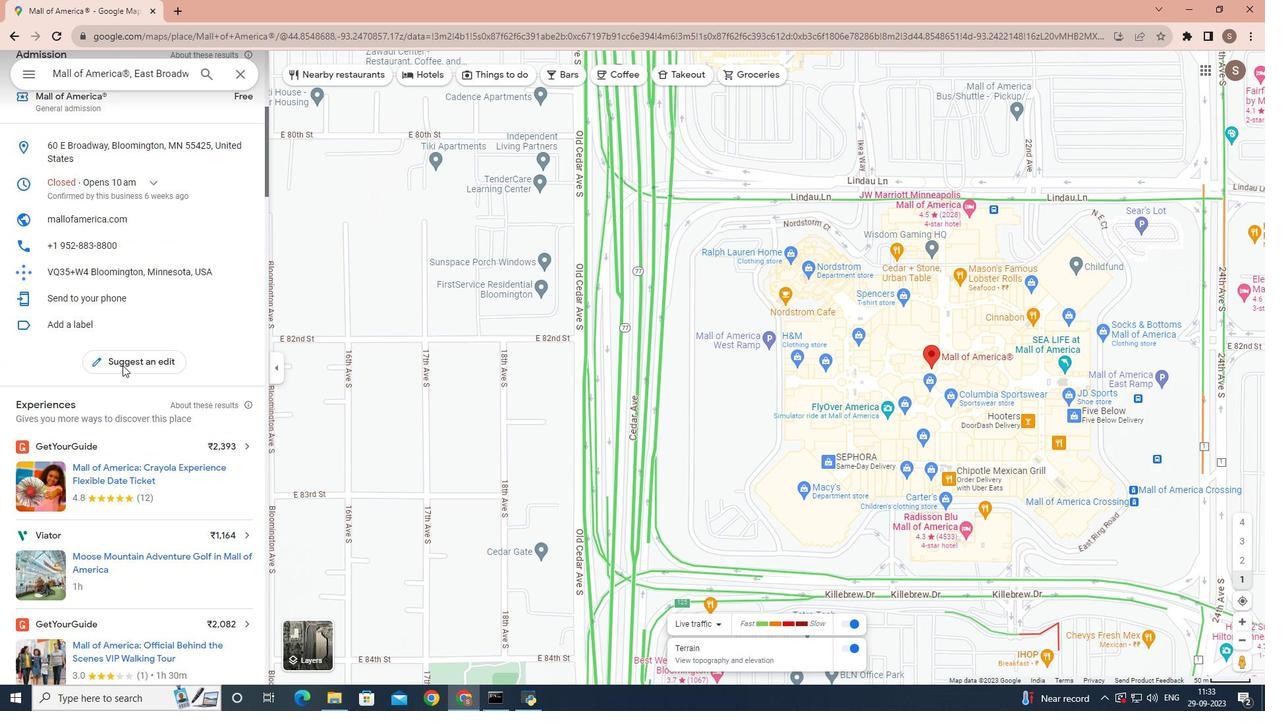 
Action: Mouse scrolled (122, 366) with delta (0, 0)
Screenshot: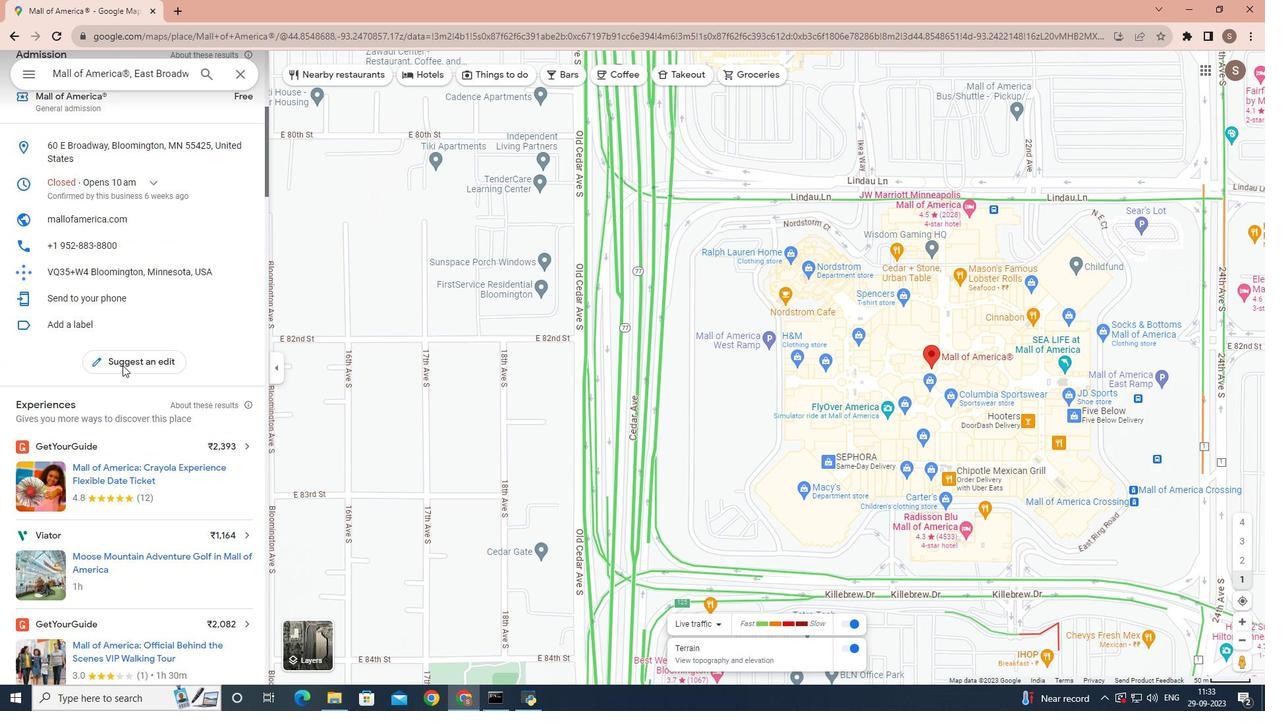 
Action: Mouse scrolled (122, 366) with delta (0, 0)
Screenshot: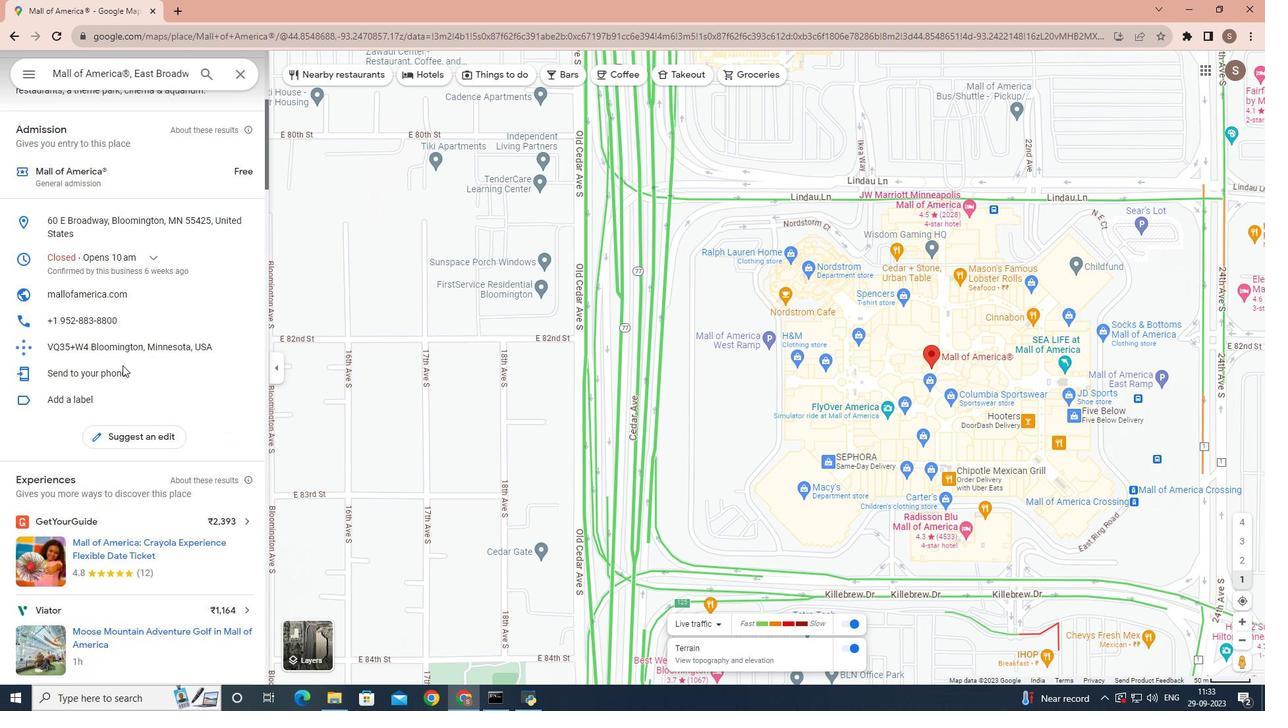 
Action: Mouse scrolled (122, 366) with delta (0, 0)
Screenshot: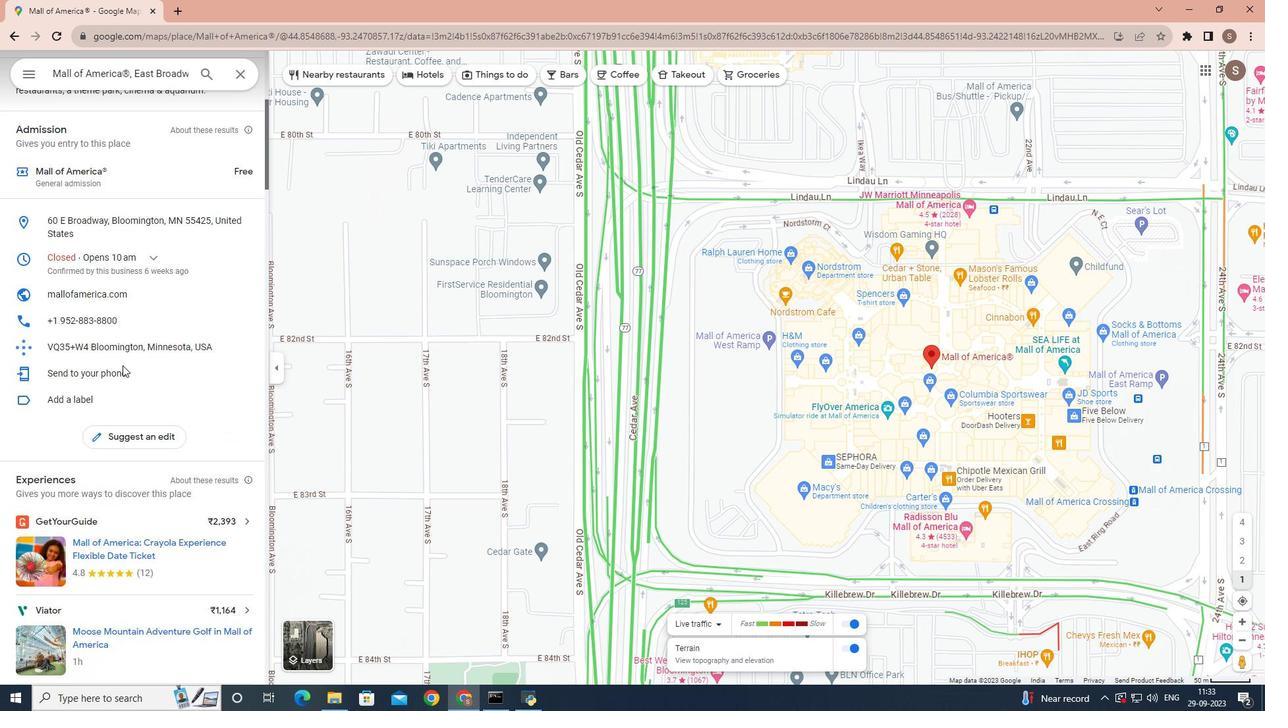 
Action: Mouse scrolled (122, 366) with delta (0, 0)
Screenshot: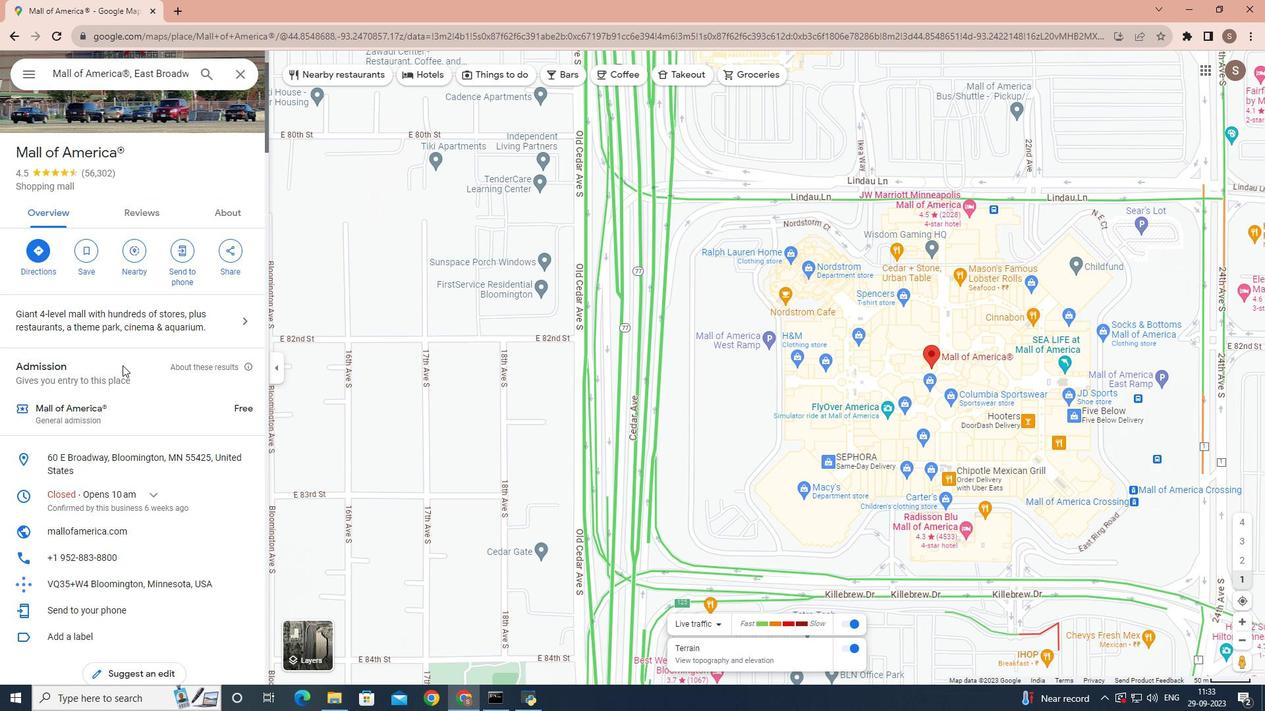 
Action: Mouse scrolled (122, 366) with delta (0, 0)
Screenshot: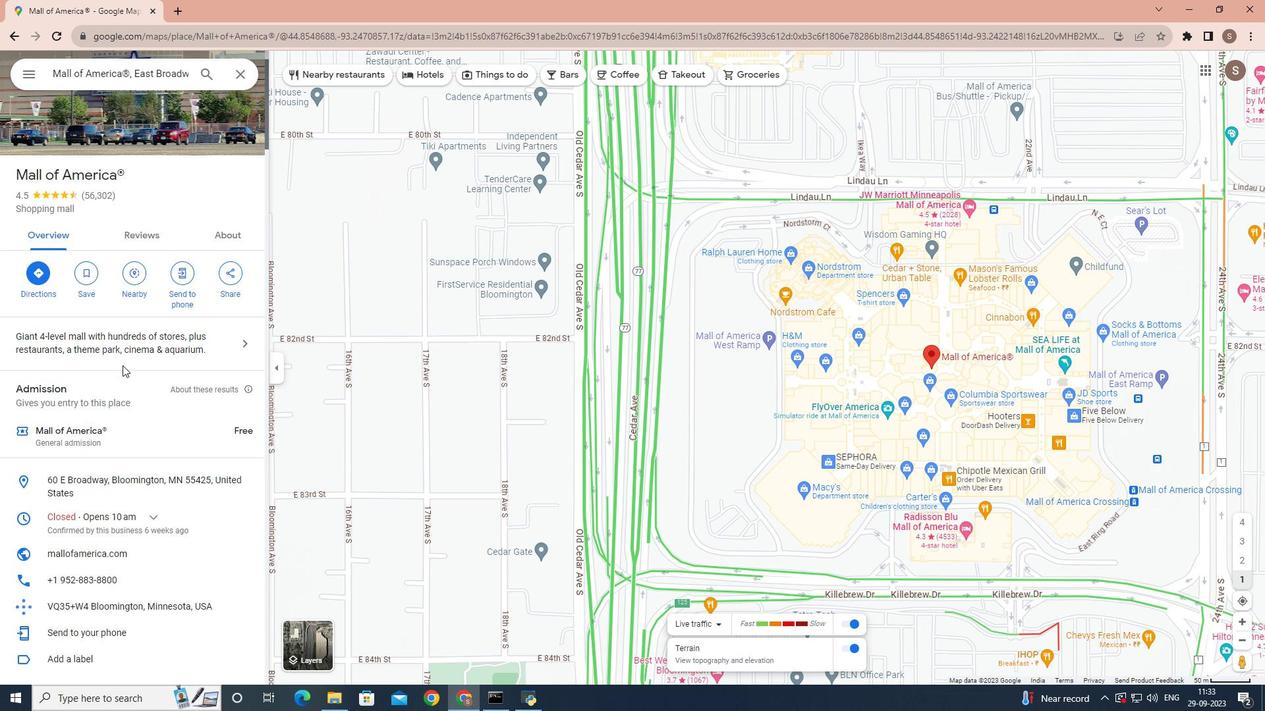 
Action: Mouse scrolled (122, 366) with delta (0, 0)
Screenshot: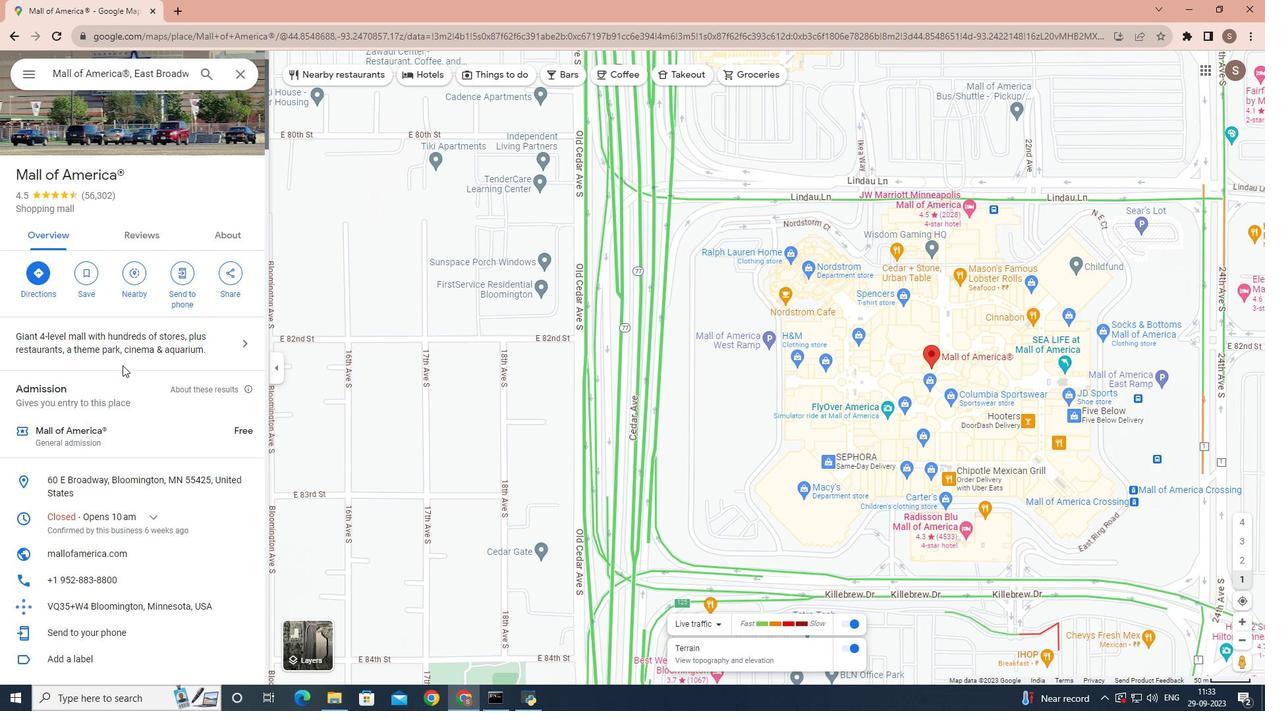 
Action: Mouse scrolled (122, 366) with delta (0, 0)
Screenshot: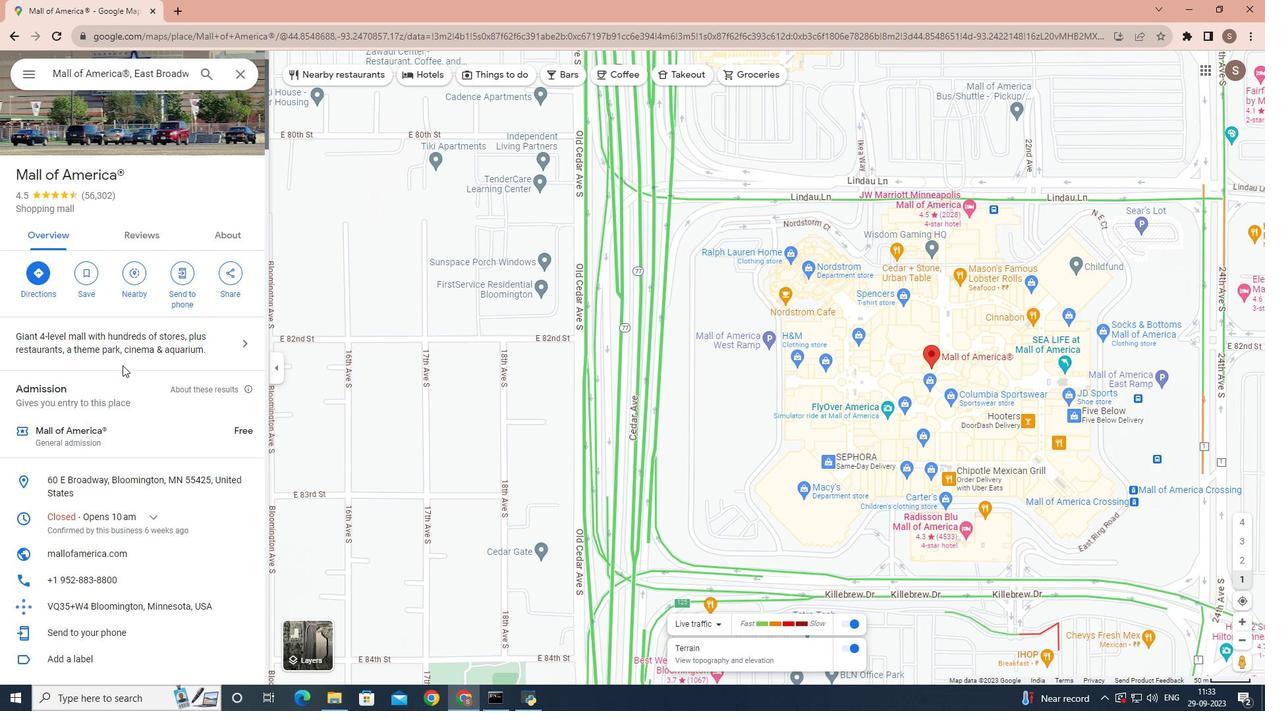 
Action: Mouse scrolled (122, 365) with delta (0, 0)
Screenshot: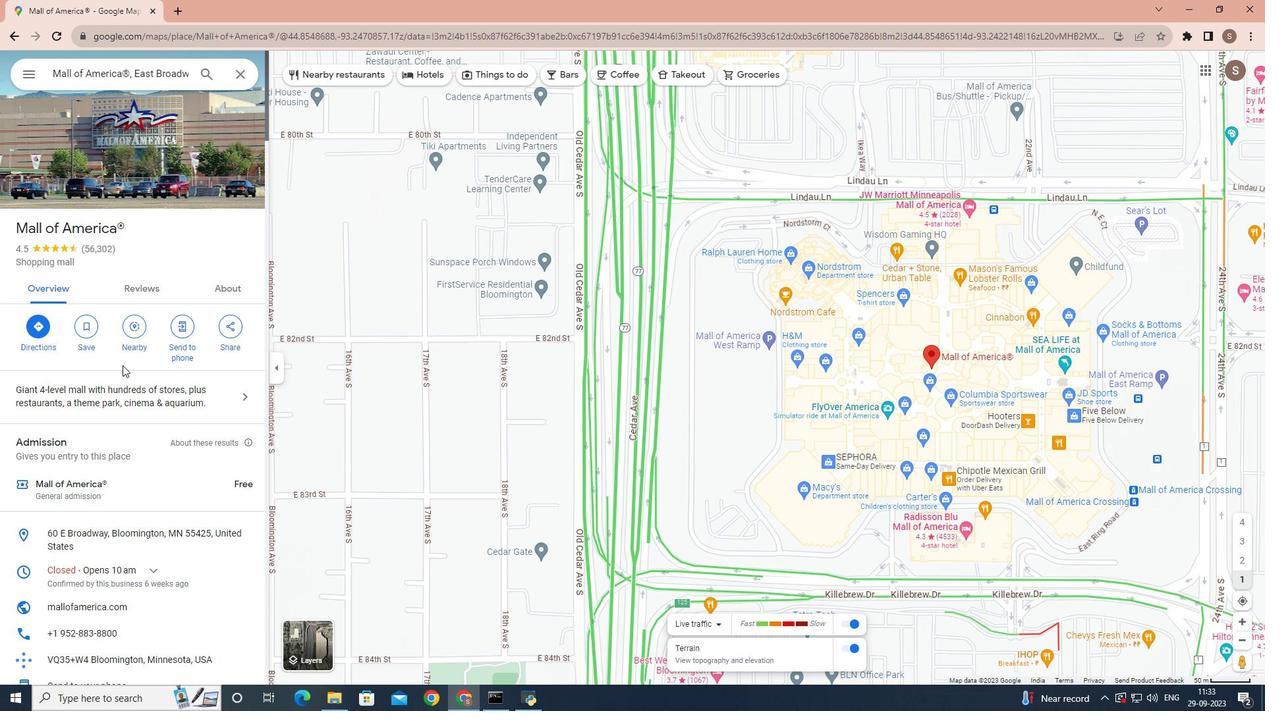 
Action: Mouse scrolled (122, 365) with delta (0, 0)
Screenshot: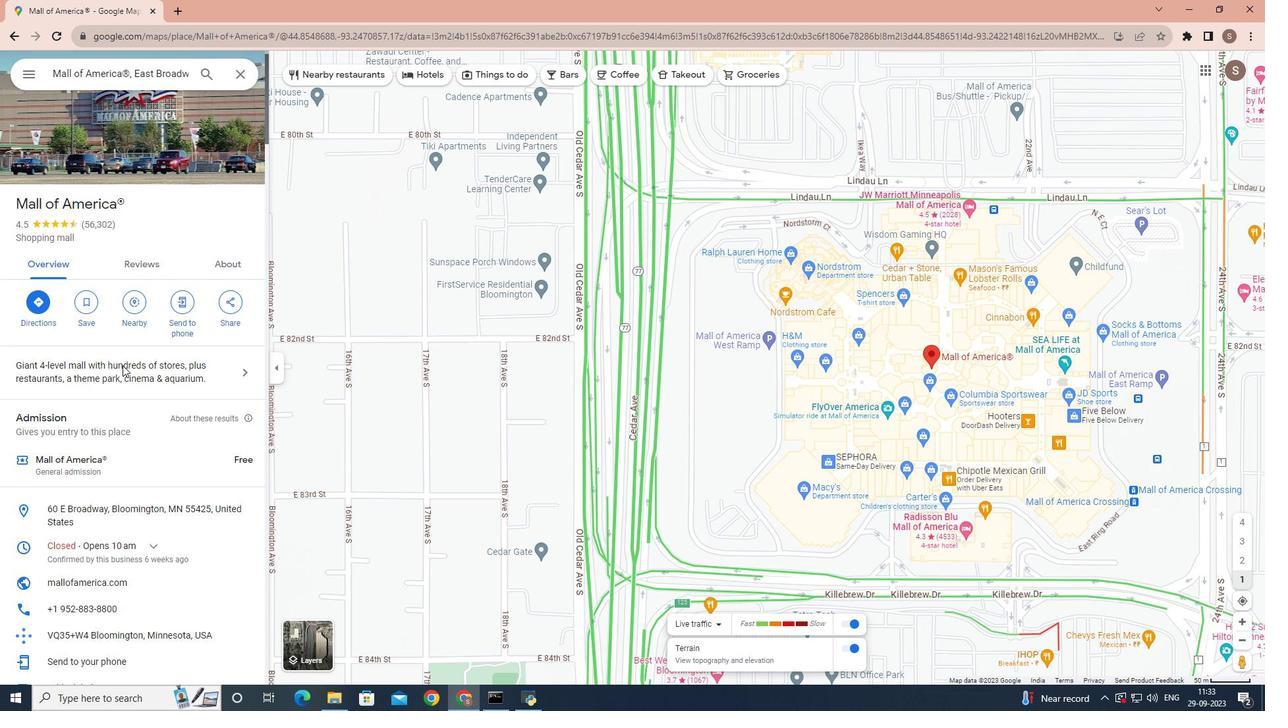 
Action: Mouse scrolled (122, 365) with delta (0, 0)
Screenshot: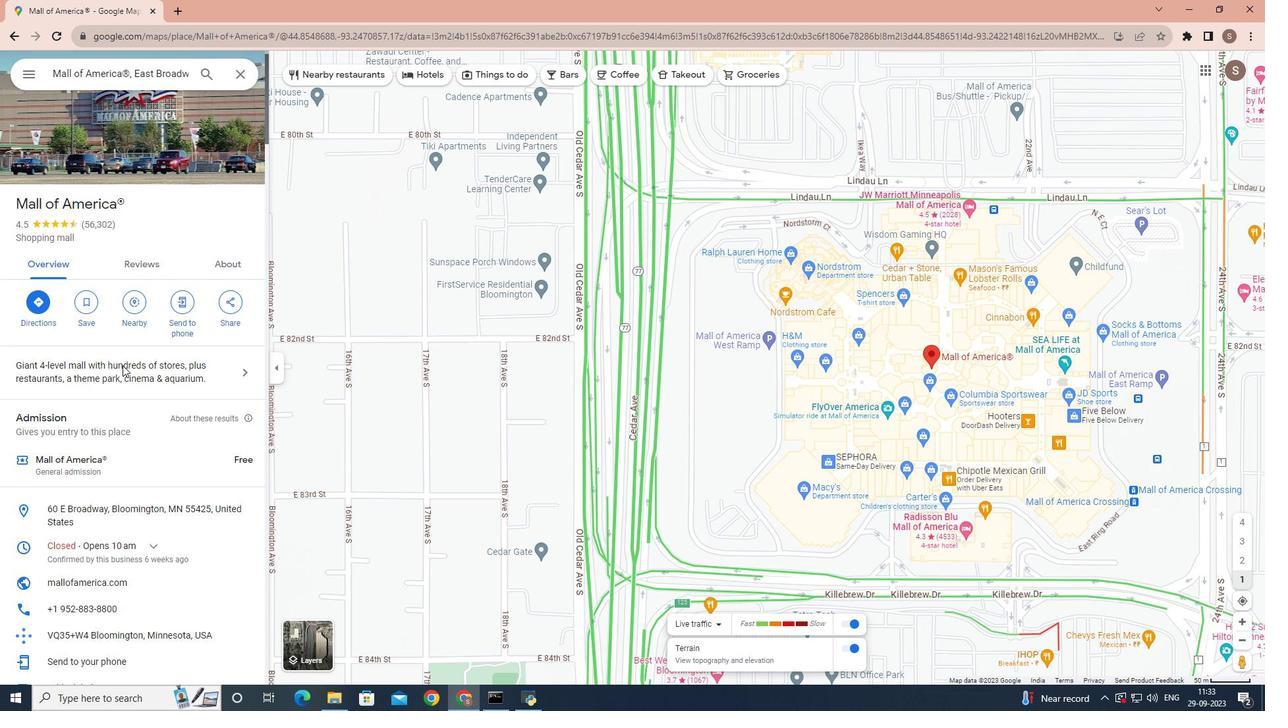 
Action: Mouse scrolled (122, 365) with delta (0, 0)
Screenshot: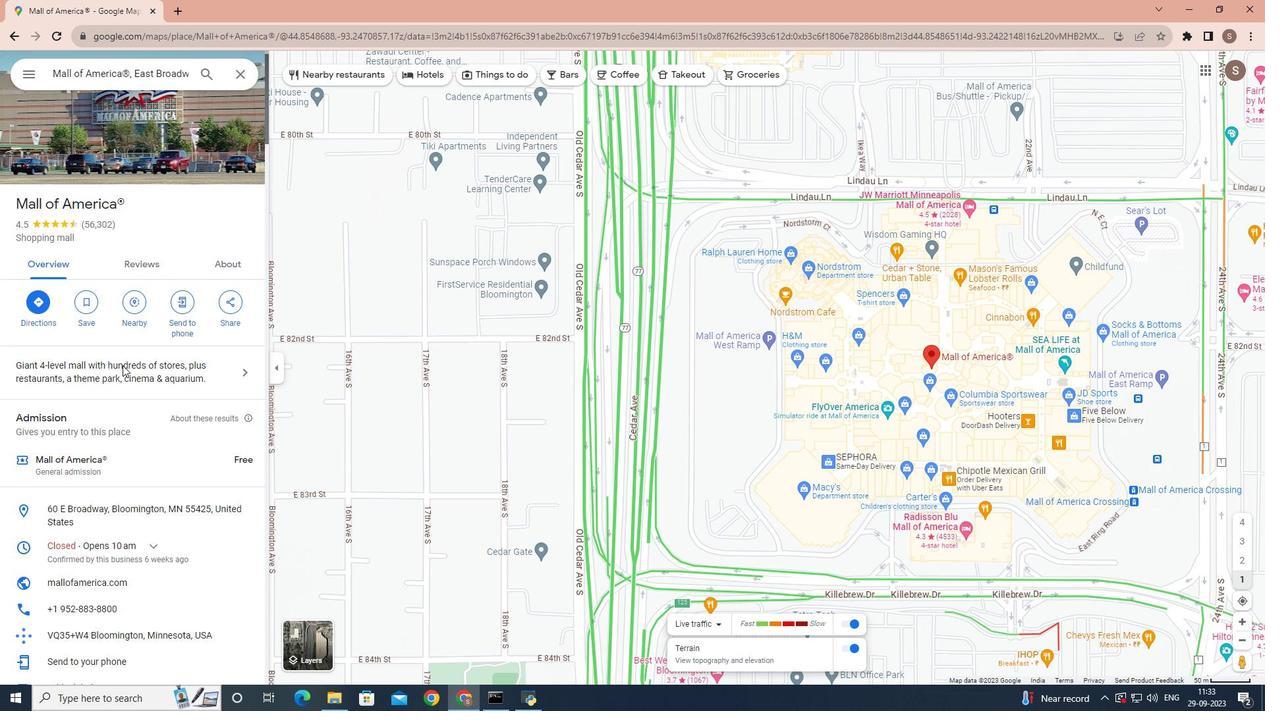 
Action: Mouse scrolled (122, 365) with delta (0, 0)
Screenshot: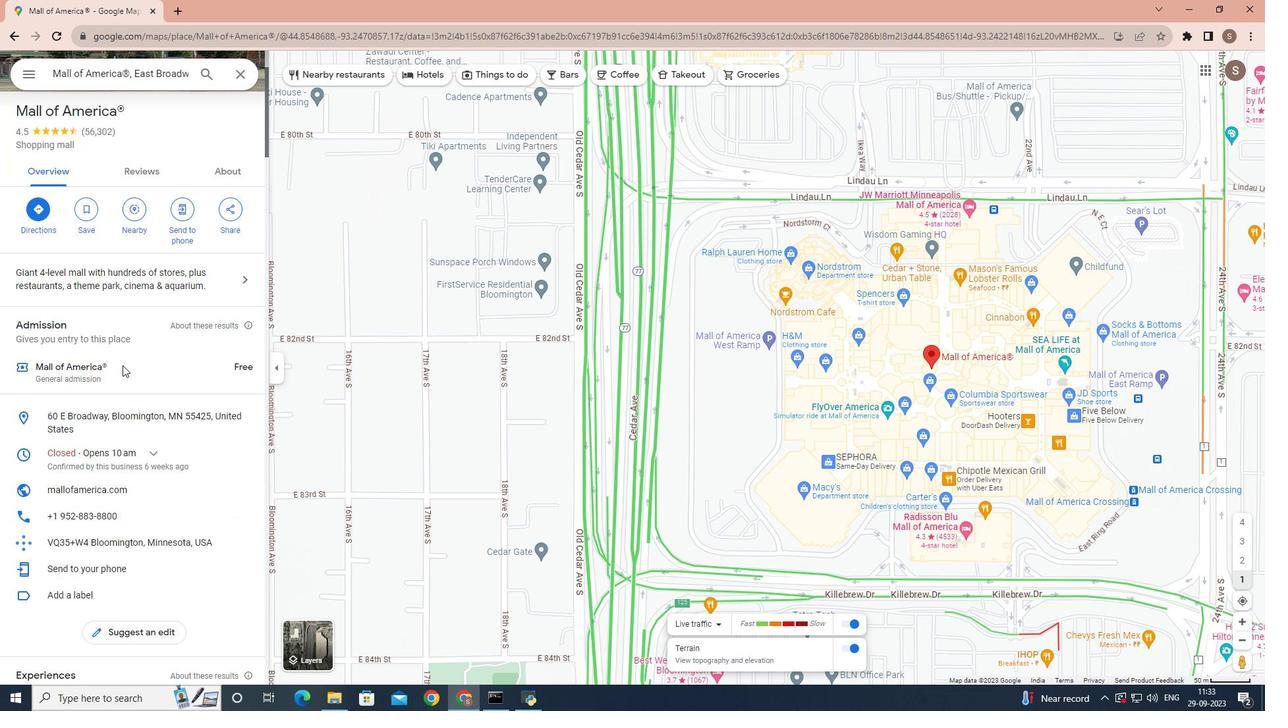 
Action: Mouse scrolled (122, 365) with delta (0, 0)
Screenshot: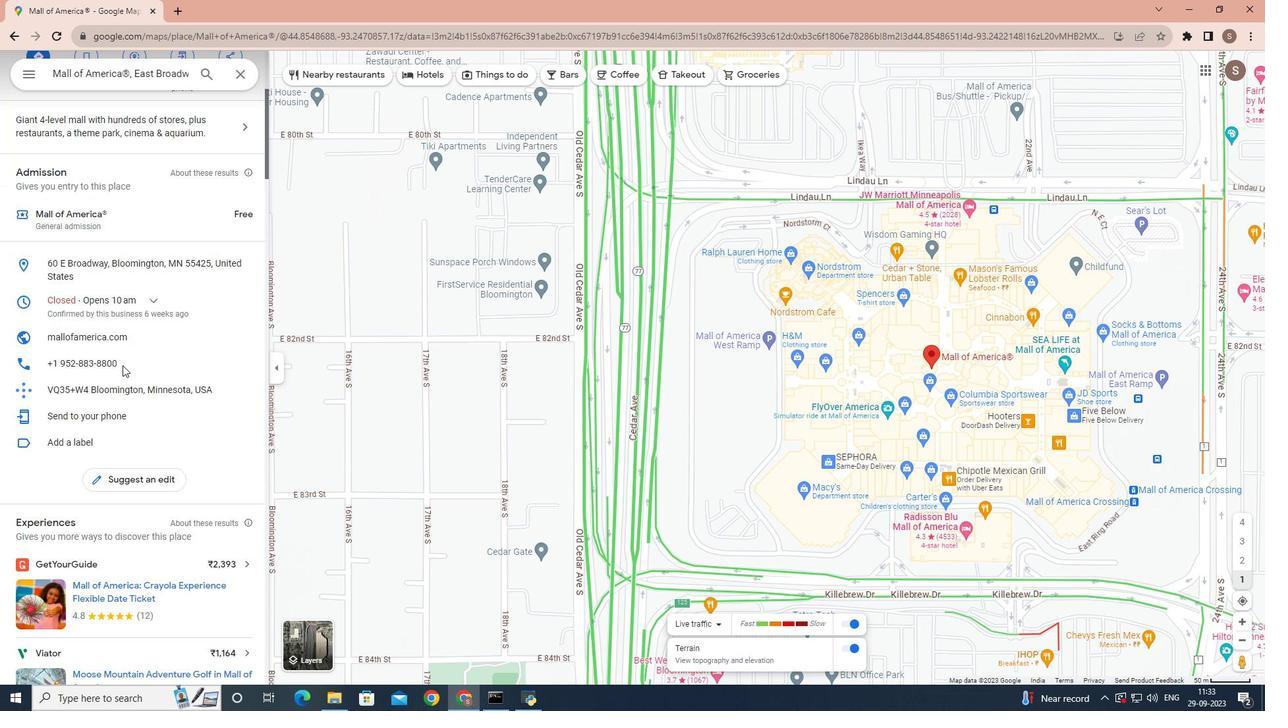
Action: Mouse scrolled (122, 365) with delta (0, 0)
Screenshot: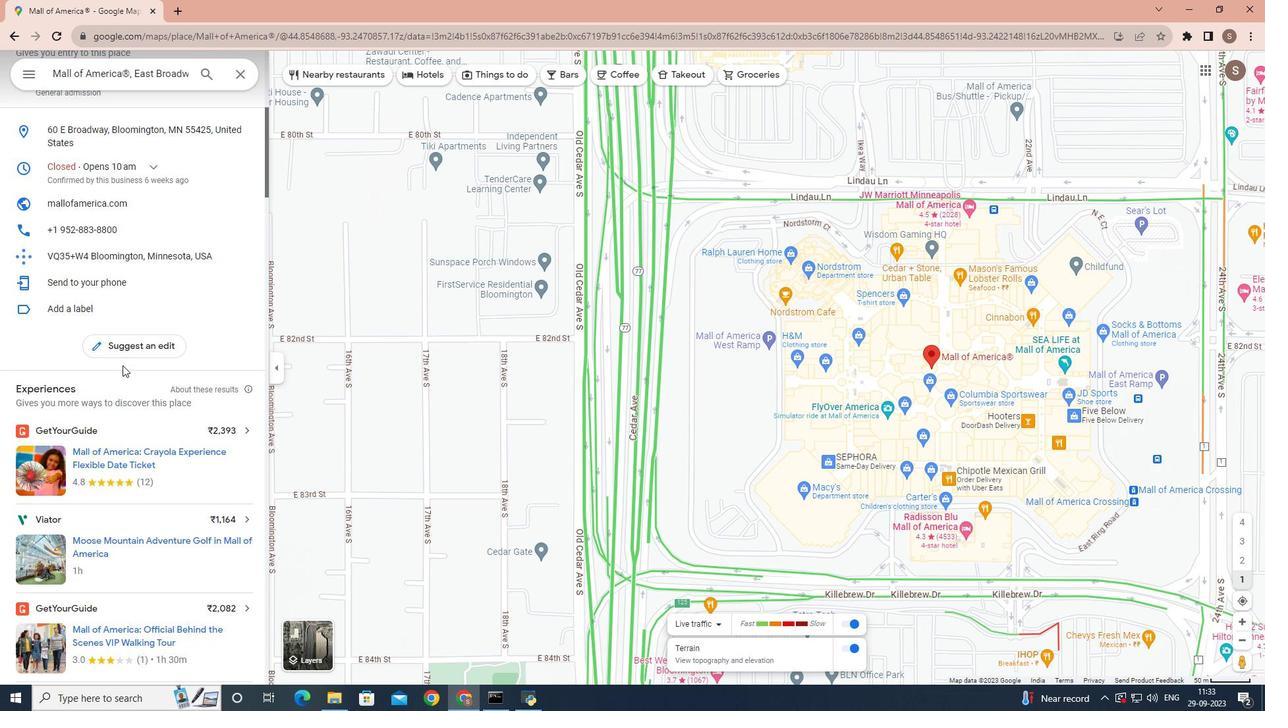 
Action: Mouse scrolled (122, 365) with delta (0, 0)
Screenshot: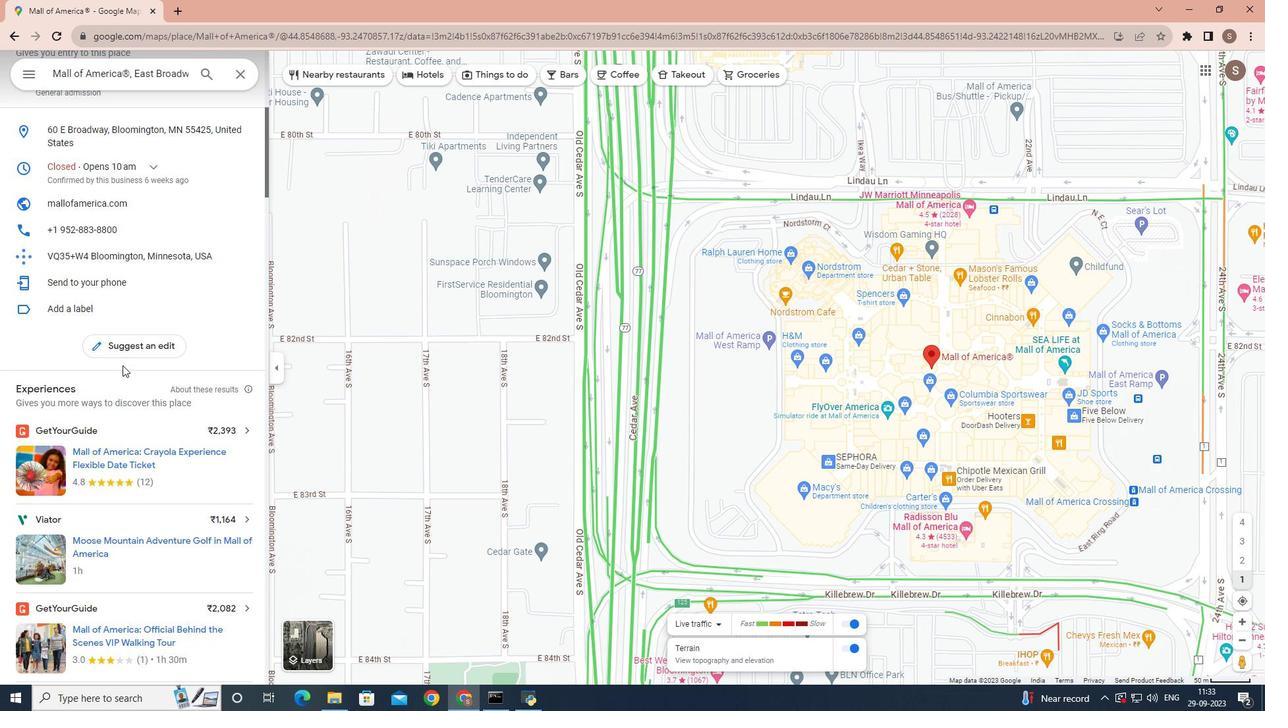 
Action: Mouse scrolled (122, 365) with delta (0, 0)
Screenshot: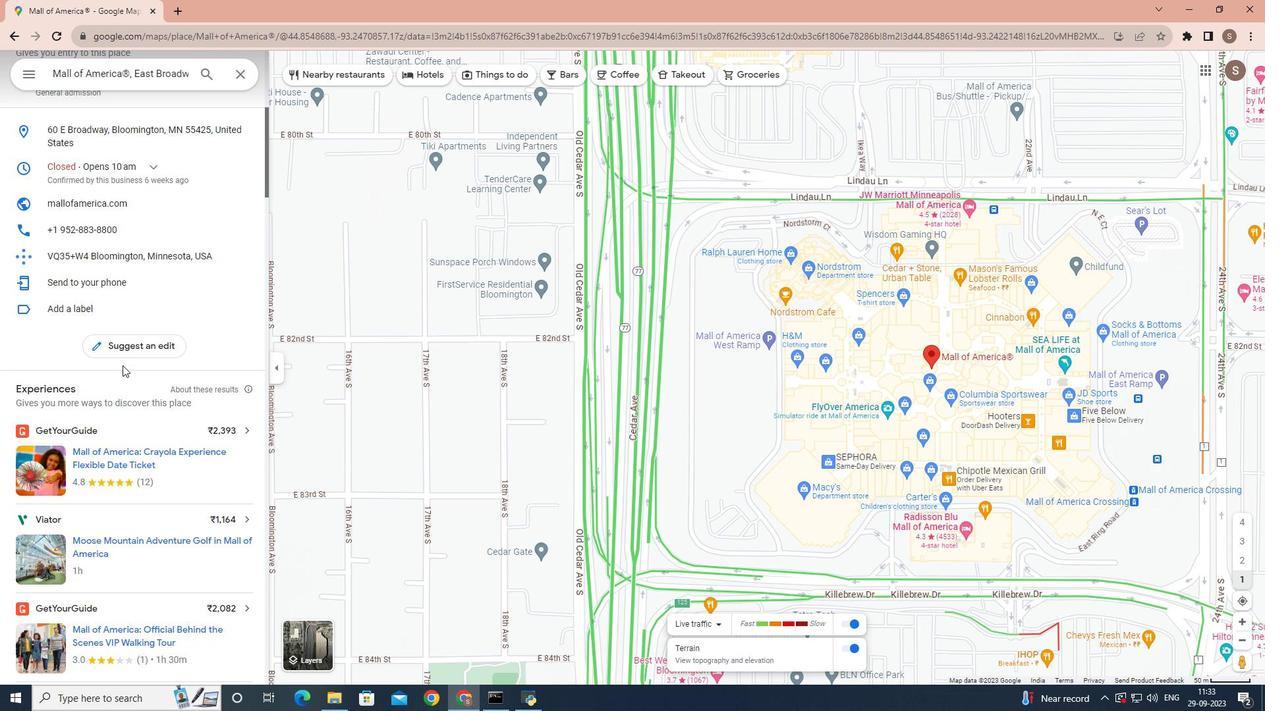 
Action: Mouse scrolled (122, 365) with delta (0, 0)
Screenshot: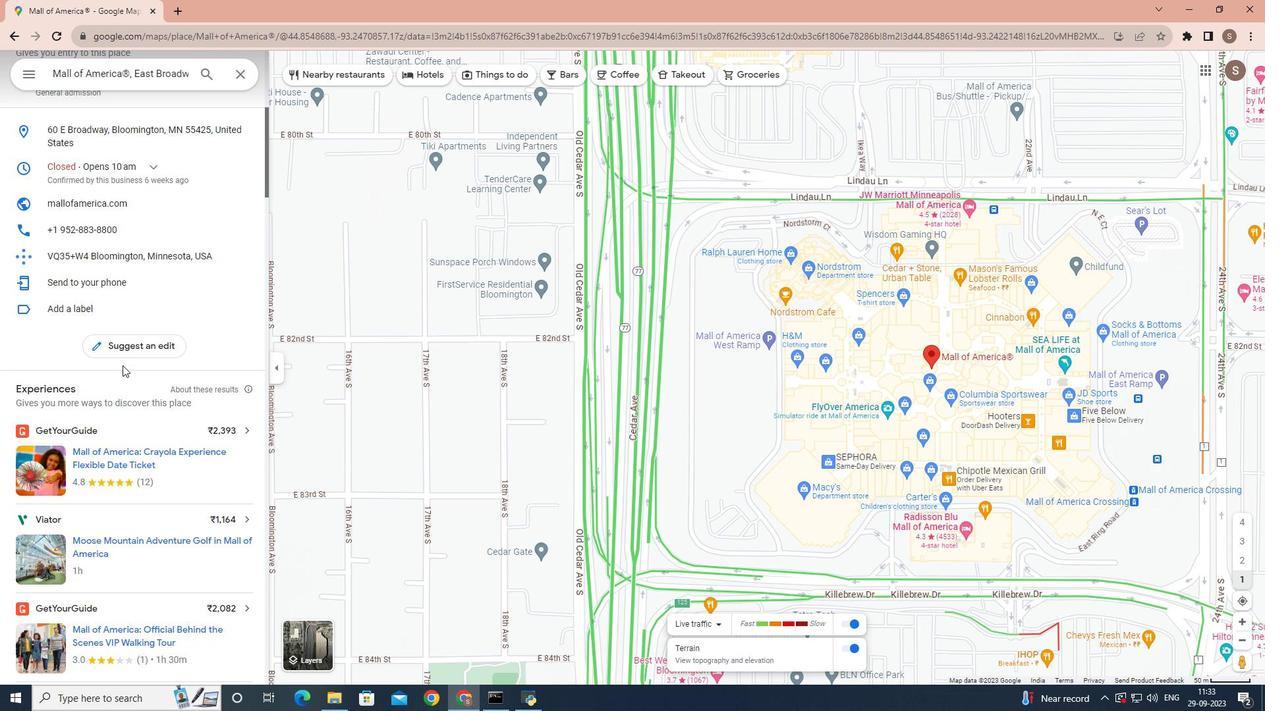 
Action: Mouse scrolled (122, 365) with delta (0, 0)
Screenshot: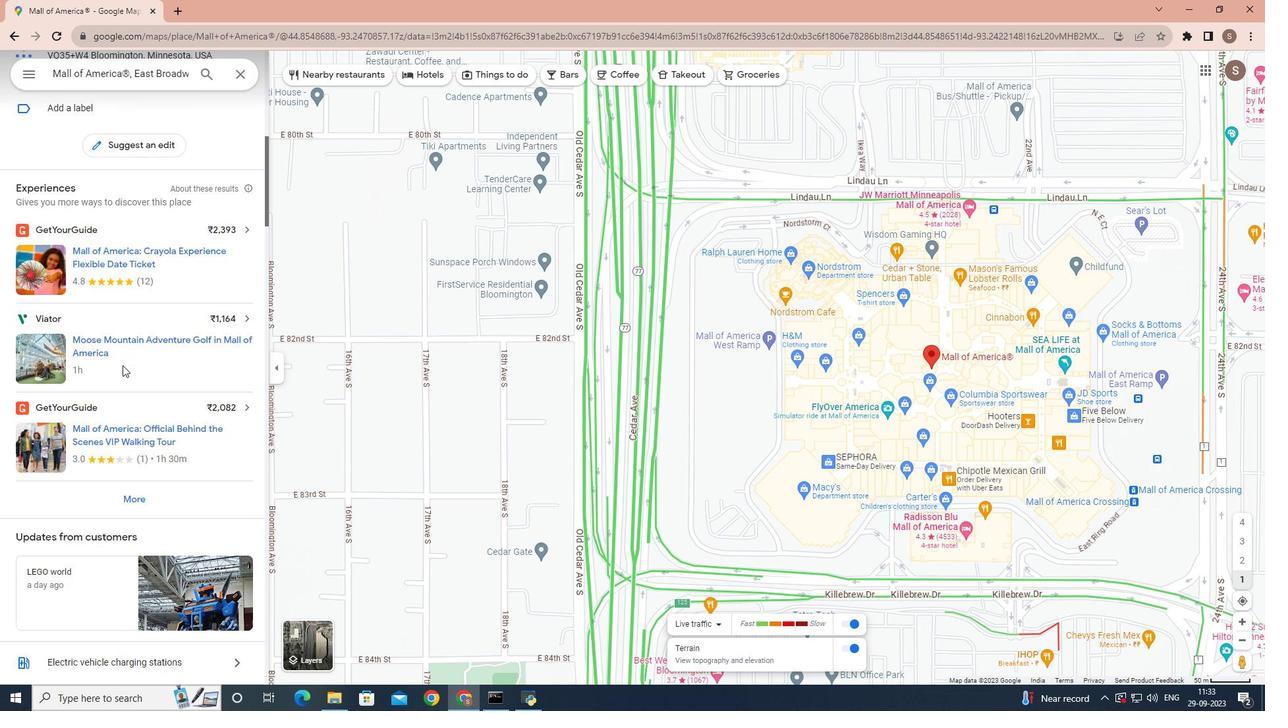 
Action: Mouse scrolled (122, 365) with delta (0, 0)
Screenshot: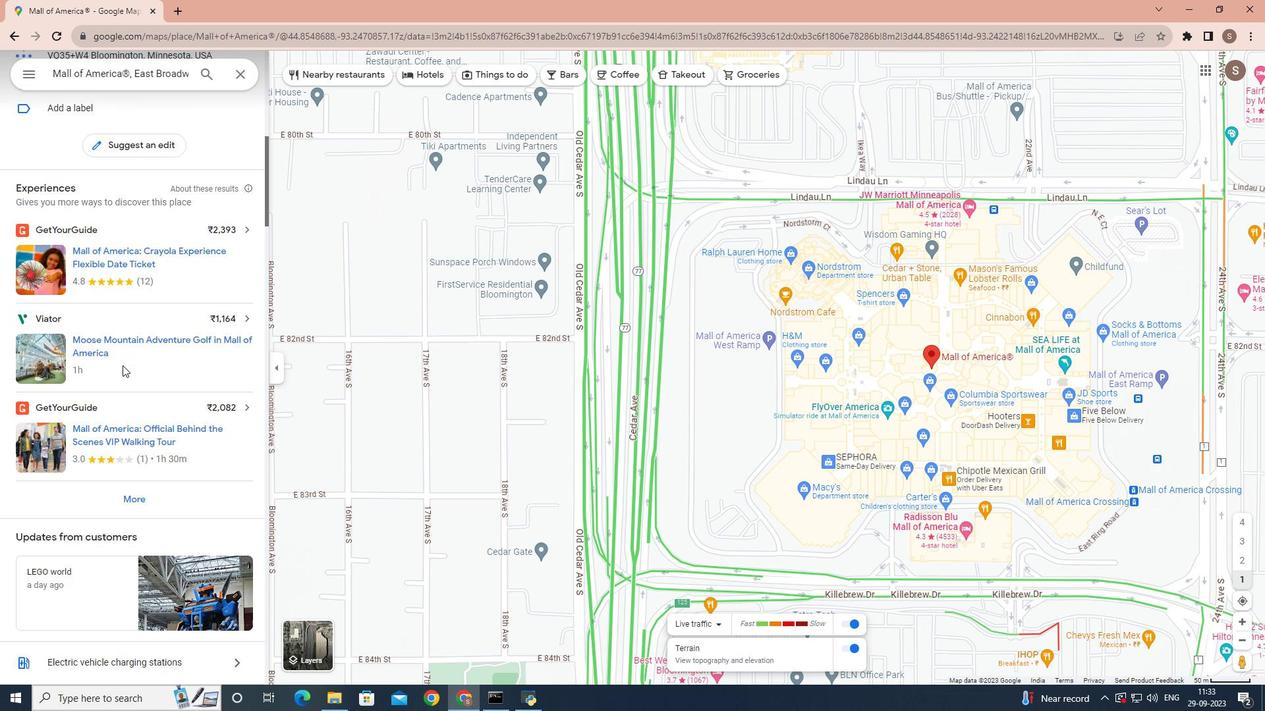 
Action: Mouse scrolled (122, 365) with delta (0, 0)
Screenshot: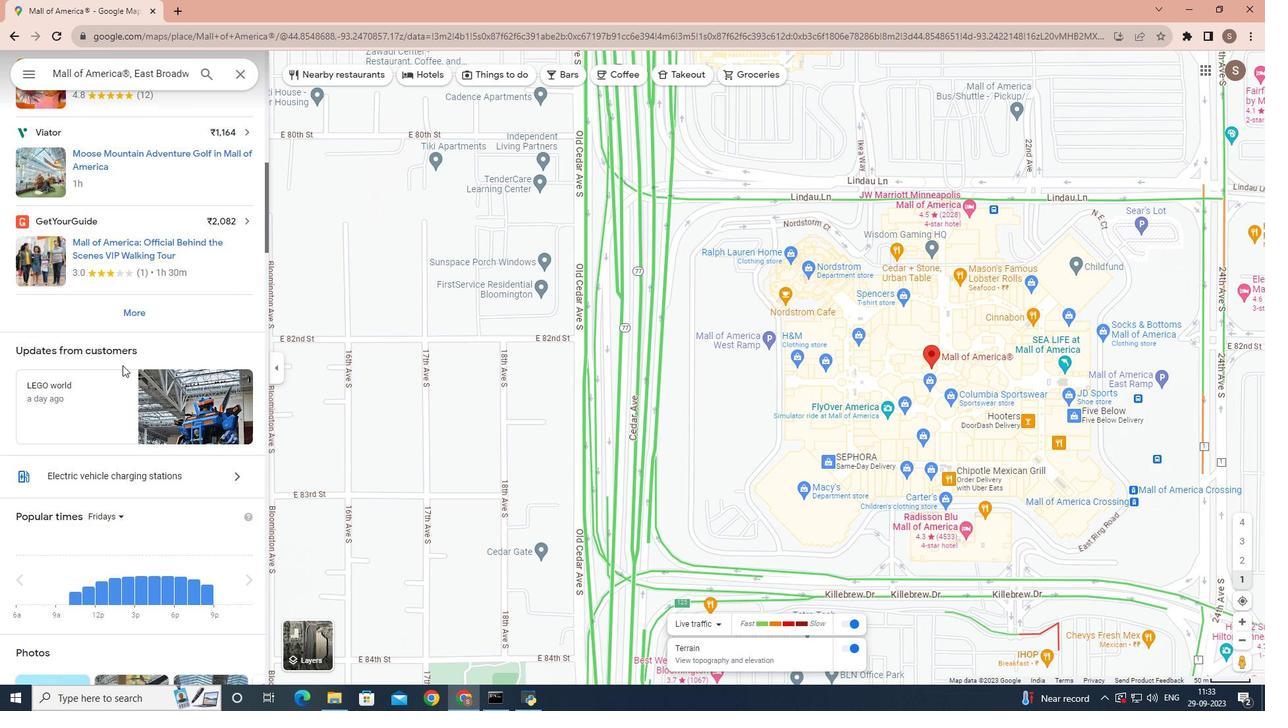 
Action: Mouse scrolled (122, 365) with delta (0, 0)
Screenshot: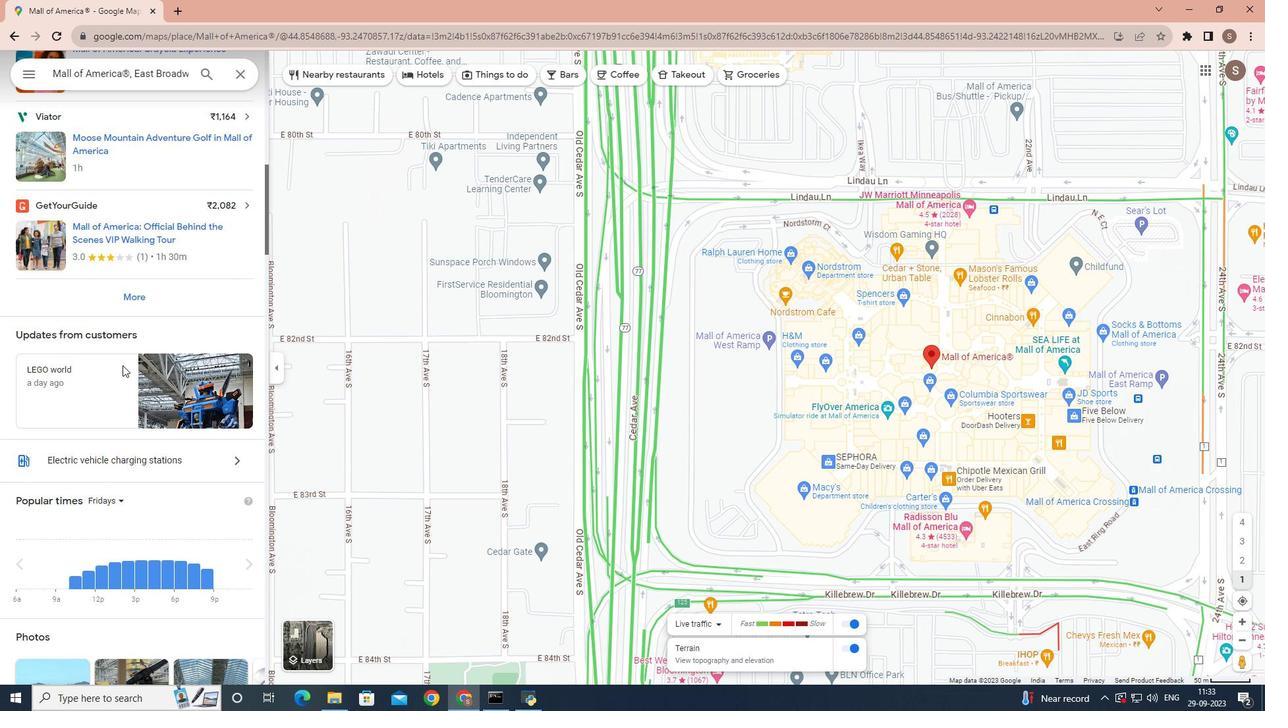 
Action: Mouse scrolled (122, 365) with delta (0, 0)
Screenshot: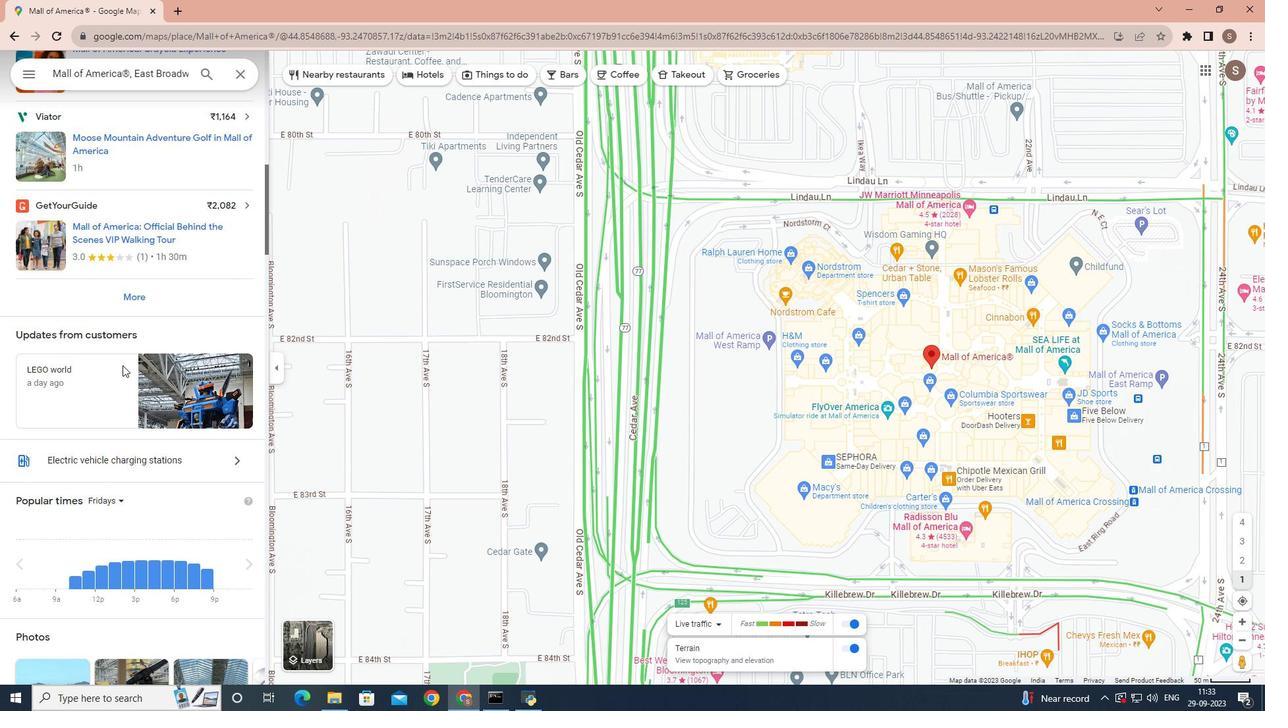 
Action: Mouse scrolled (122, 365) with delta (0, 0)
Screenshot: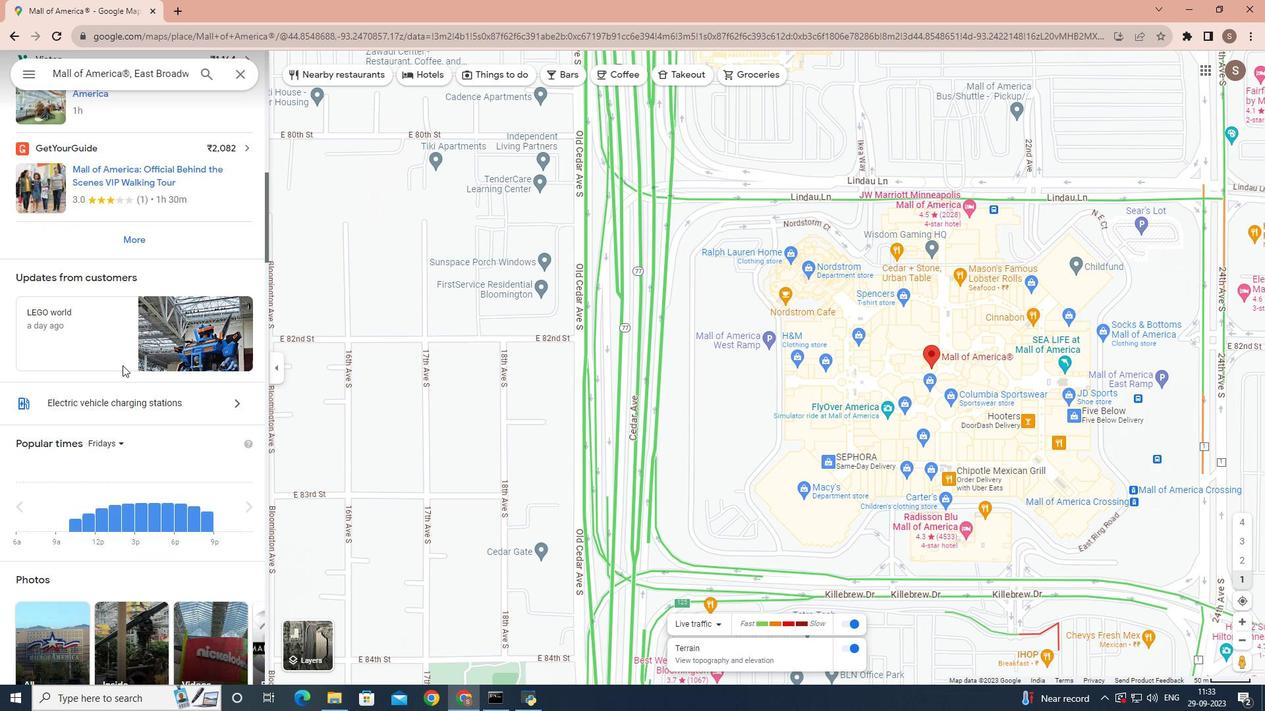 
Action: Mouse scrolled (122, 365) with delta (0, 0)
Screenshot: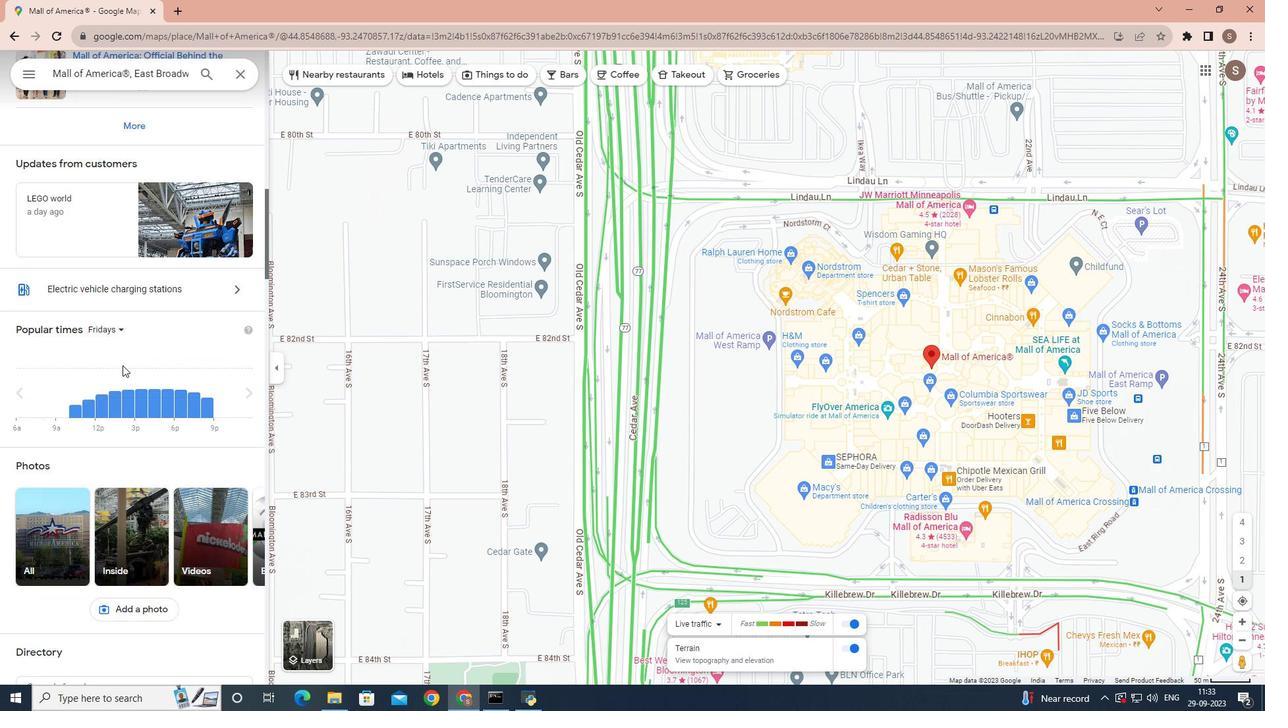 
Action: Mouse moved to (51, 356)
Screenshot: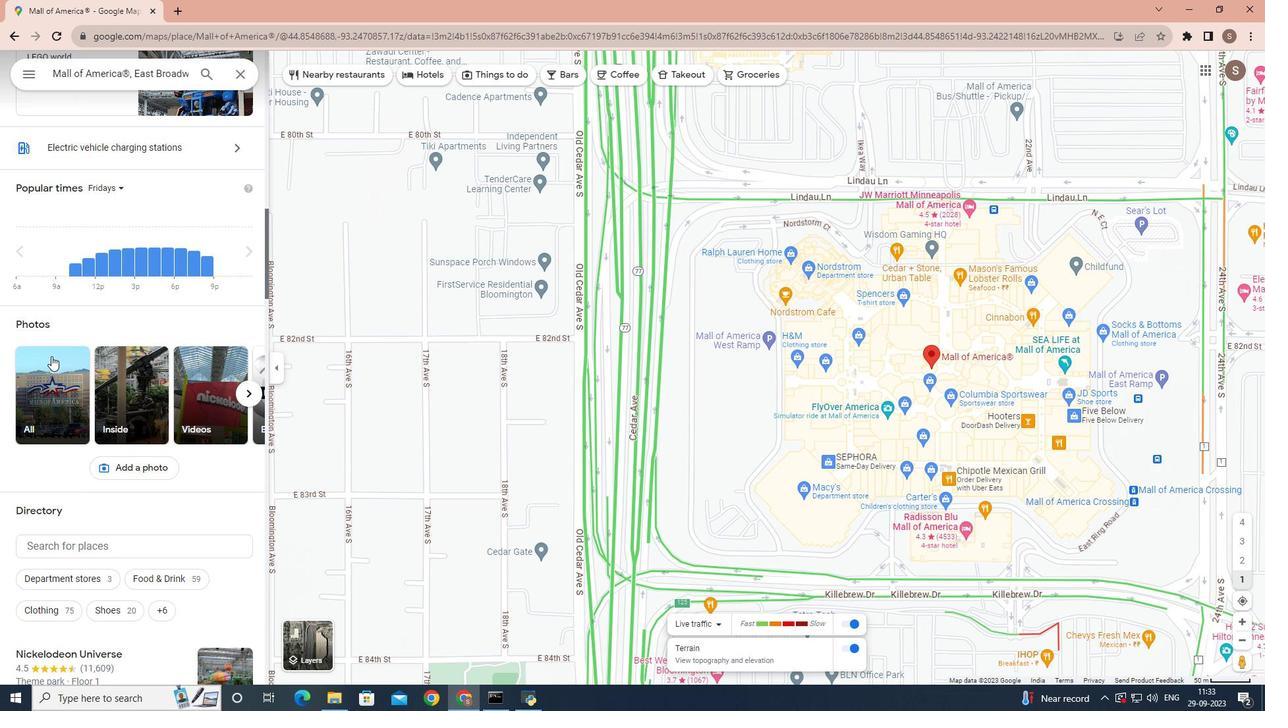 
Action: Mouse pressed left at (51, 356)
Screenshot: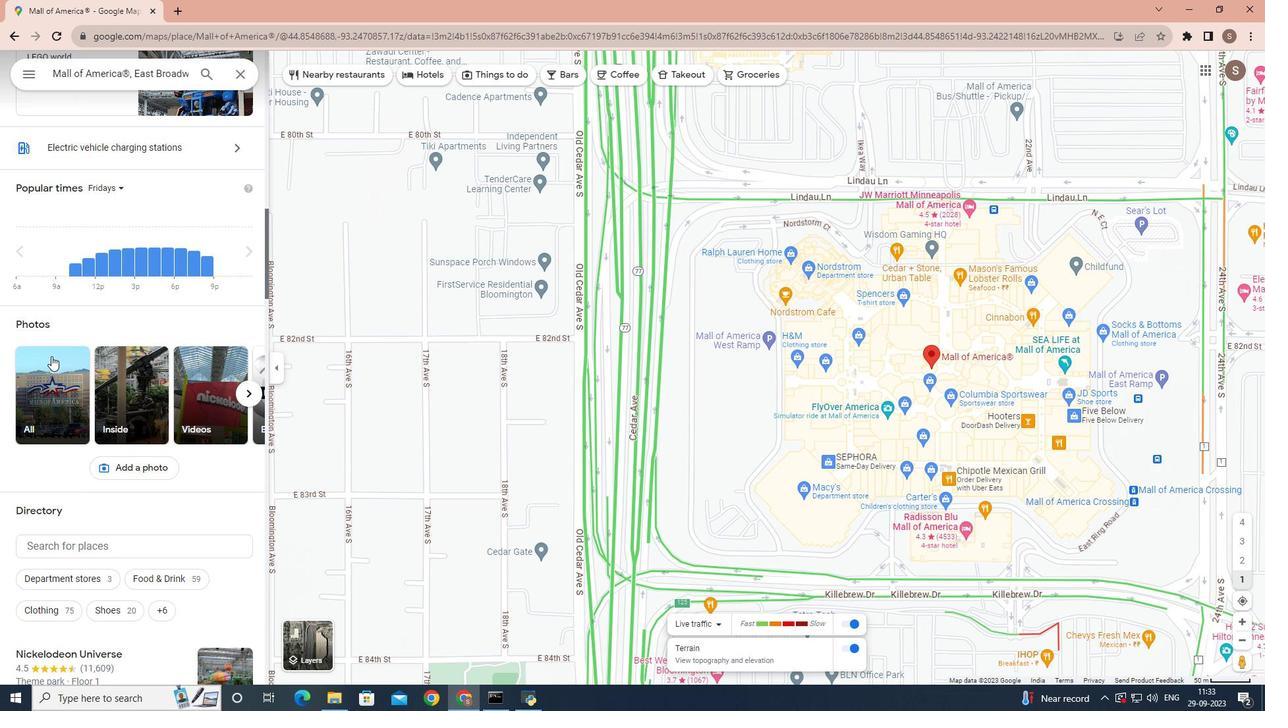 
Action: Mouse moved to (87, 346)
Screenshot: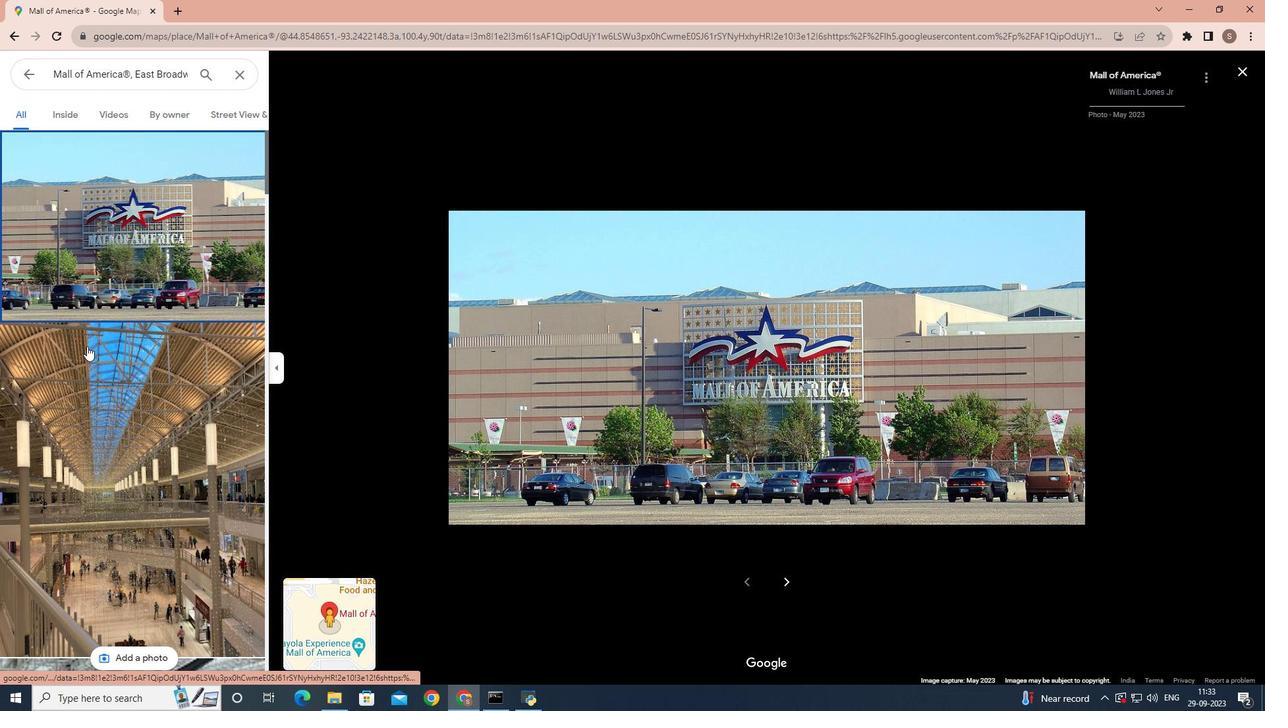 
Action: Mouse scrolled (87, 346) with delta (0, 0)
Screenshot: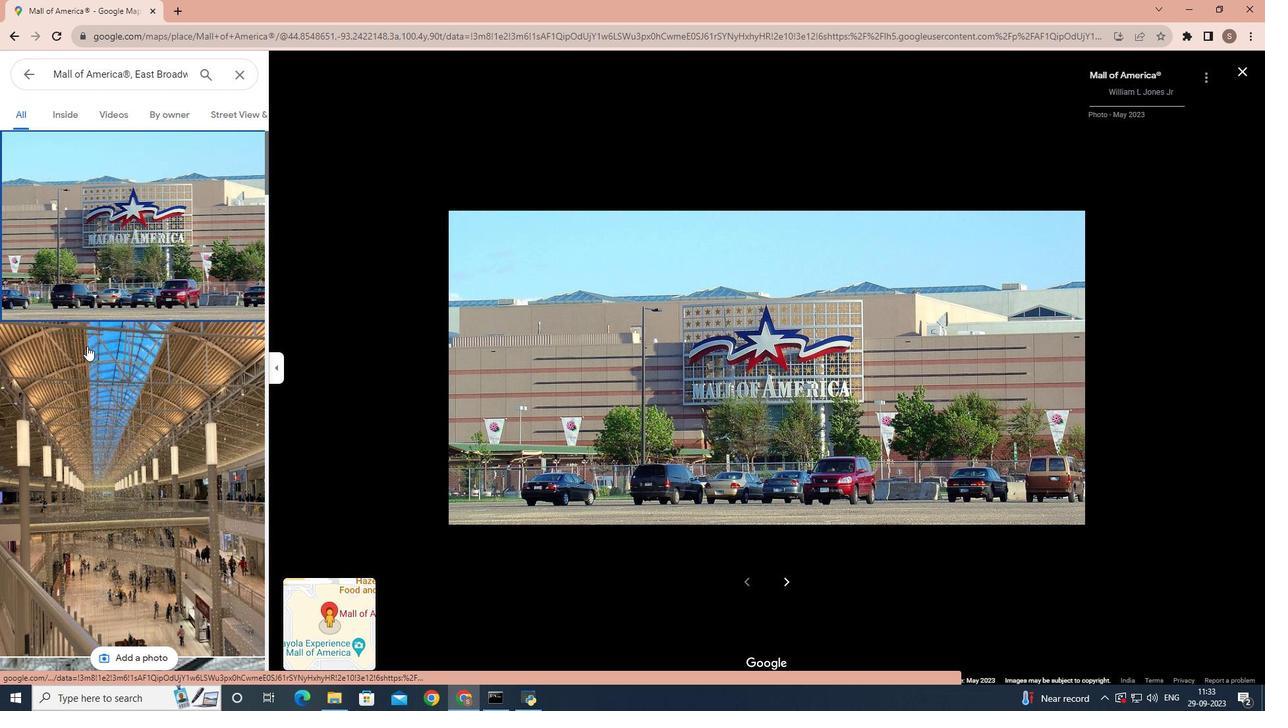 
Action: Mouse scrolled (87, 346) with delta (0, 0)
Screenshot: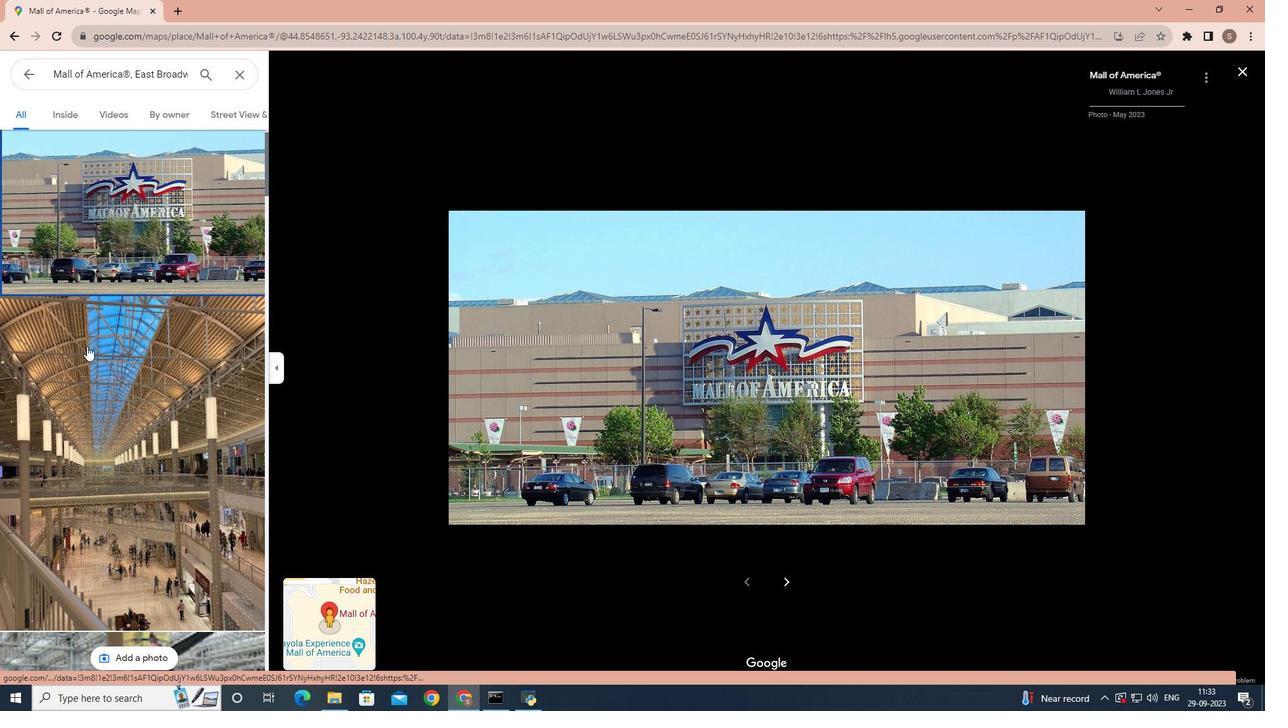 
Action: Mouse scrolled (87, 346) with delta (0, 0)
Screenshot: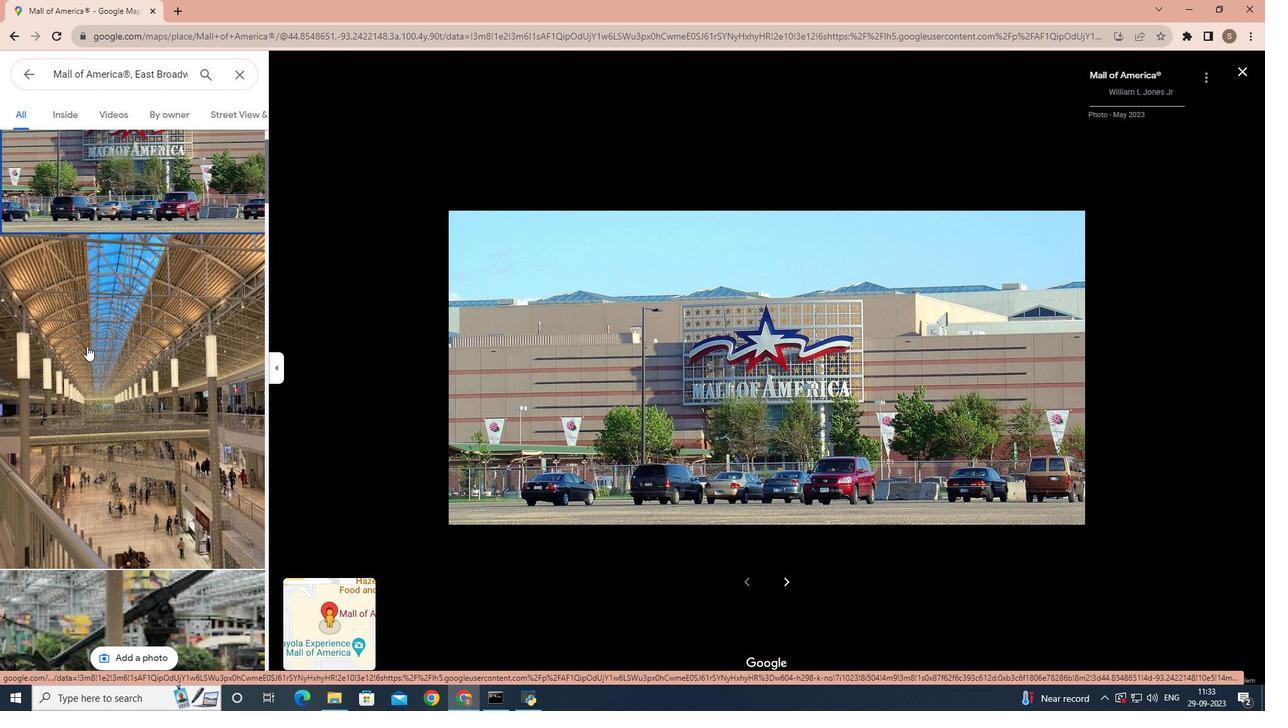 
Action: Mouse moved to (98, 342)
Screenshot: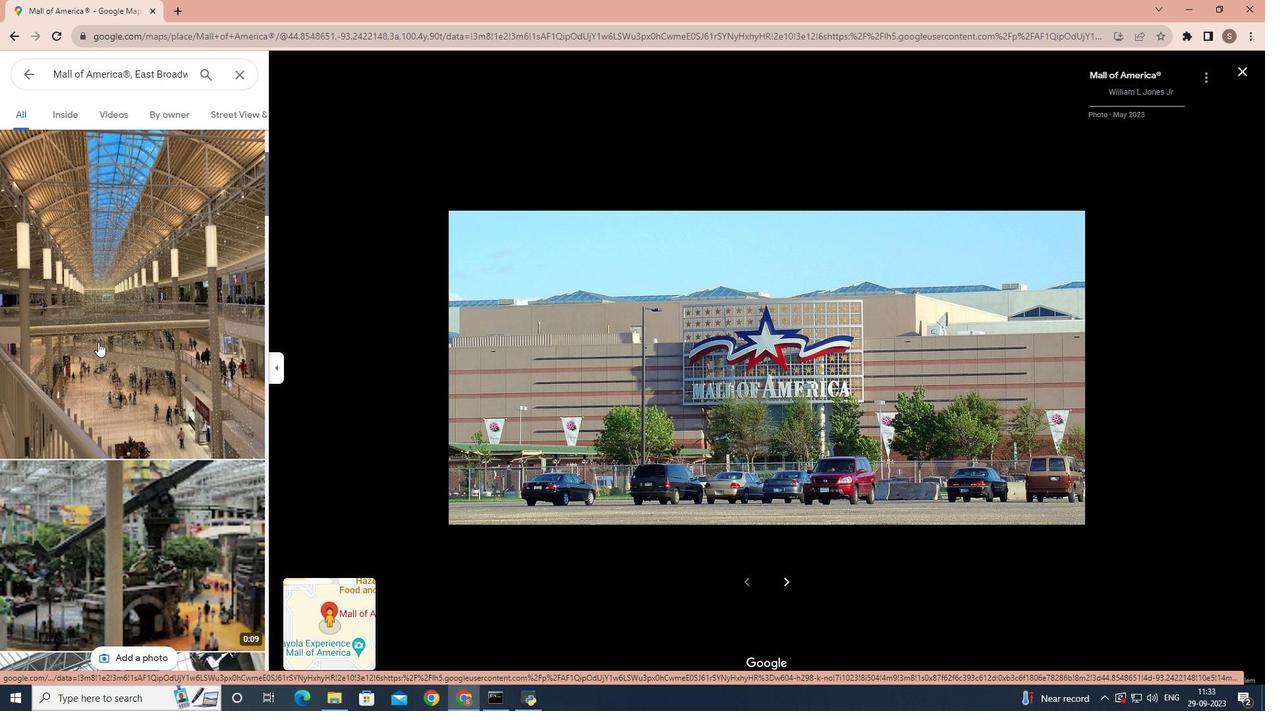 
Action: Mouse pressed left at (98, 342)
Screenshot: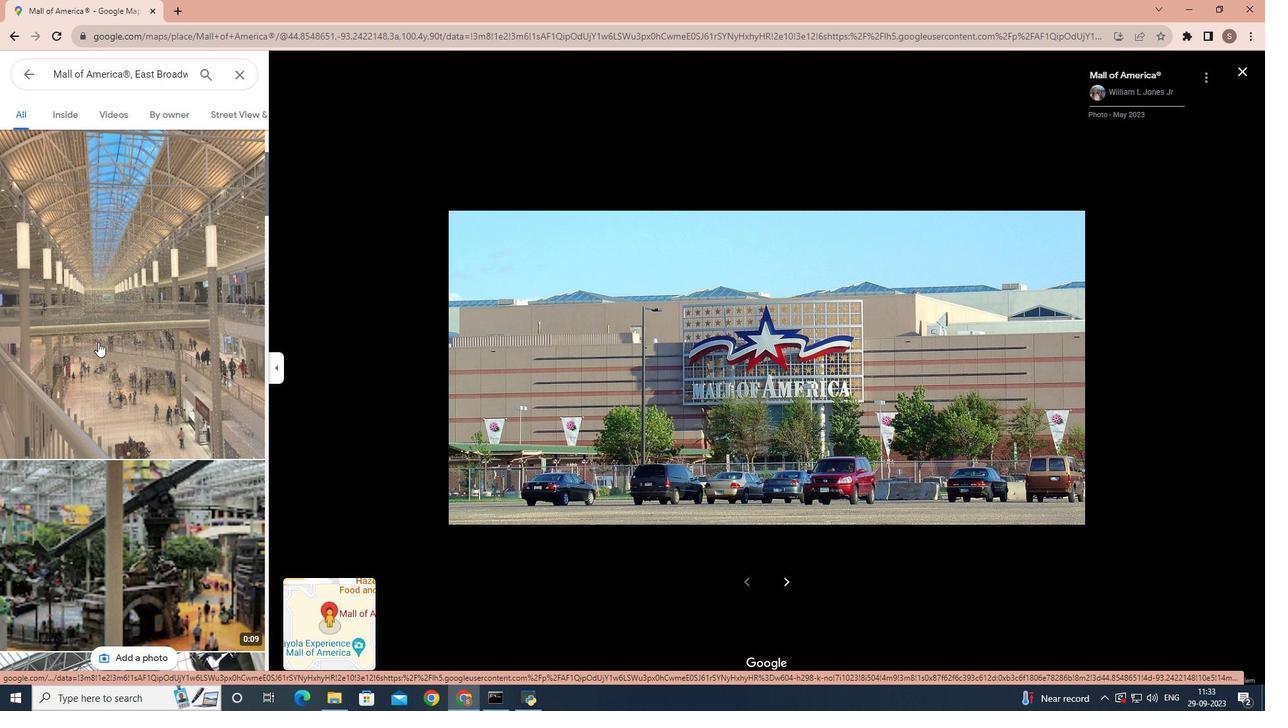 
Action: Mouse moved to (788, 578)
Screenshot: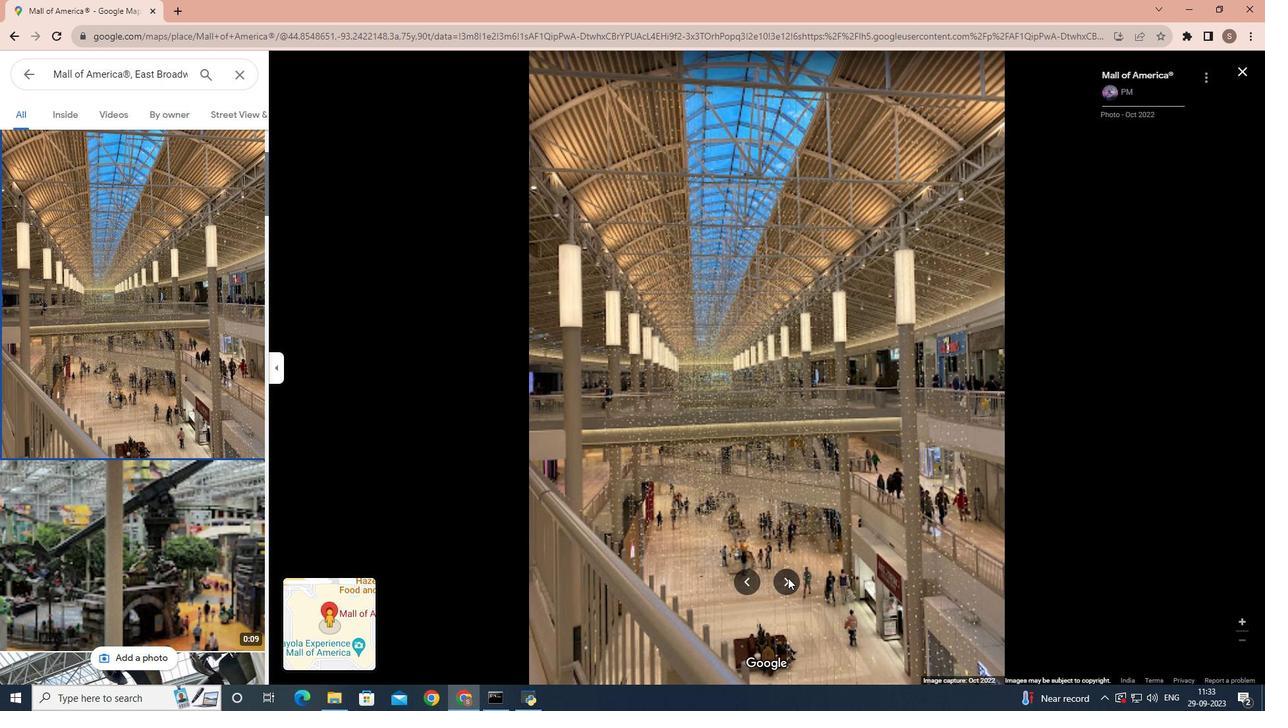 
Action: Mouse pressed left at (788, 578)
Screenshot: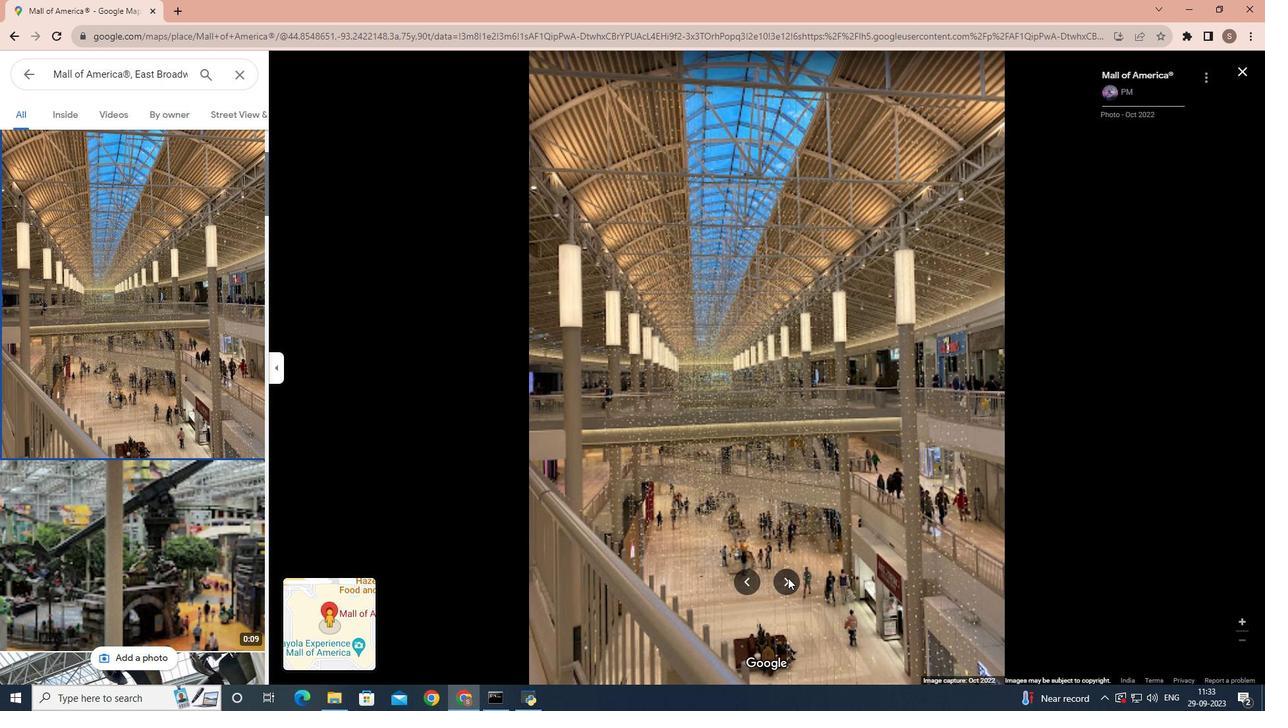 
Action: Mouse pressed left at (788, 578)
Screenshot: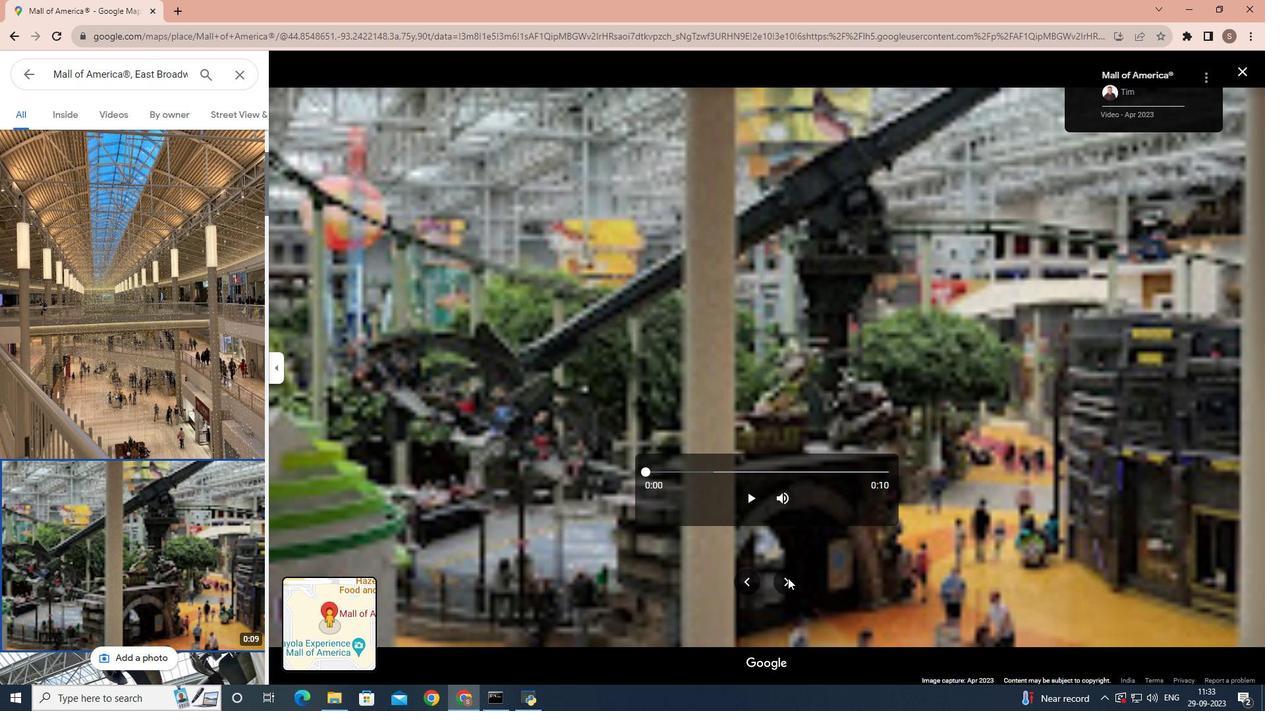 
Action: Mouse pressed left at (788, 578)
Screenshot: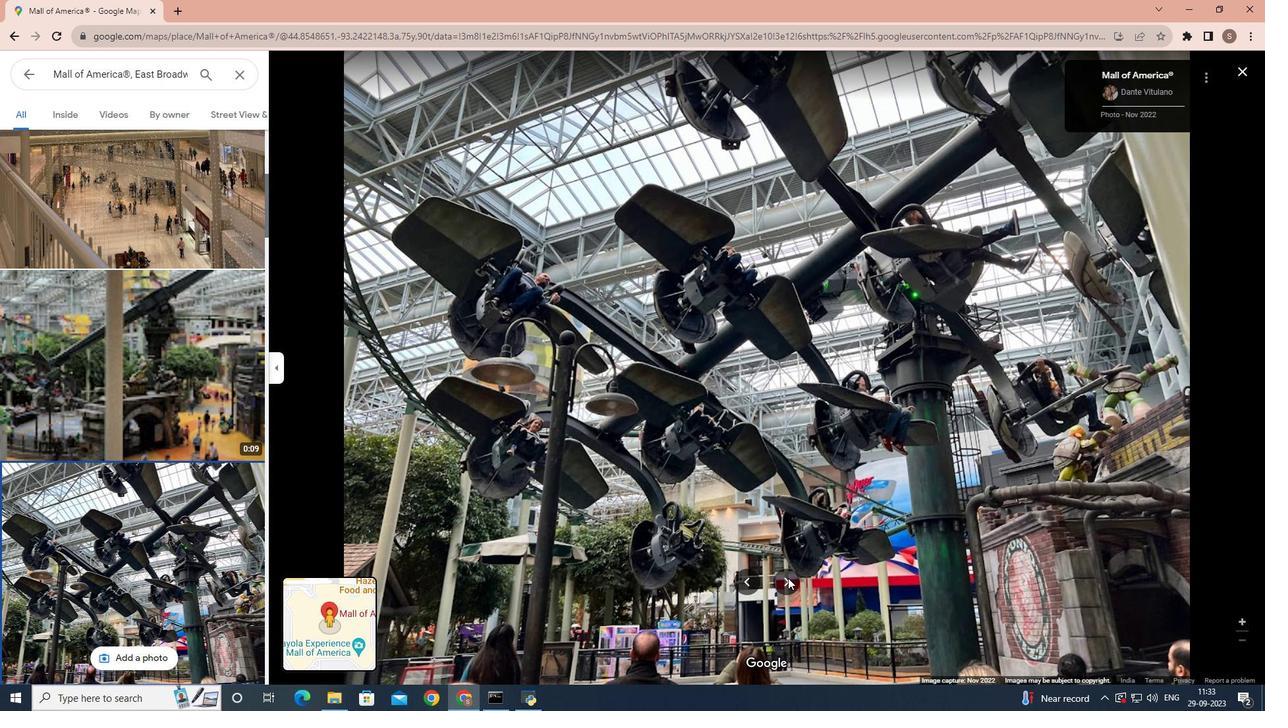 
Action: Mouse pressed left at (788, 578)
Screenshot: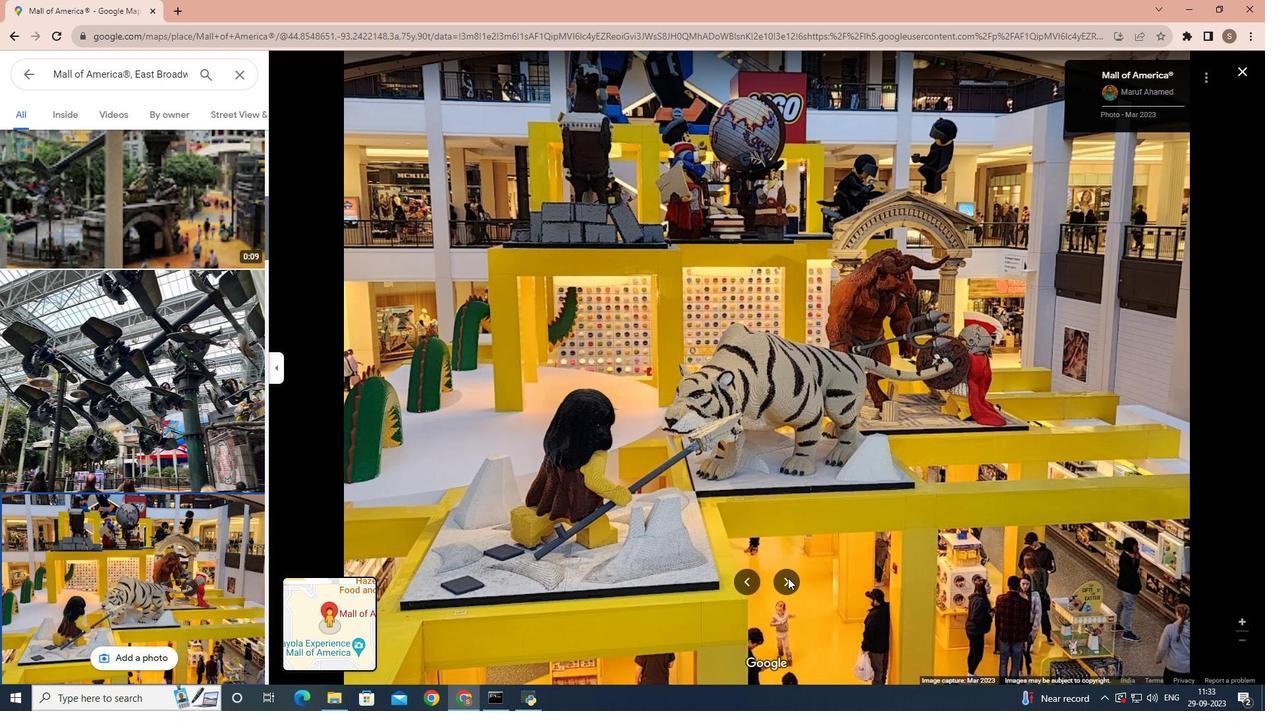 
Action: Mouse pressed left at (788, 578)
Screenshot: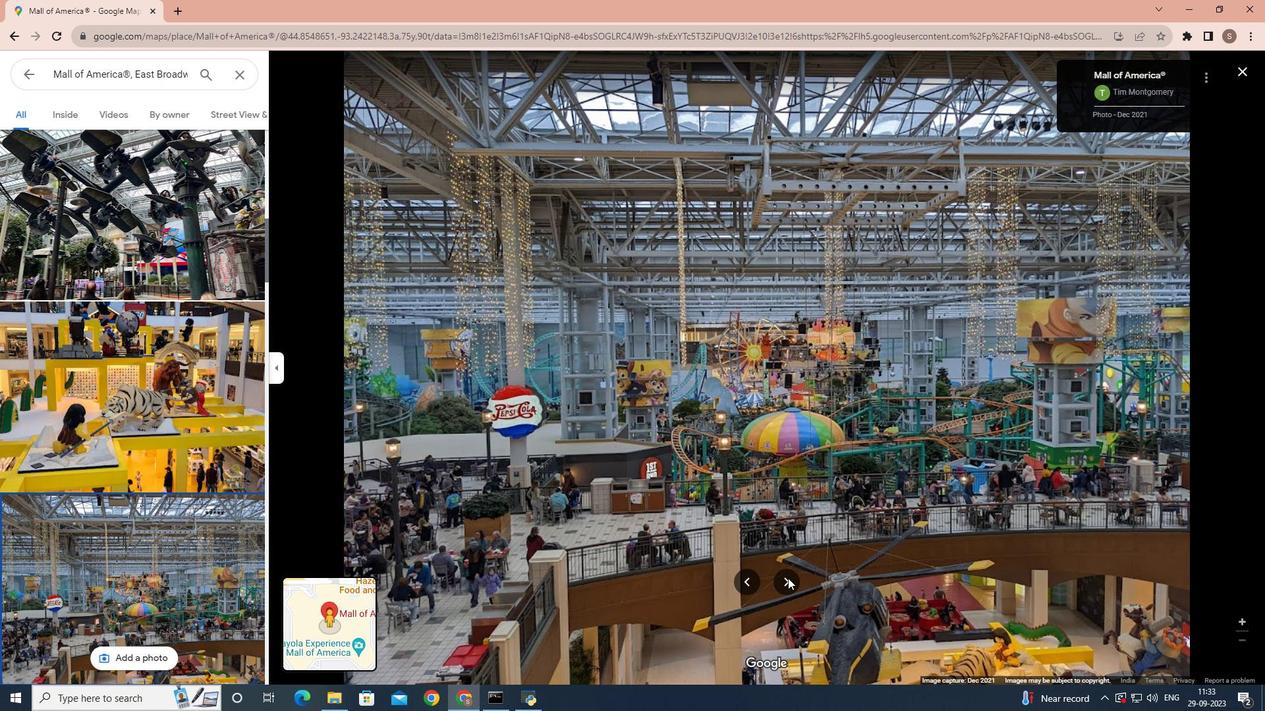 
Action: Mouse pressed left at (788, 578)
Screenshot: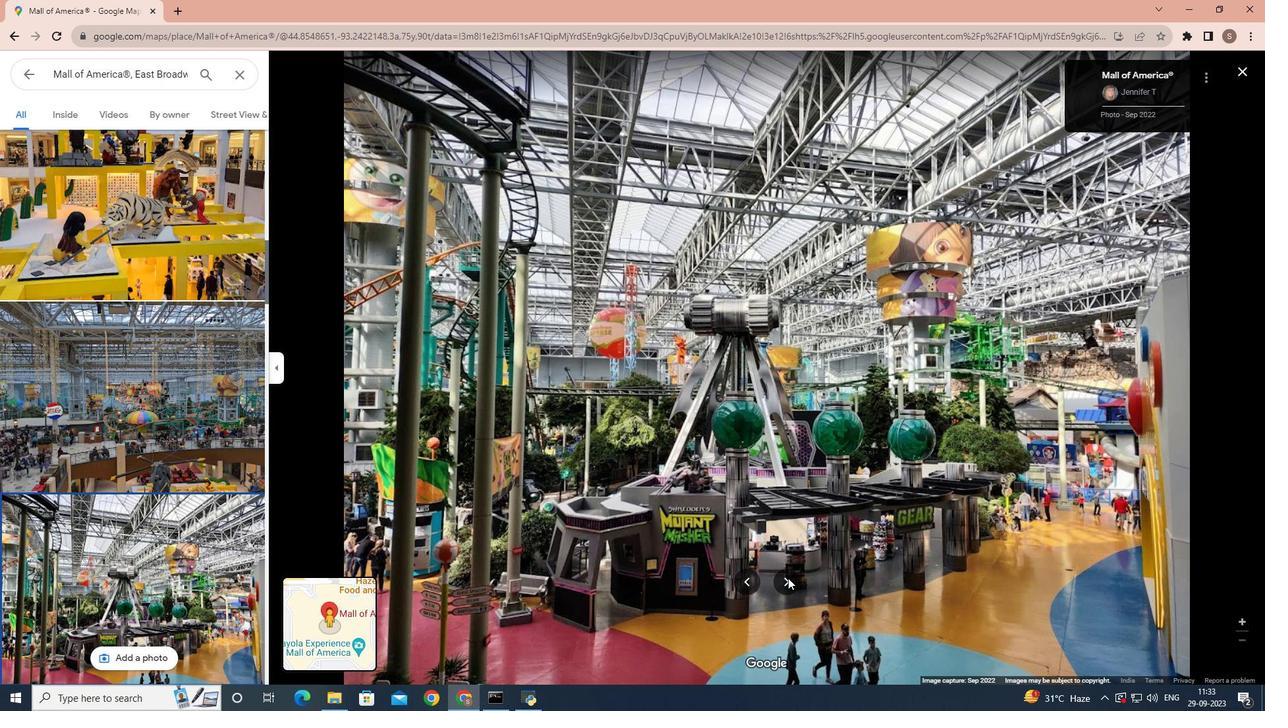 
Action: Mouse pressed left at (788, 578)
Screenshot: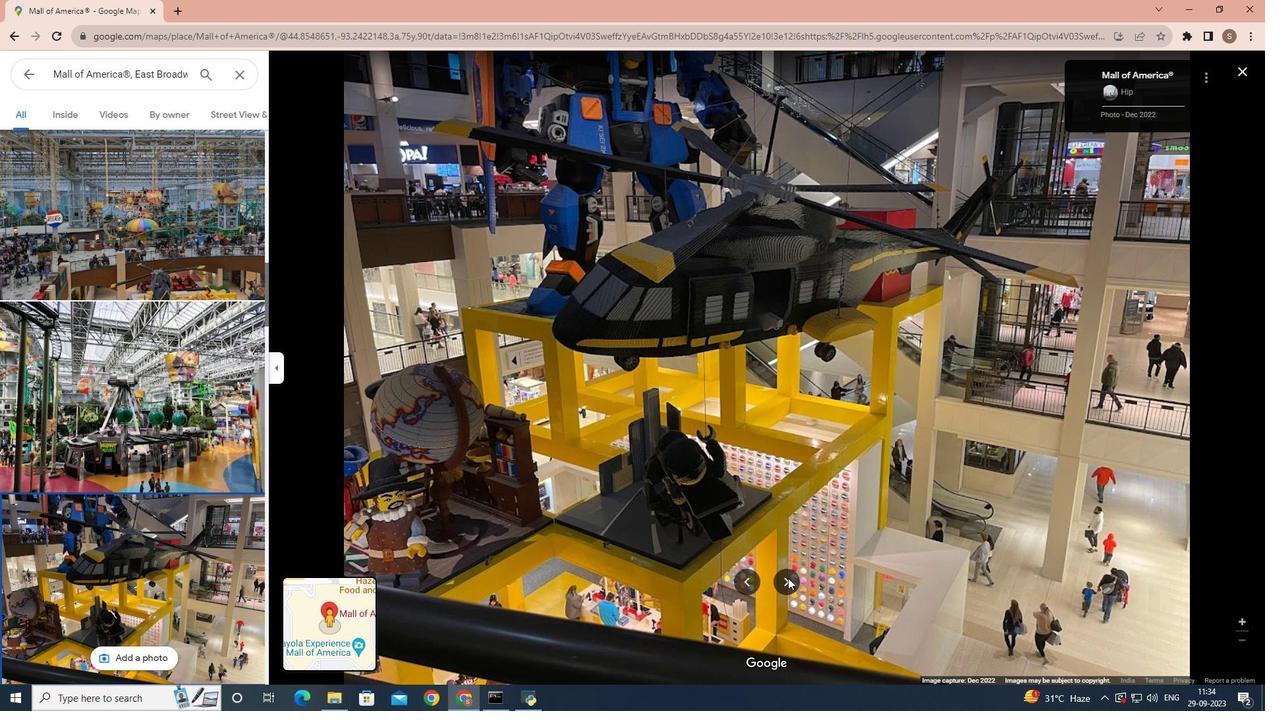 
Action: Mouse pressed left at (788, 578)
Screenshot: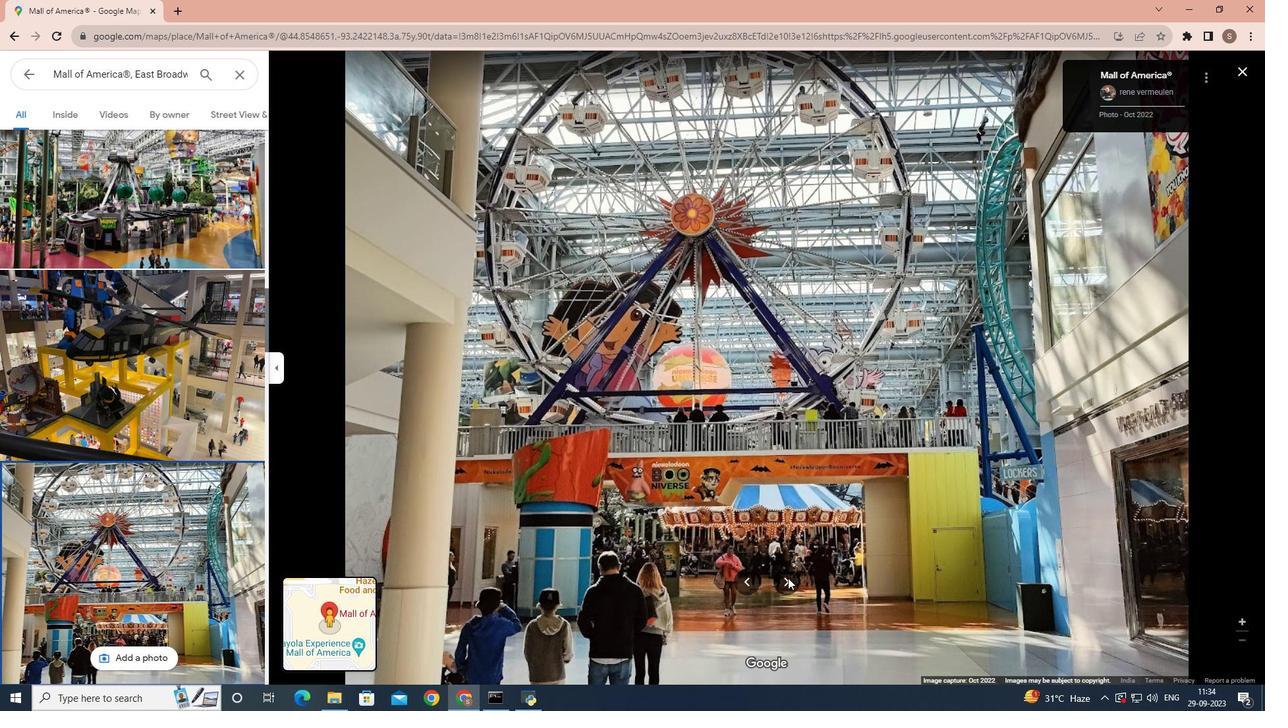 
Action: Mouse pressed left at (788, 578)
Screenshot: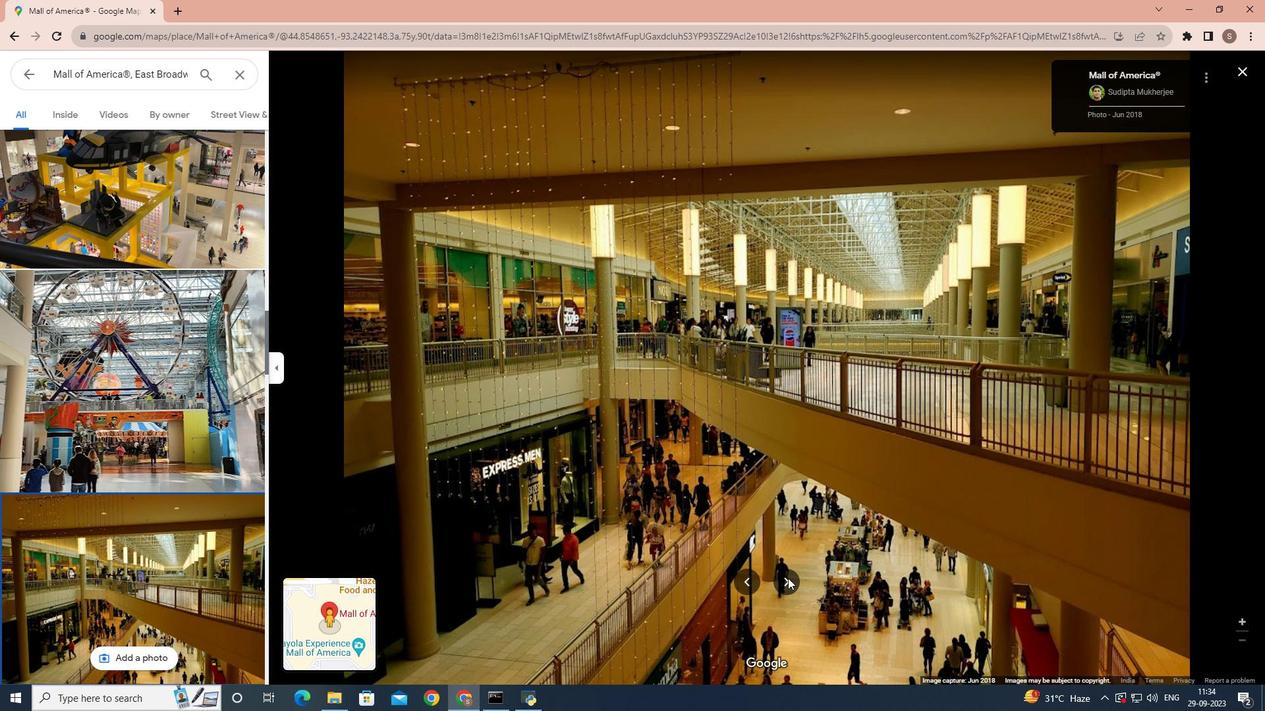 
Action: Mouse pressed left at (788, 578)
Screenshot: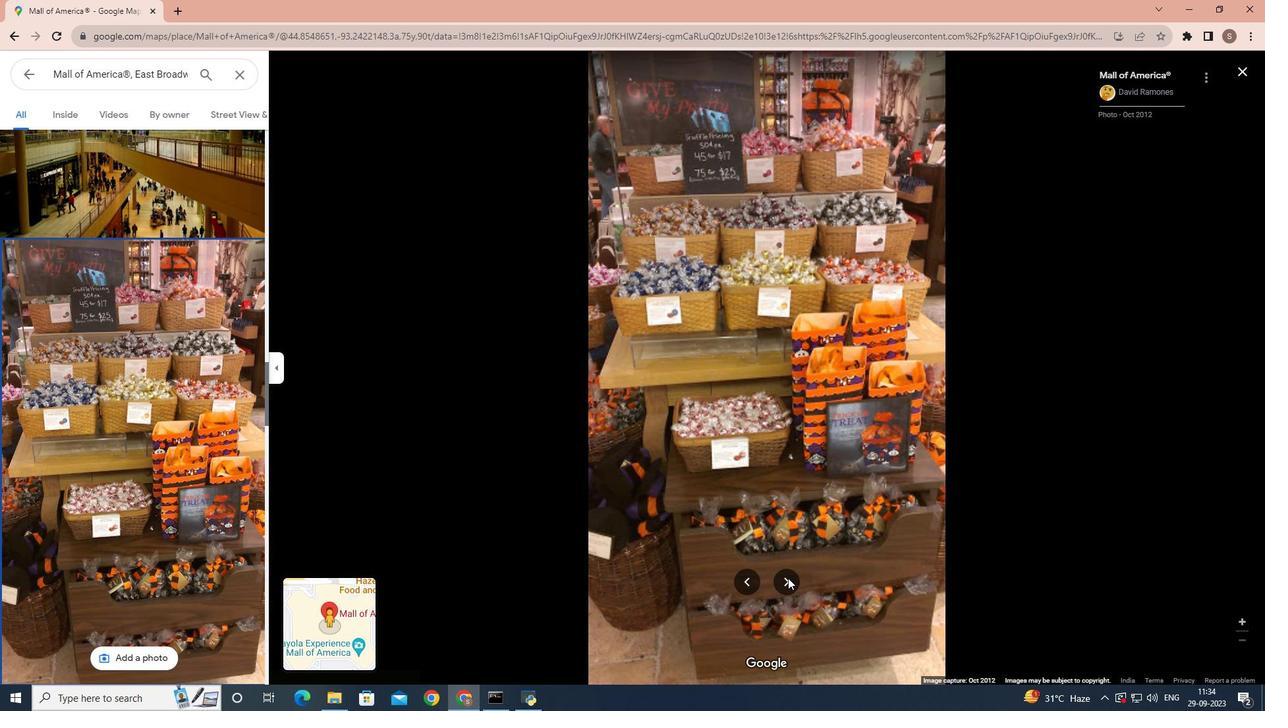 
Action: Mouse pressed left at (788, 578)
Screenshot: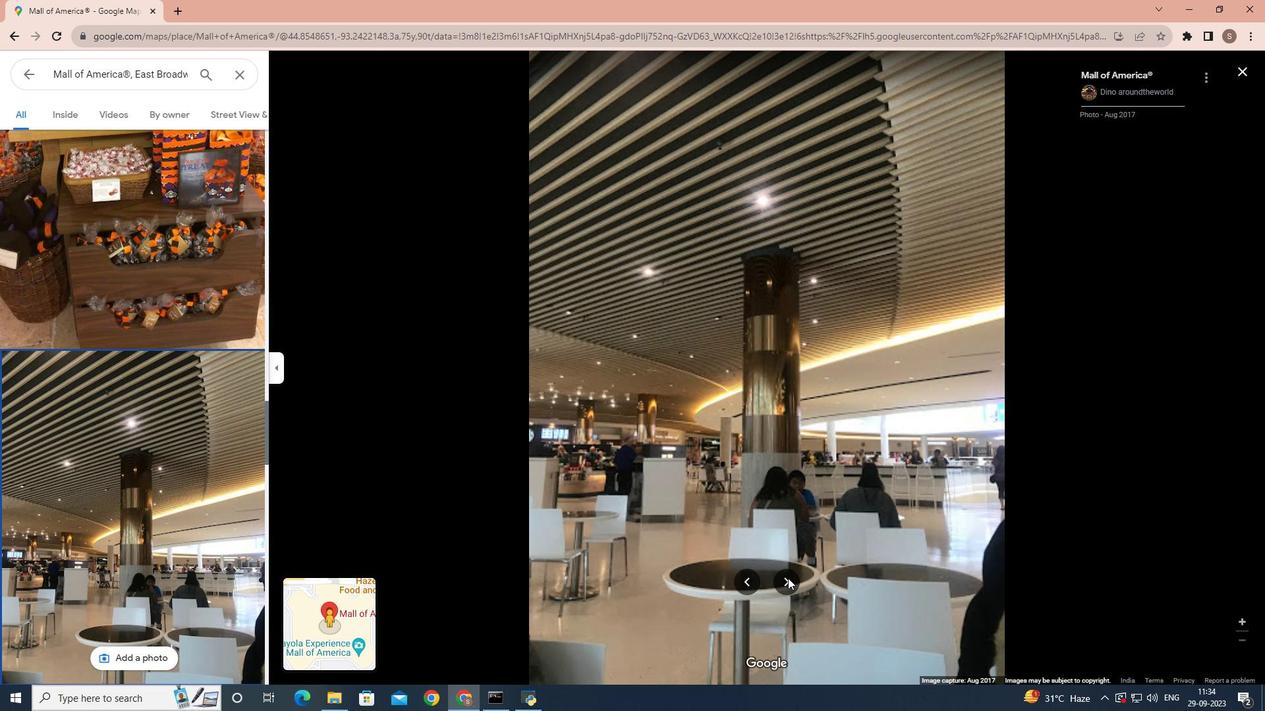 
Action: Mouse pressed left at (788, 578)
Screenshot: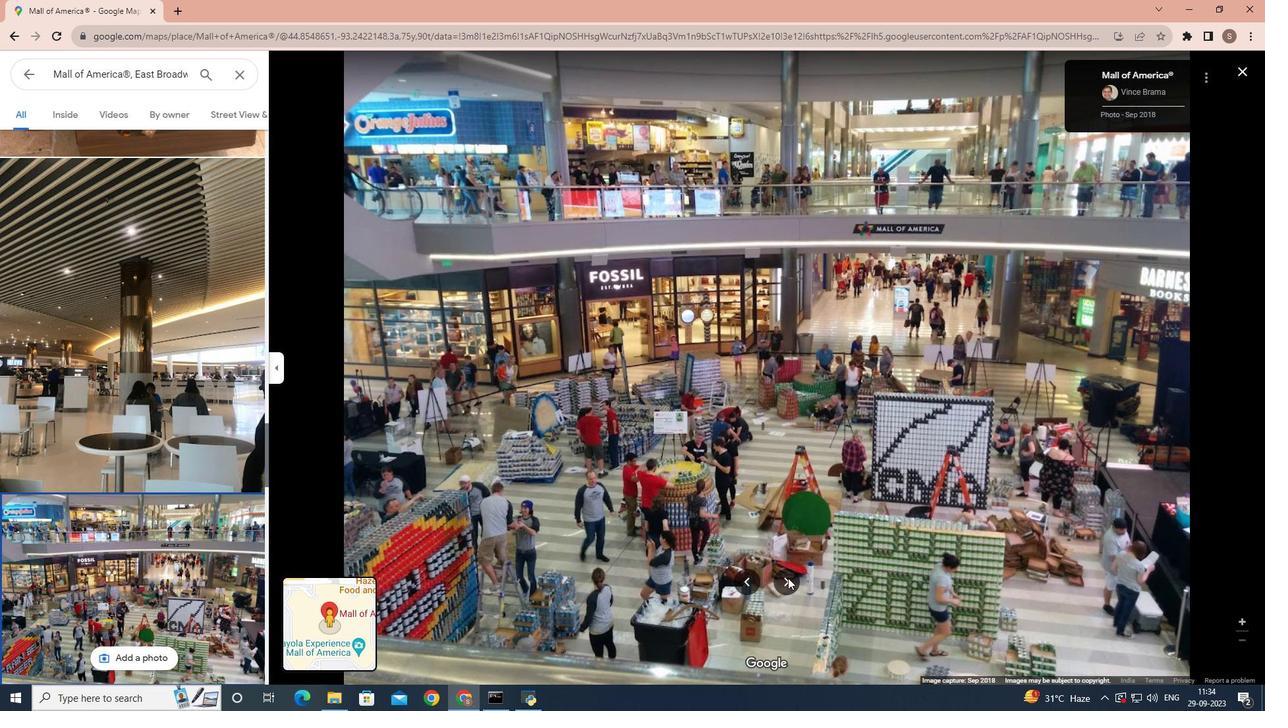 
Action: Mouse pressed left at (788, 578)
Screenshot: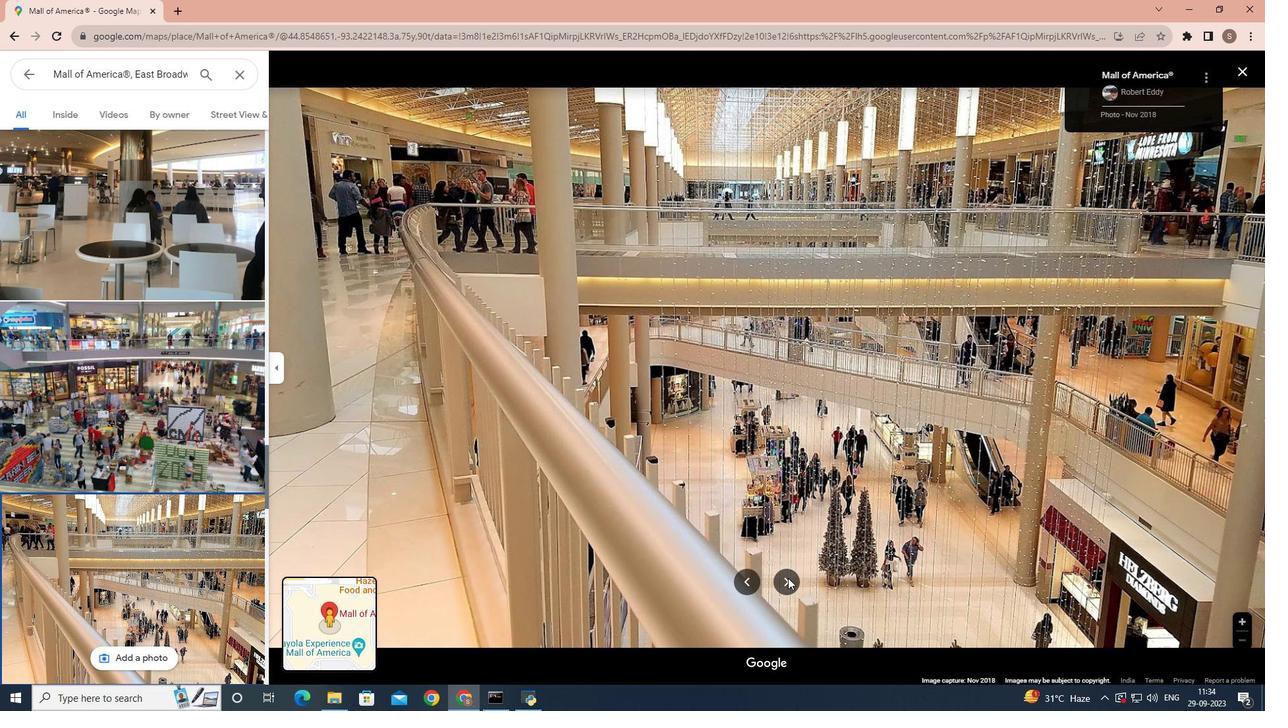 
Action: Mouse moved to (64, 116)
Screenshot: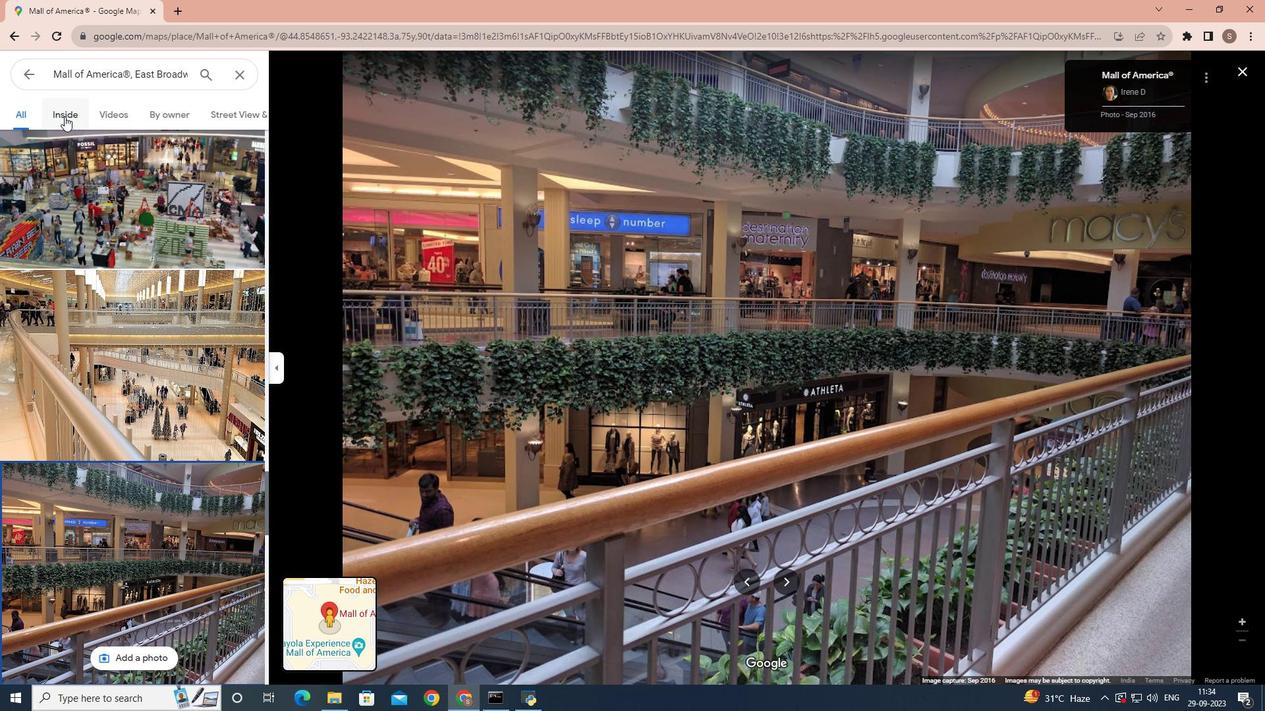 
Action: Mouse pressed left at (64, 116)
Screenshot: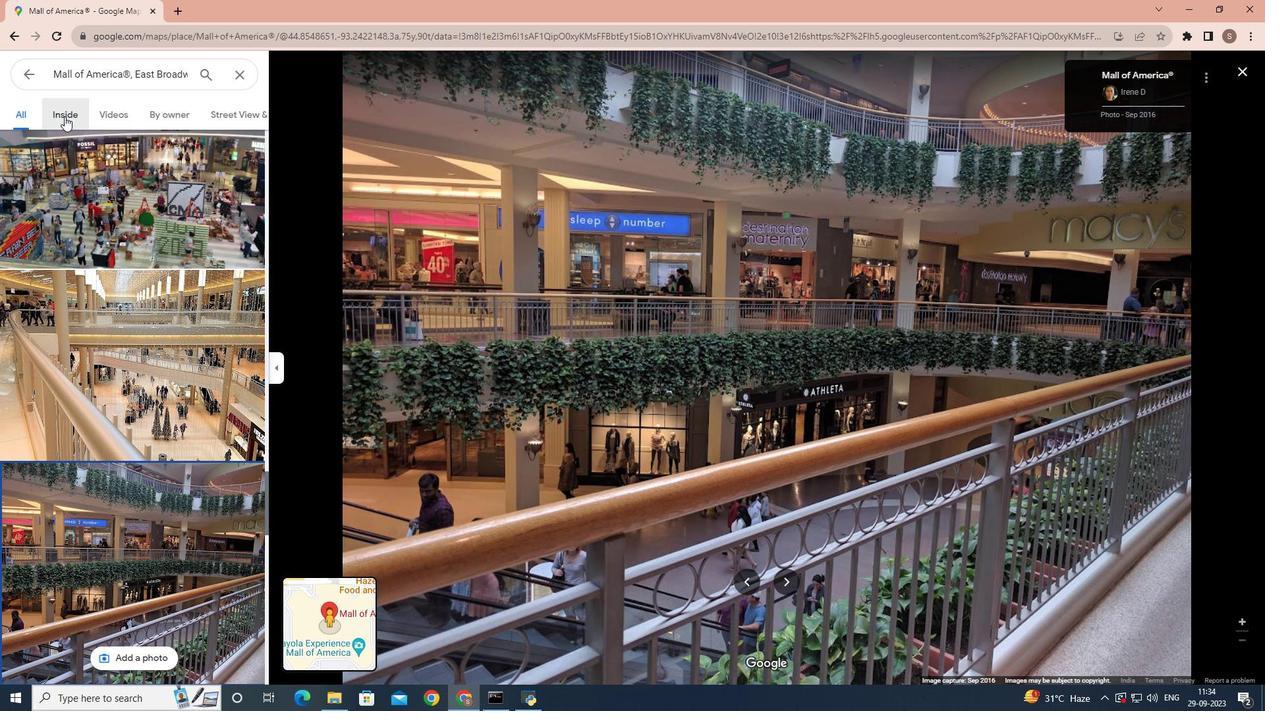 
Action: Mouse moved to (793, 582)
Screenshot: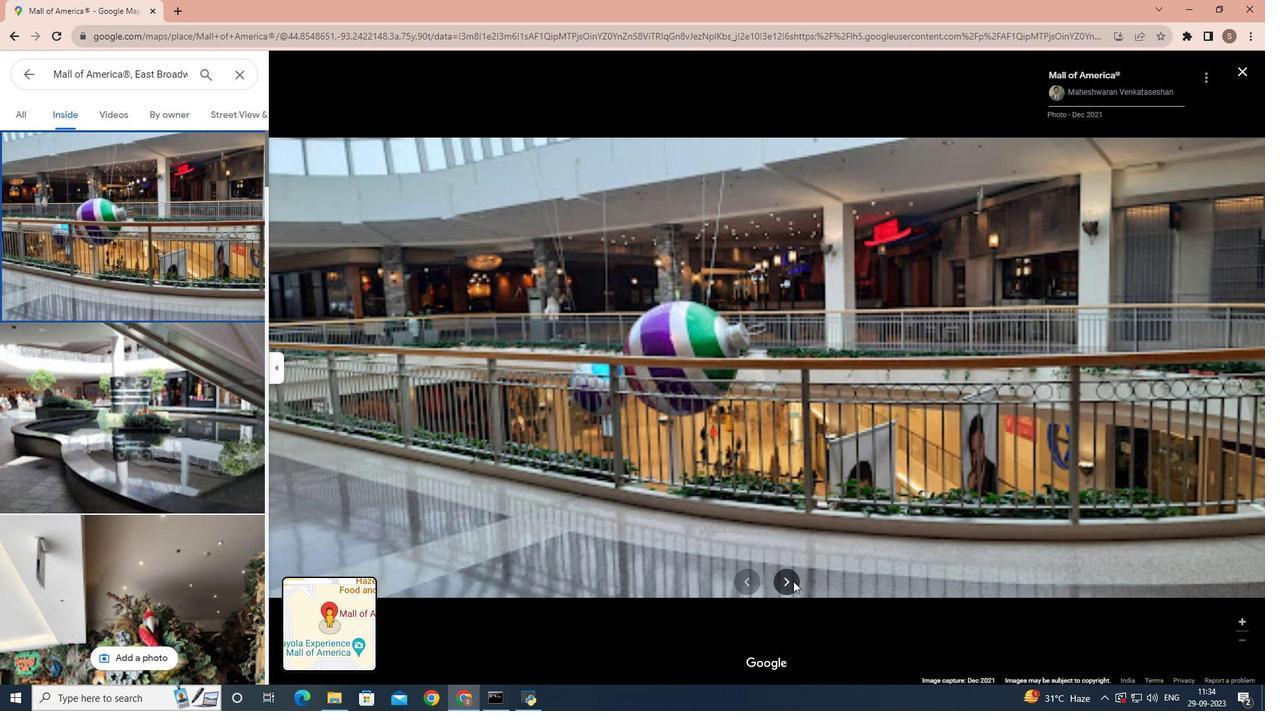 
Action: Mouse pressed left at (793, 582)
Screenshot: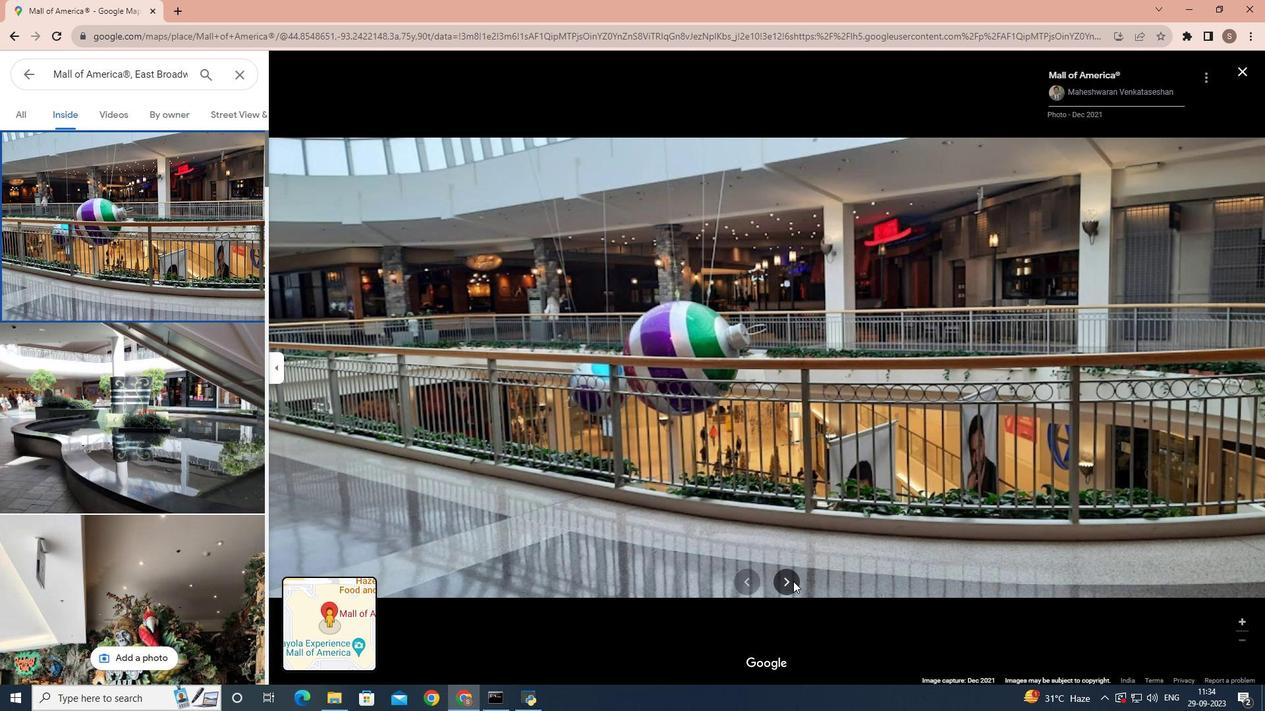 
Action: Mouse pressed left at (793, 582)
Screenshot: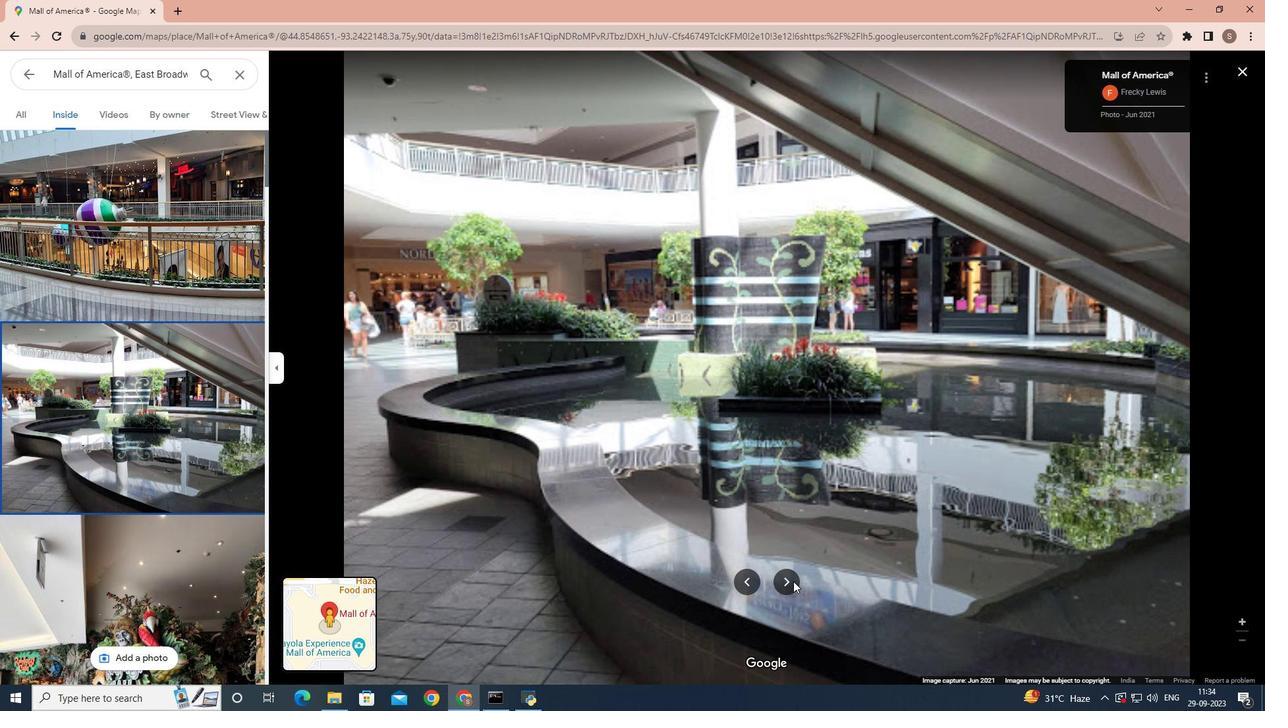 
Action: Mouse pressed left at (793, 582)
Screenshot: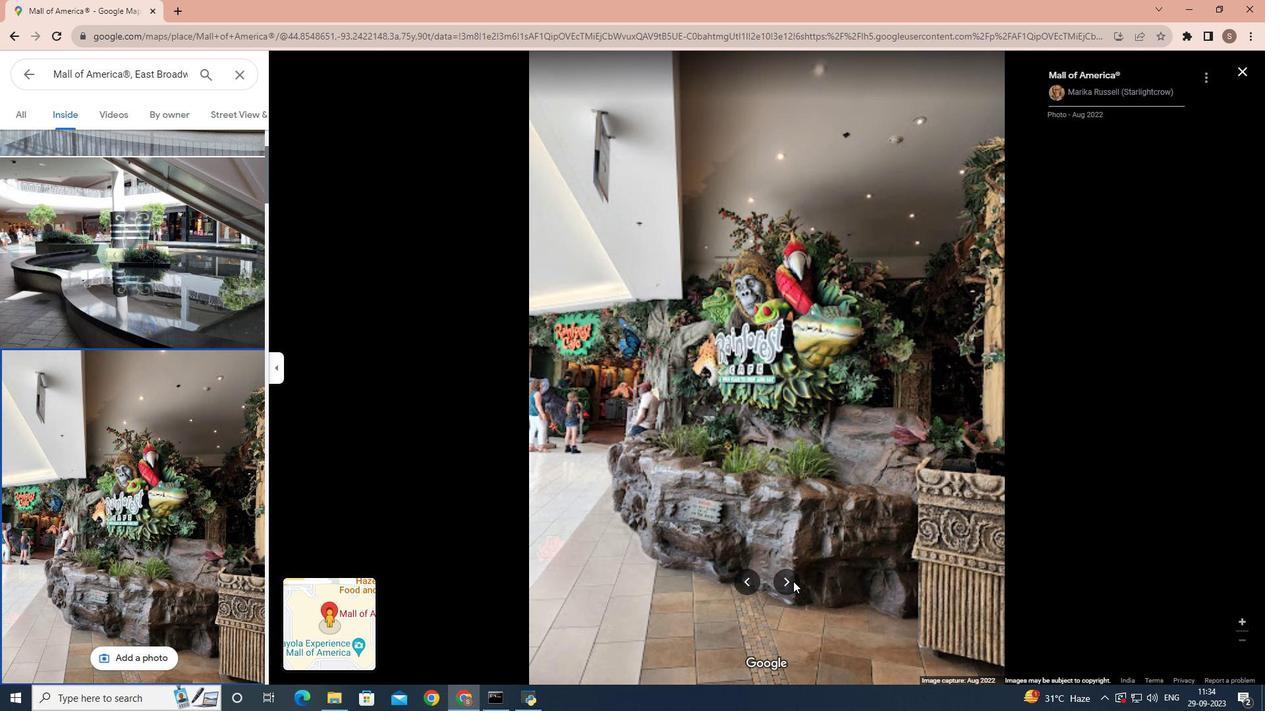 
Action: Mouse pressed left at (793, 582)
Screenshot: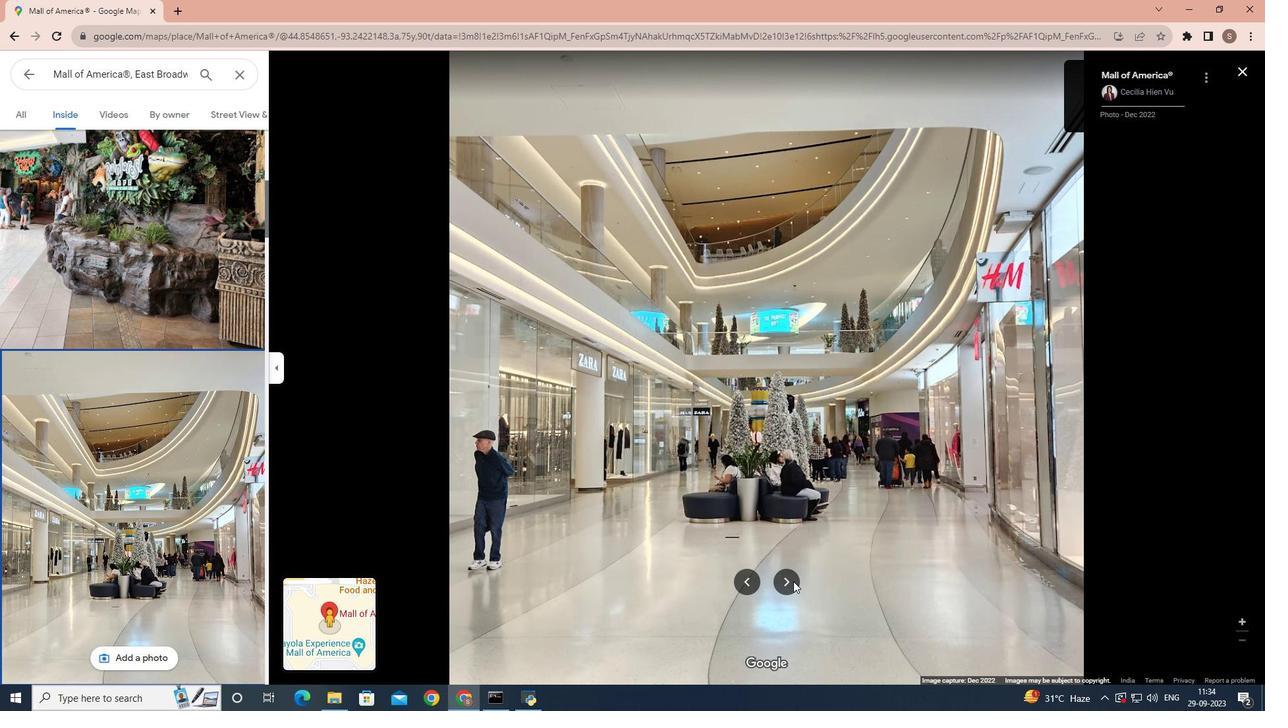 
Action: Mouse pressed left at (793, 582)
Screenshot: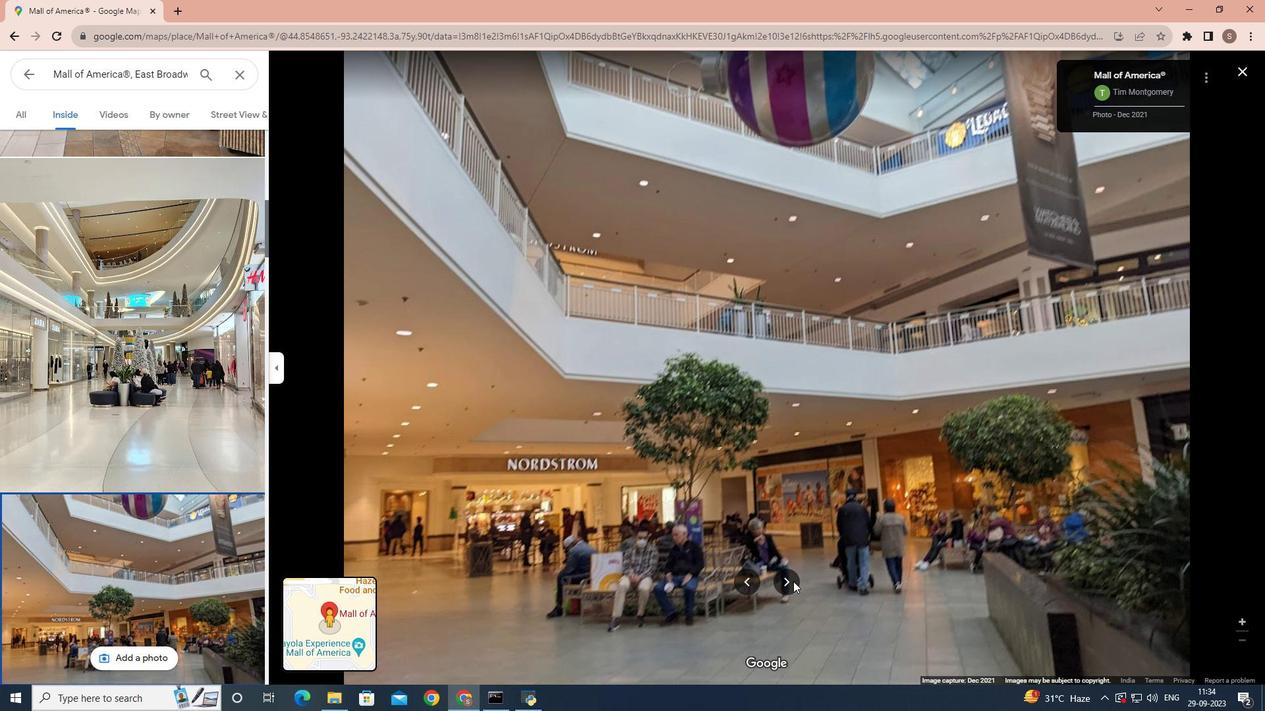 
Action: Mouse pressed left at (793, 582)
Screenshot: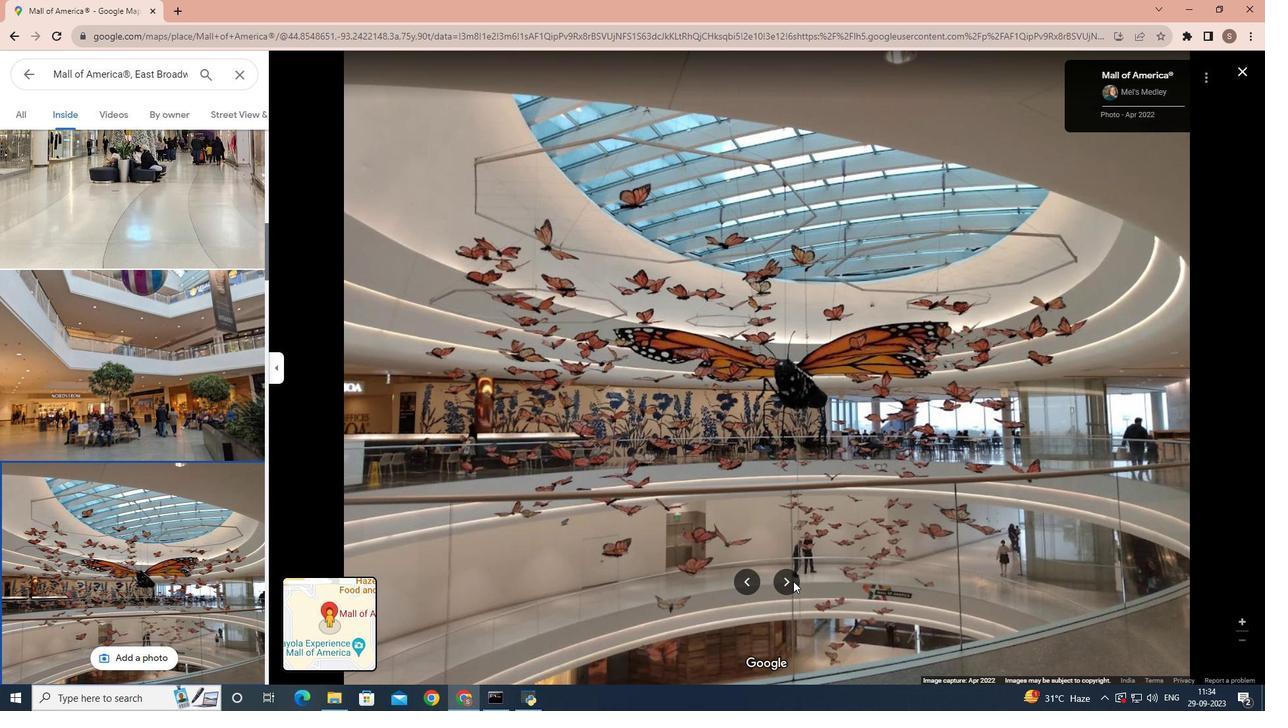 
Action: Mouse pressed left at (793, 582)
Screenshot: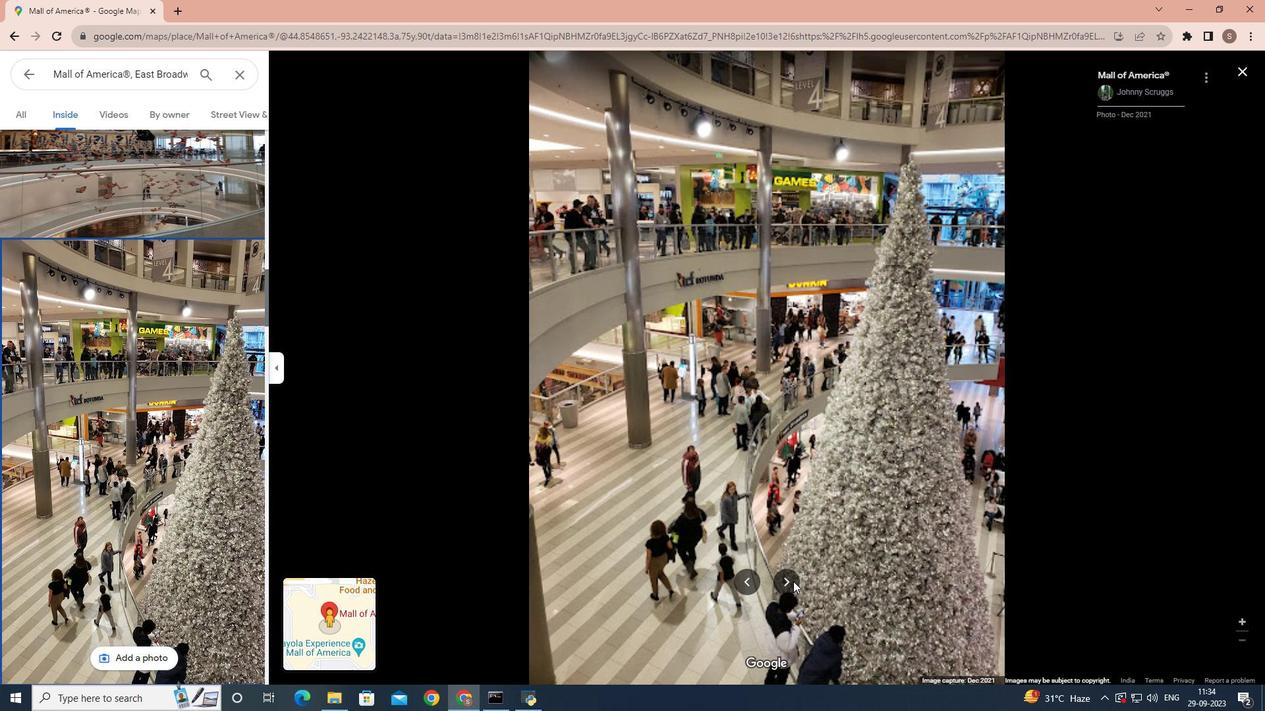 
Action: Mouse moved to (792, 582)
Screenshot: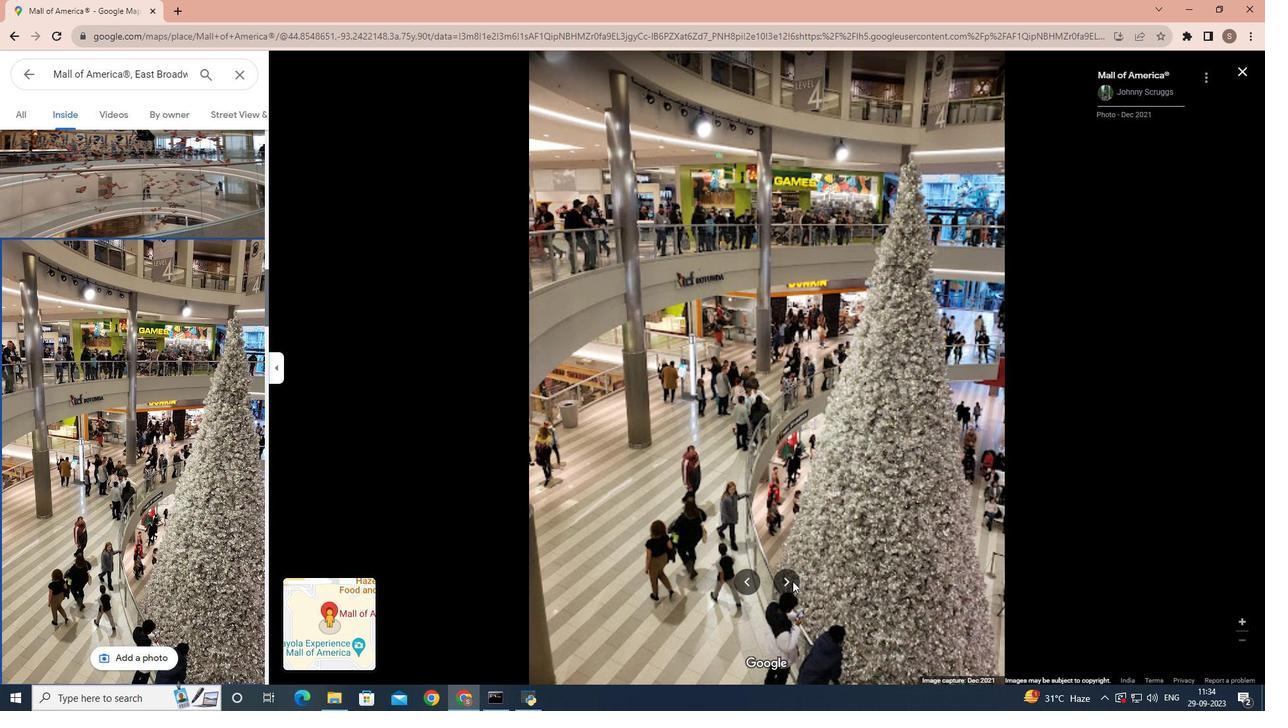 
Action: Mouse pressed left at (792, 582)
Screenshot: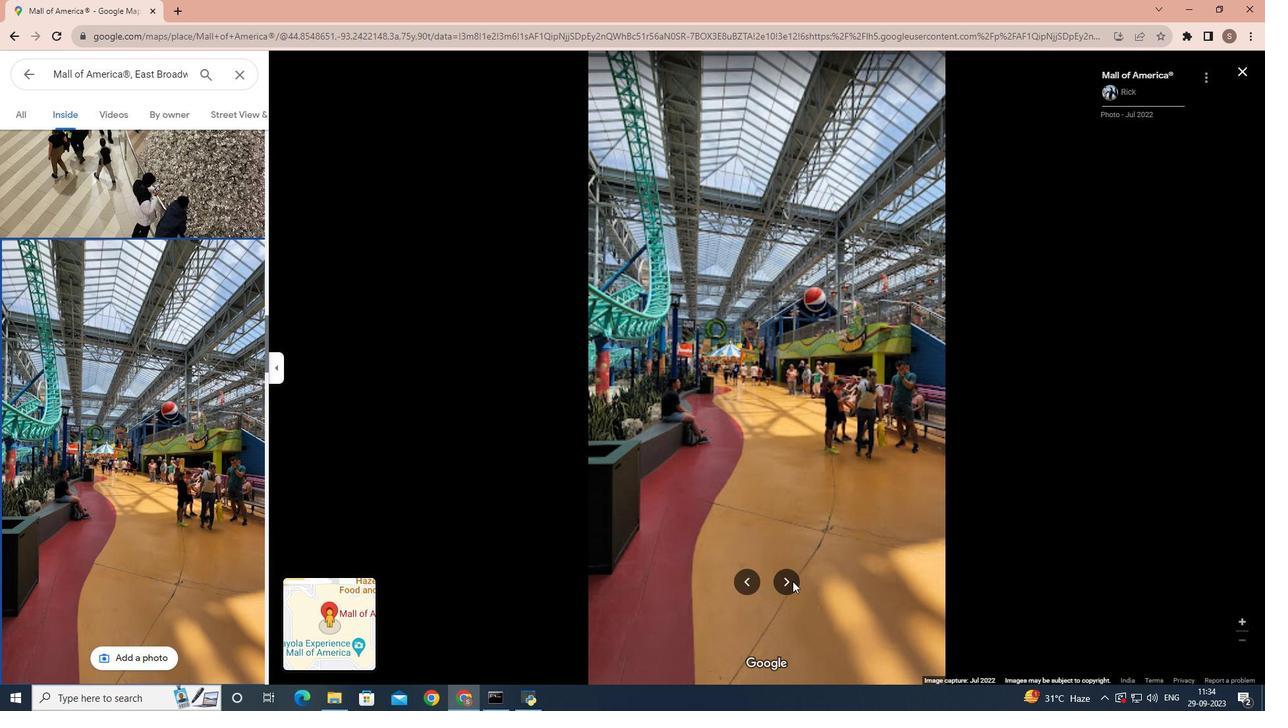 
Action: Mouse pressed left at (792, 582)
Screenshot: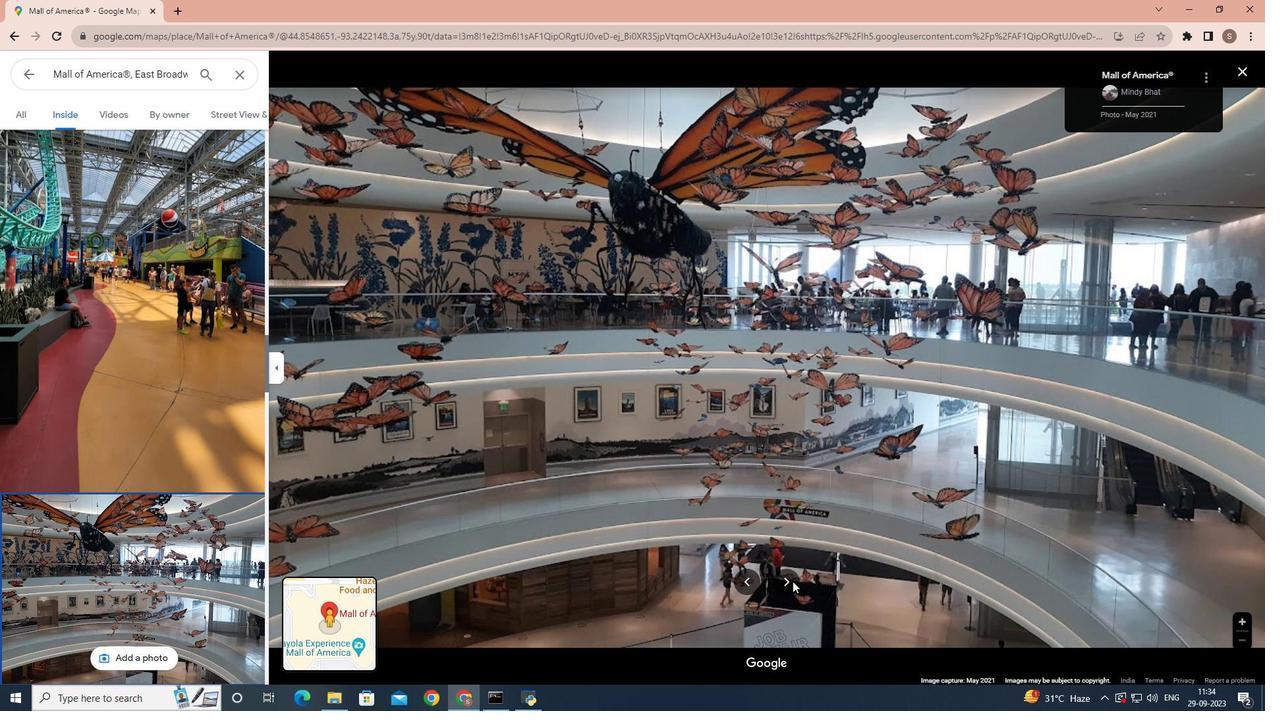 
Action: Mouse pressed left at (792, 582)
Screenshot: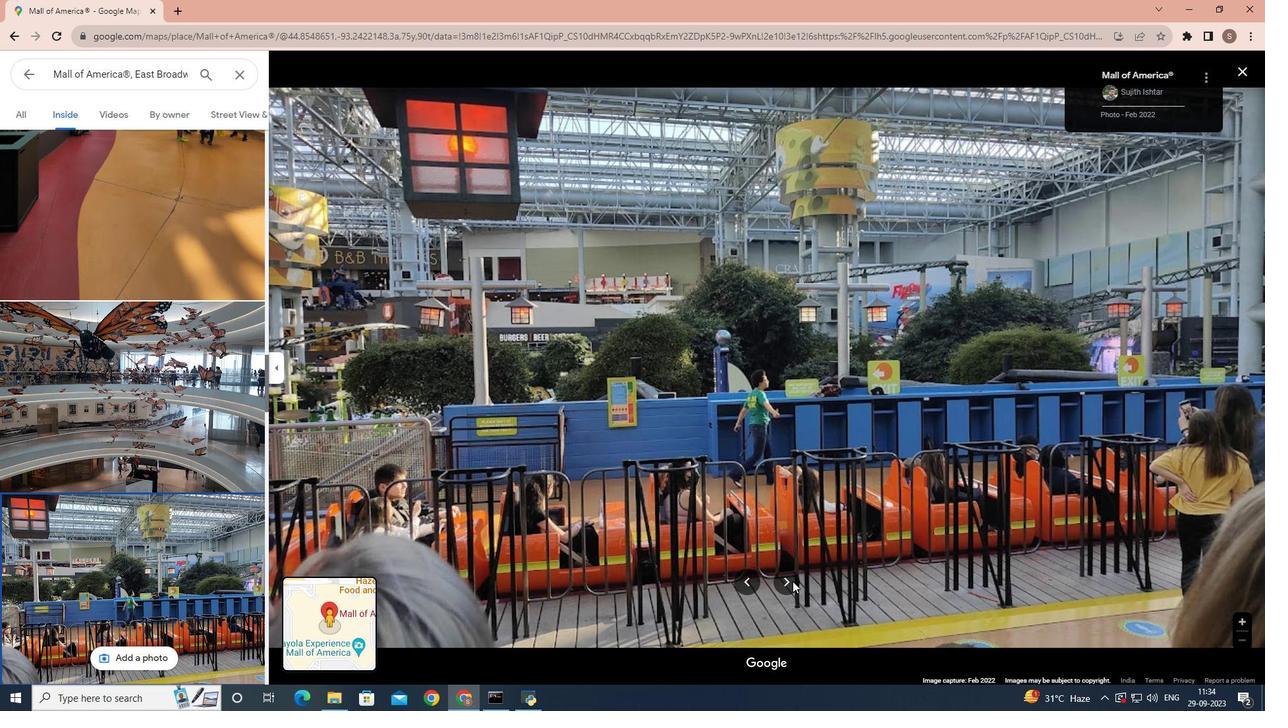 
Action: Mouse pressed left at (792, 582)
Screenshot: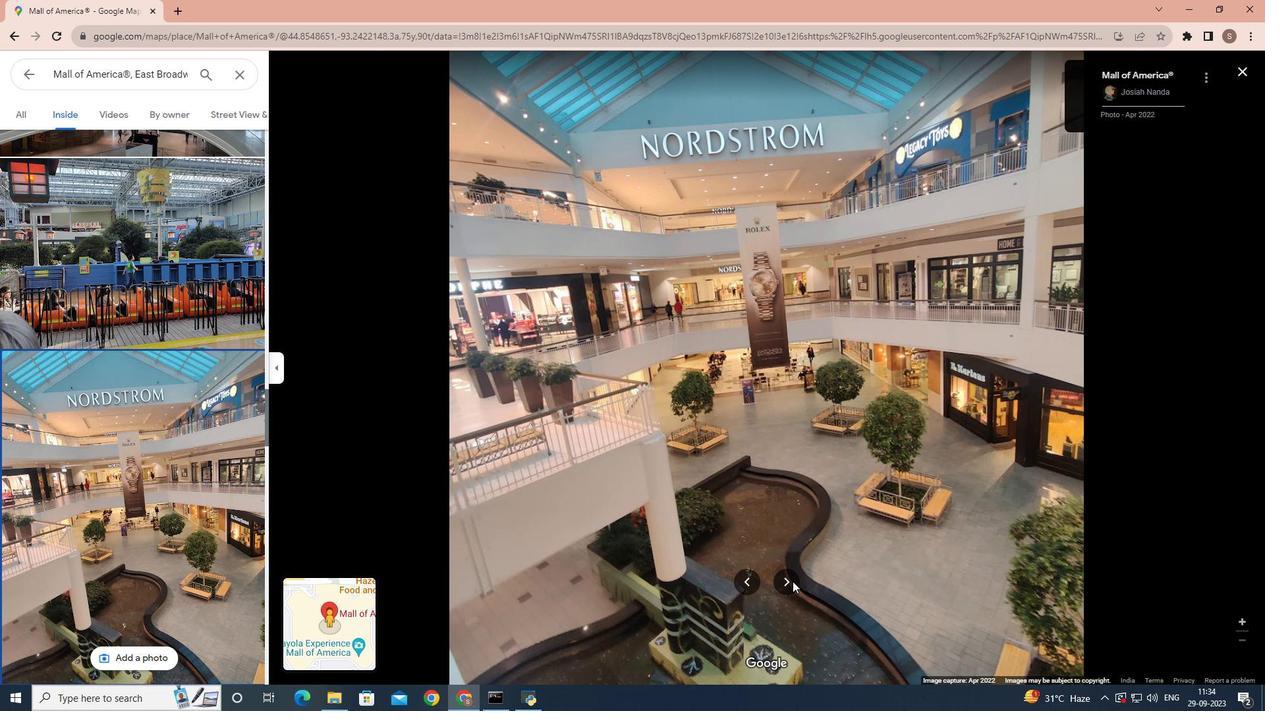 
Action: Mouse pressed left at (792, 582)
Screenshot: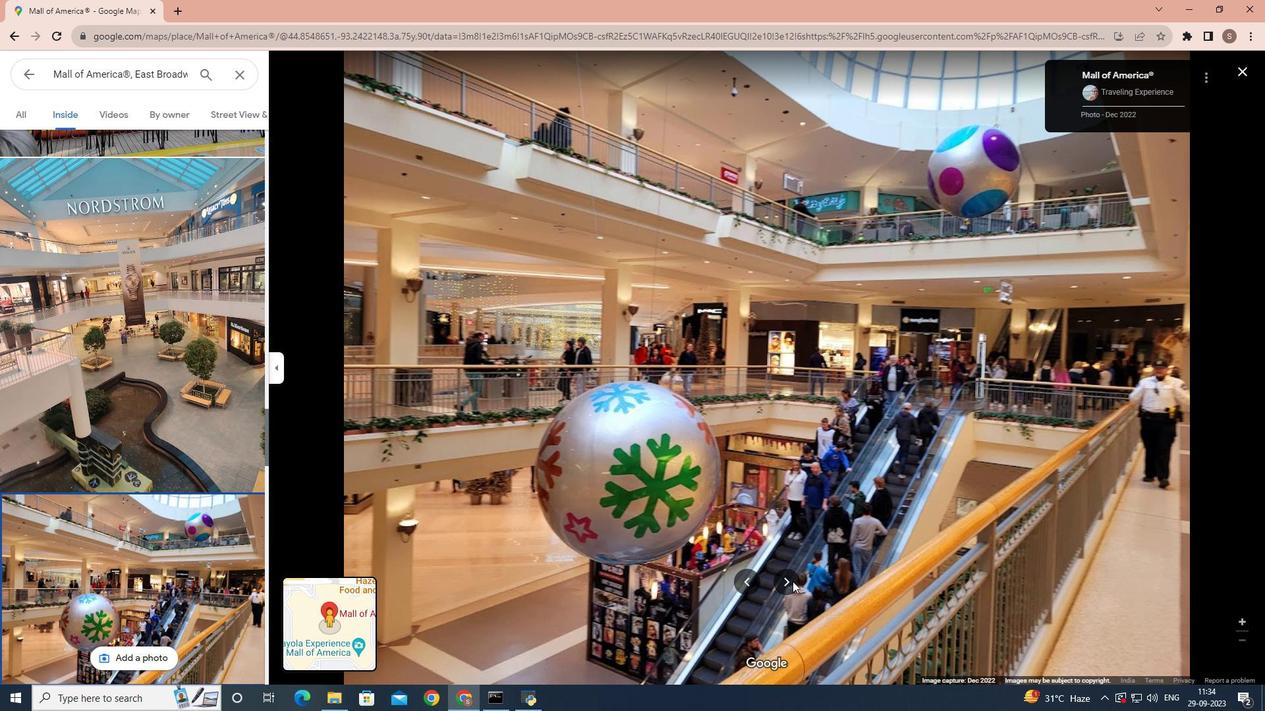 
Action: Mouse pressed left at (792, 582)
Screenshot: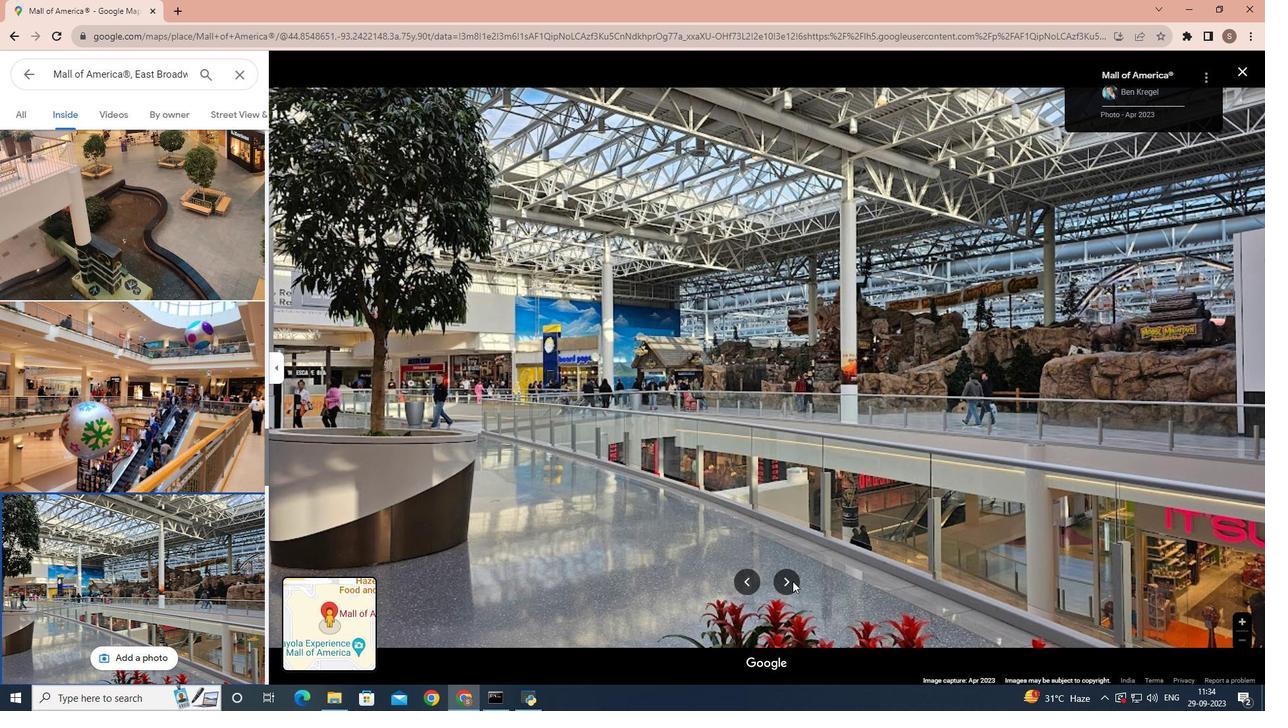 
Action: Mouse pressed left at (792, 582)
Screenshot: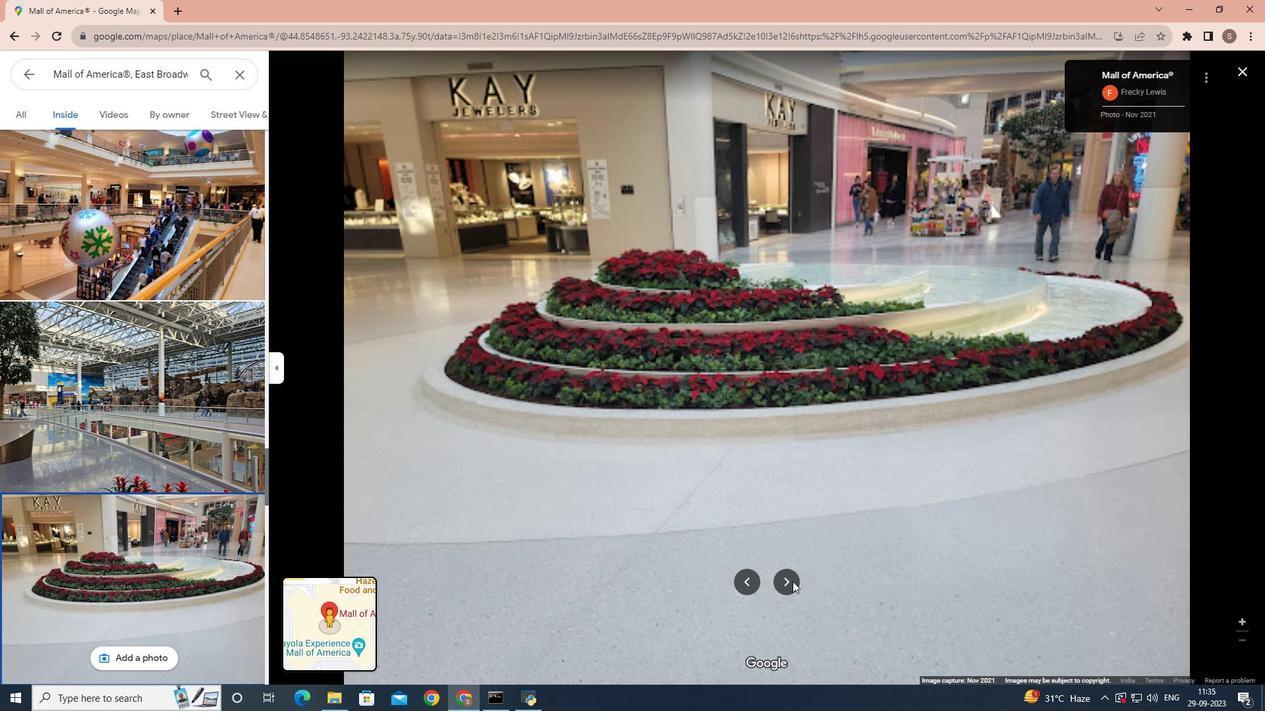 
Action: Mouse moved to (779, 580)
Screenshot: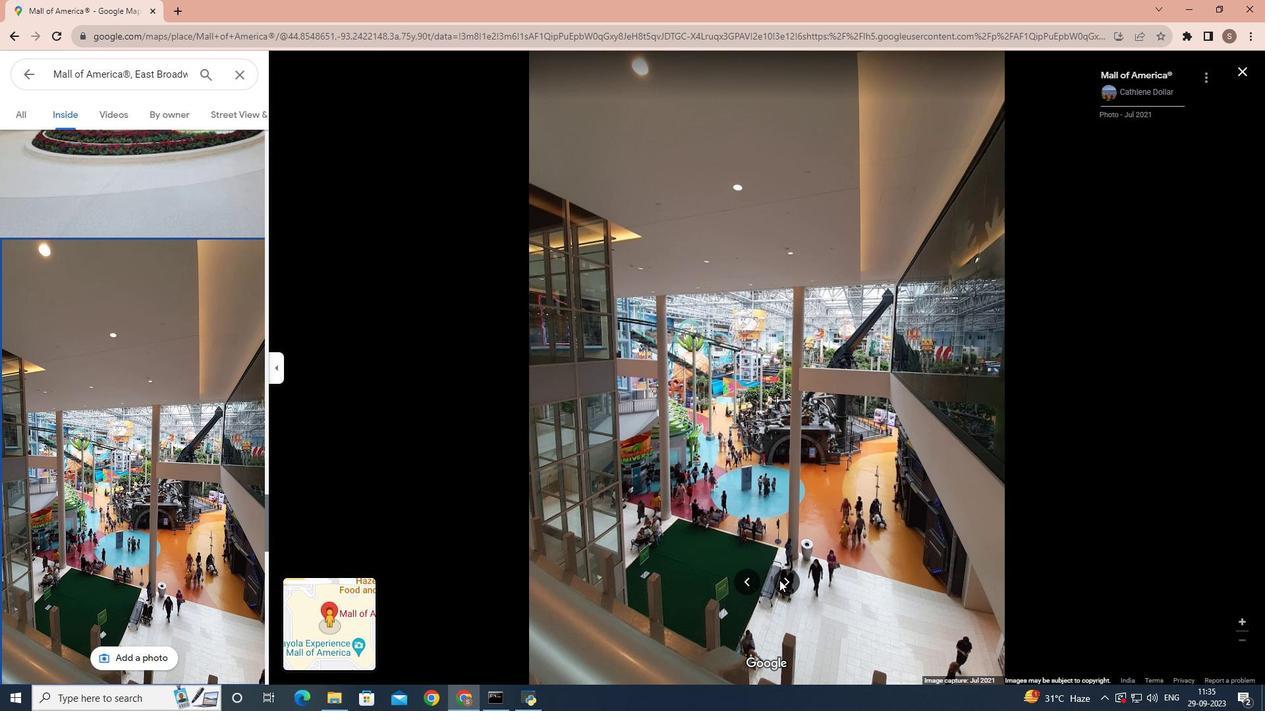 
Action: Mouse pressed left at (779, 580)
Screenshot: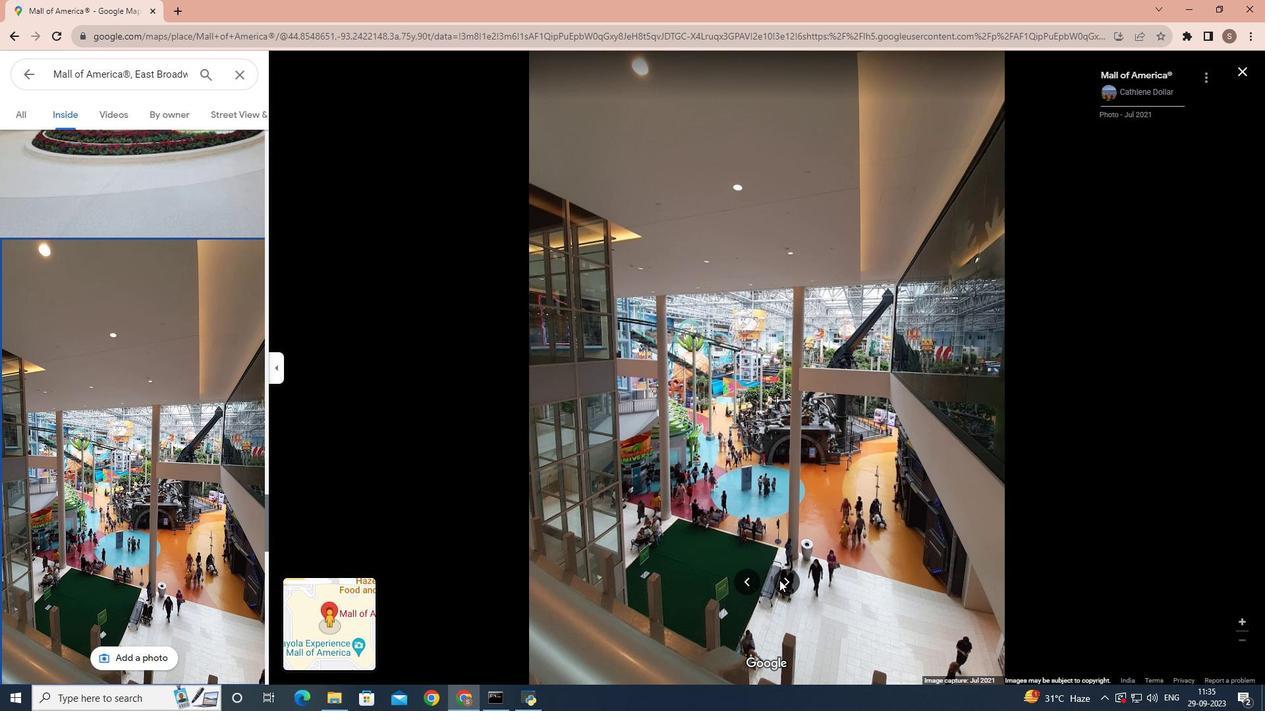 
Action: Mouse pressed left at (779, 580)
Screenshot: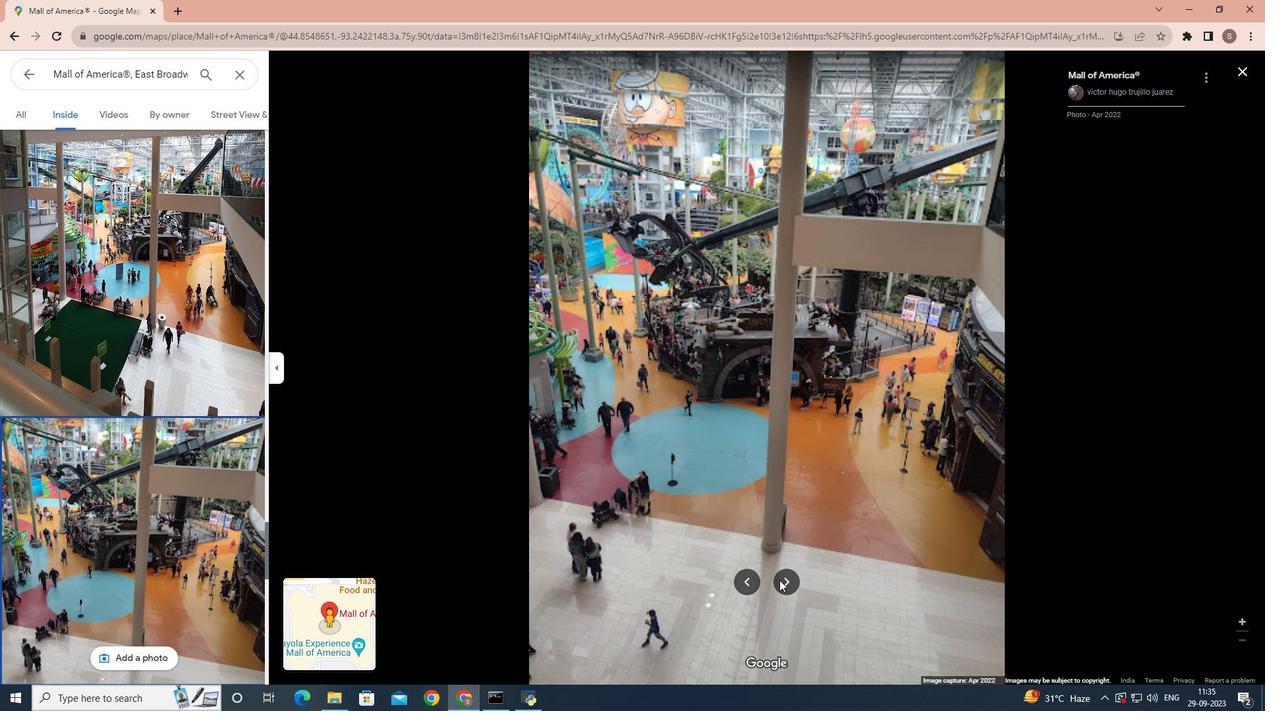
Action: Mouse pressed left at (779, 580)
Screenshot: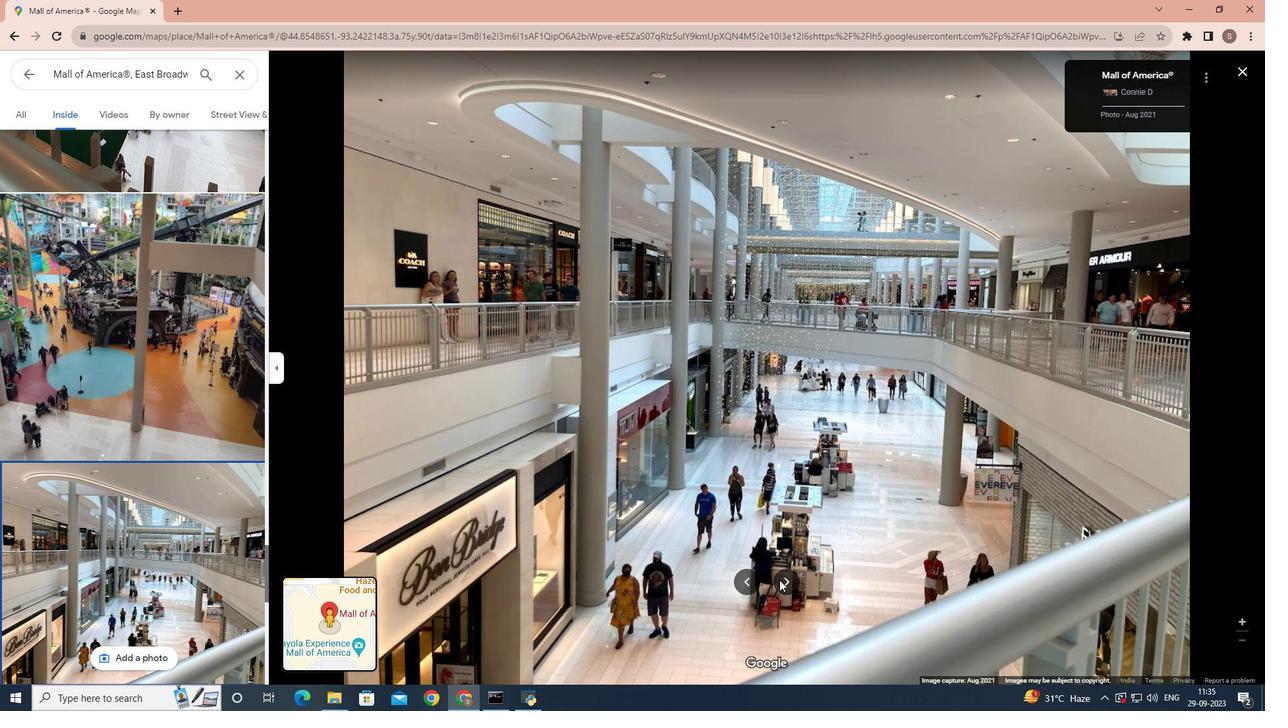 
Action: Mouse pressed left at (779, 580)
Screenshot: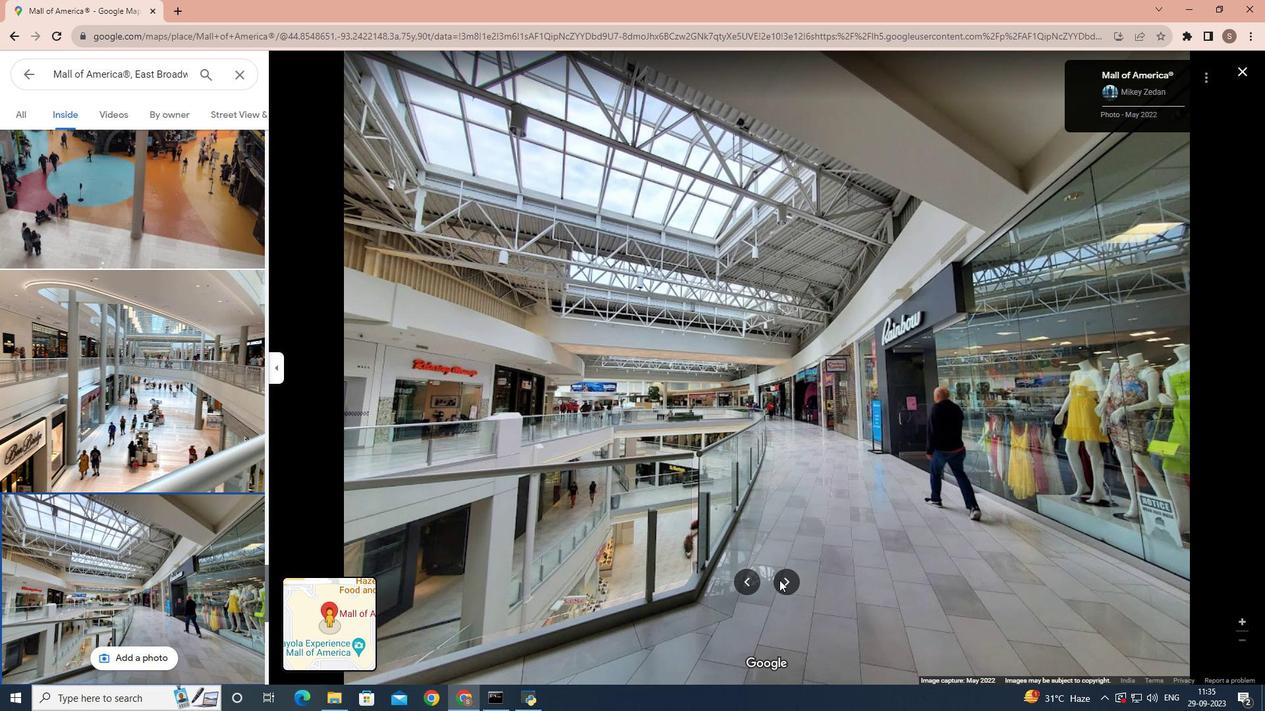 
Action: Mouse pressed left at (779, 580)
Screenshot: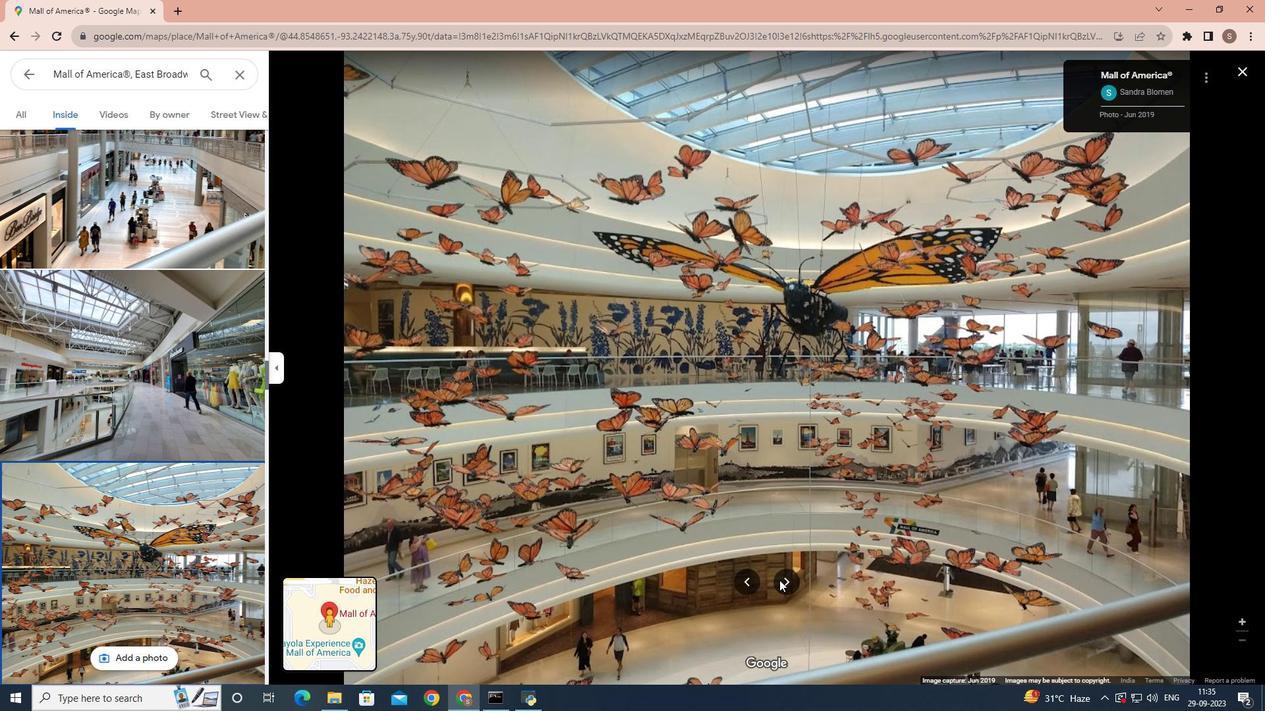 
Action: Mouse pressed left at (779, 580)
Screenshot: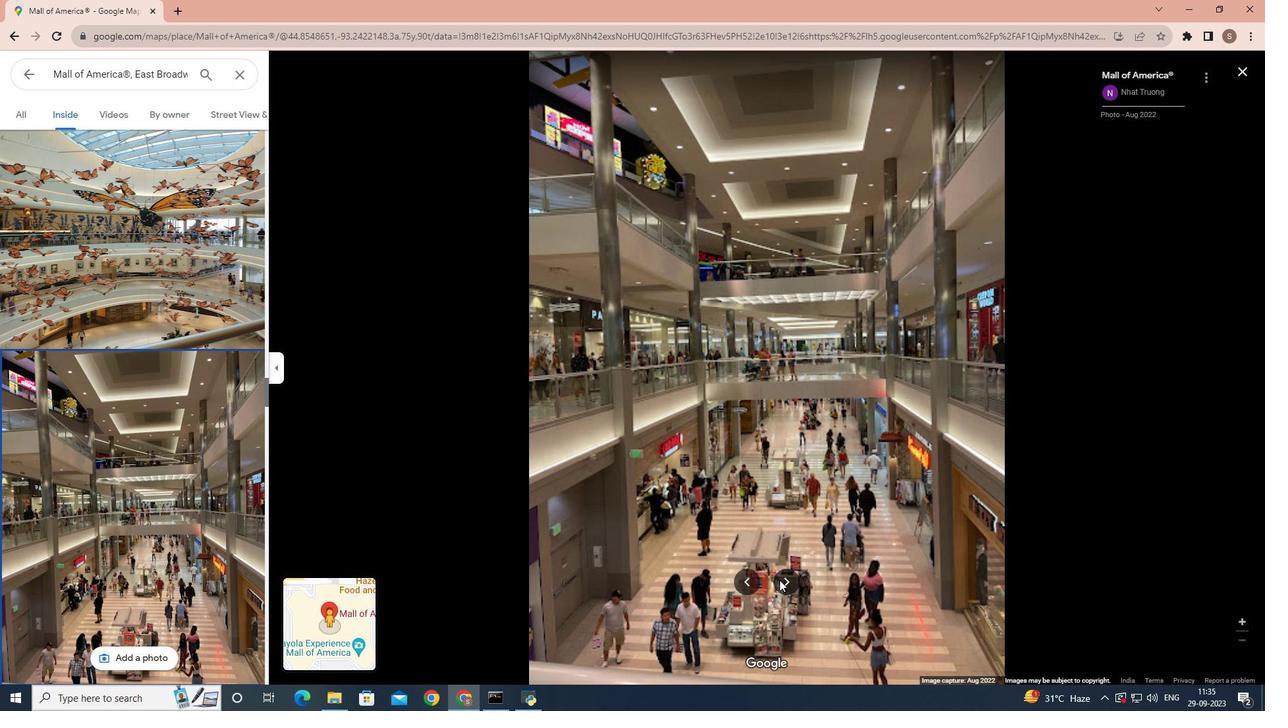 
Action: Mouse pressed left at (779, 580)
Screenshot: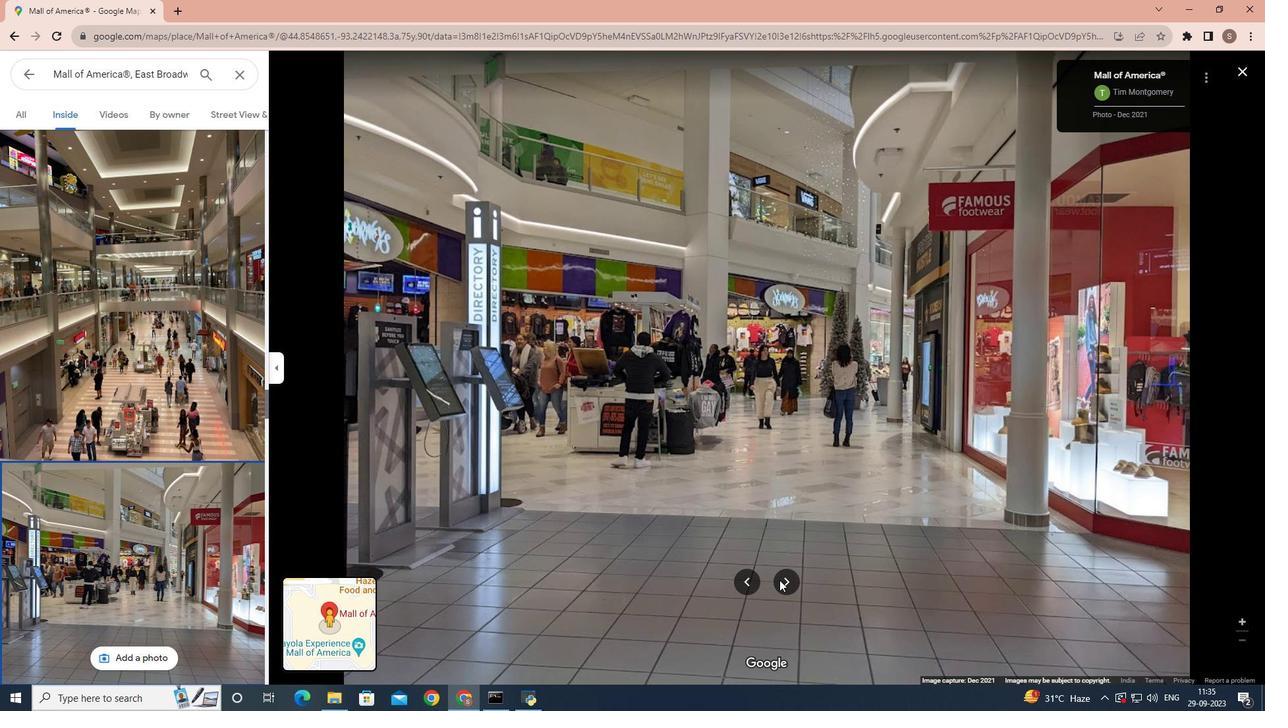 
Action: Mouse pressed left at (779, 580)
Screenshot: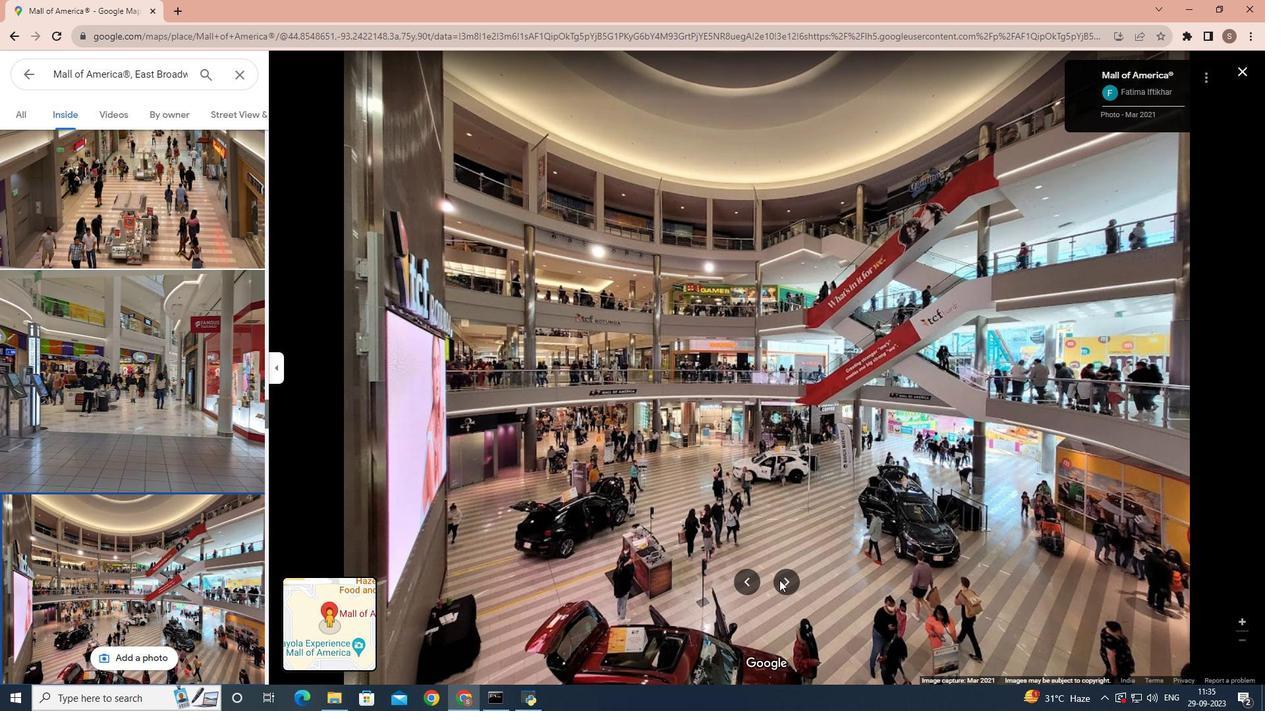 
Action: Mouse pressed left at (779, 580)
Screenshot: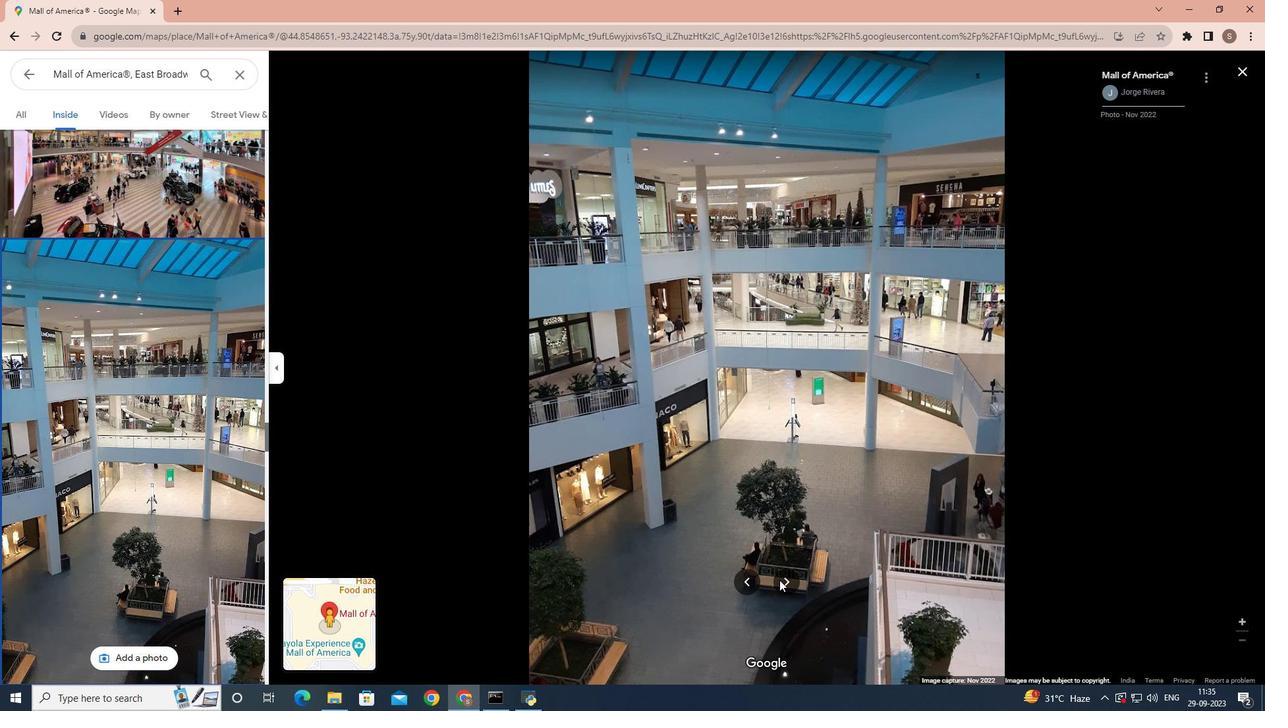 
Action: Mouse pressed left at (779, 580)
Screenshot: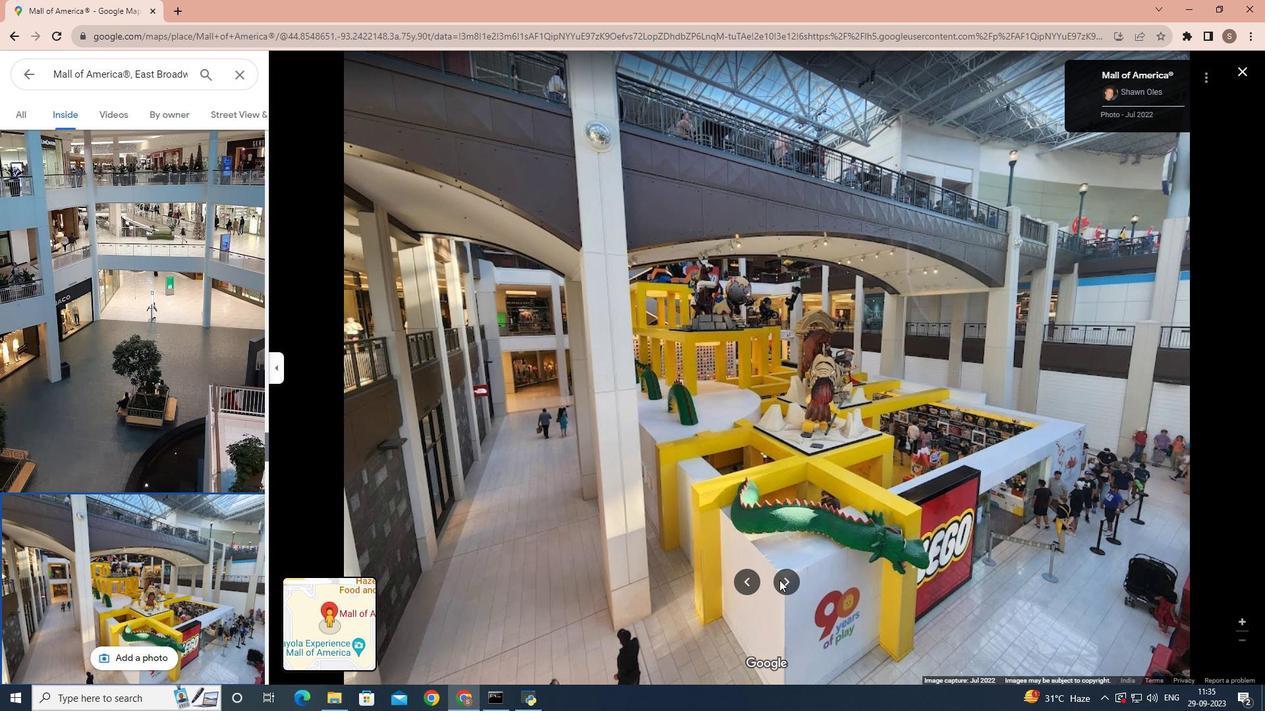 
Action: Mouse pressed left at (779, 580)
Screenshot: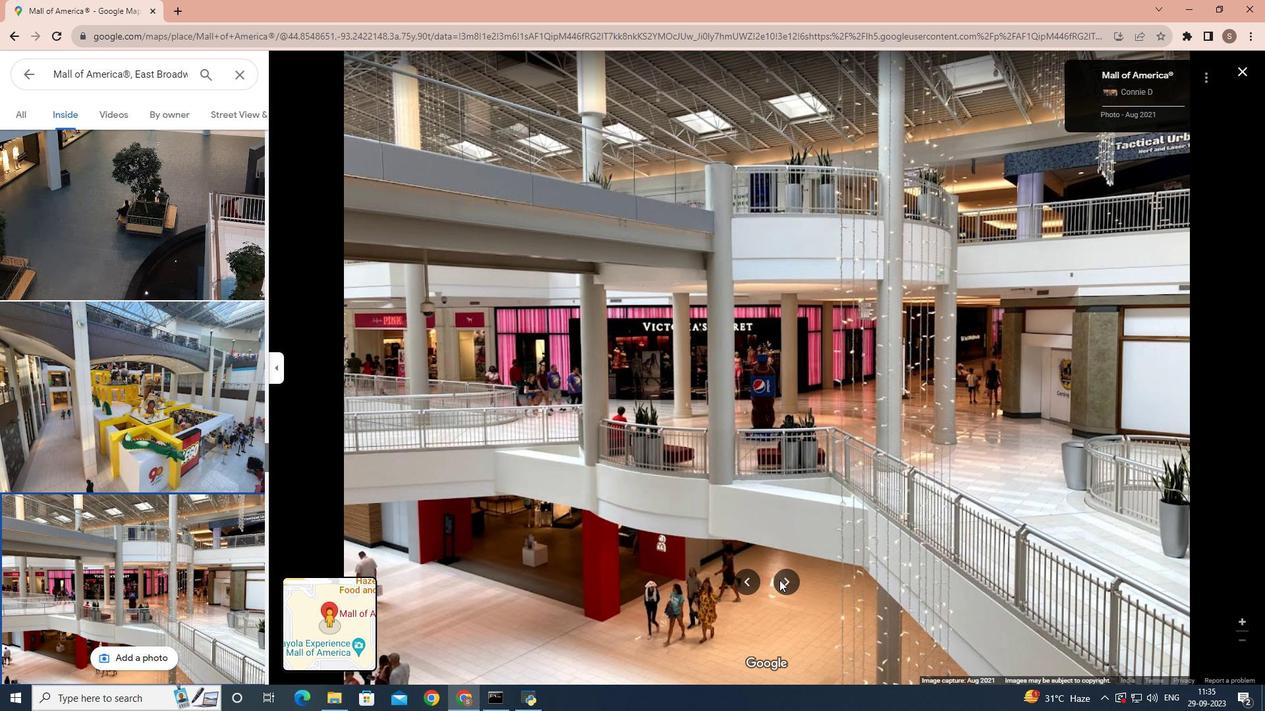 
Action: Mouse pressed left at (779, 580)
Screenshot: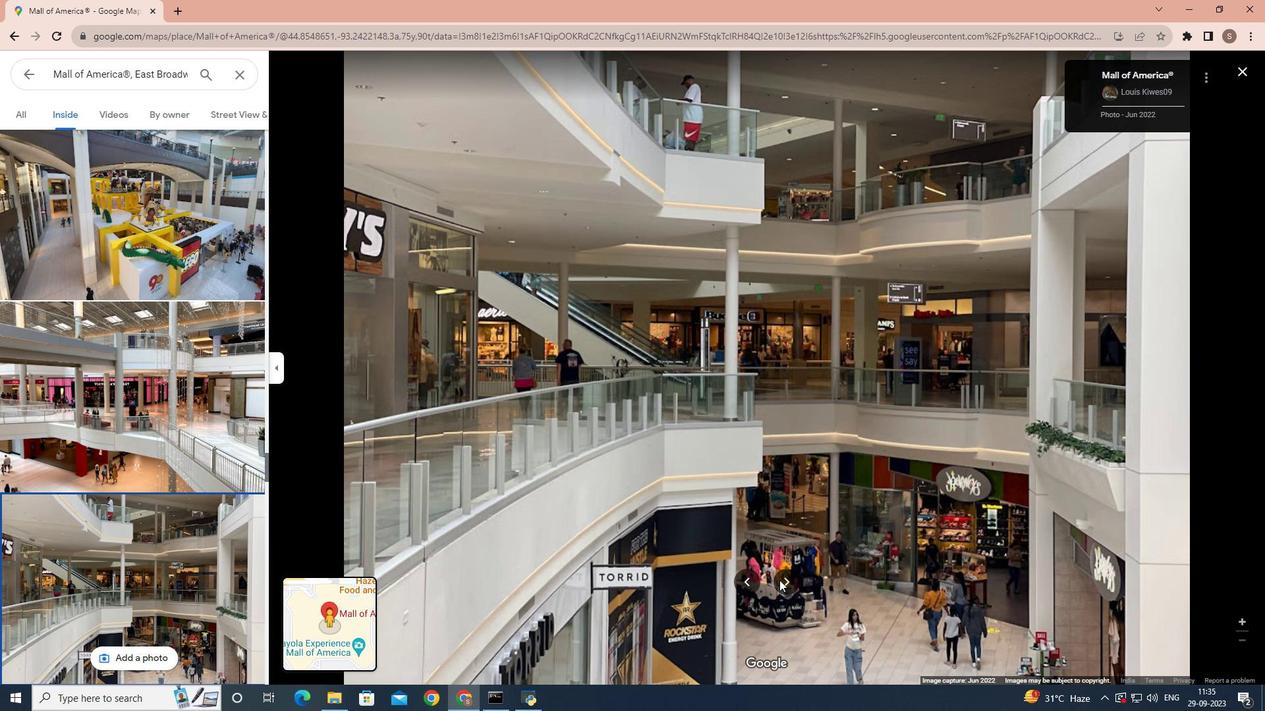 
Action: Mouse pressed left at (779, 580)
Screenshot: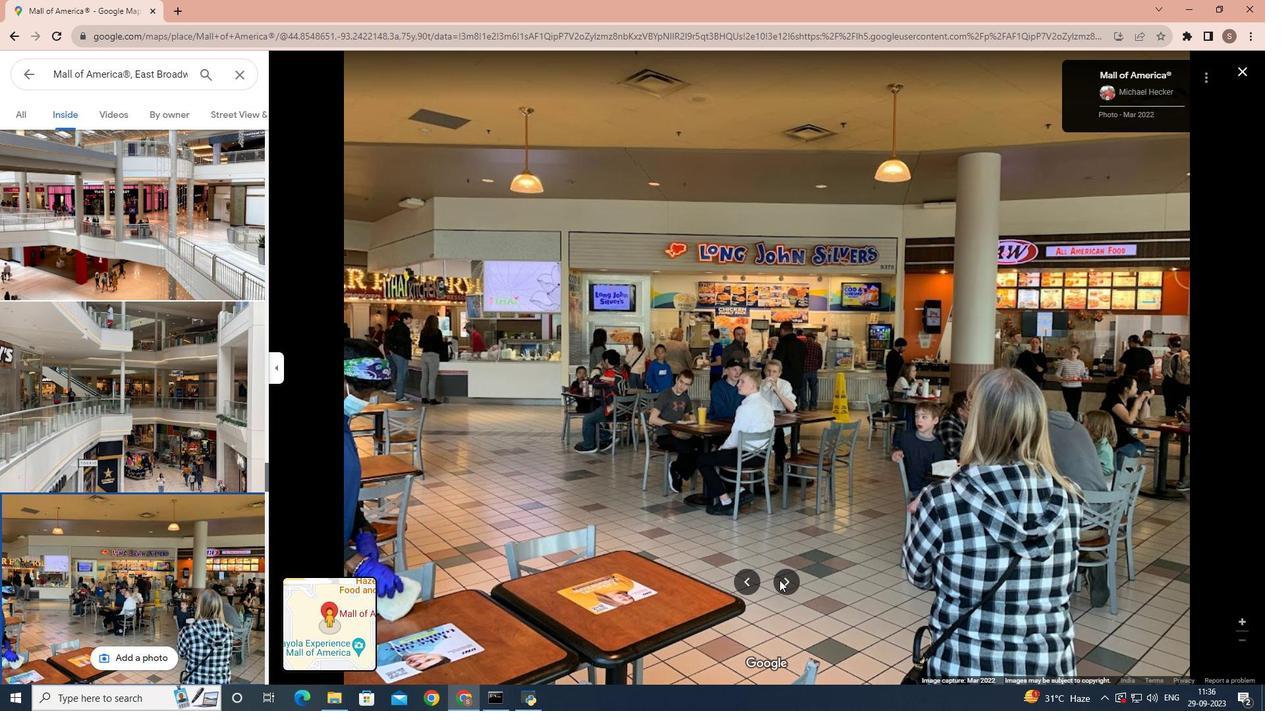 
Action: Mouse pressed left at (779, 580)
Screenshot: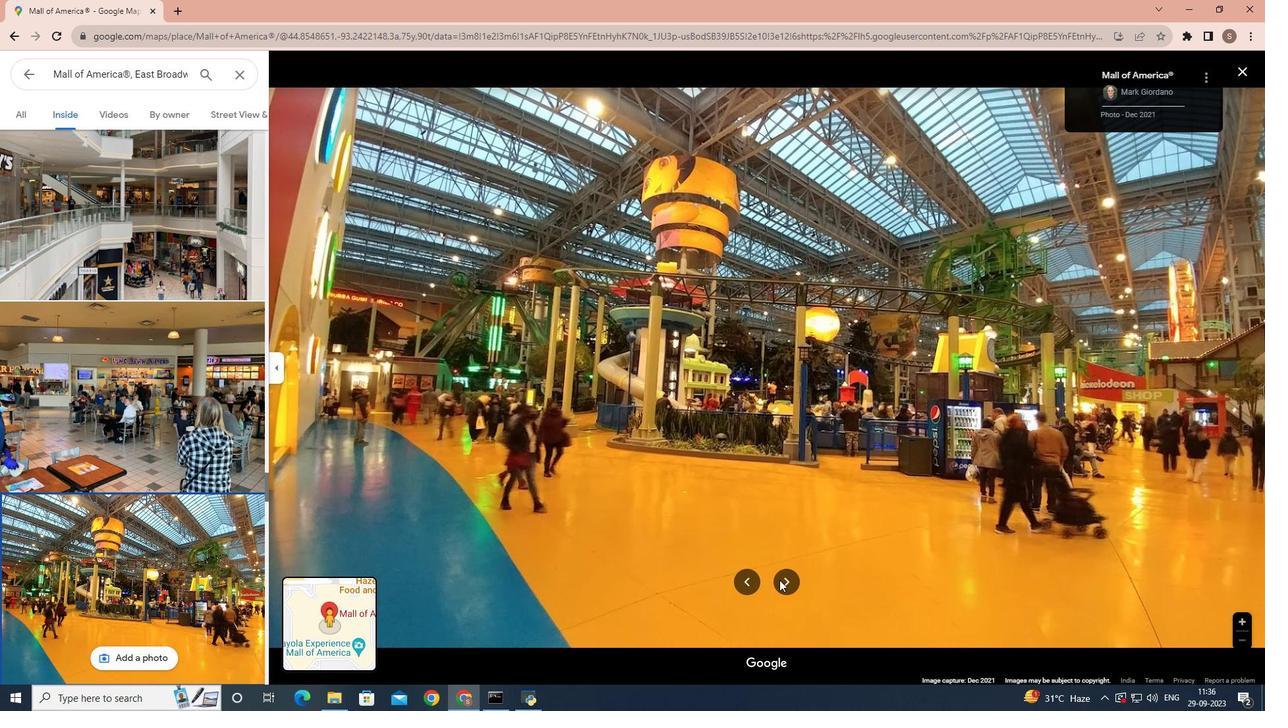 
Action: Mouse pressed left at (779, 580)
Screenshot: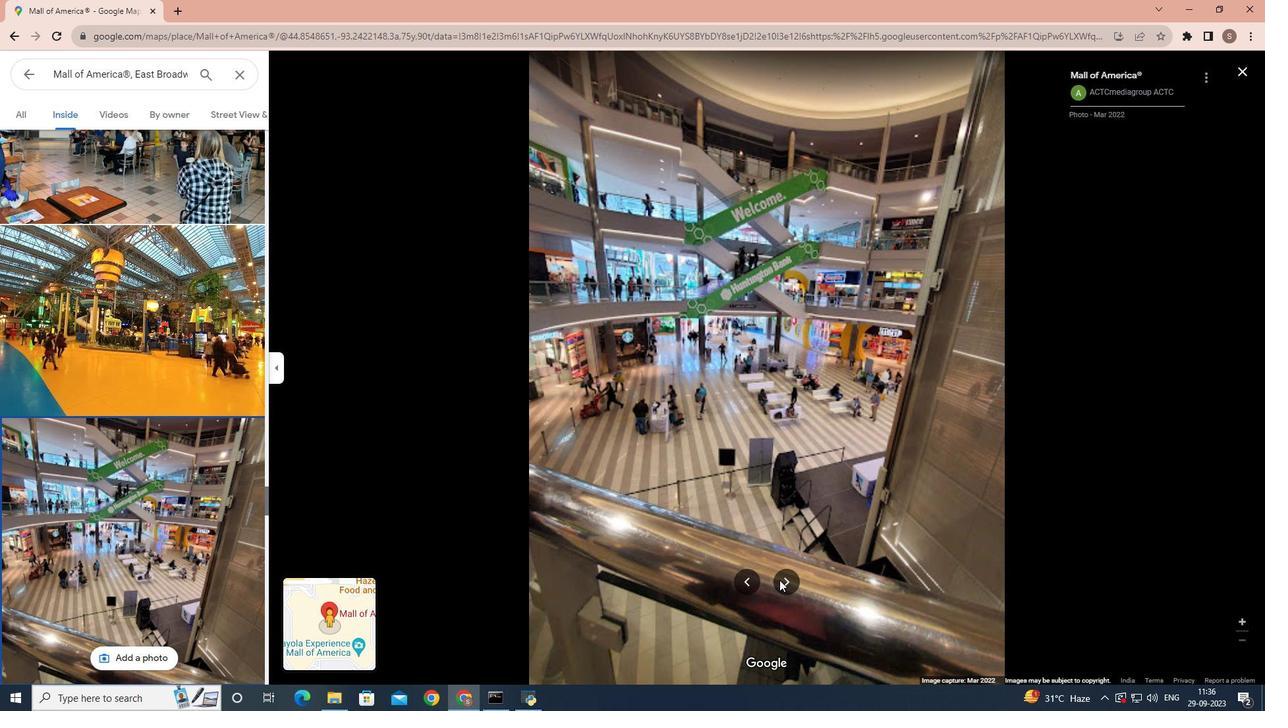 
Action: Mouse pressed left at (779, 580)
Screenshot: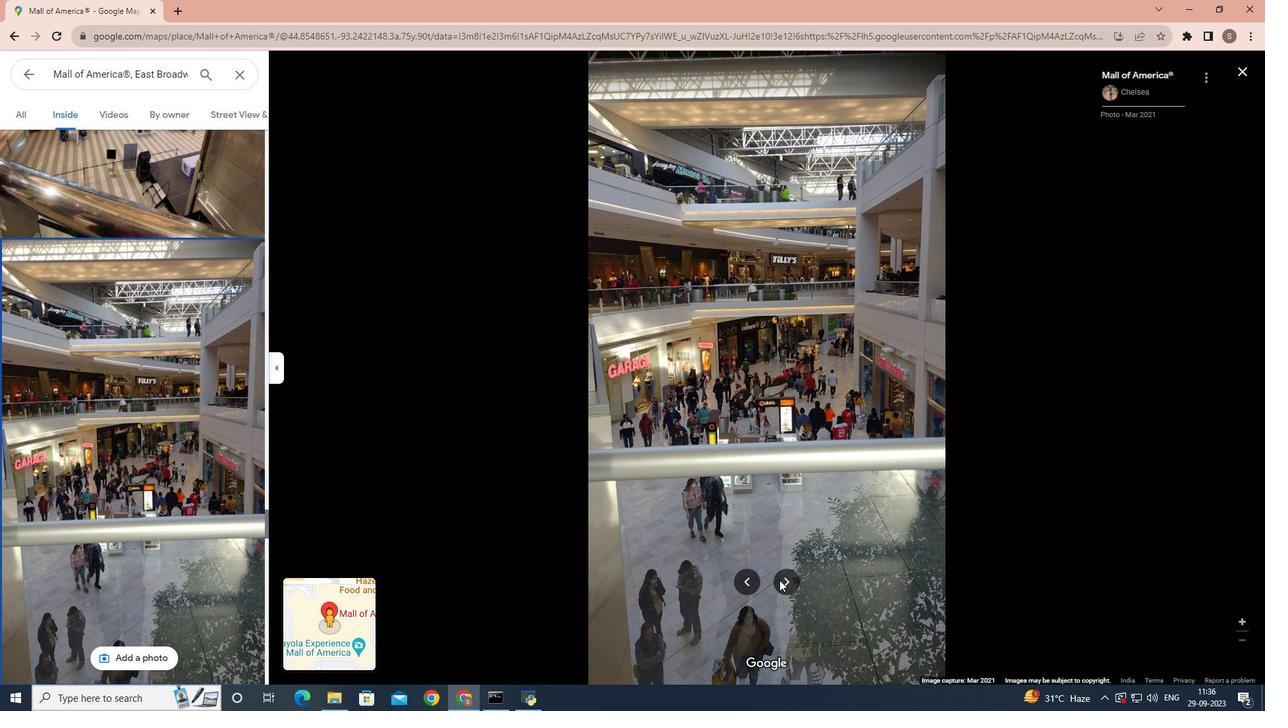 
Action: Mouse pressed left at (779, 580)
Screenshot: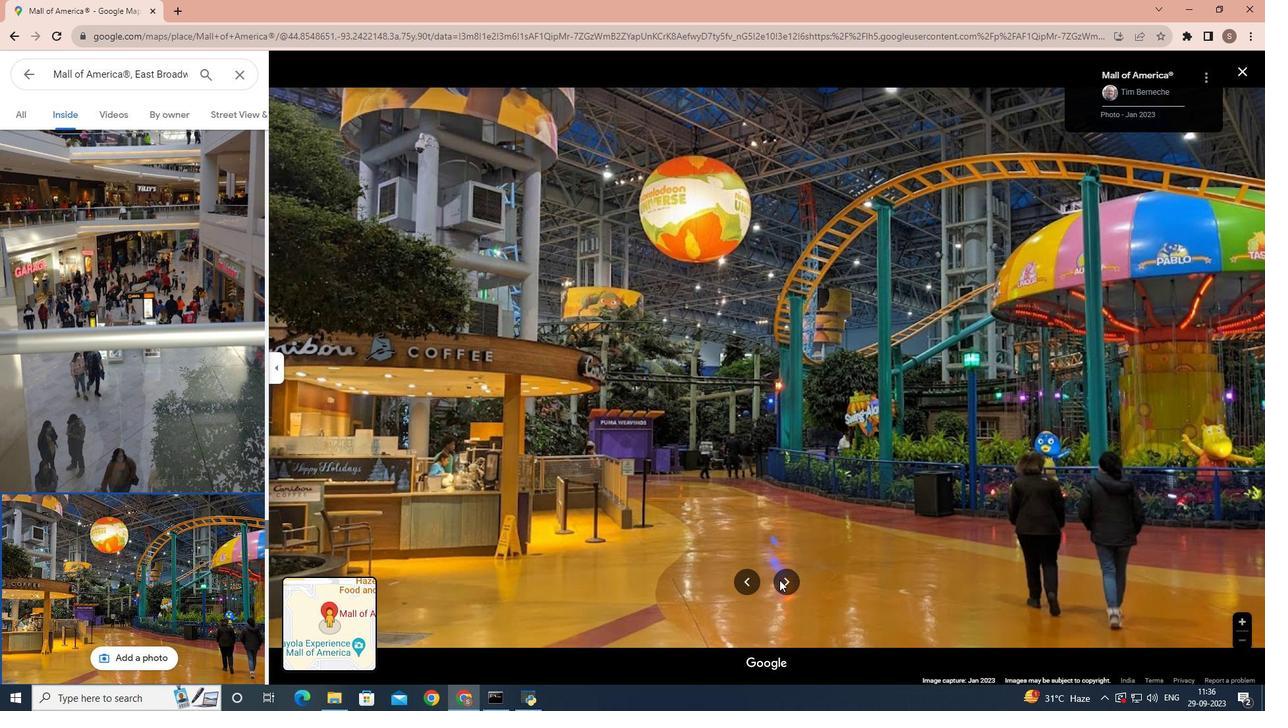 
Action: Mouse pressed left at (779, 580)
Screenshot: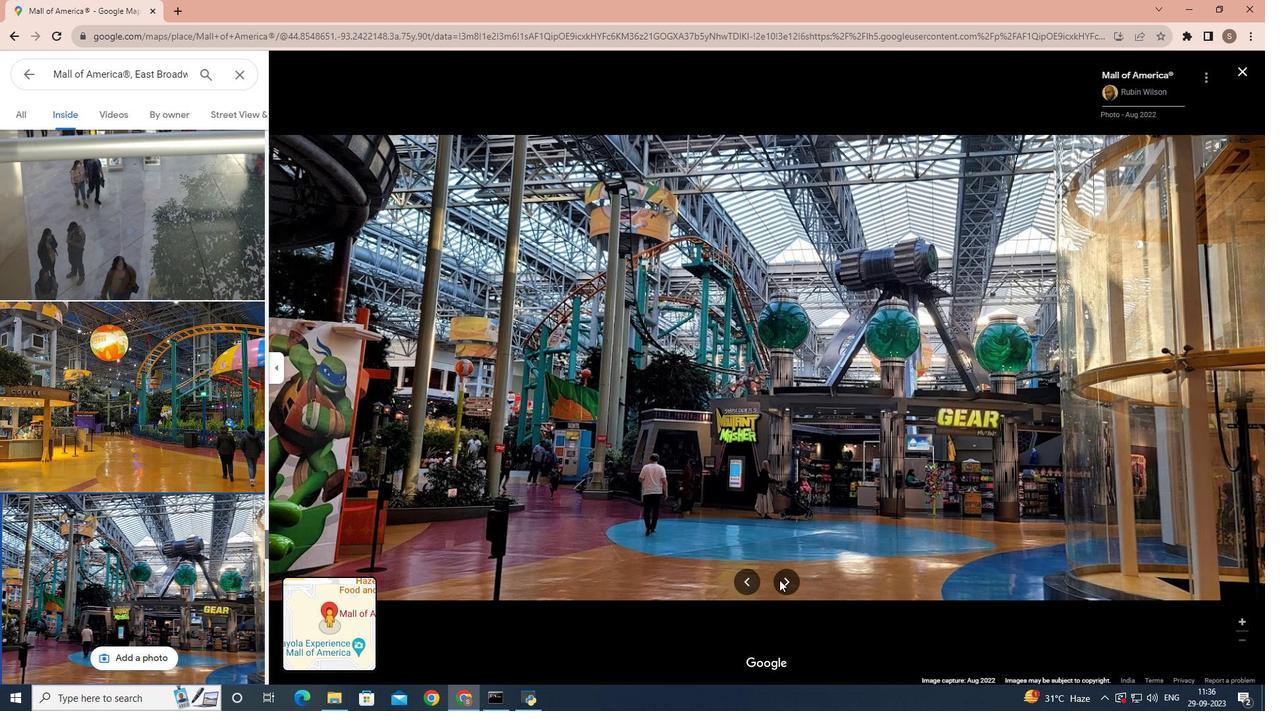
Action: Mouse pressed left at (779, 580)
Screenshot: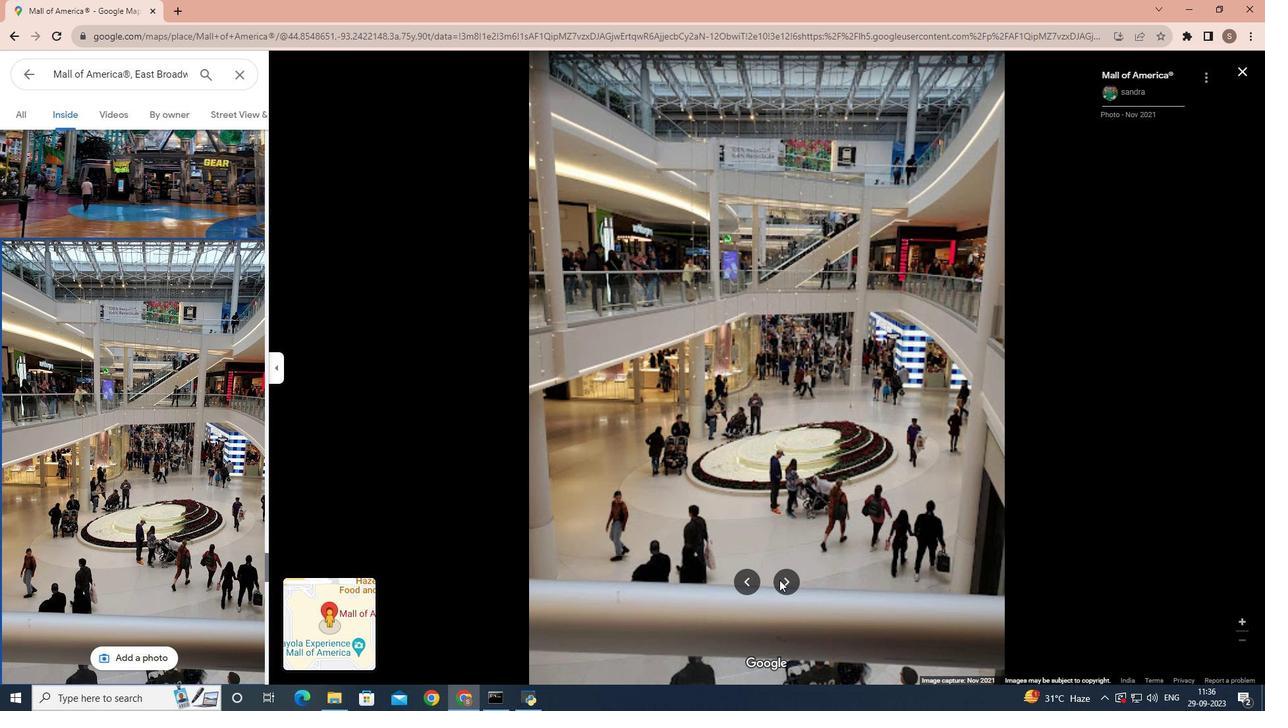 
Action: Mouse pressed left at (779, 580)
Screenshot: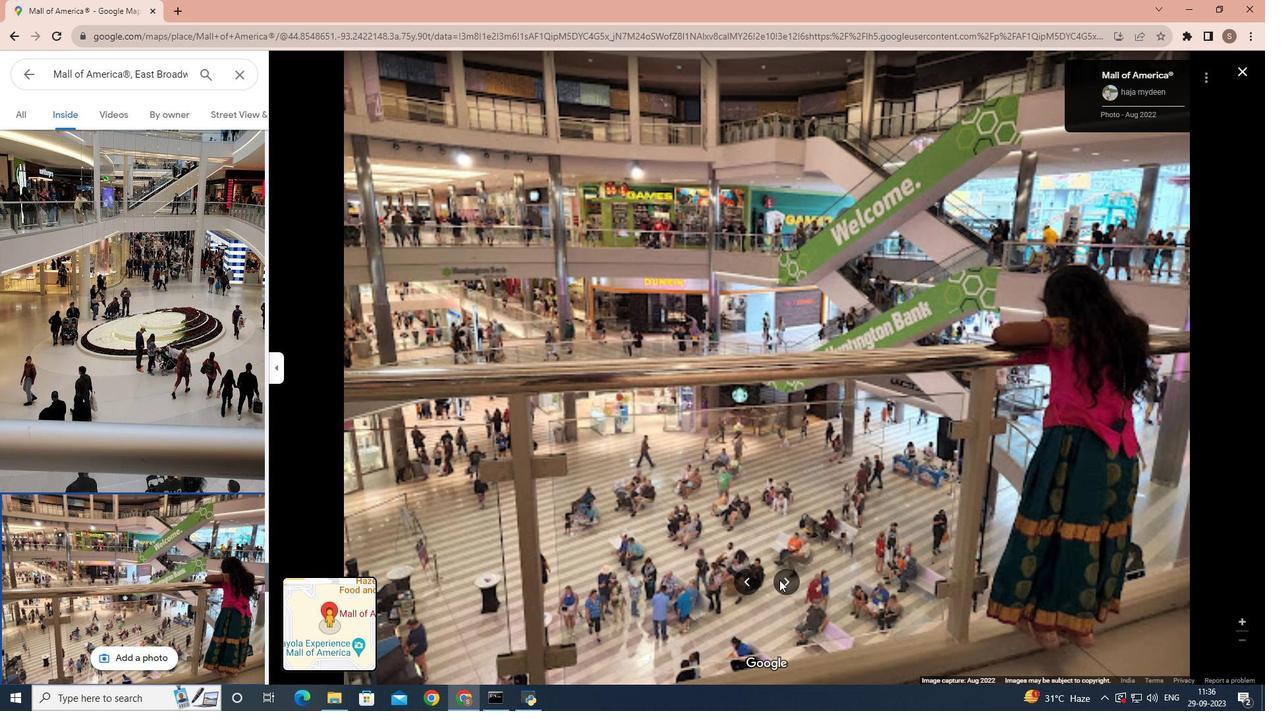 
Action: Mouse pressed left at (779, 580)
Screenshot: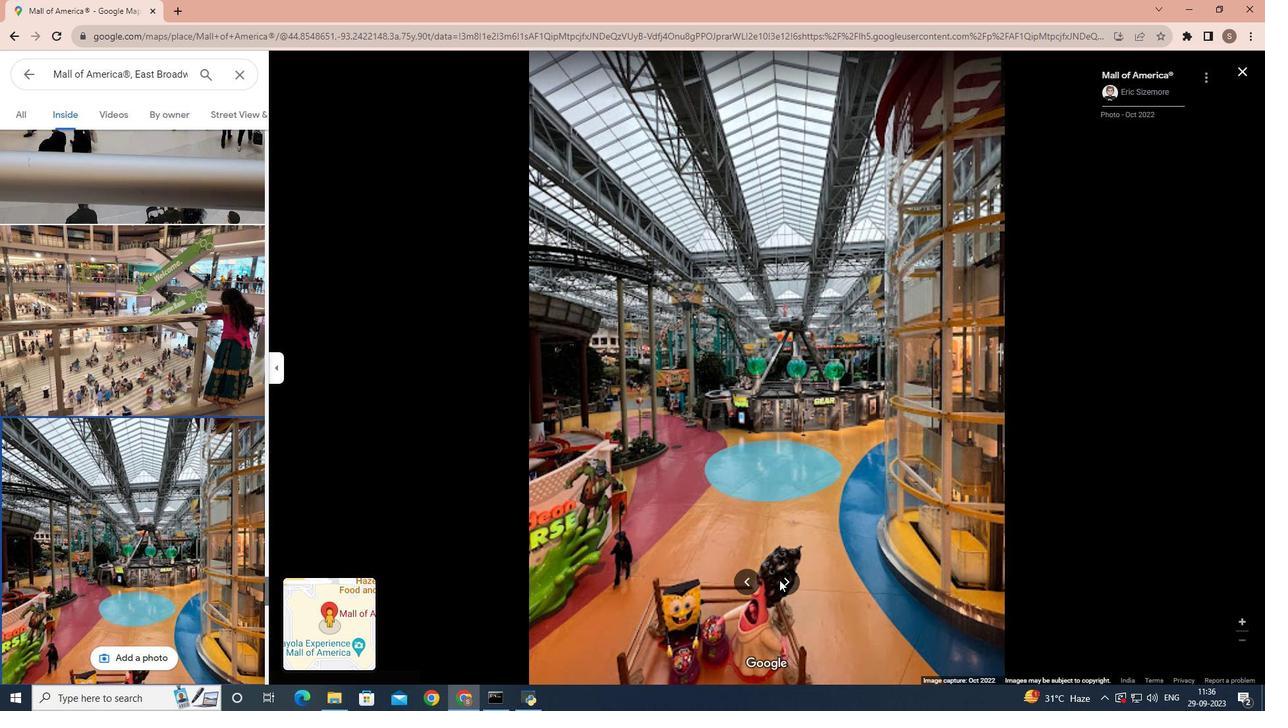 
Action: Mouse pressed left at (779, 580)
Screenshot: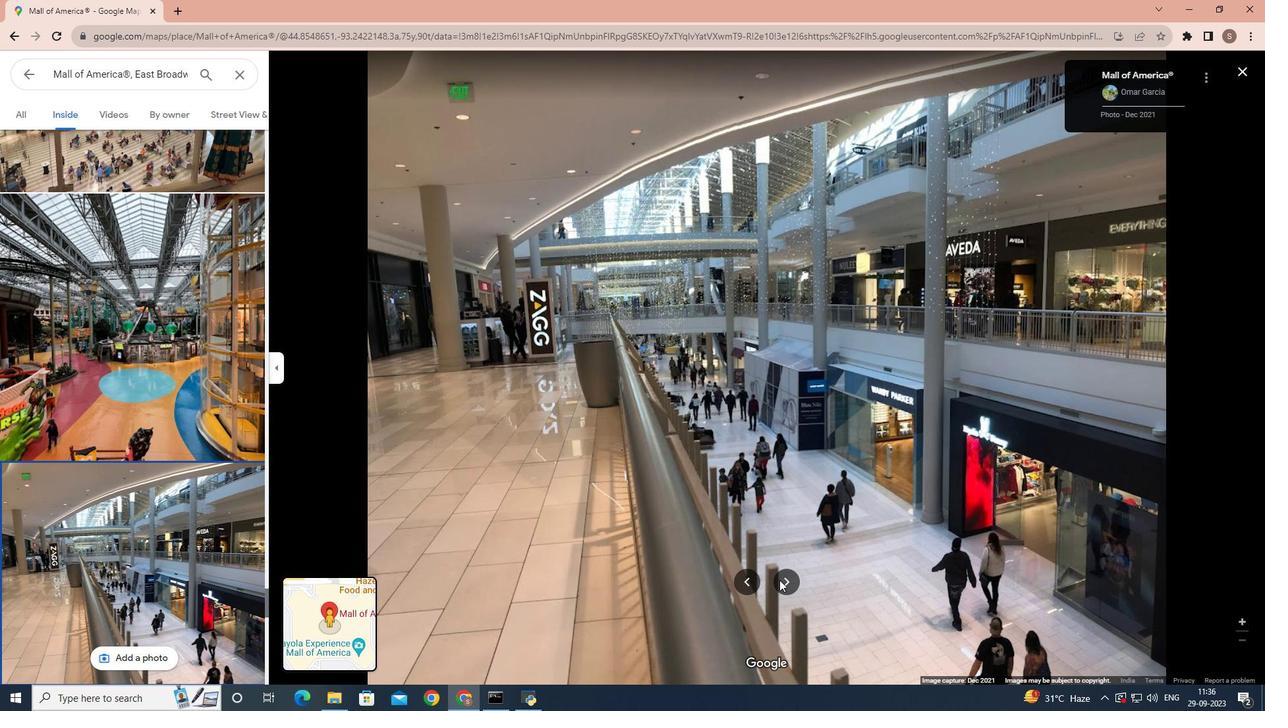 
Action: Mouse pressed left at (779, 580)
Screenshot: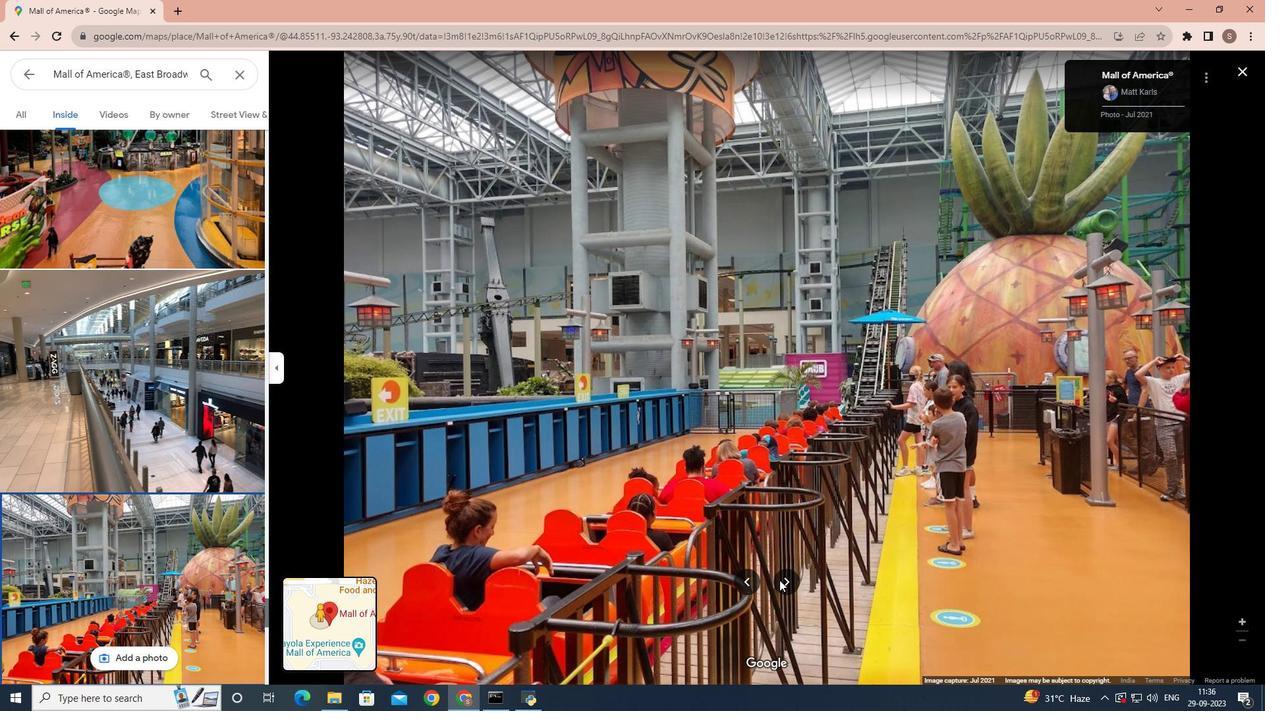 
Action: Mouse pressed left at (779, 580)
Screenshot: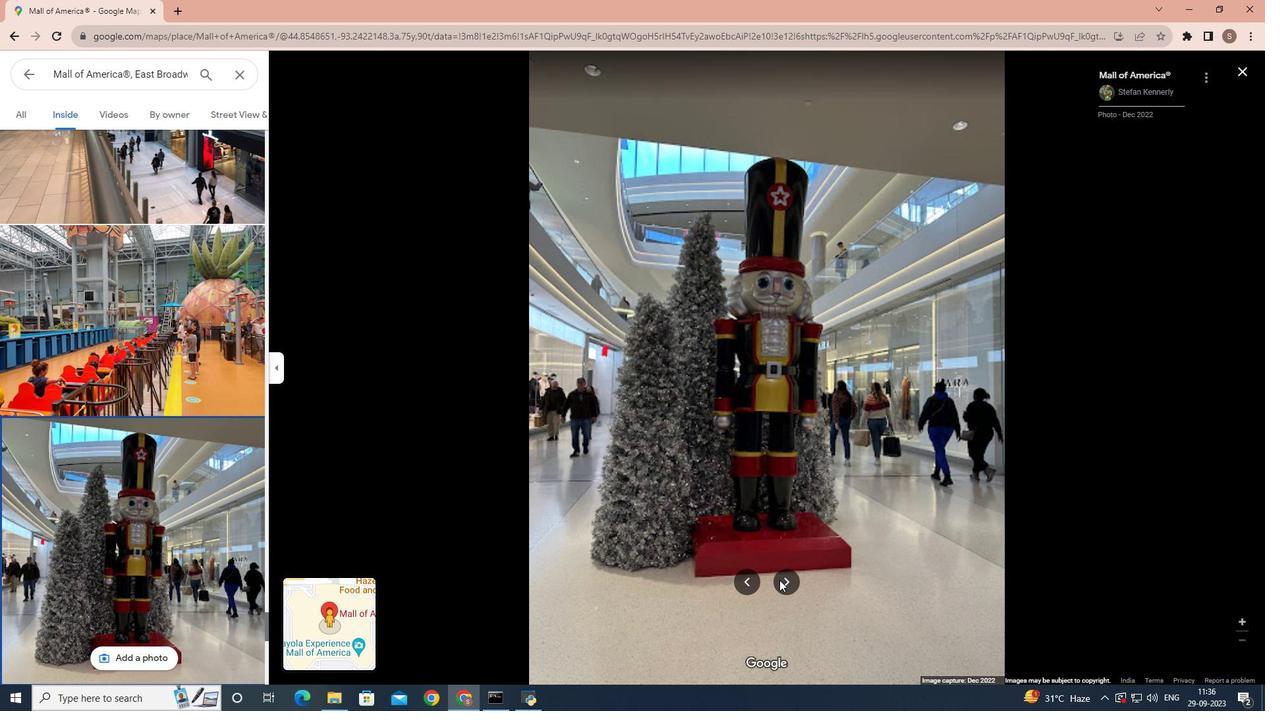 
Action: Mouse pressed left at (779, 580)
Screenshot: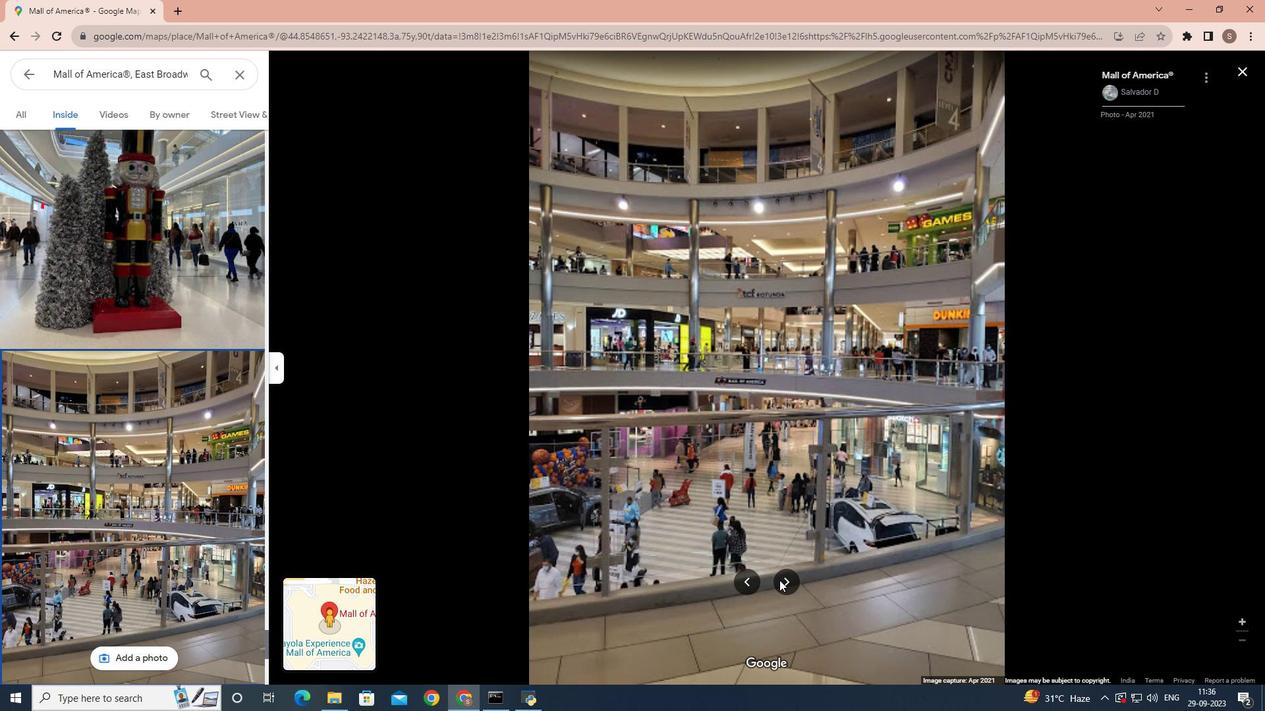 
Action: Mouse pressed left at (779, 580)
Screenshot: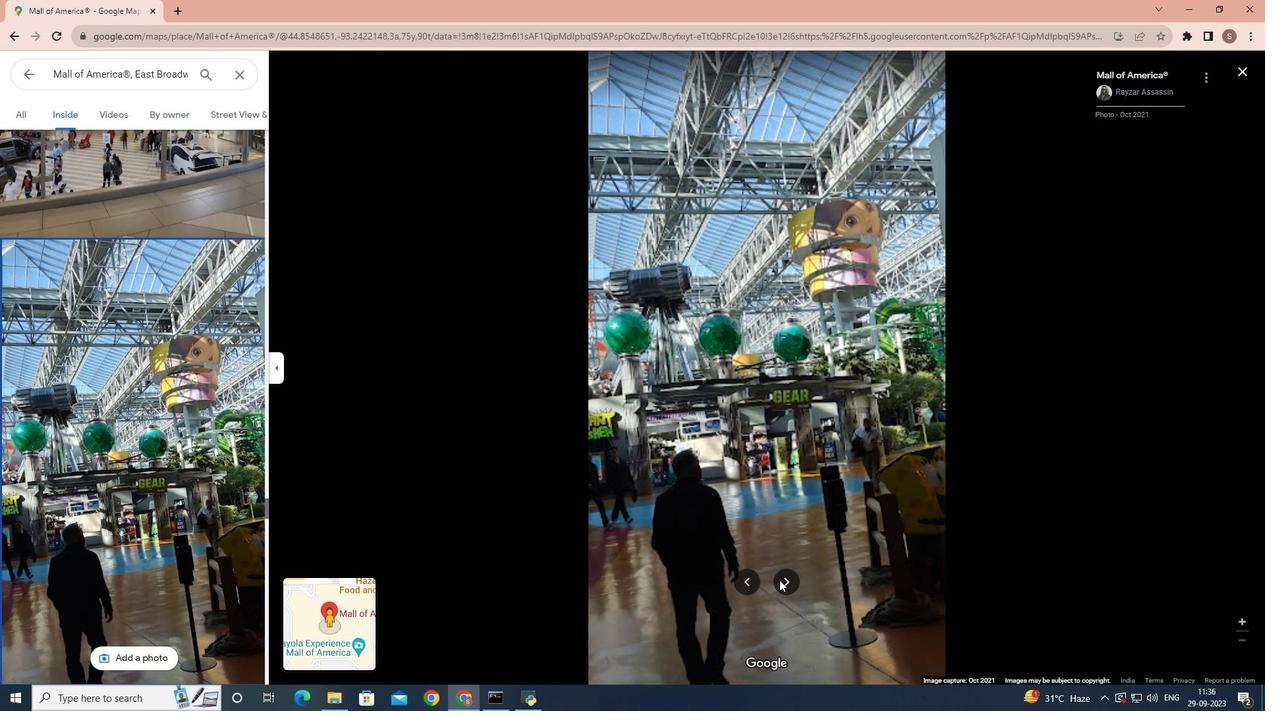 
Action: Mouse moved to (781, 586)
Screenshot: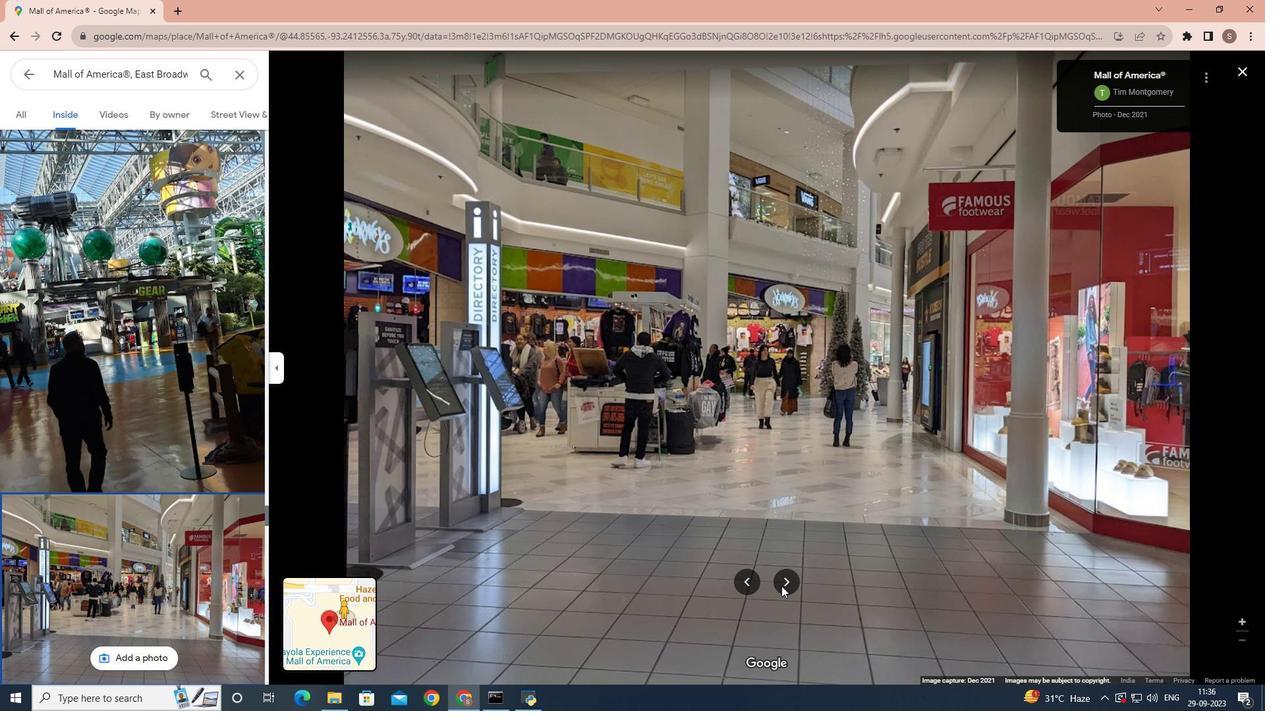 
Action: Mouse pressed left at (781, 586)
Screenshot: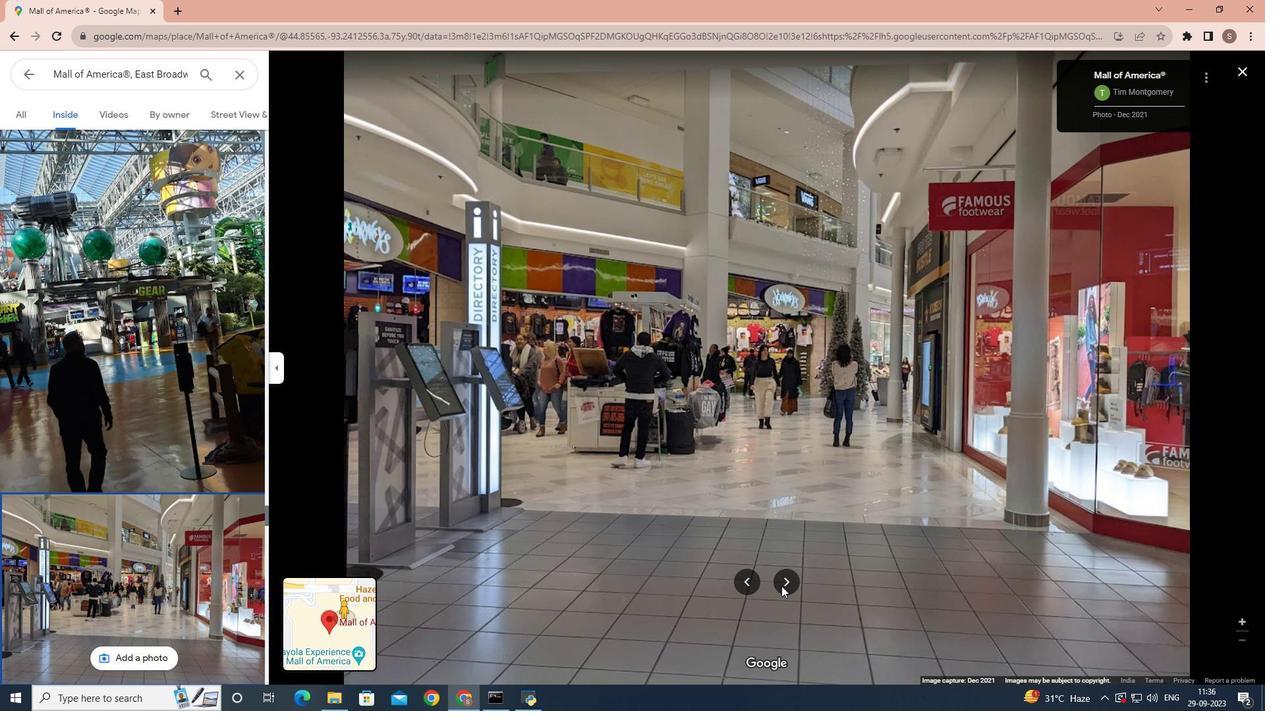 
Action: Mouse pressed left at (781, 586)
Screenshot: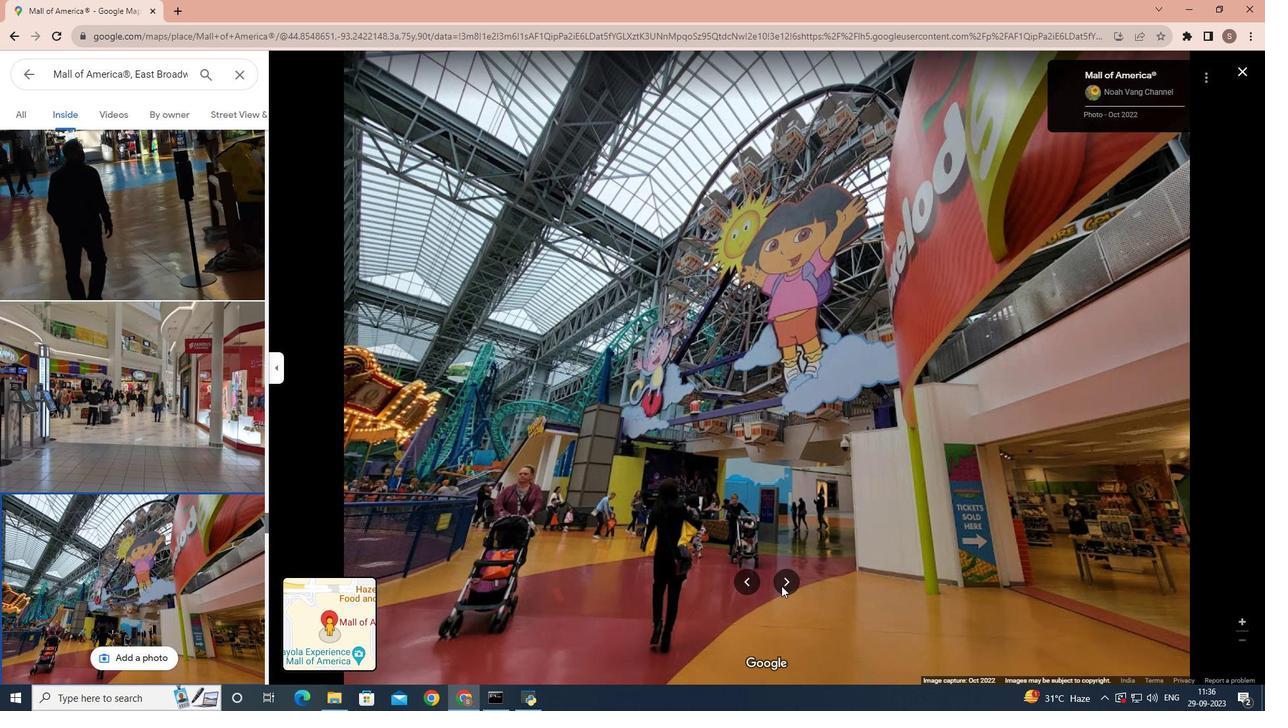 
Action: Mouse moved to (782, 586)
Screenshot: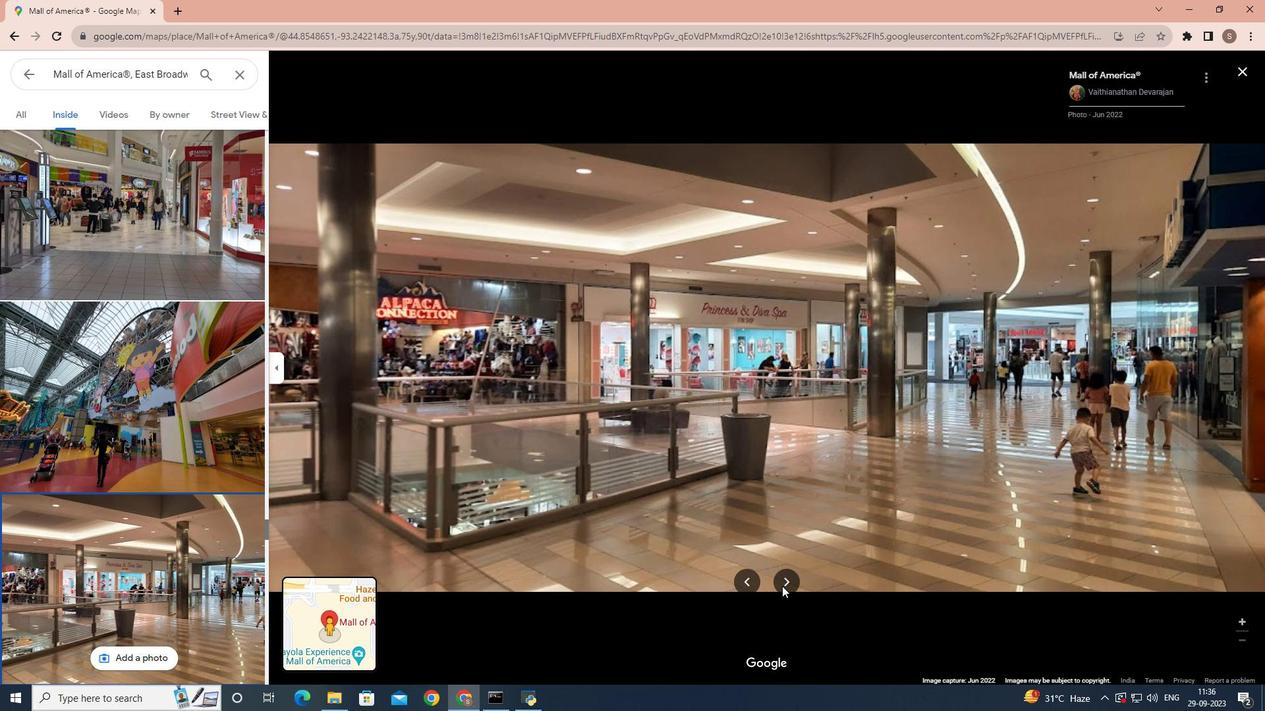 
Action: Mouse pressed left at (782, 586)
Screenshot: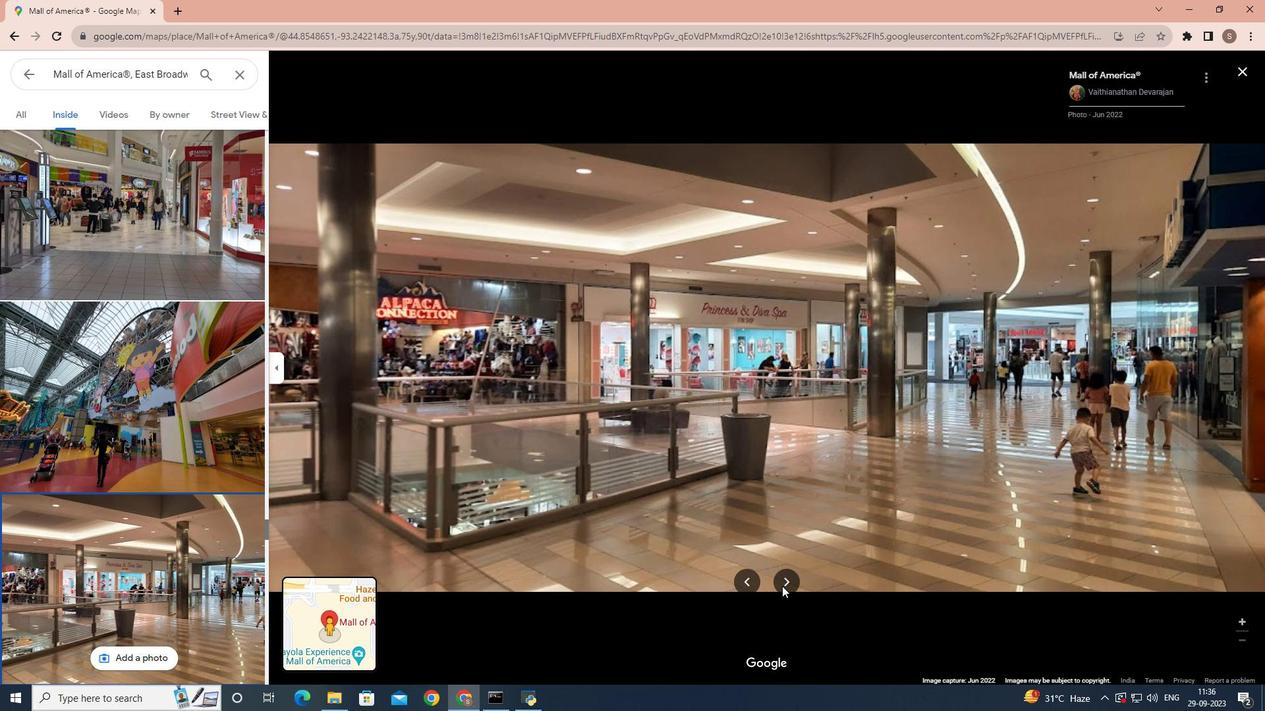 
Action: Mouse moved to (782, 586)
Screenshot: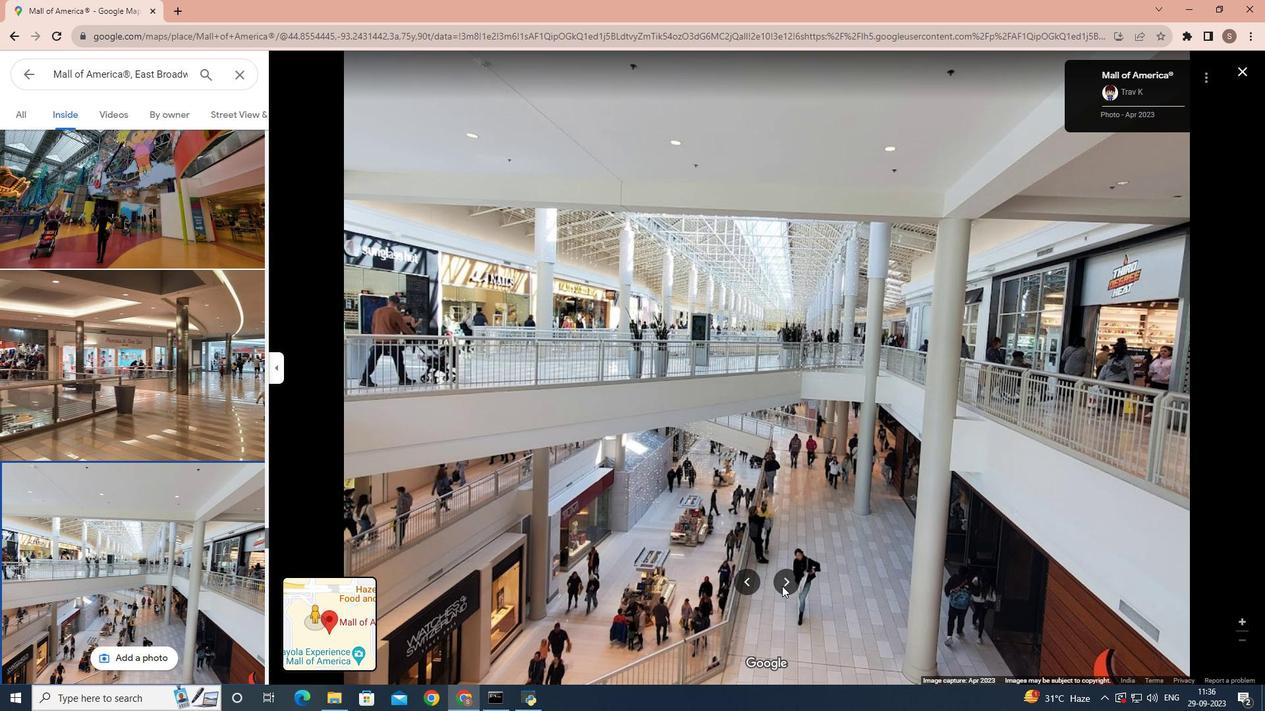 
Action: Mouse pressed left at (782, 586)
Screenshot: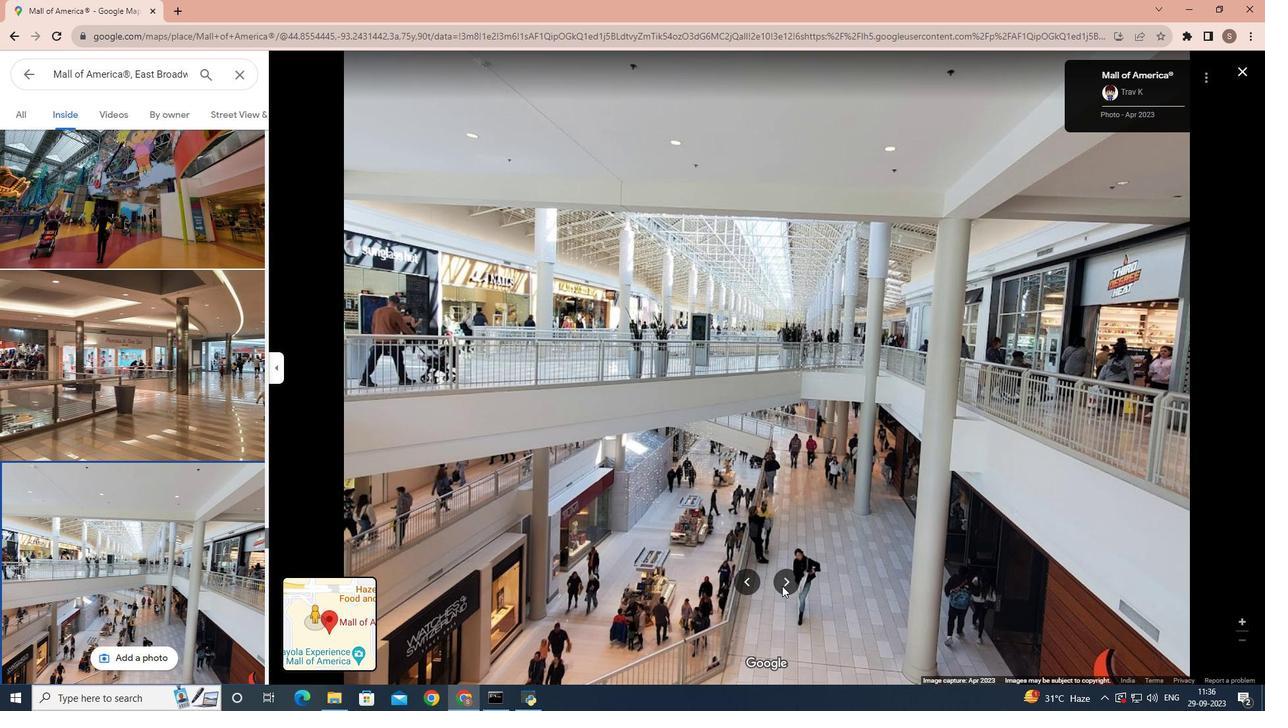 
Action: Mouse pressed left at (782, 586)
